 Task: TID9000002-15
Action: Mouse moved to (25, 105)
Screenshot: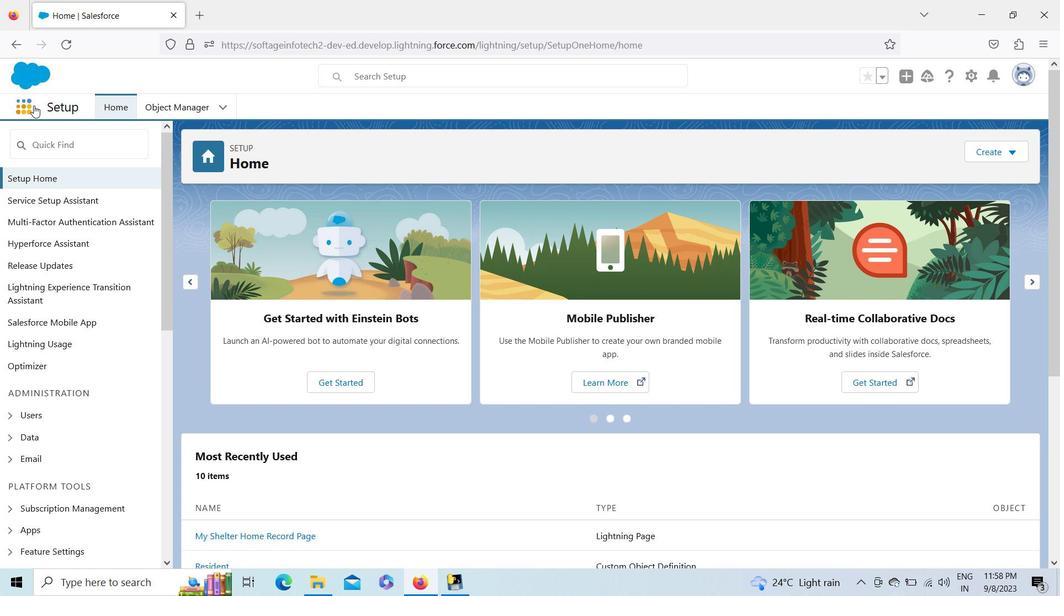 
Action: Mouse pressed left at (25, 105)
Screenshot: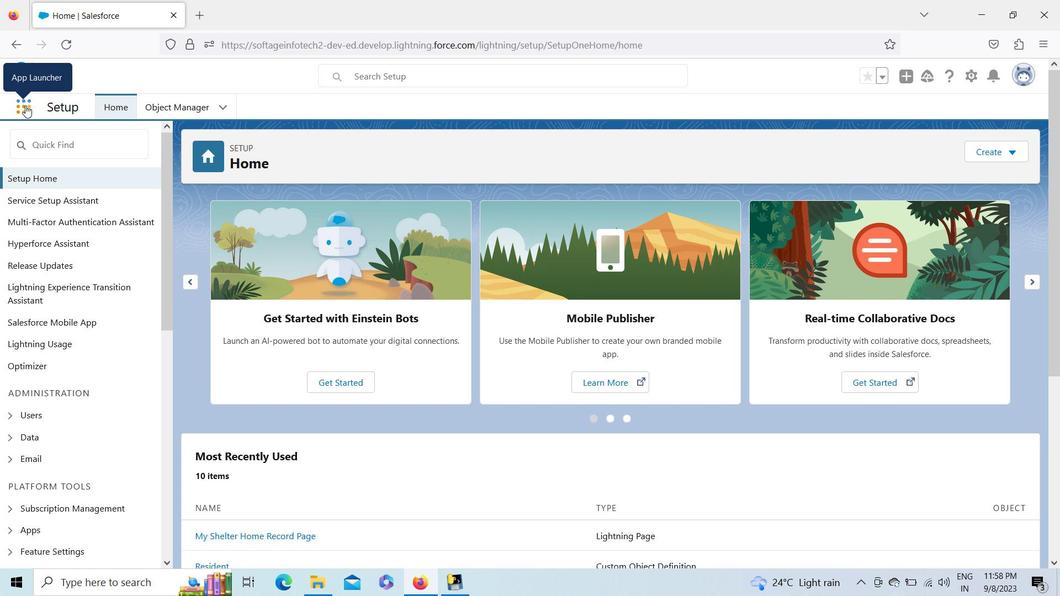 
Action: Mouse moved to (61, 191)
Screenshot: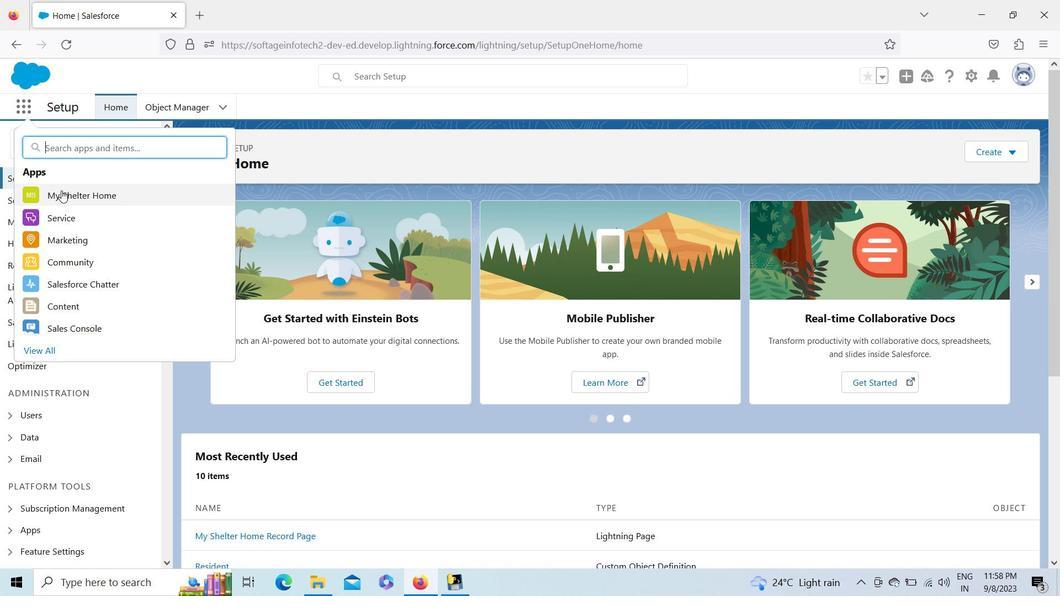 
Action: Mouse pressed left at (61, 191)
Screenshot: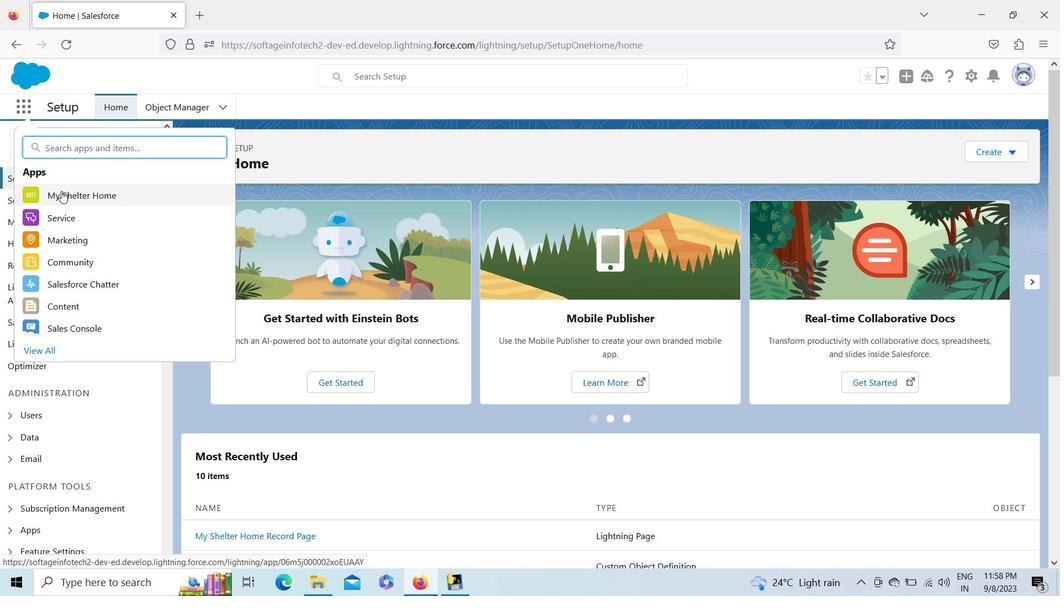 
Action: Mouse moved to (332, 104)
Screenshot: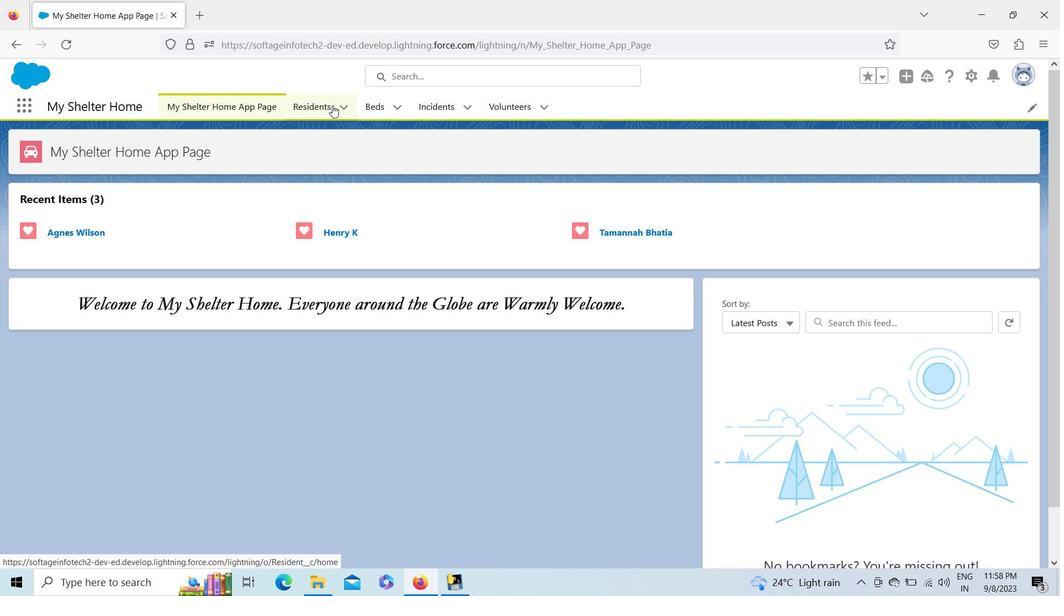 
Action: Mouse pressed left at (332, 104)
Screenshot: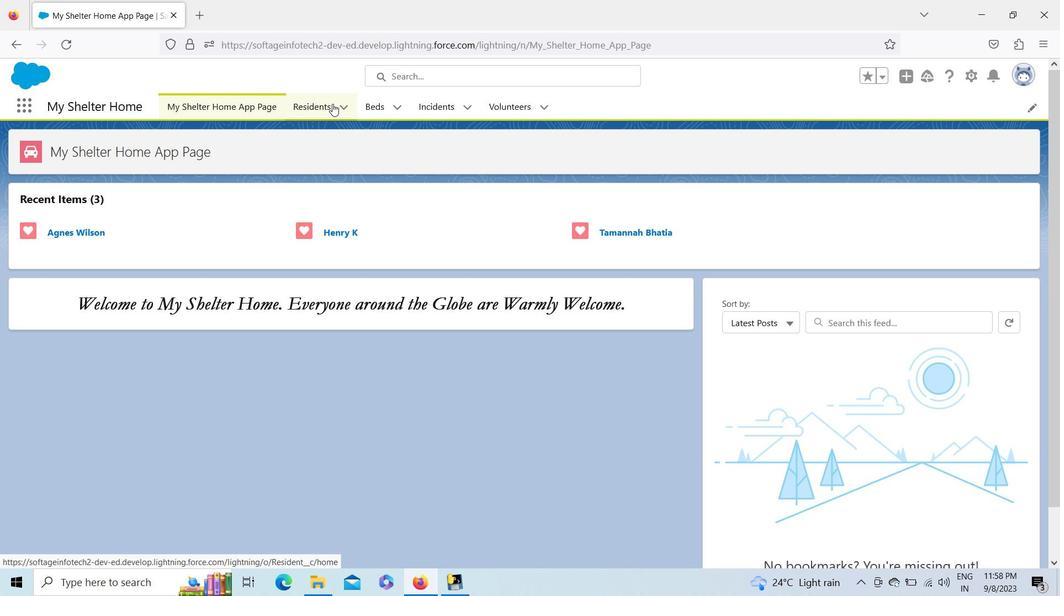 
Action: Mouse moved to (122, 232)
Screenshot: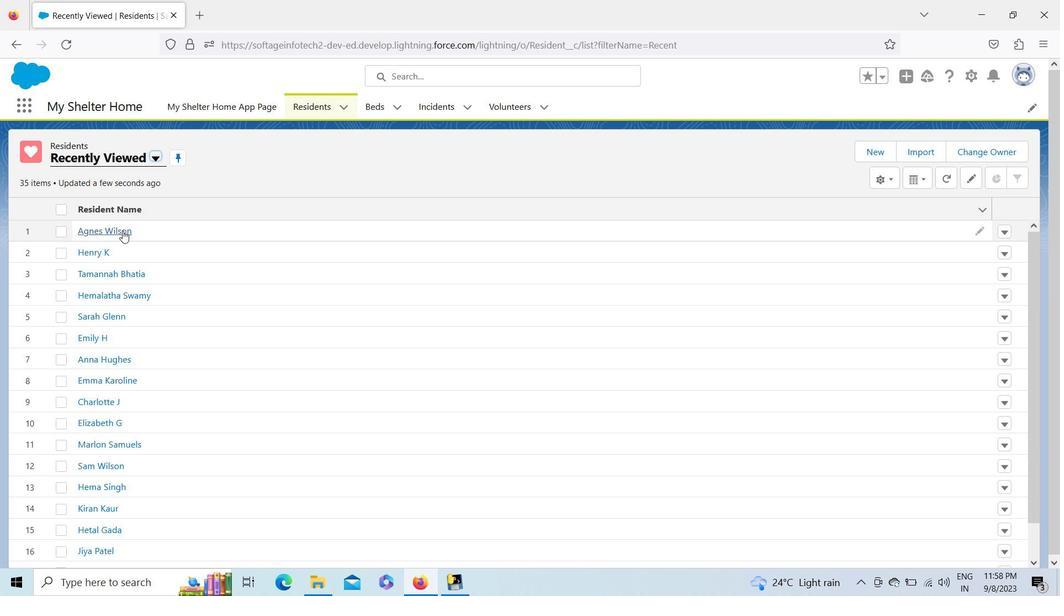 
Action: Mouse pressed left at (122, 232)
Screenshot: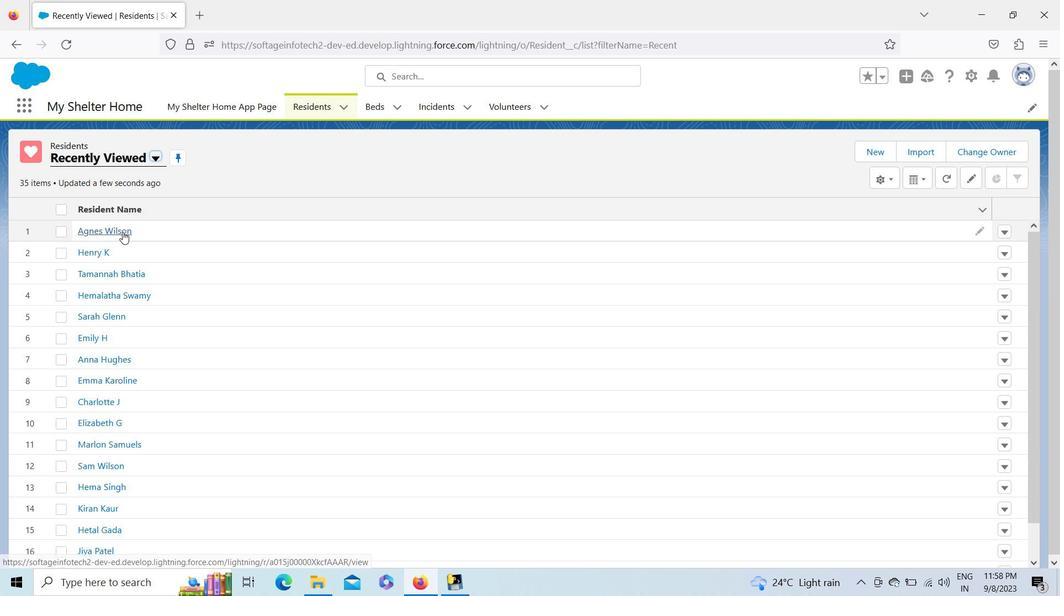 
Action: Mouse pressed left at (122, 232)
Screenshot: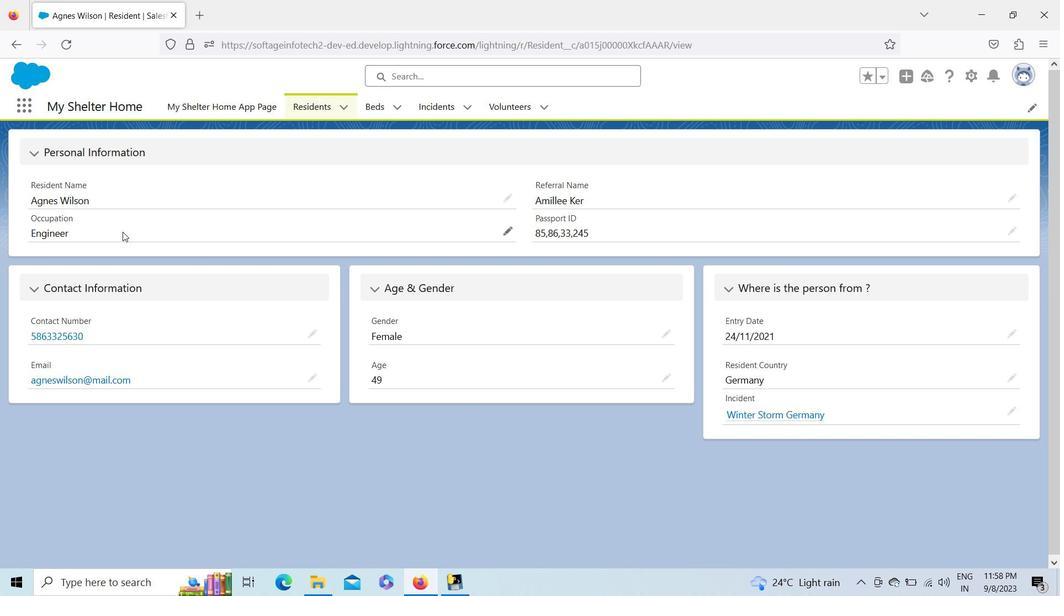 
Action: Mouse moved to (367, 107)
Screenshot: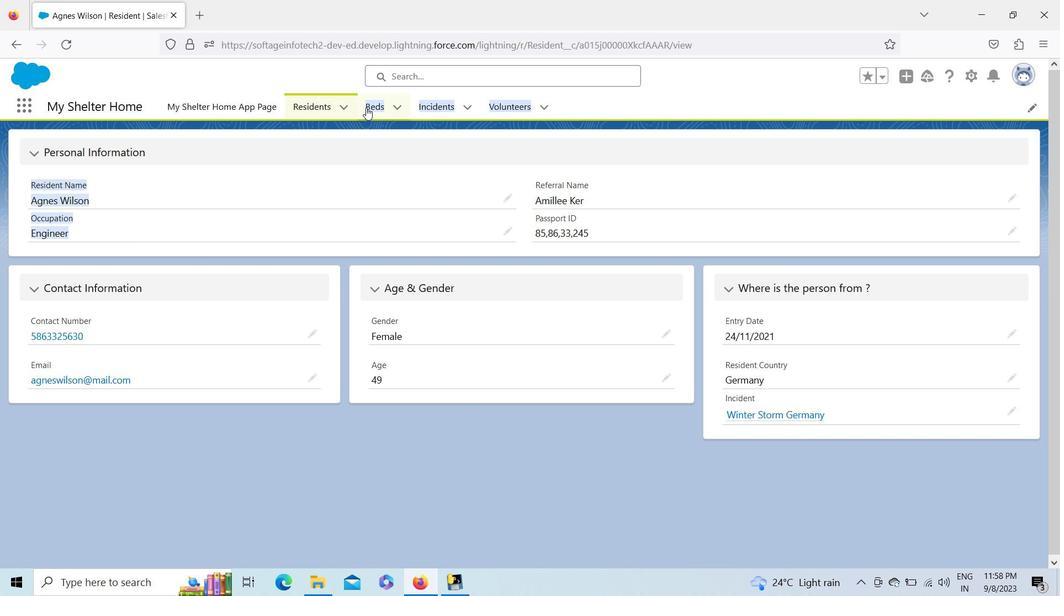 
Action: Mouse pressed left at (367, 107)
Screenshot: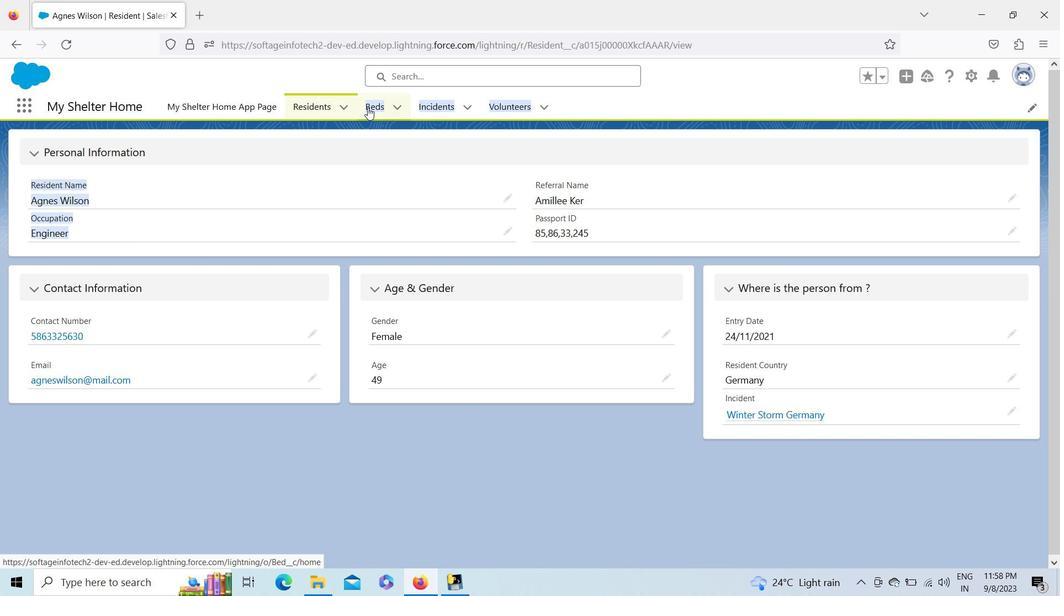 
Action: Mouse moved to (84, 232)
Screenshot: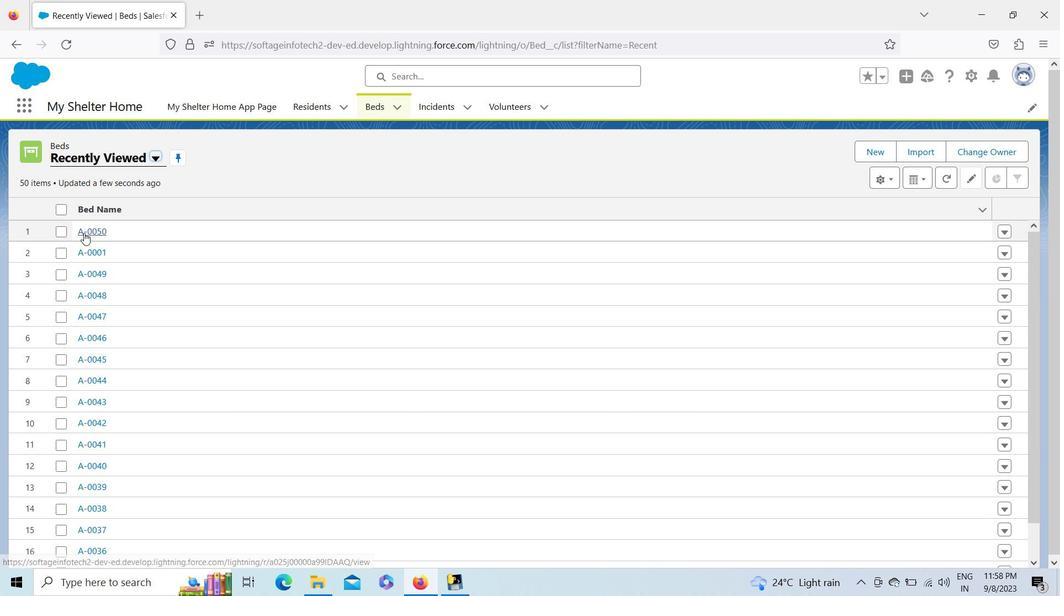 
Action: Mouse pressed left at (84, 232)
Screenshot: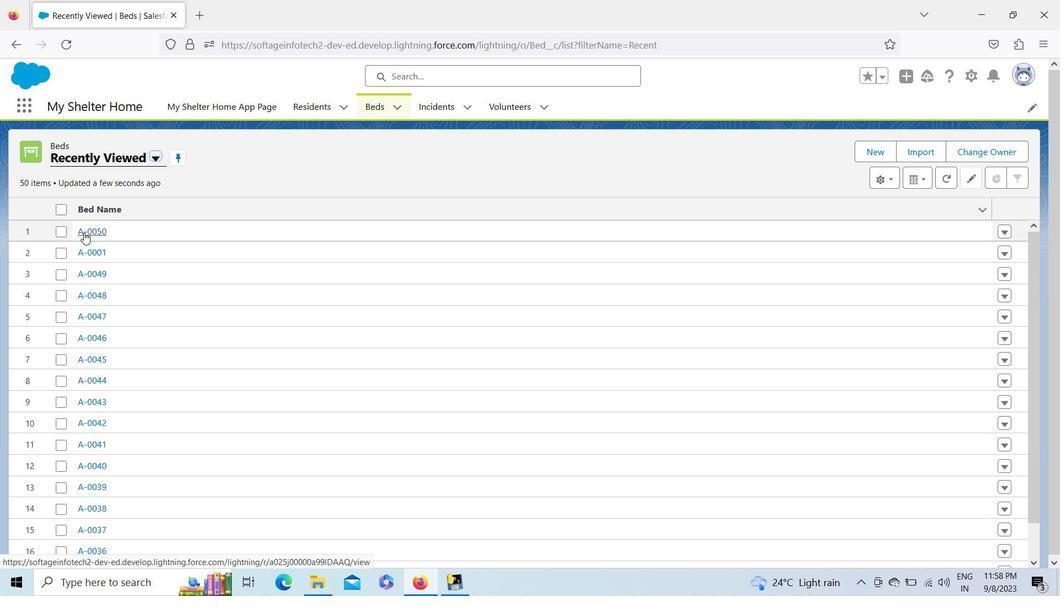 
Action: Mouse moved to (153, 380)
Screenshot: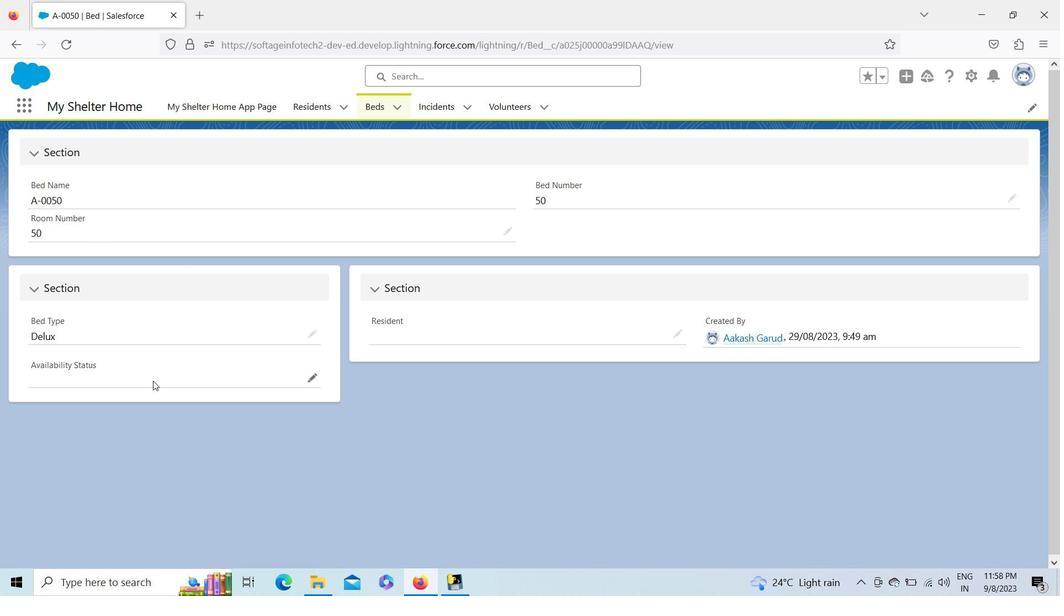 
Action: Mouse pressed left at (153, 380)
Screenshot: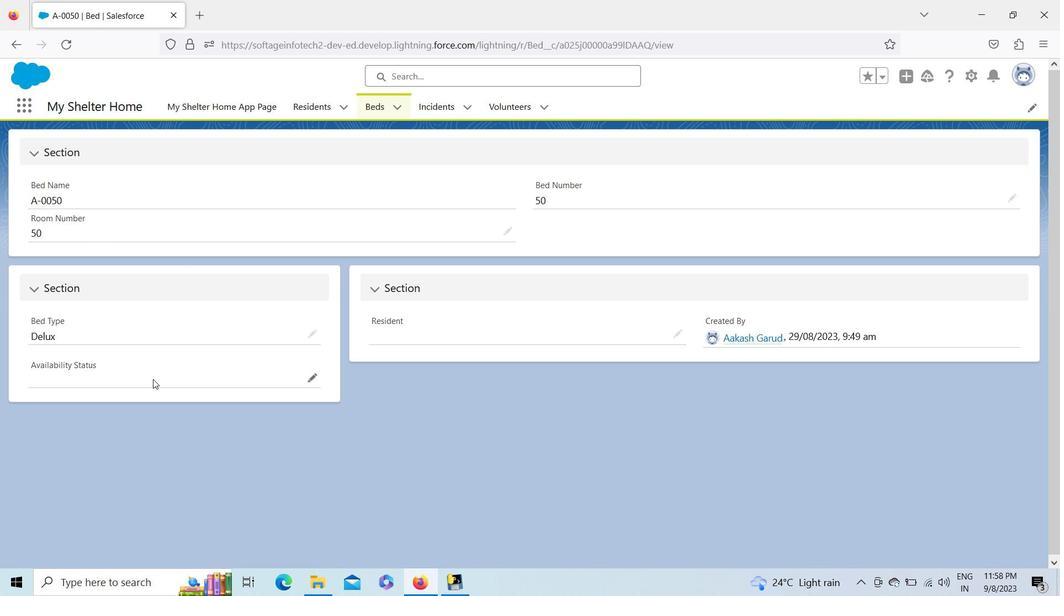 
Action: Mouse moved to (311, 375)
Screenshot: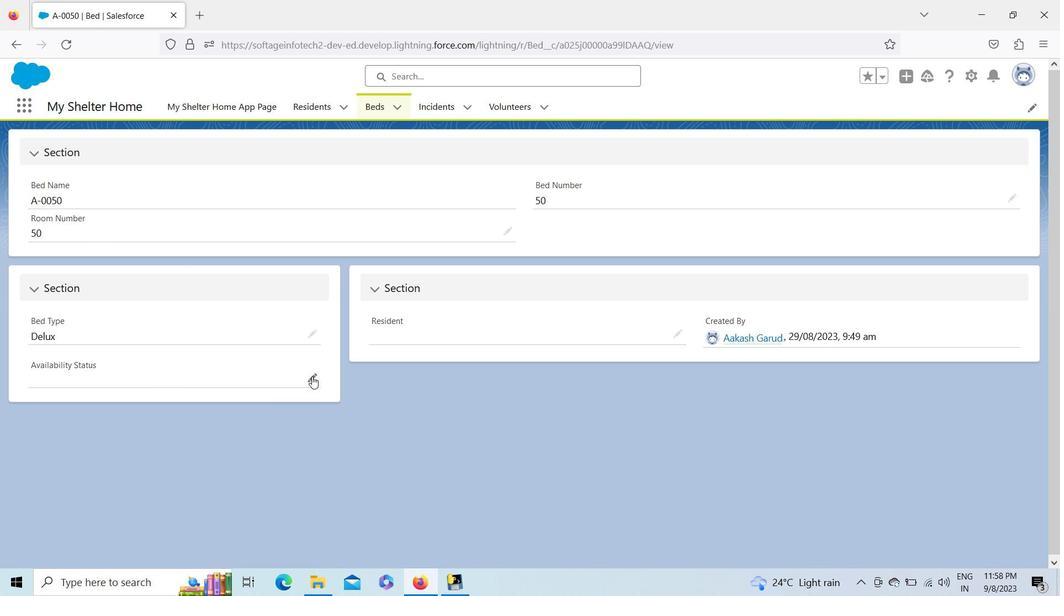 
Action: Mouse pressed left at (311, 375)
Screenshot: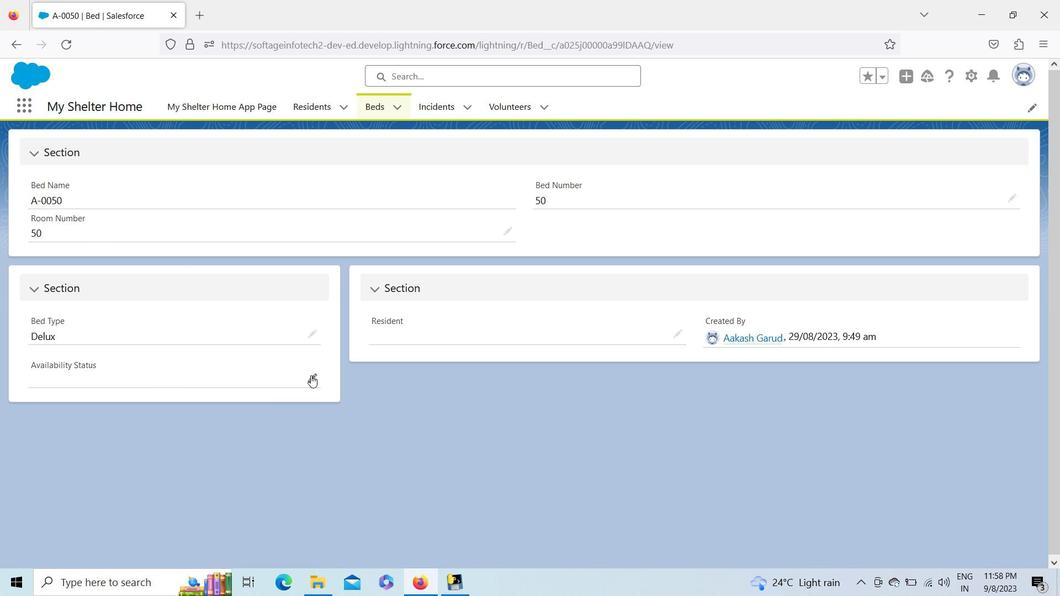 
Action: Mouse moved to (306, 420)
Screenshot: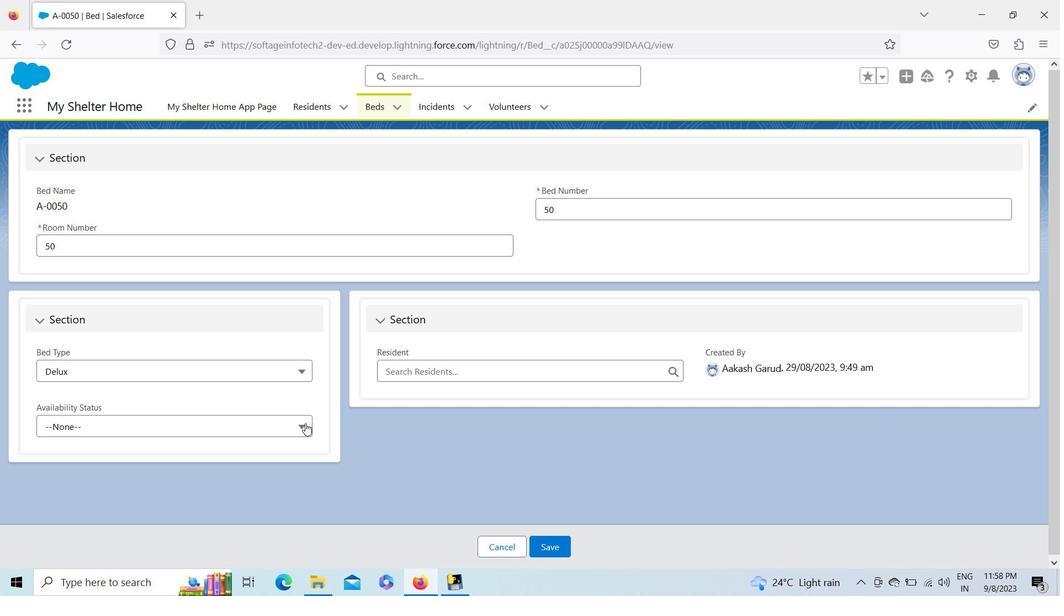 
Action: Mouse pressed left at (306, 420)
Screenshot: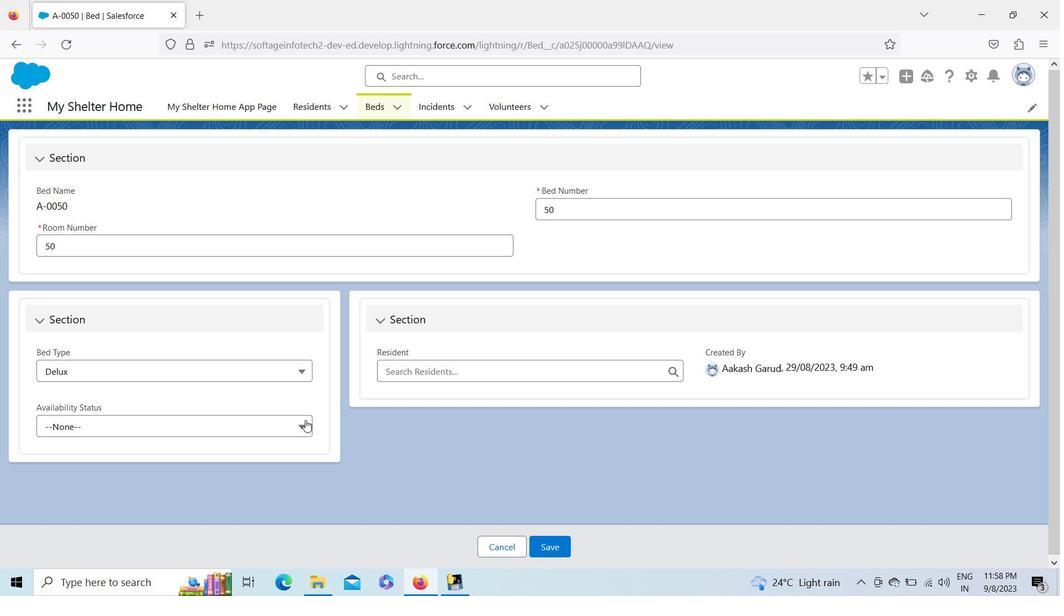 
Action: Mouse pressed left at (306, 420)
Screenshot: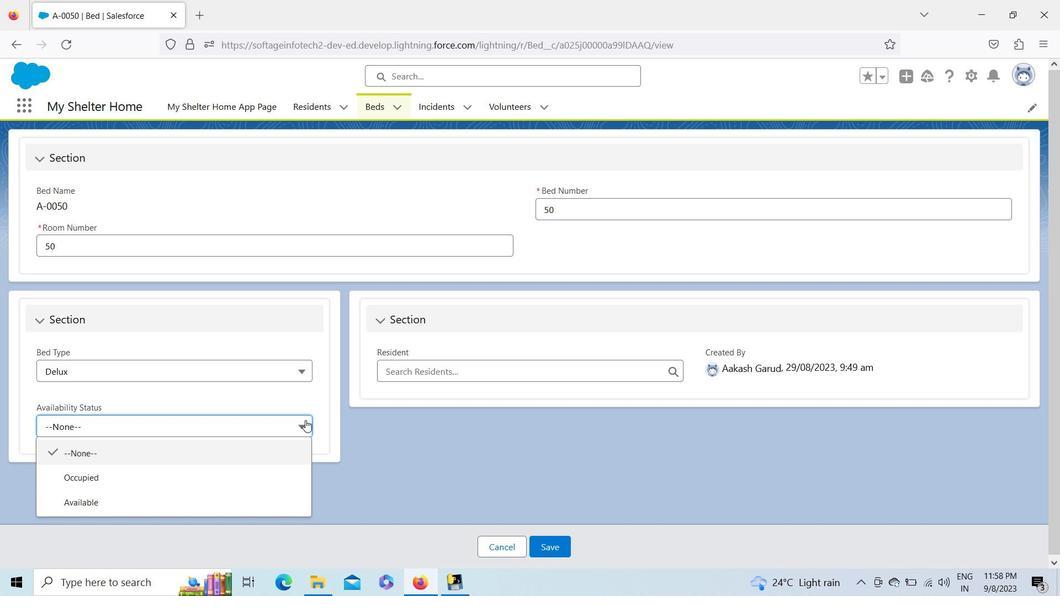 
Action: Mouse moved to (297, 108)
Screenshot: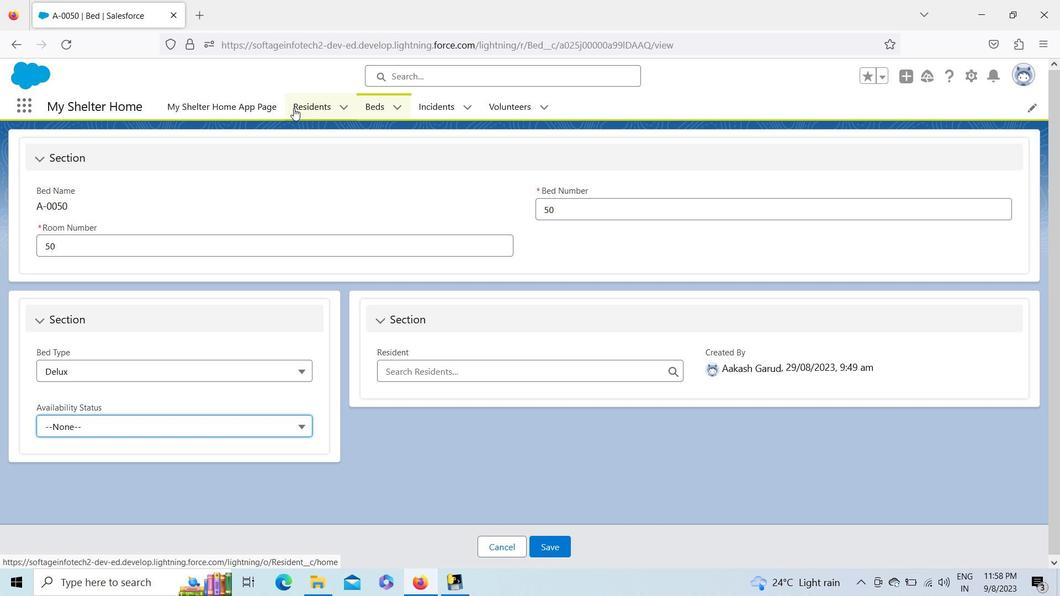 
Action: Mouse pressed left at (297, 108)
Screenshot: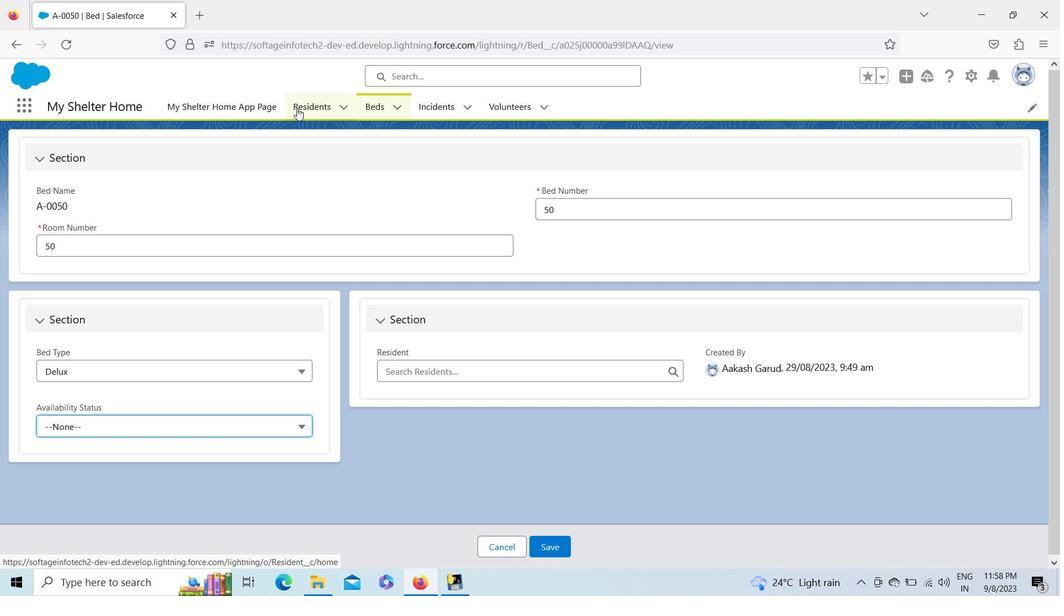 
Action: Mouse moved to (92, 241)
Screenshot: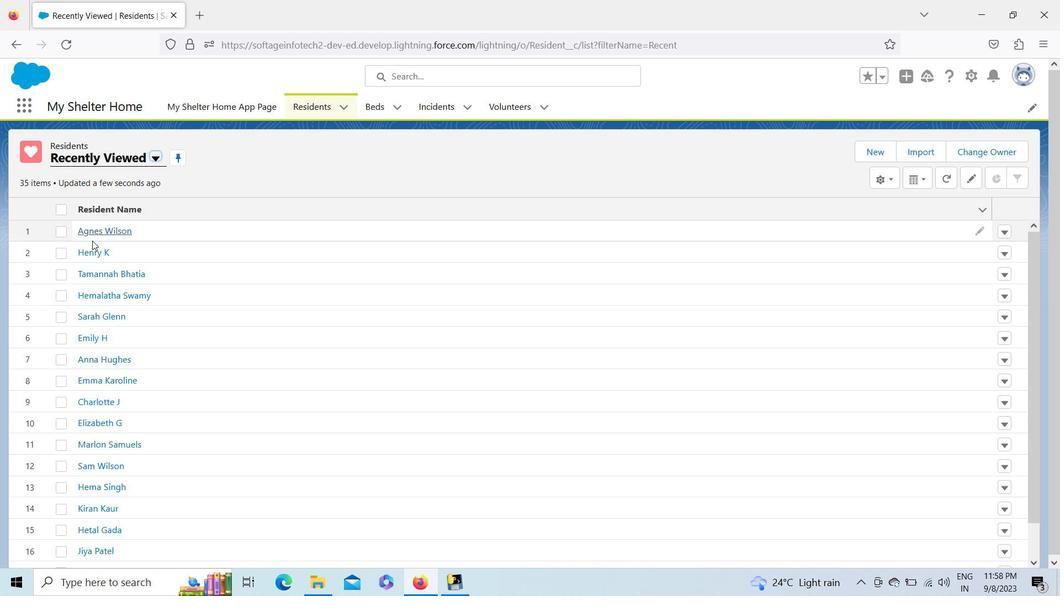 
Action: Mouse pressed left at (92, 241)
Screenshot: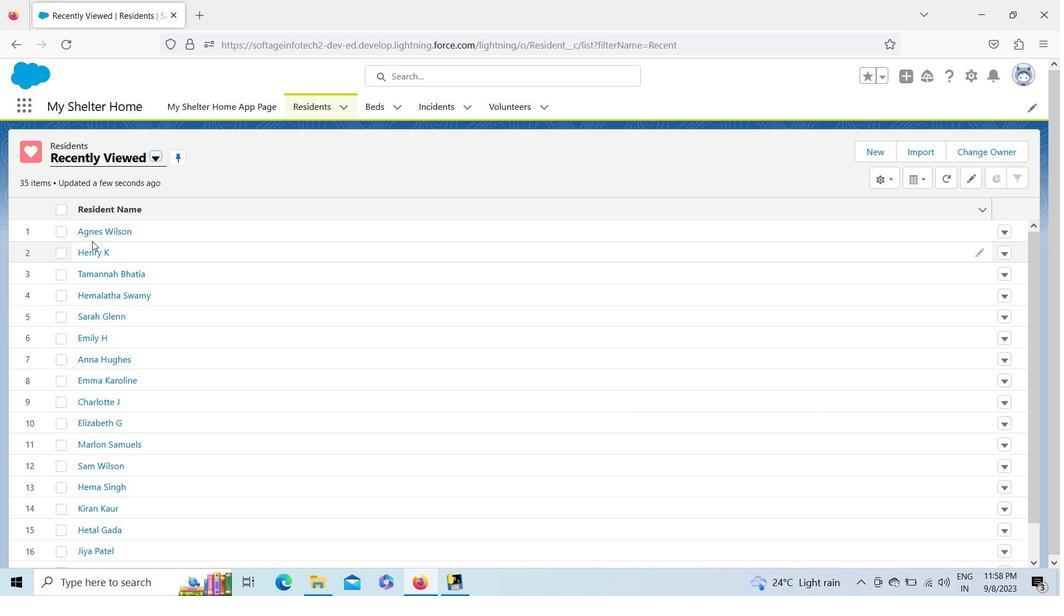 
Action: Mouse moved to (94, 252)
Screenshot: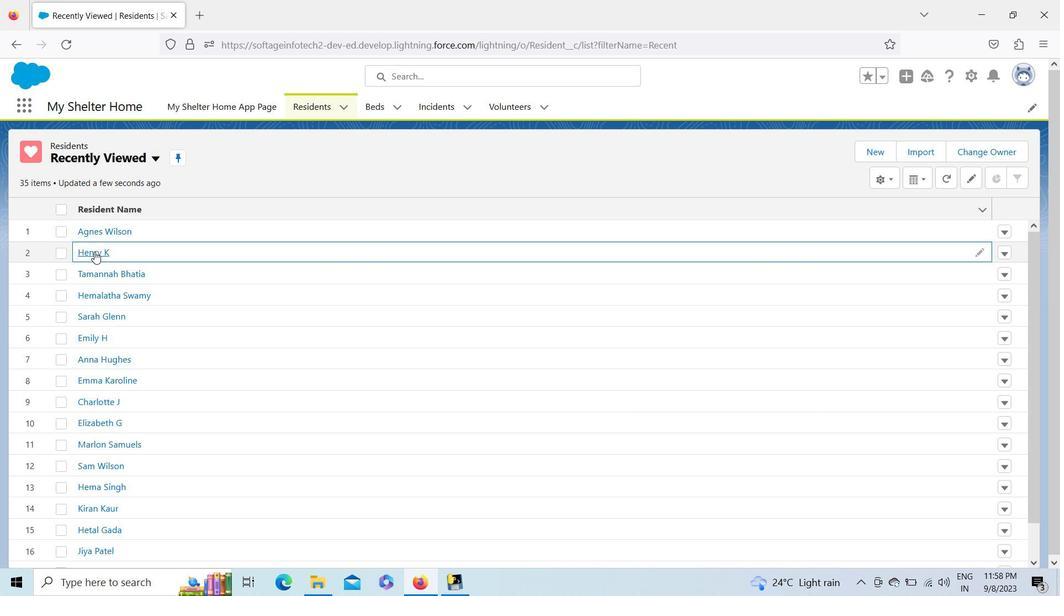 
Action: Mouse pressed left at (94, 252)
Screenshot: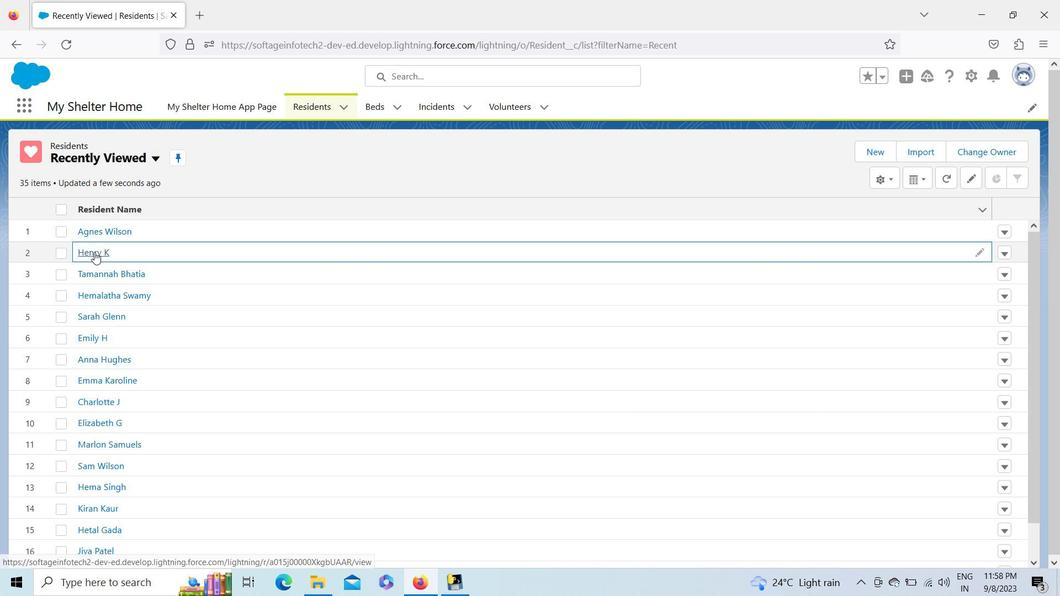 
Action: Mouse moved to (377, 108)
Screenshot: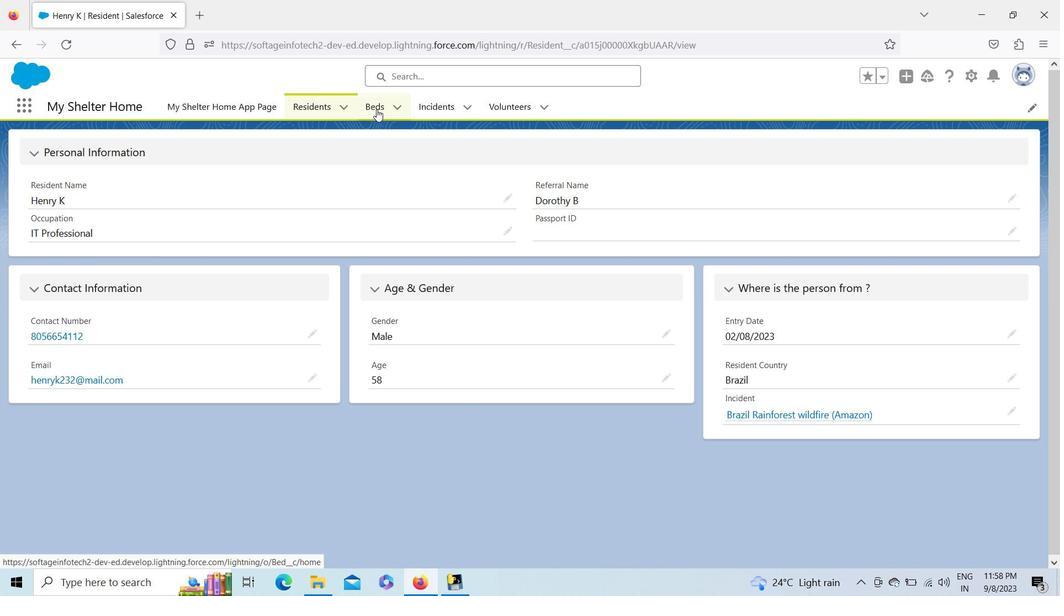 
Action: Mouse pressed left at (377, 108)
Screenshot: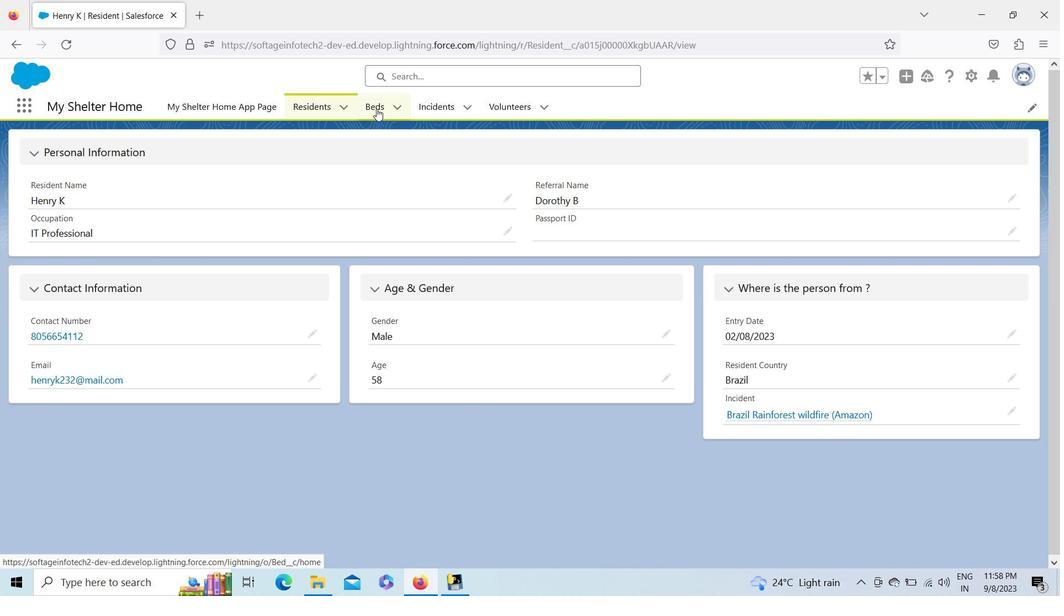 
Action: Mouse moved to (1036, 550)
Screenshot: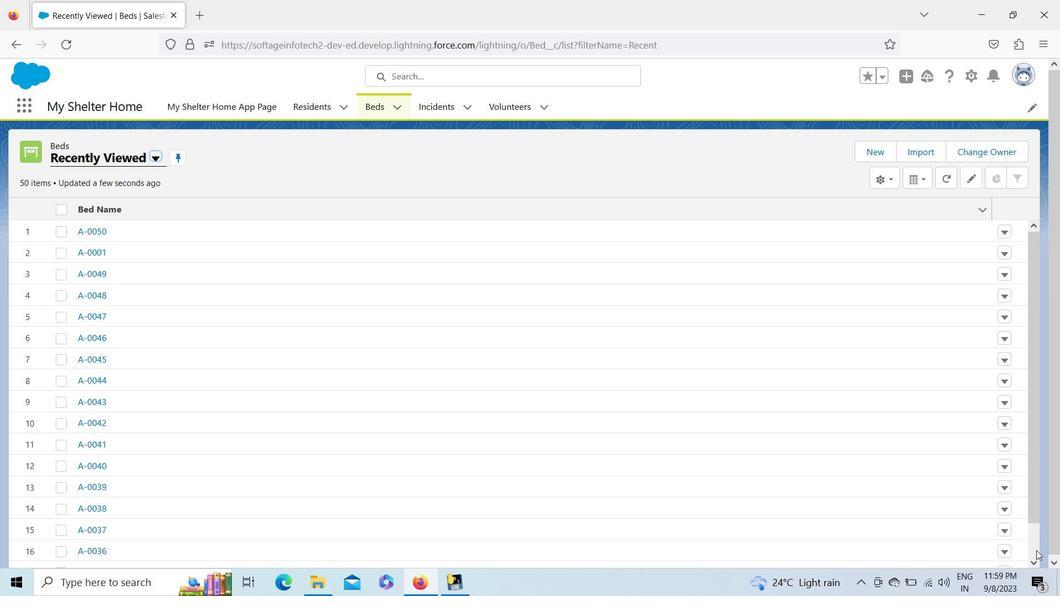 
Action: Mouse pressed left at (1036, 550)
Screenshot: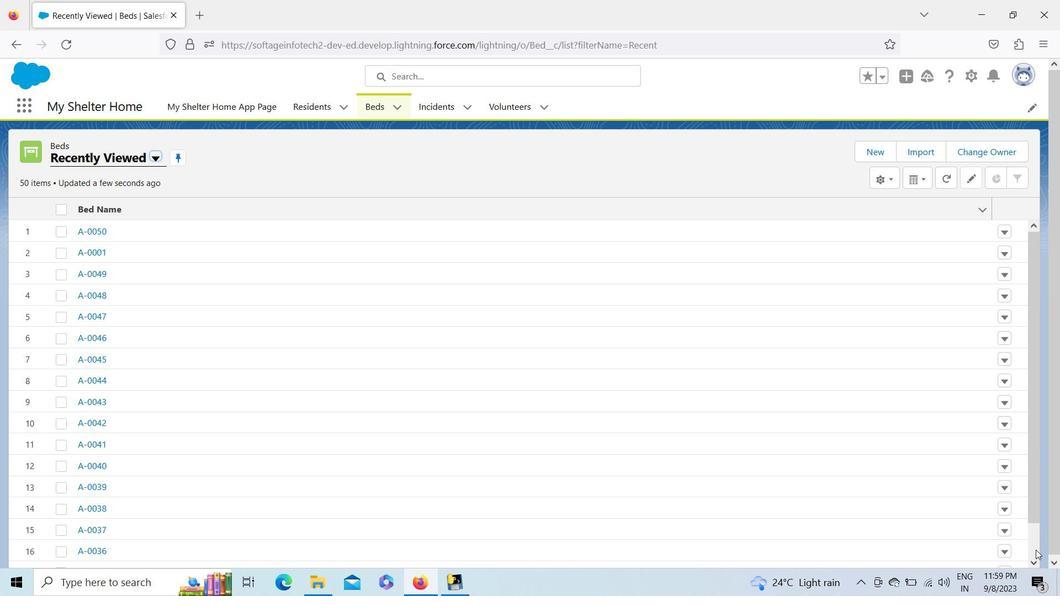 
Action: Mouse pressed left at (1036, 550)
Screenshot: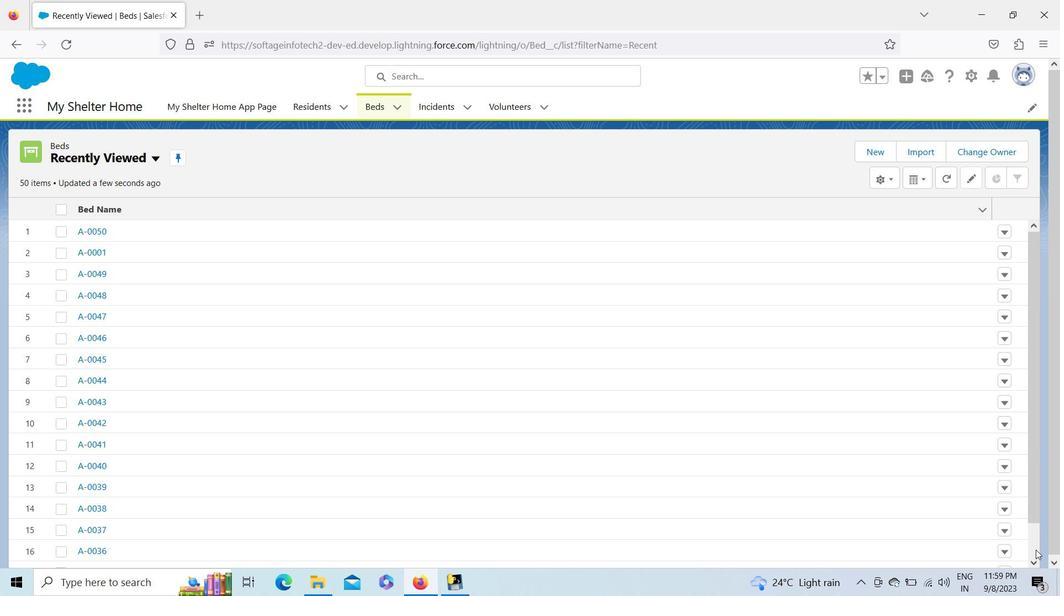 
Action: Mouse moved to (95, 491)
Screenshot: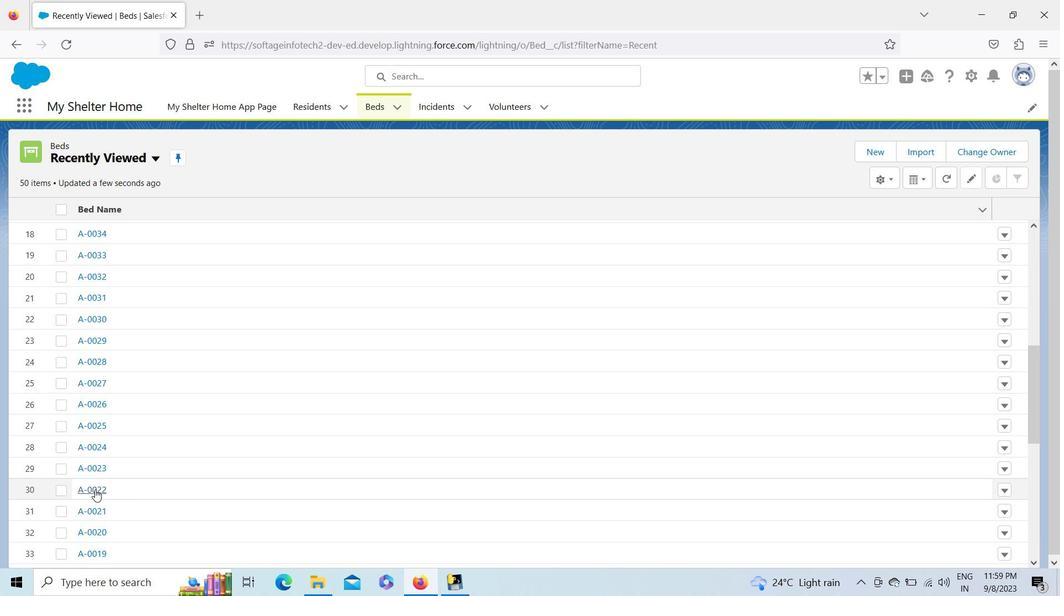 
Action: Mouse pressed left at (95, 491)
Screenshot: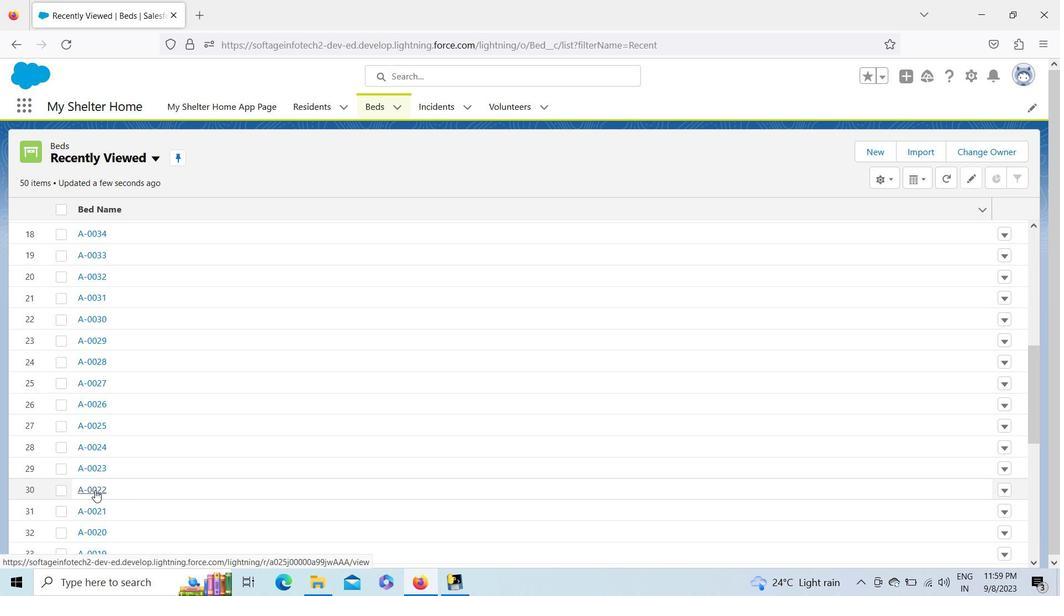 
Action: Mouse moved to (374, 108)
Screenshot: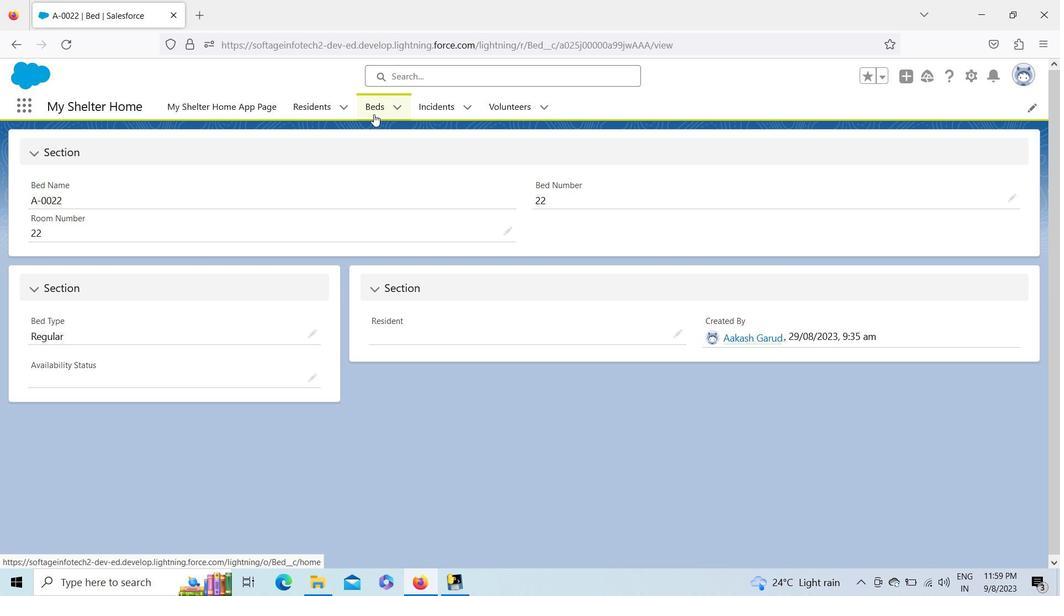 
Action: Mouse pressed left at (374, 108)
Screenshot: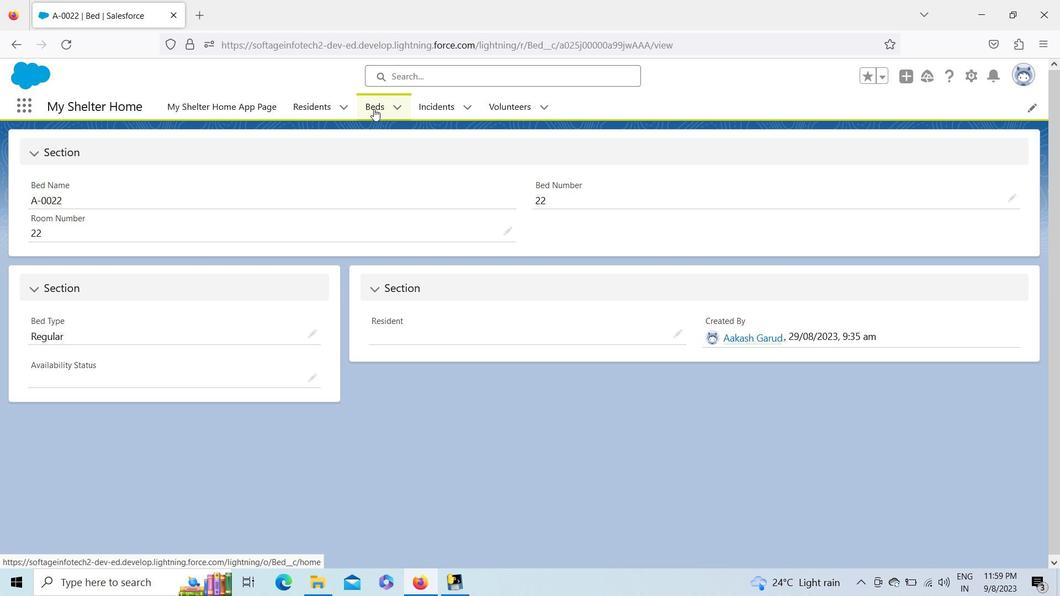 
Action: Mouse moved to (445, 110)
Screenshot: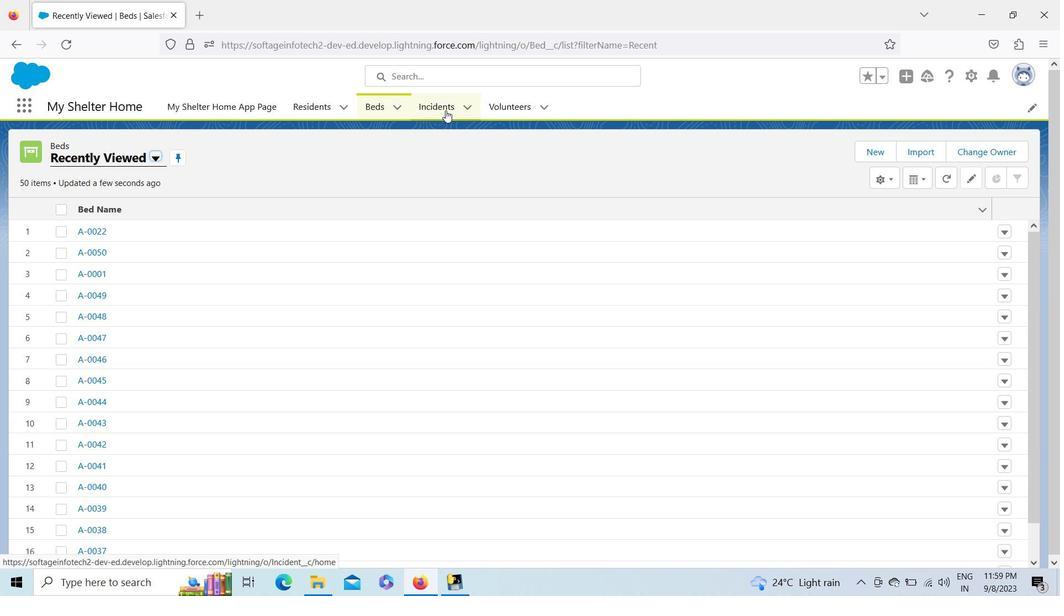 
Action: Mouse pressed left at (445, 110)
Screenshot: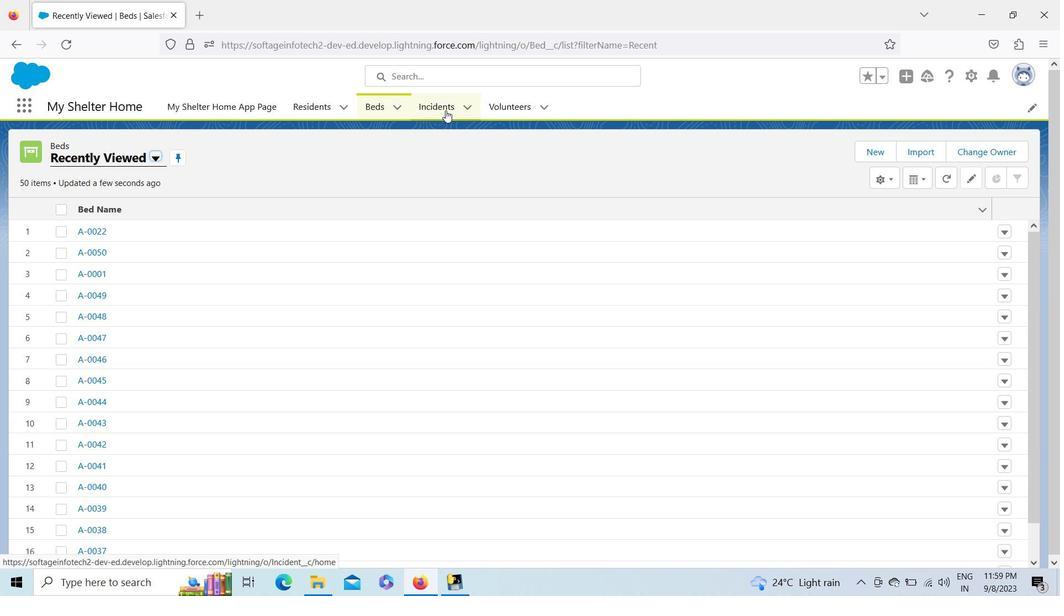 
Action: Mouse moved to (301, 112)
Screenshot: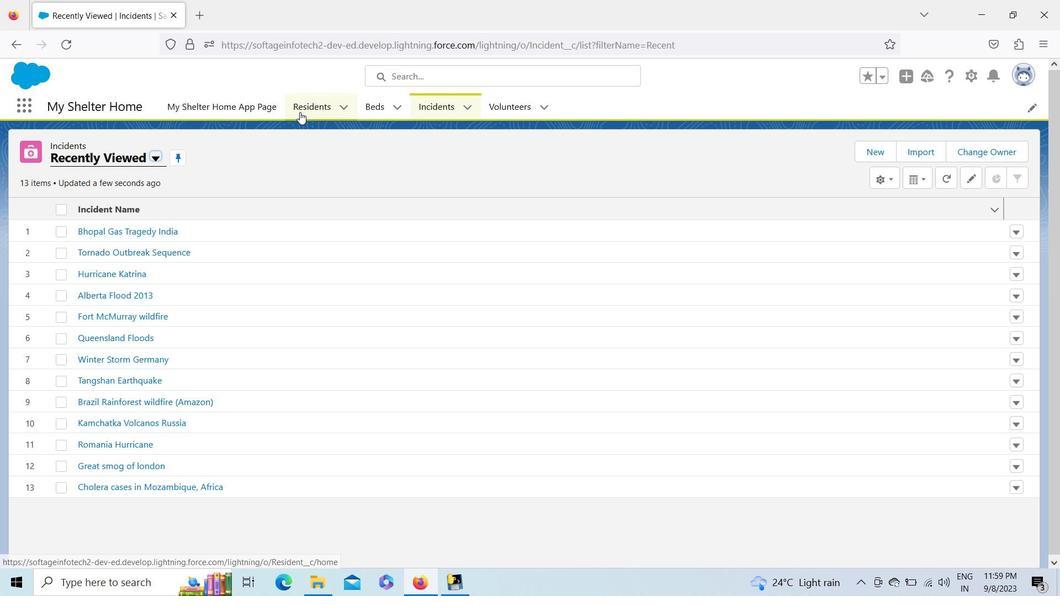 
Action: Mouse pressed left at (301, 112)
Screenshot: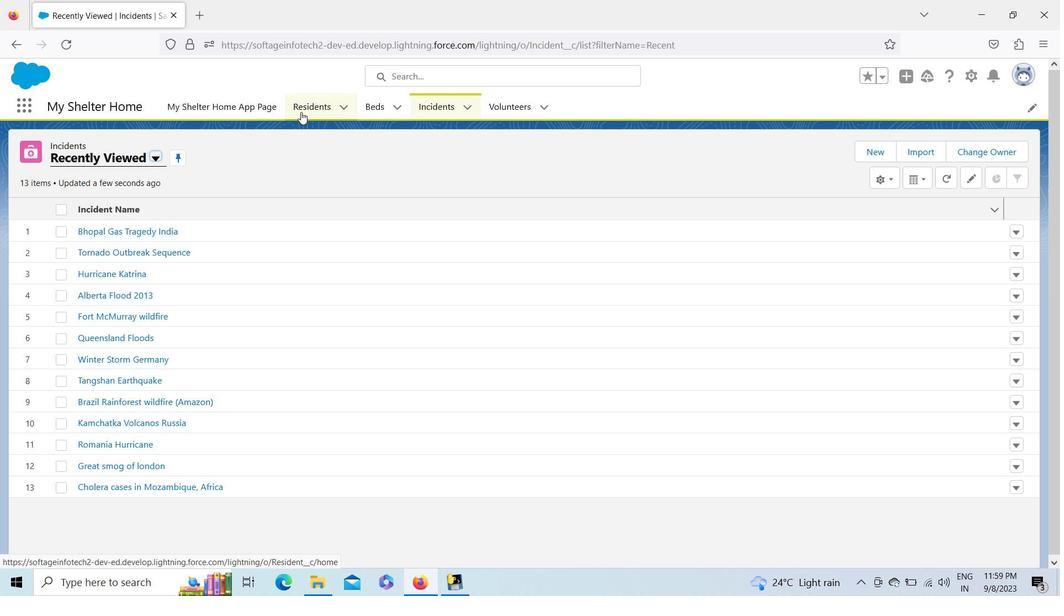 
Action: Mouse moved to (88, 229)
Screenshot: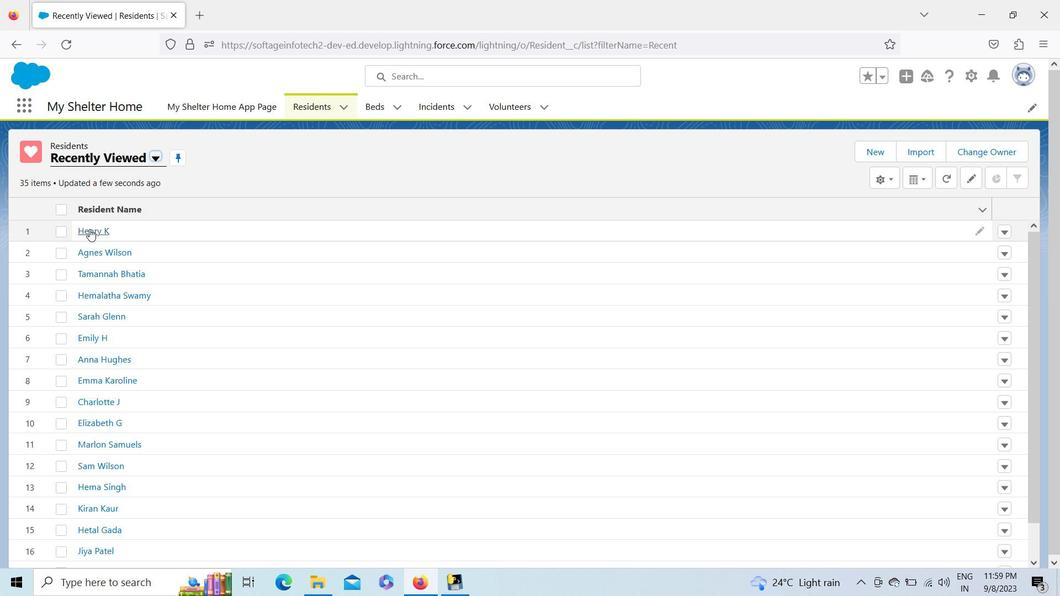 
Action: Mouse pressed left at (88, 229)
Screenshot: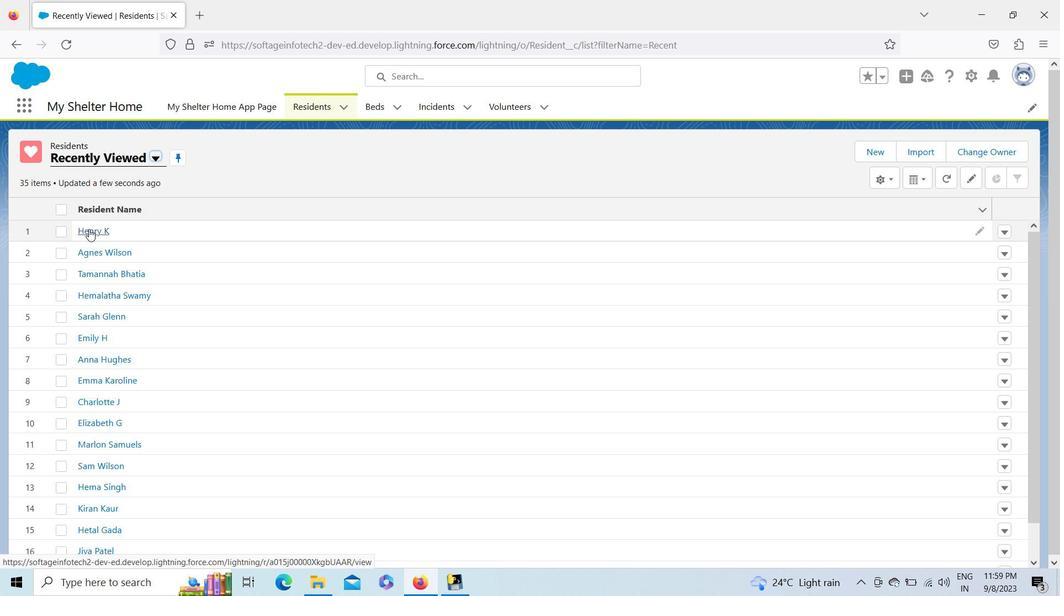 
Action: Mouse moved to (22, 104)
Screenshot: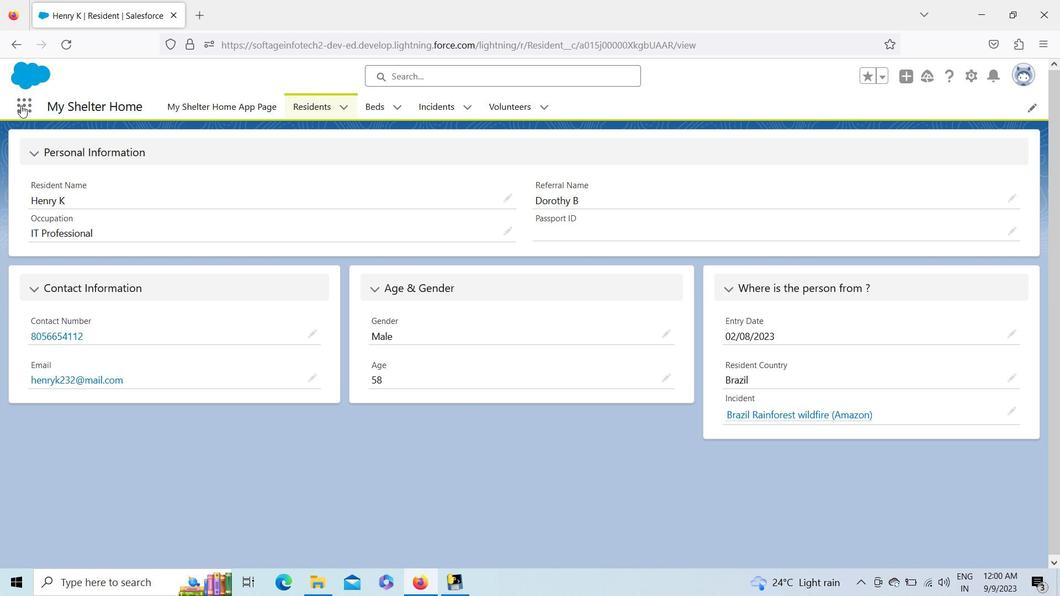 
Action: Mouse pressed left at (22, 104)
Screenshot: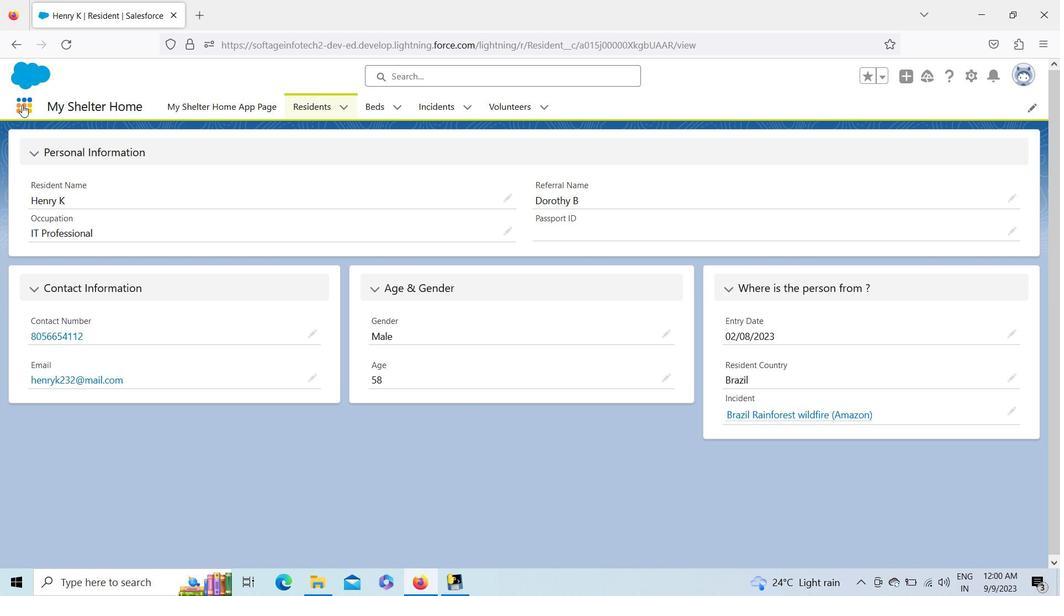 
Action: Mouse moved to (969, 83)
Screenshot: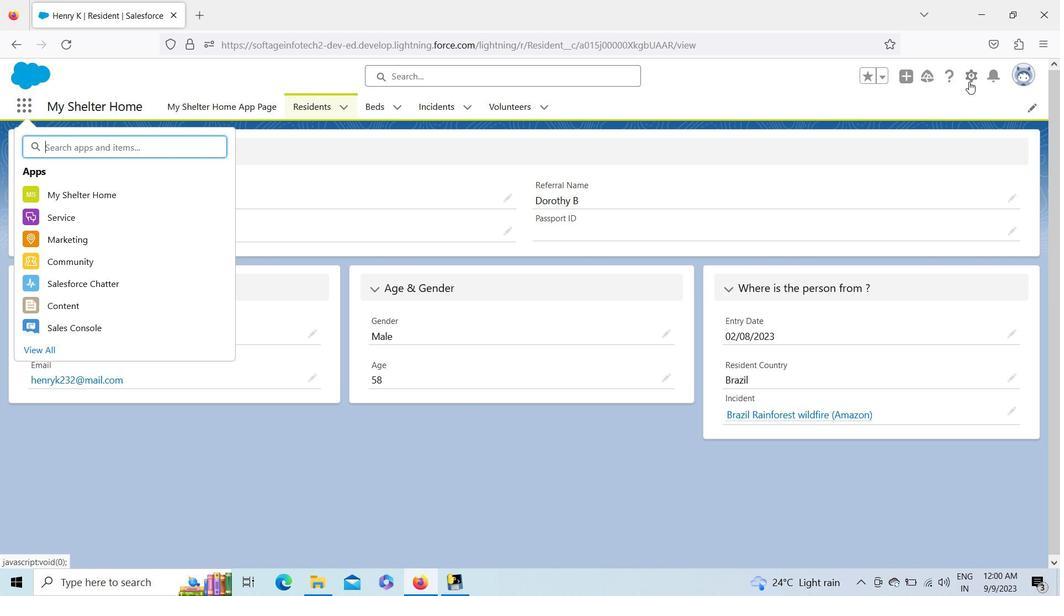 
Action: Mouse pressed left at (969, 83)
Screenshot: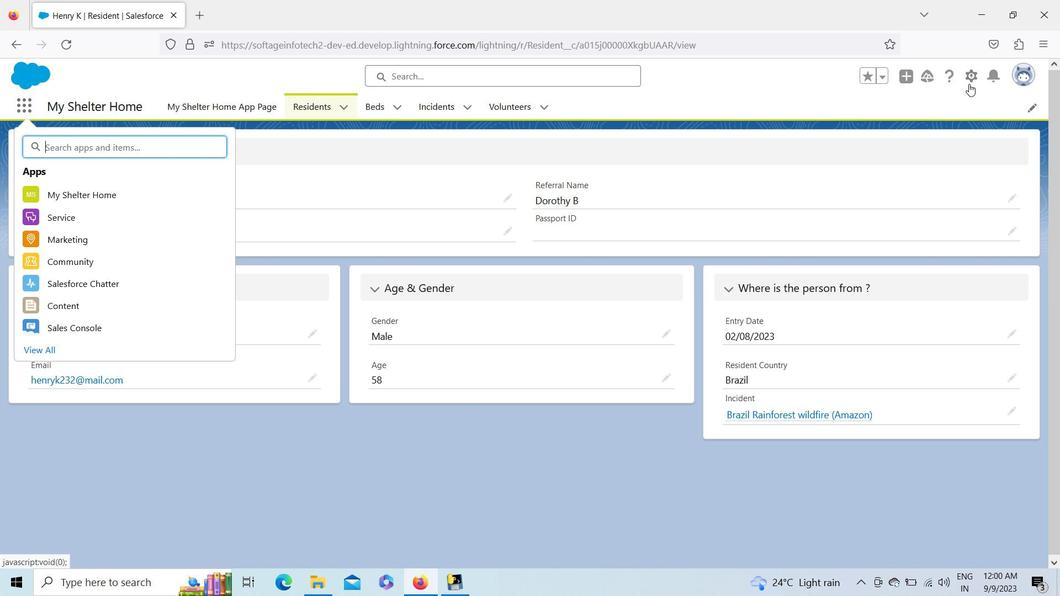 
Action: Mouse pressed left at (969, 83)
Screenshot: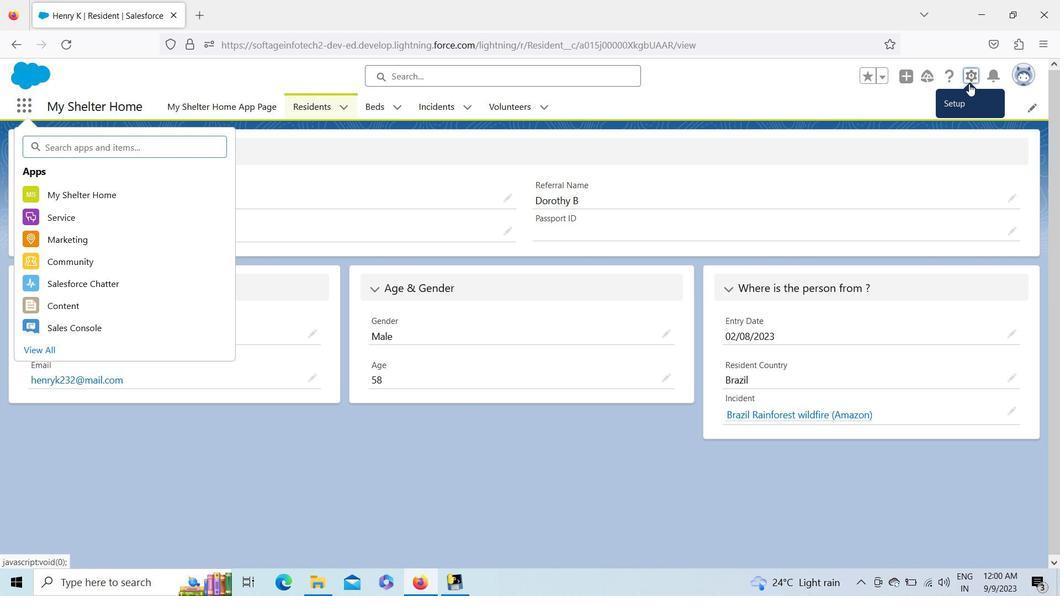 
Action: Mouse moved to (967, 81)
Screenshot: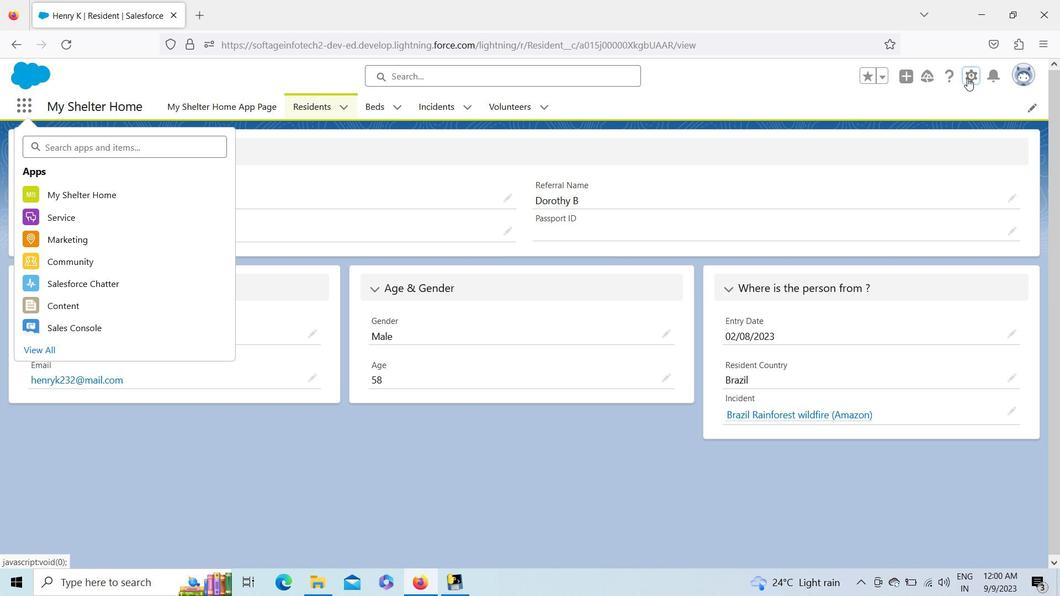
Action: Mouse pressed left at (967, 81)
Screenshot: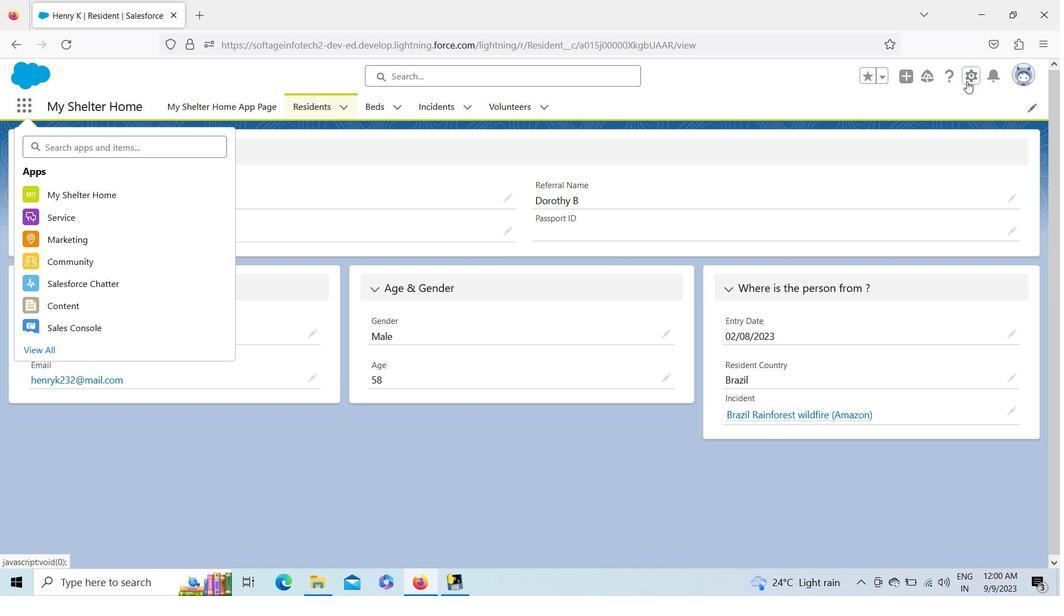 
Action: Mouse pressed left at (967, 81)
Screenshot: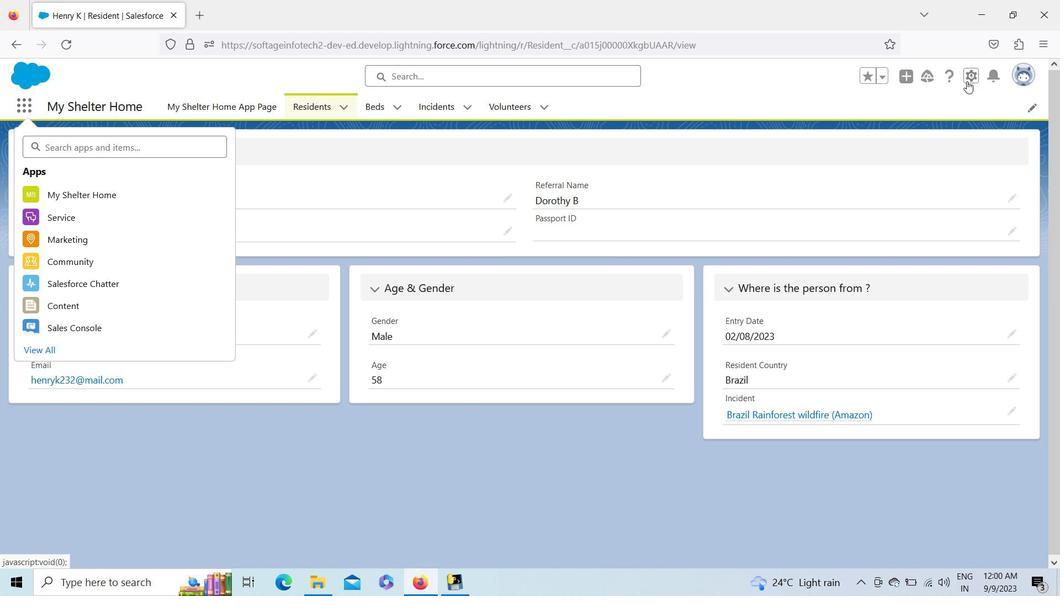 
Action: Mouse moved to (972, 78)
Screenshot: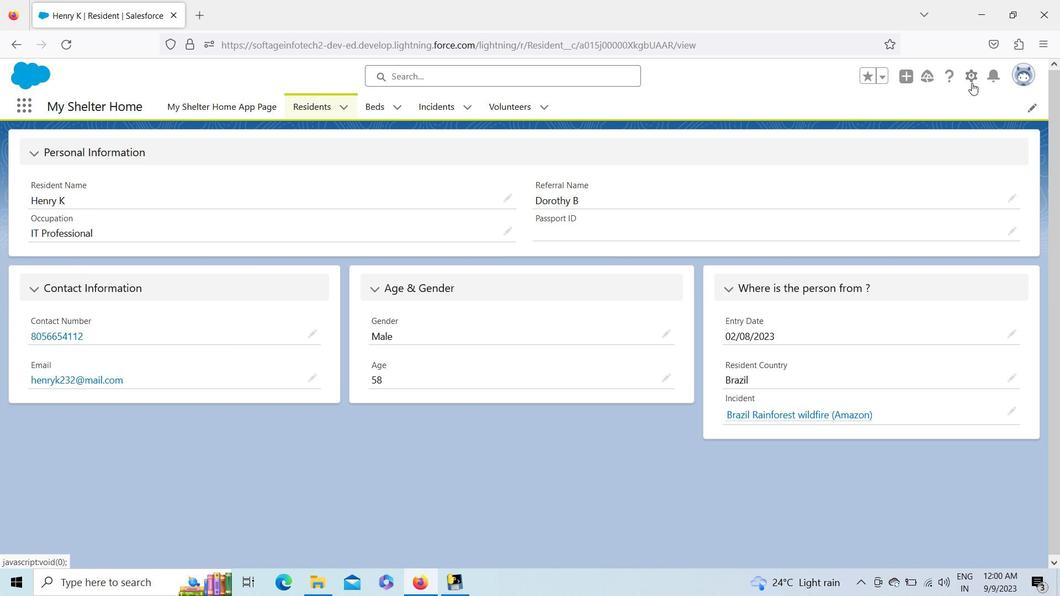 
Action: Mouse pressed left at (972, 78)
Screenshot: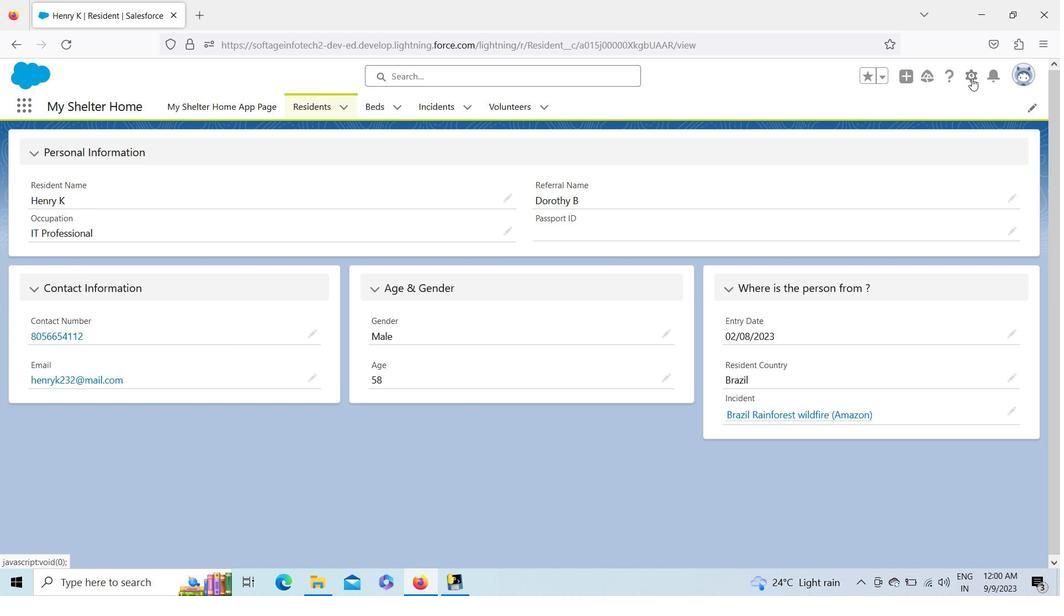 
Action: Mouse moved to (921, 108)
Screenshot: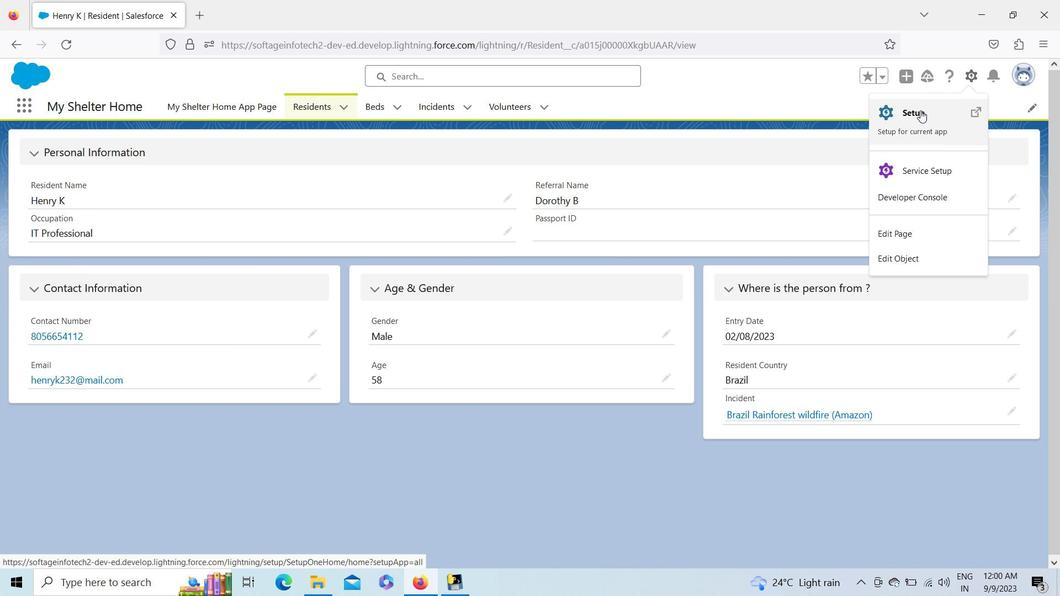 
Action: Mouse pressed left at (921, 108)
Screenshot: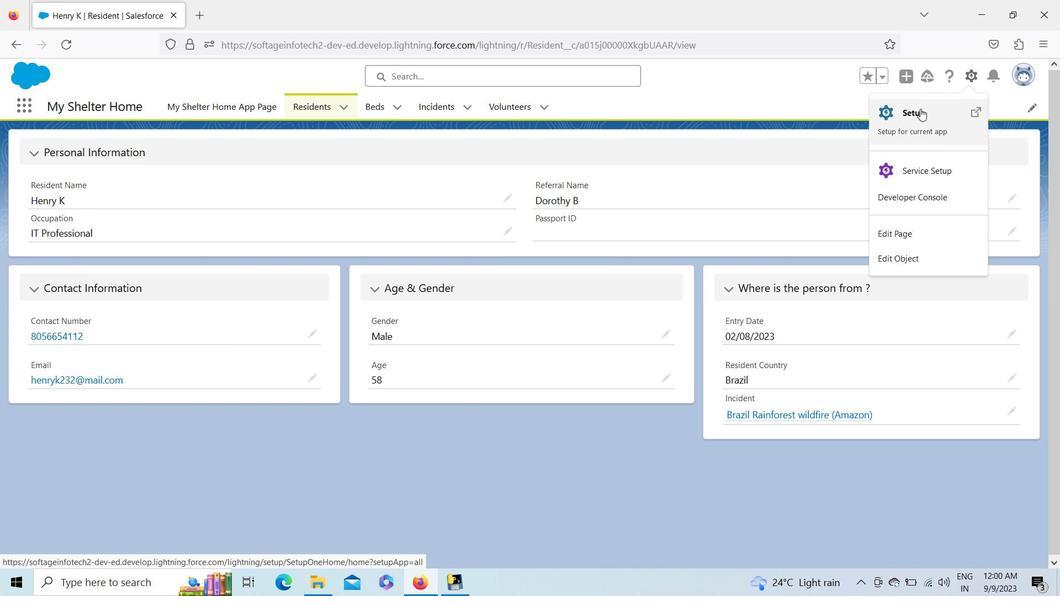 
Action: Mouse moved to (117, 149)
Screenshot: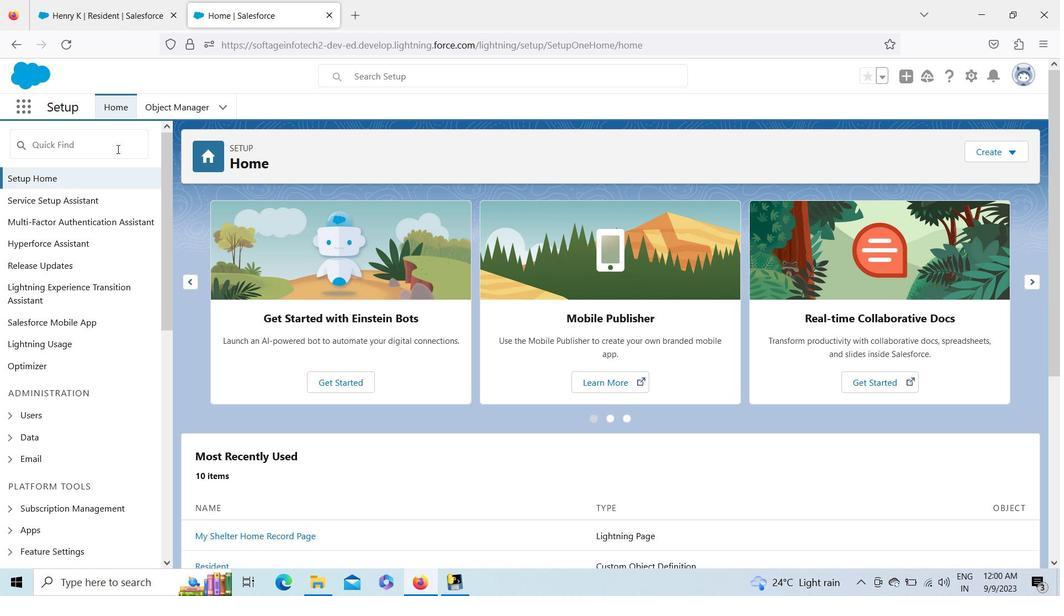 
Action: Mouse pressed left at (117, 149)
Screenshot: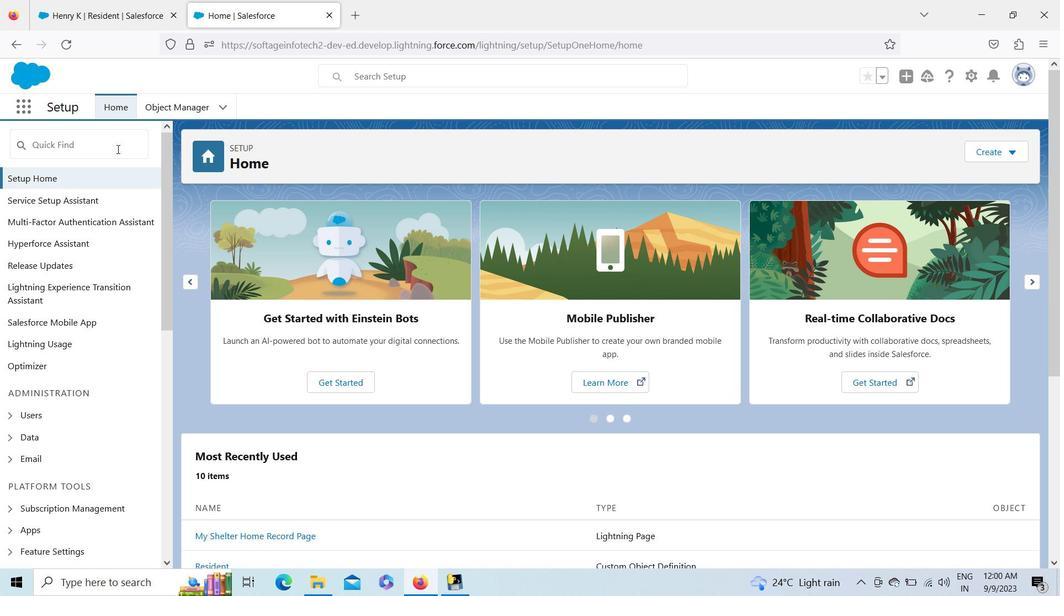 
Action: Key pressed <Key.shift>Process
Screenshot: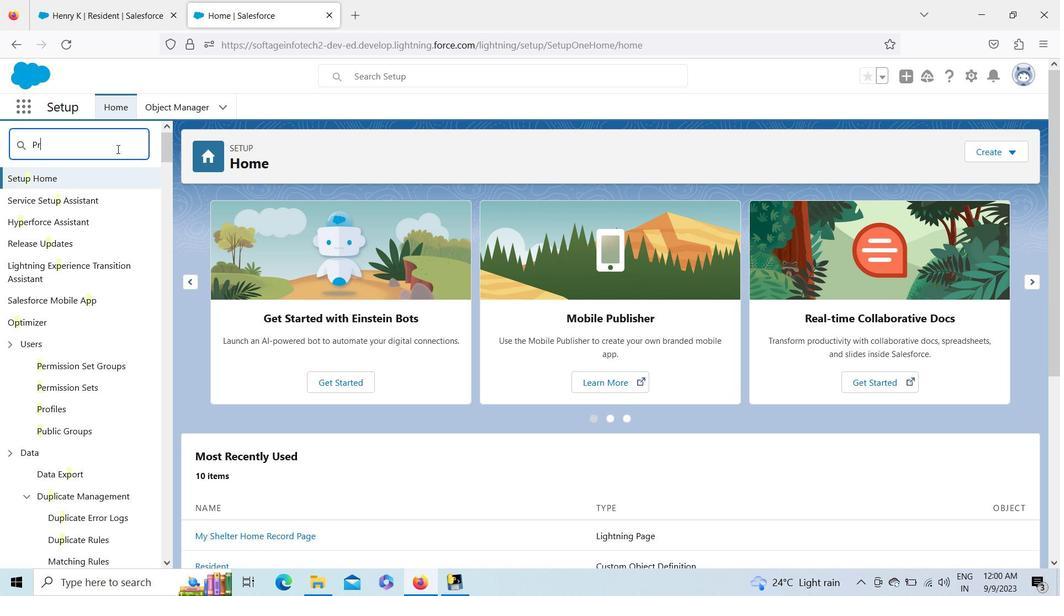 
Action: Mouse moved to (164, 367)
Screenshot: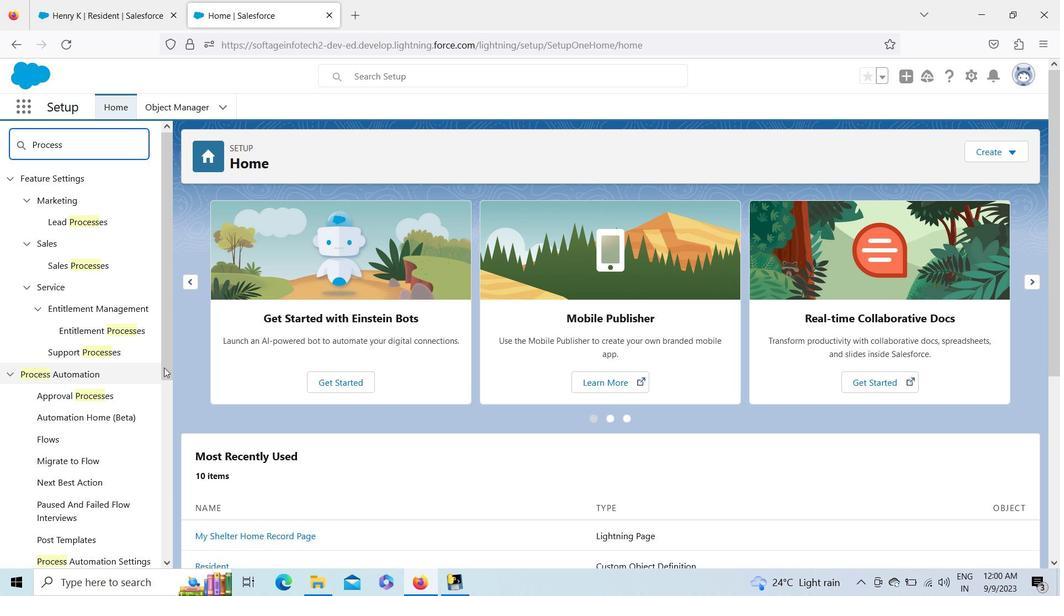 
Action: Mouse pressed left at (164, 367)
Screenshot: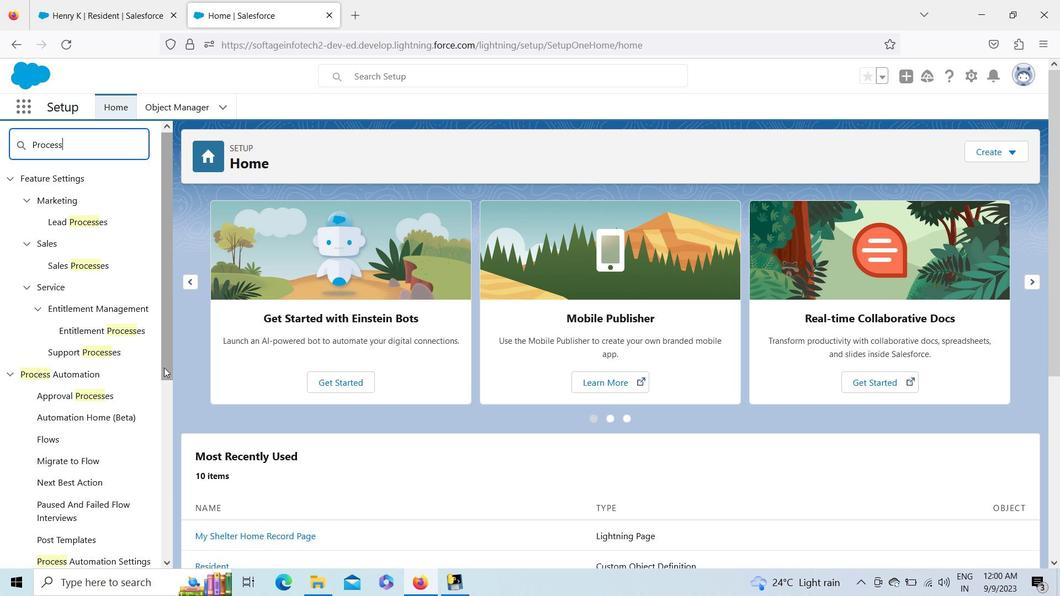 
Action: Mouse moved to (60, 516)
Screenshot: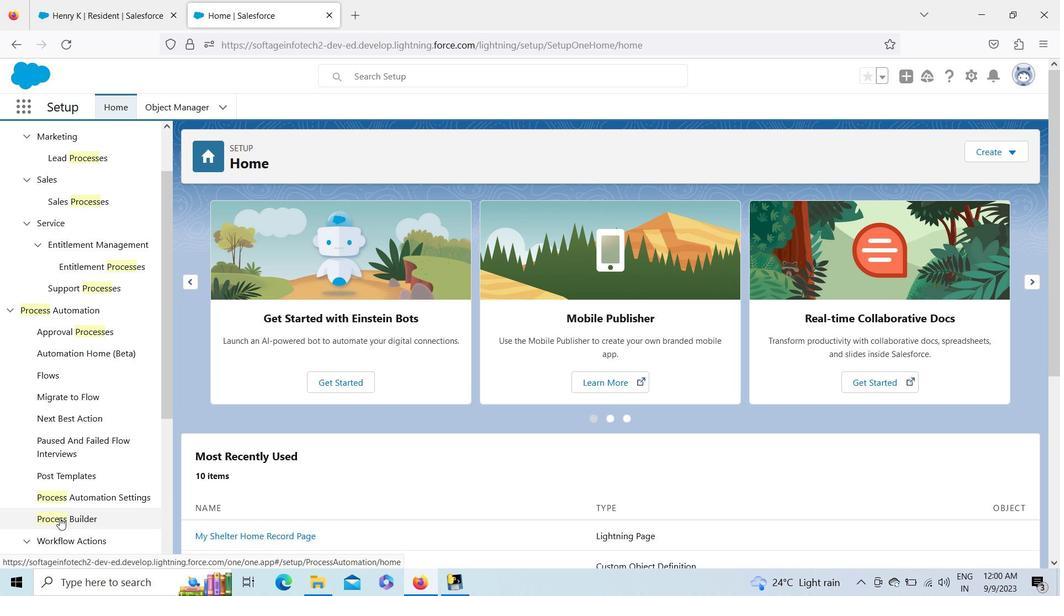 
Action: Mouse pressed left at (60, 516)
Screenshot: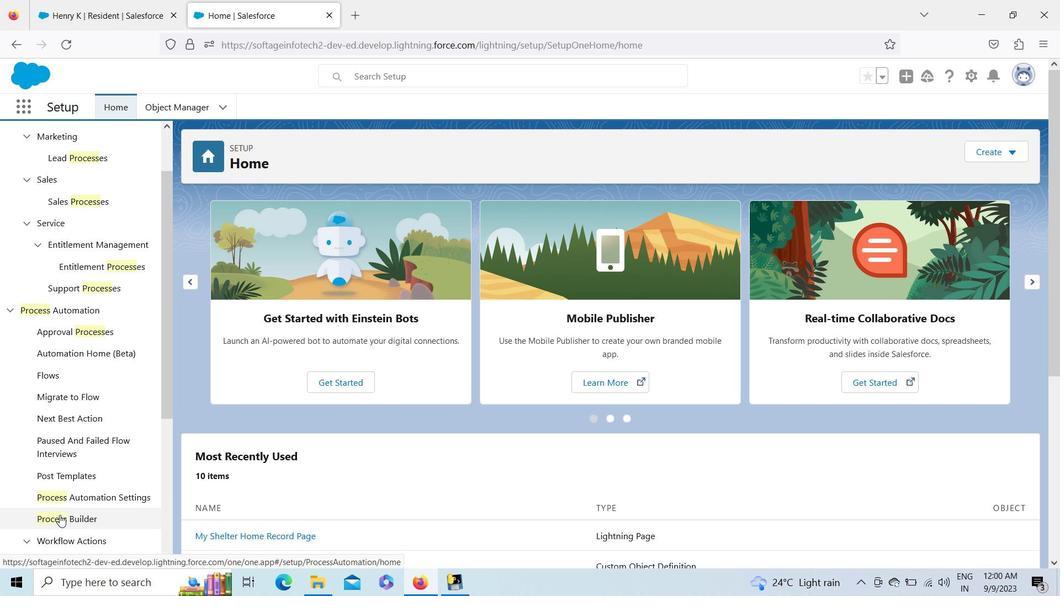 
Action: Mouse moved to (1007, 217)
Screenshot: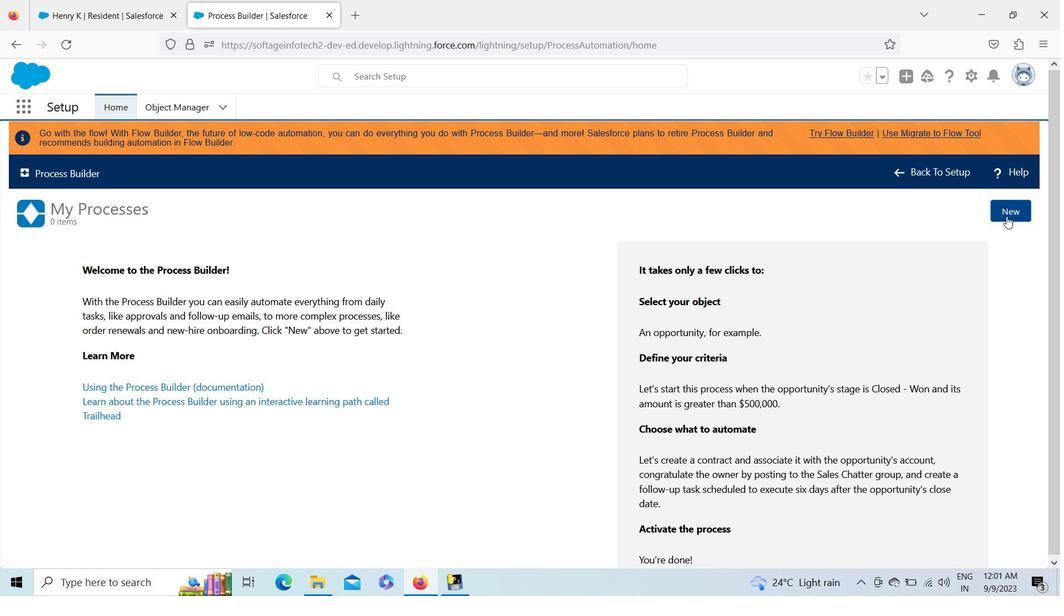 
Action: Mouse pressed left at (1007, 217)
Screenshot: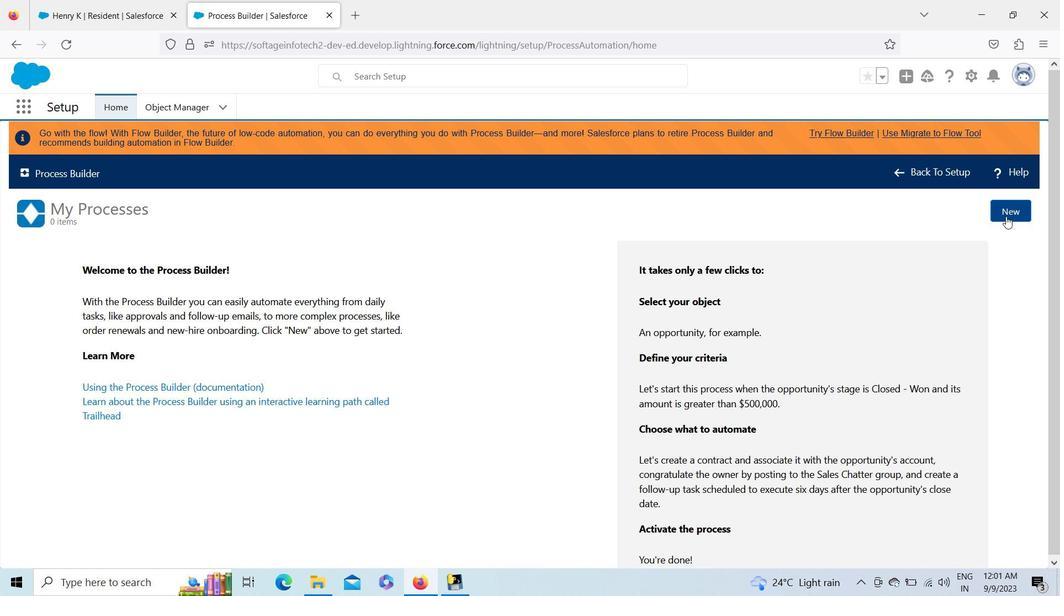 
Action: Mouse moved to (644, 416)
Screenshot: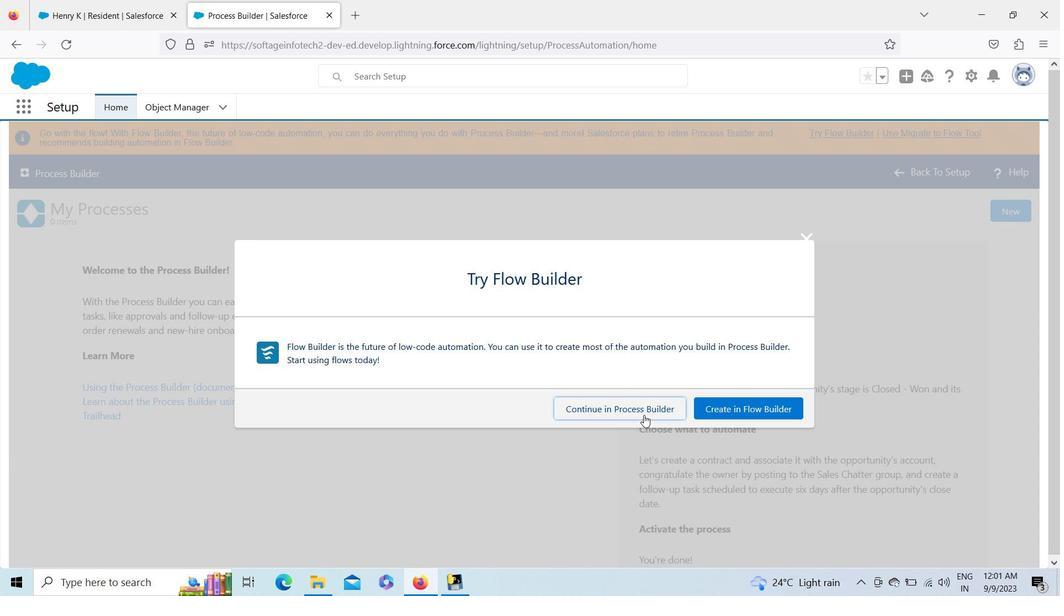 
Action: Mouse pressed left at (644, 416)
Screenshot: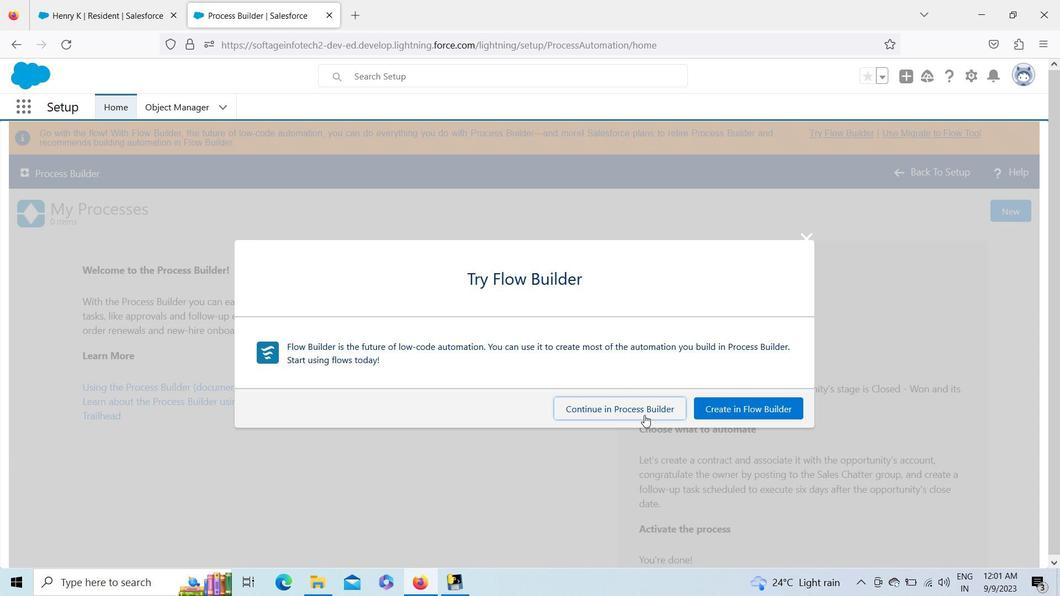 
Action: Mouse moved to (448, 317)
Screenshot: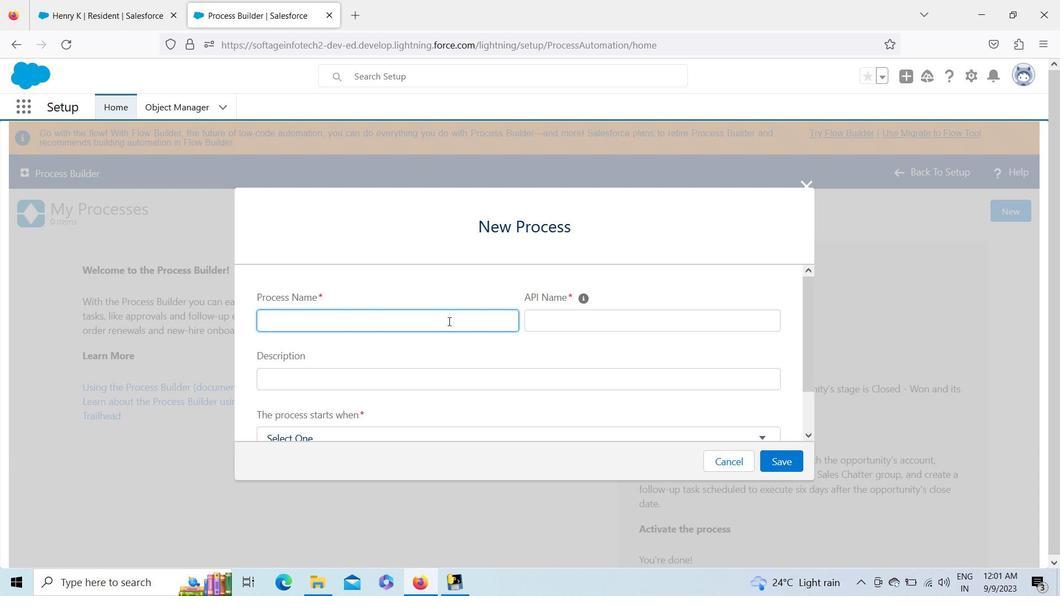 
Action: Key pressed <Key.shift>Bed<Key.space><Key.shift>Availability<Key.space><Key.shift>Process
Screenshot: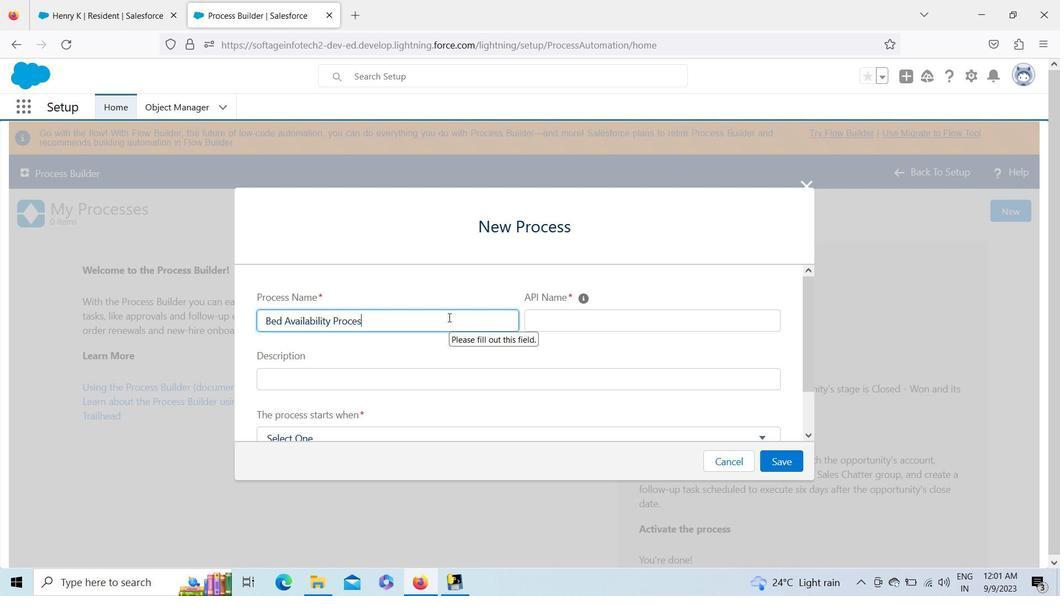 
Action: Mouse moved to (552, 314)
Screenshot: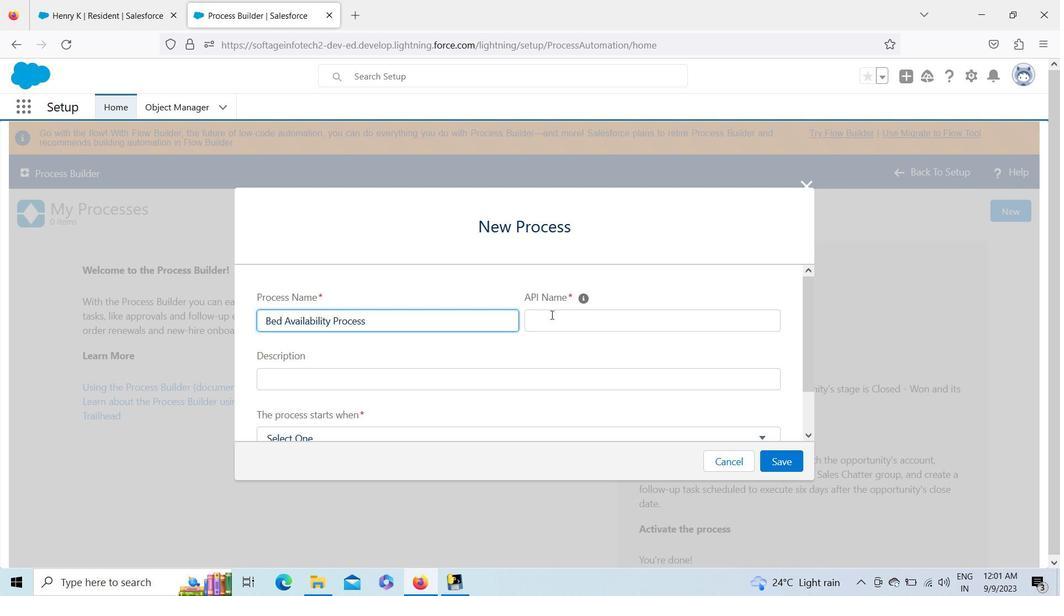 
Action: Mouse pressed left at (552, 314)
Screenshot: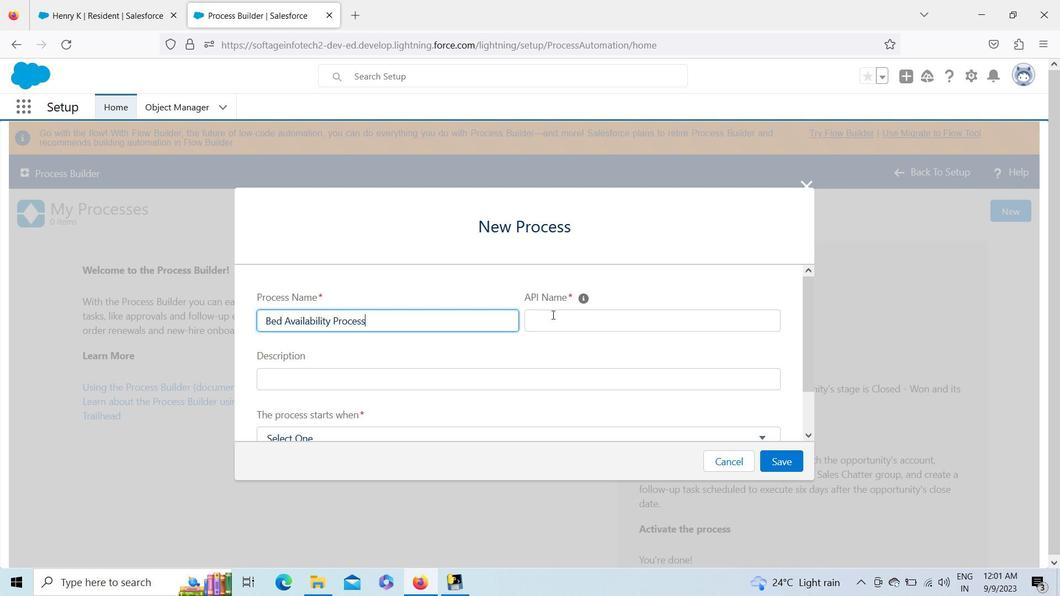 
Action: Mouse moved to (362, 374)
Screenshot: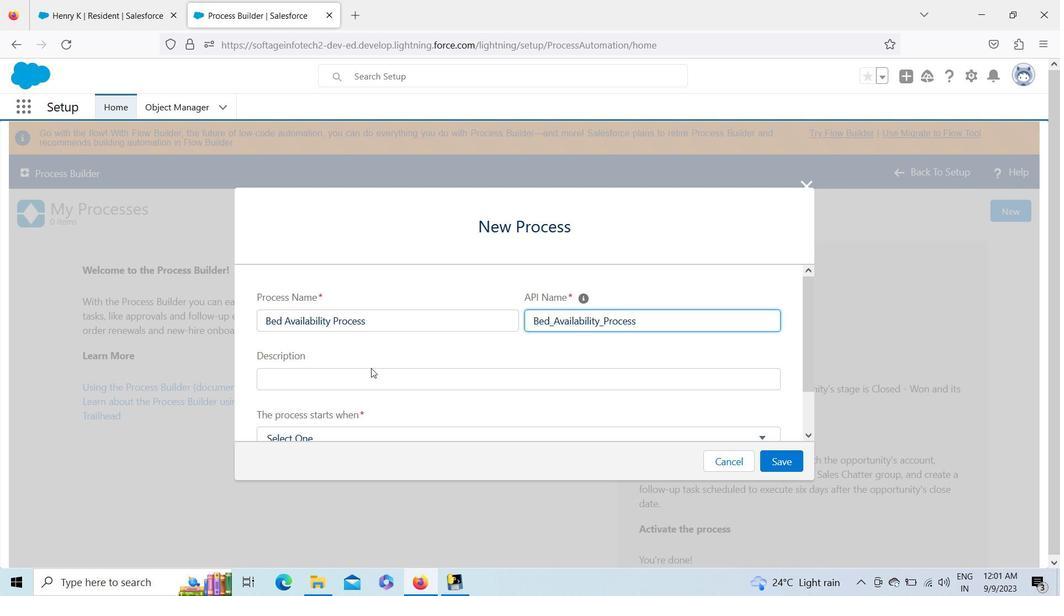 
Action: Mouse pressed left at (362, 374)
Screenshot: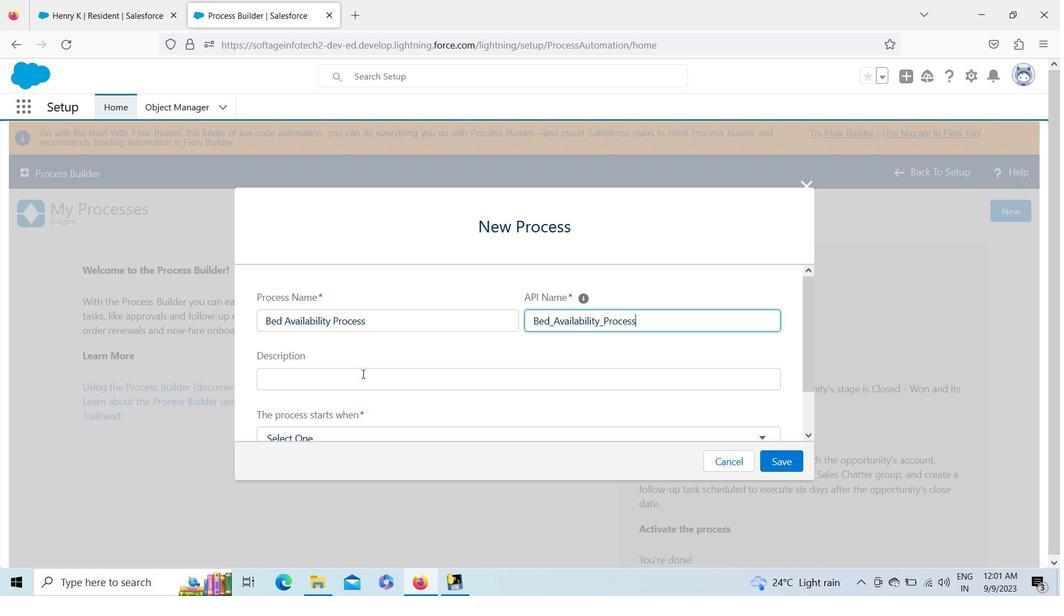 
Action: Mouse moved to (445, 377)
Screenshot: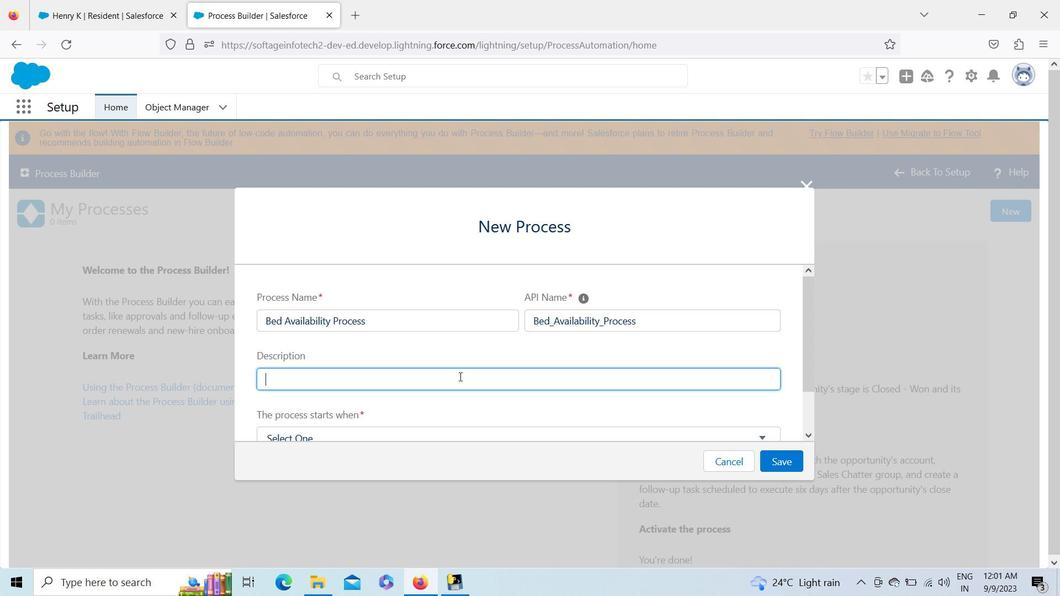 
Action: Key pressed <Key.shift><Key.shift><Key.shift><Key.shift><Key.shift><Key.shift><Key.shift><Key.shift><Key.shift>Ir<Key.backspace><Key.backspace><Key.shift>Process<Key.space>for<Key.space>updating<Key.space>bed<Key.space>availability<Key.space>record
Screenshot: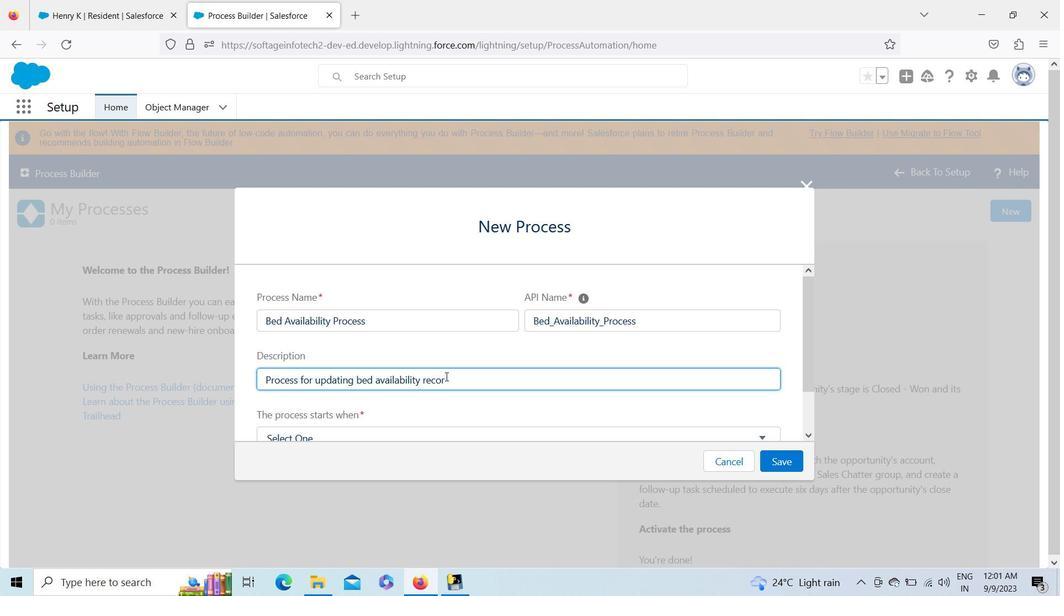 
Action: Mouse moved to (806, 351)
Screenshot: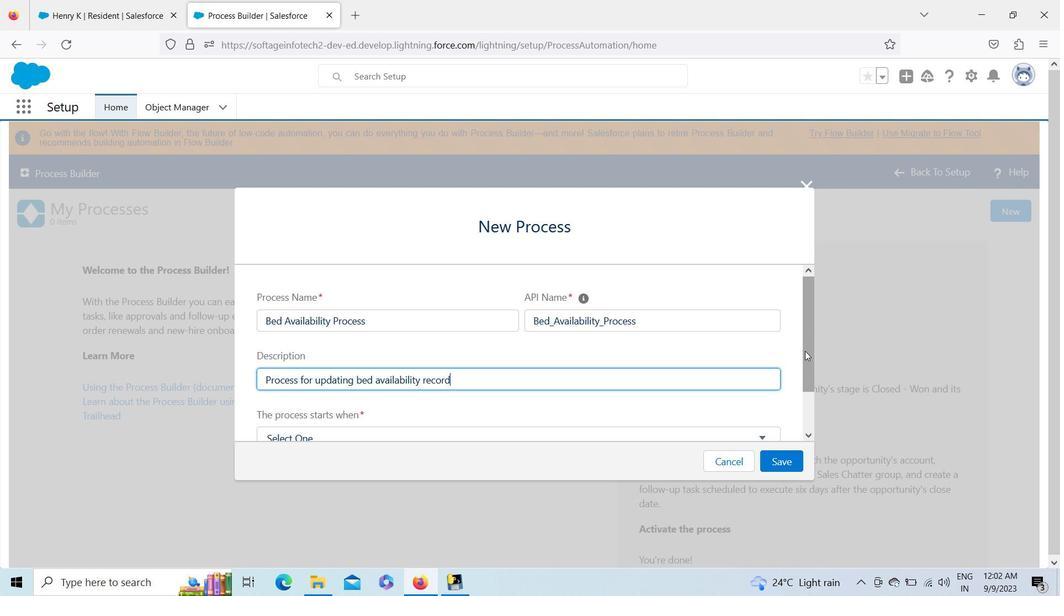 
Action: Mouse pressed left at (806, 351)
Screenshot: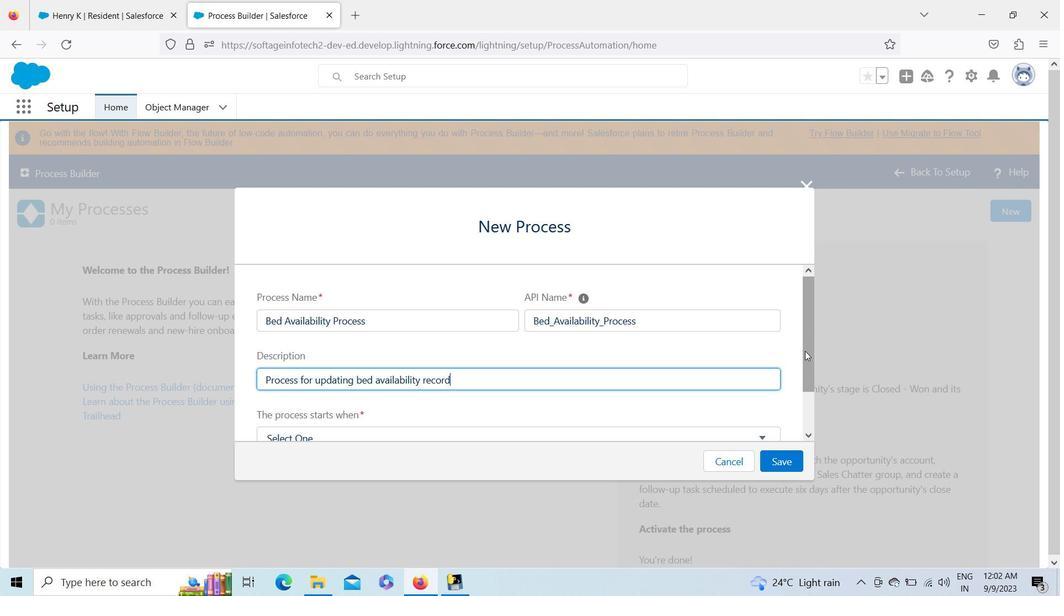 
Action: Mouse moved to (587, 391)
Screenshot: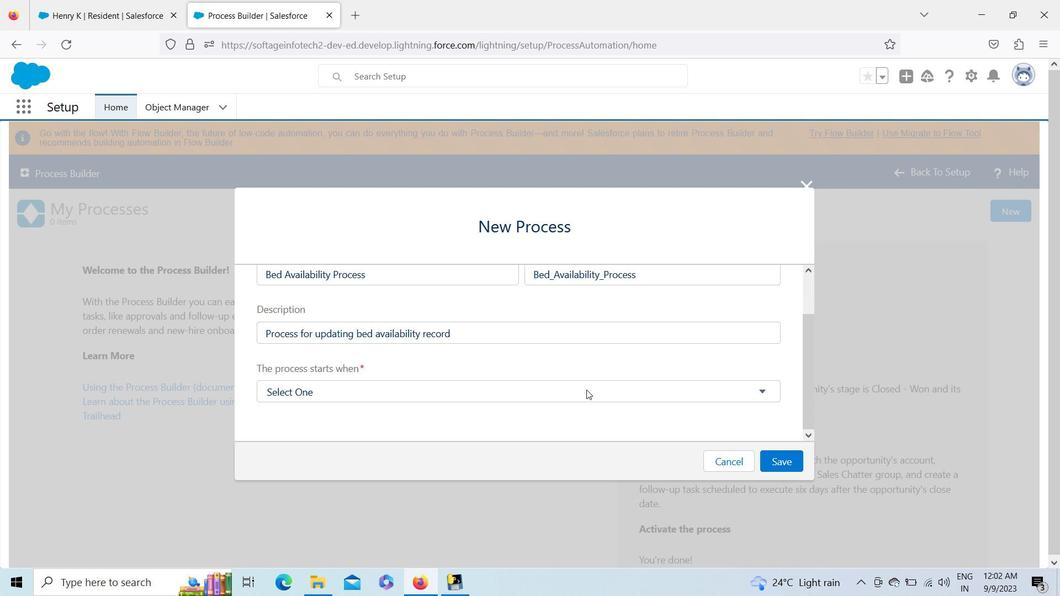 
Action: Mouse pressed left at (587, 391)
Screenshot: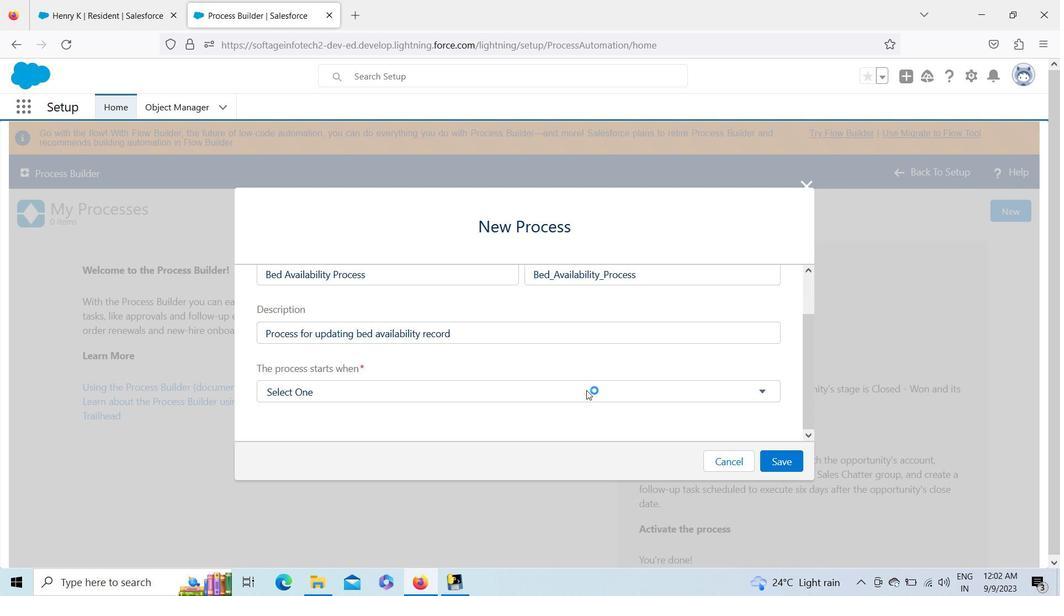 
Action: Mouse moved to (539, 432)
Screenshot: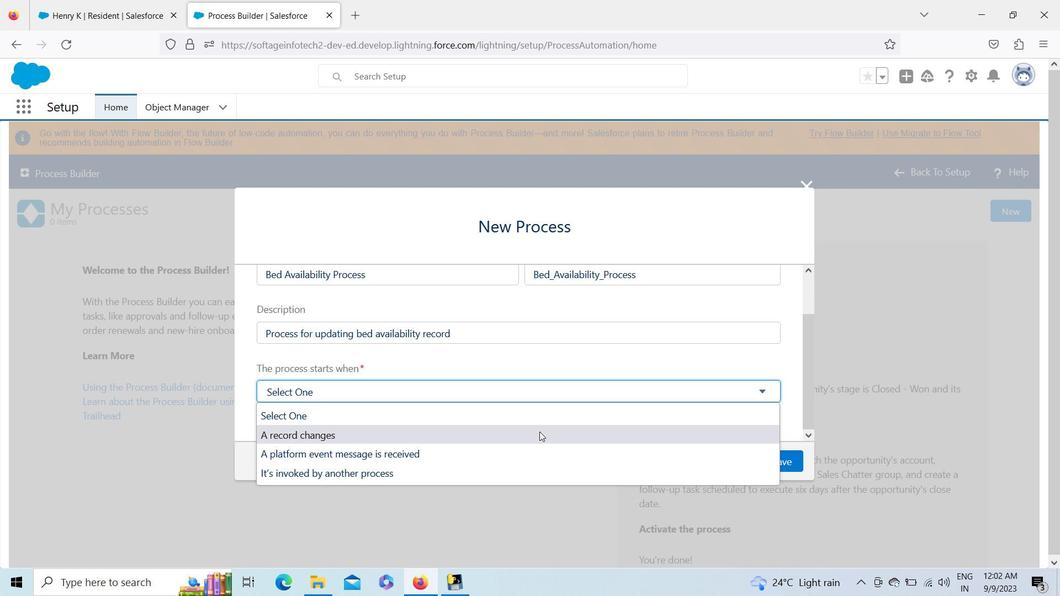
Action: Mouse pressed left at (539, 432)
Screenshot: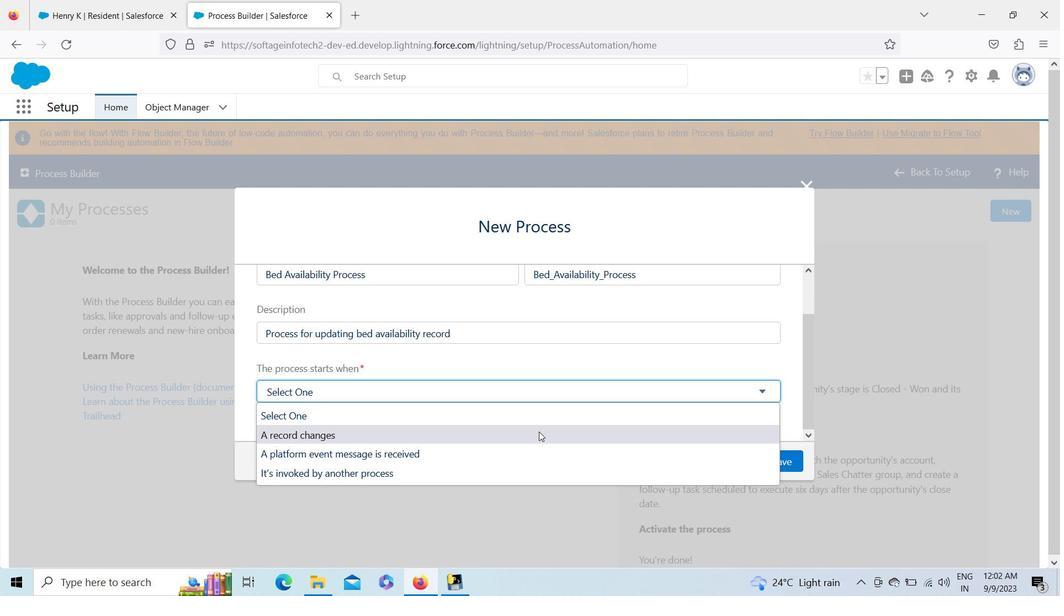 
Action: Mouse moved to (786, 453)
Screenshot: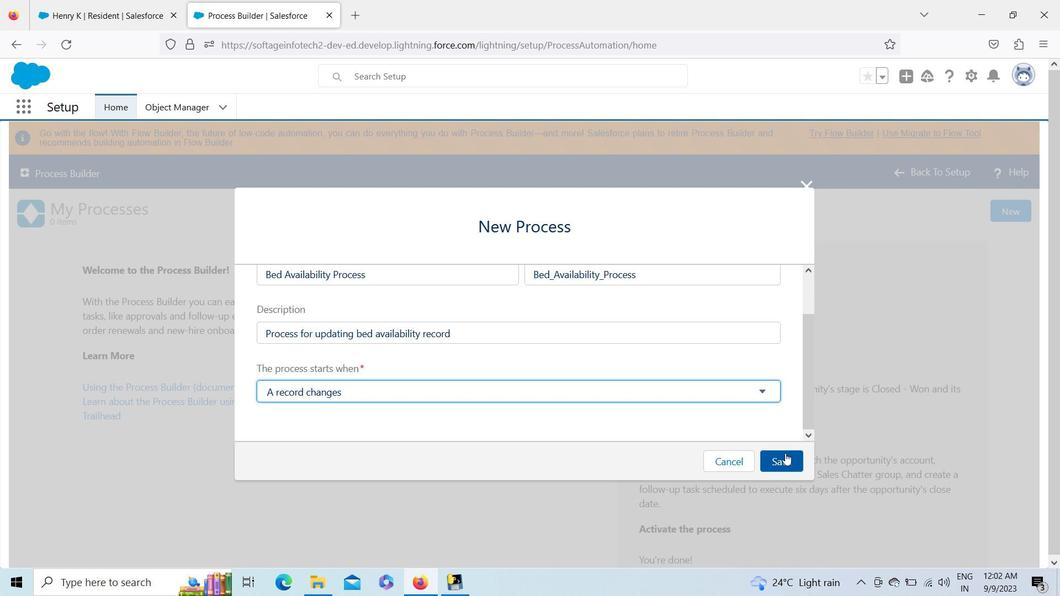 
Action: Mouse pressed left at (786, 453)
Screenshot: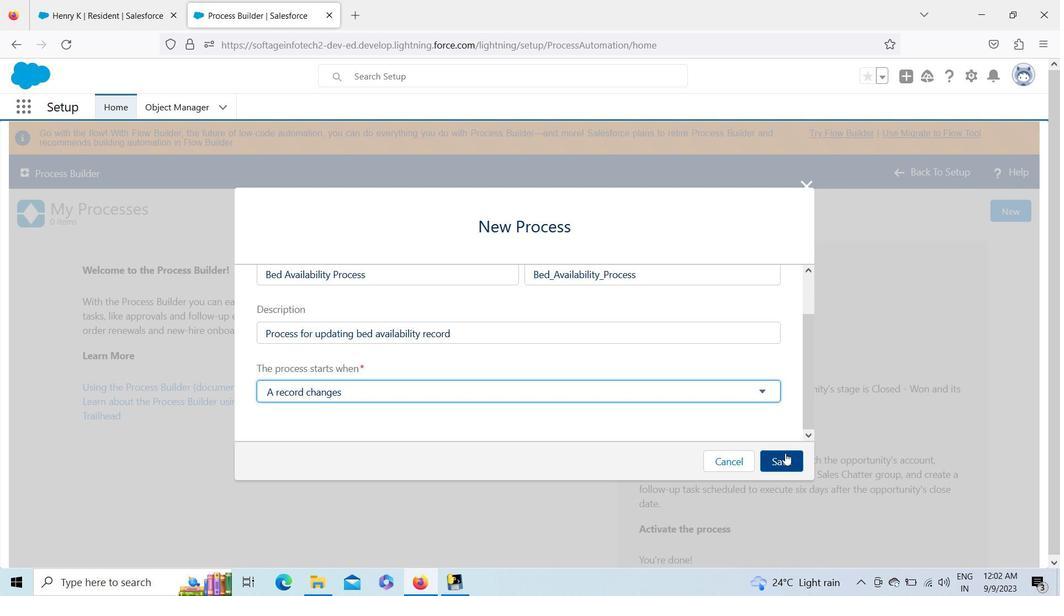 
Action: Mouse moved to (64, 292)
Screenshot: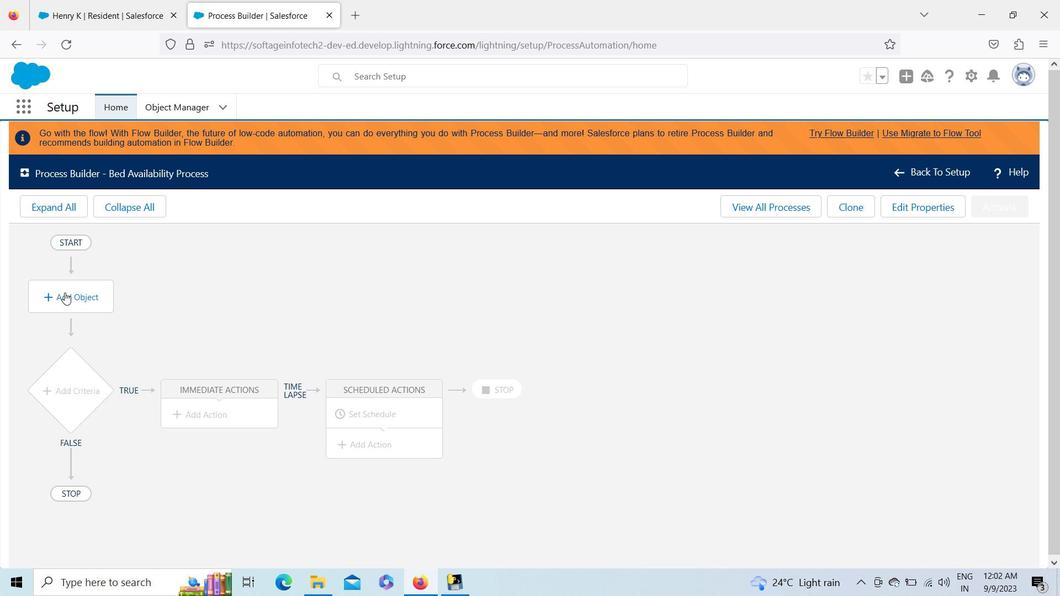 
Action: Mouse pressed left at (64, 292)
Screenshot: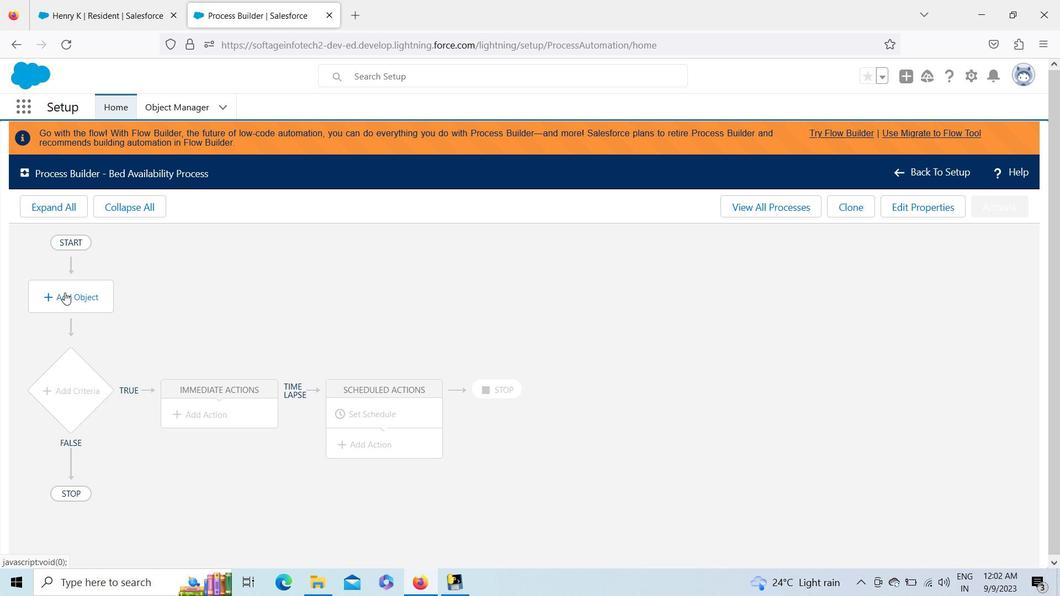 
Action: Mouse moved to (627, 303)
Screenshot: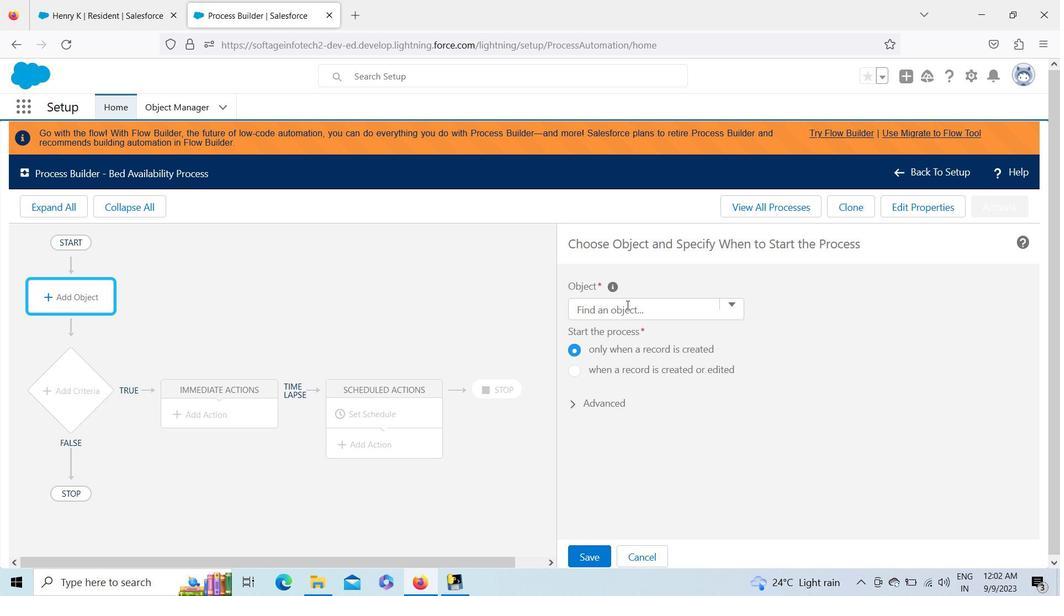 
Action: Mouse pressed left at (627, 303)
Screenshot: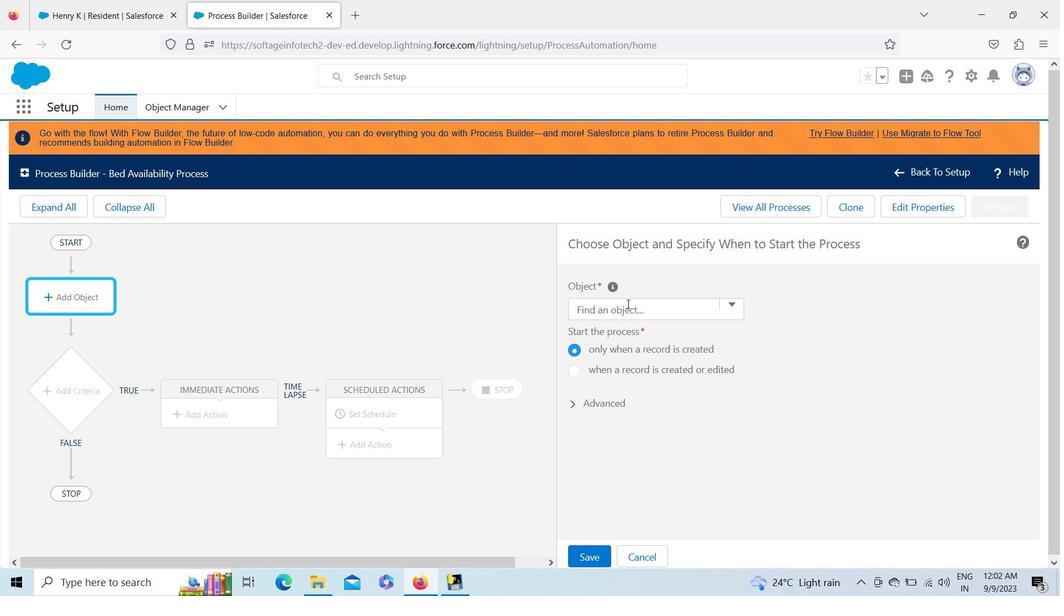 
Action: Key pressed bed
Screenshot: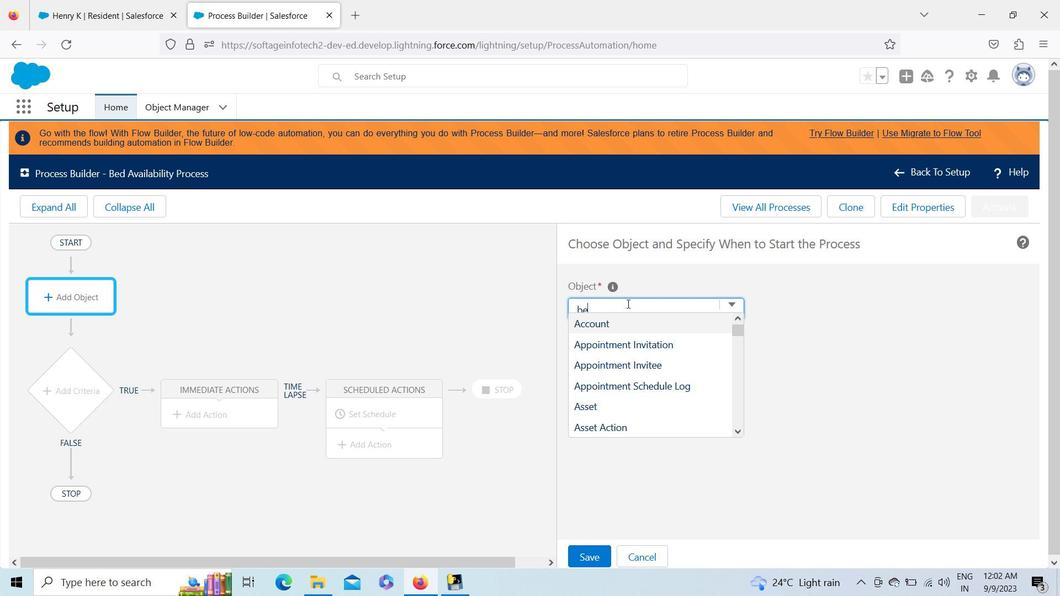 
Action: Mouse moved to (610, 322)
Screenshot: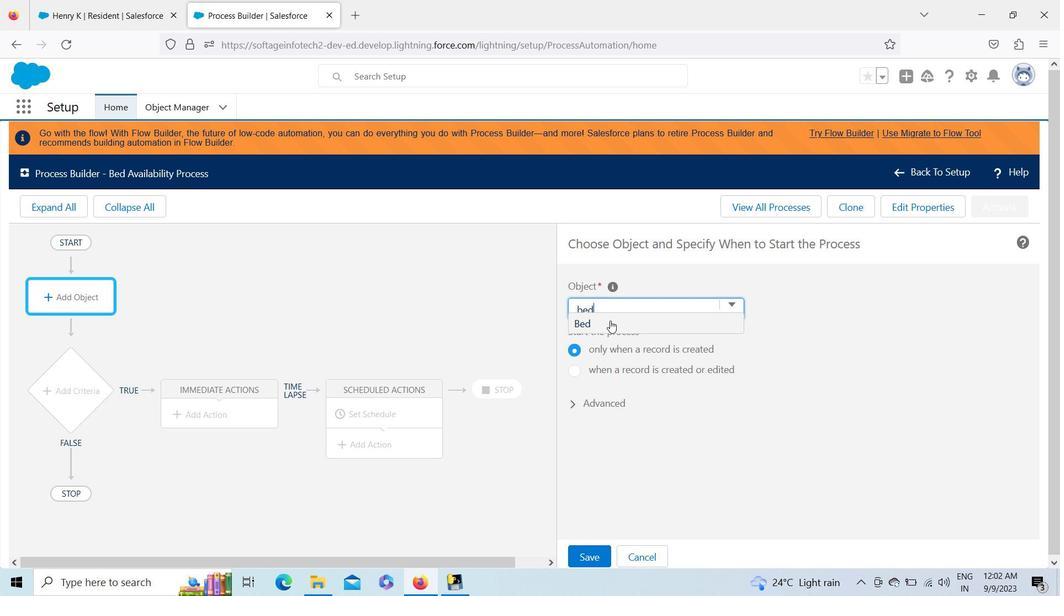 
Action: Mouse pressed left at (610, 322)
Screenshot: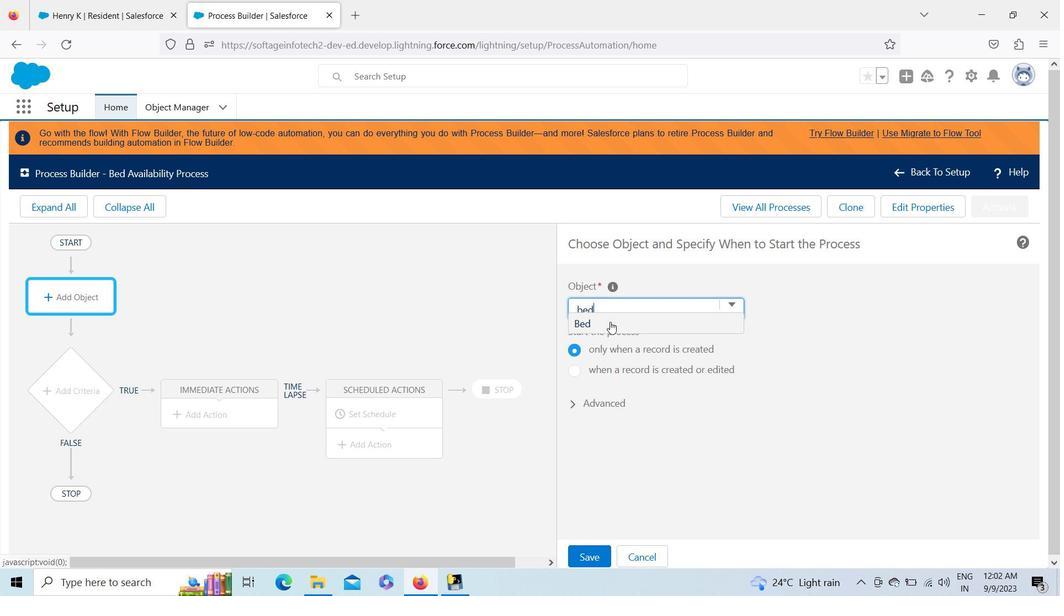 
Action: Mouse moved to (576, 374)
Screenshot: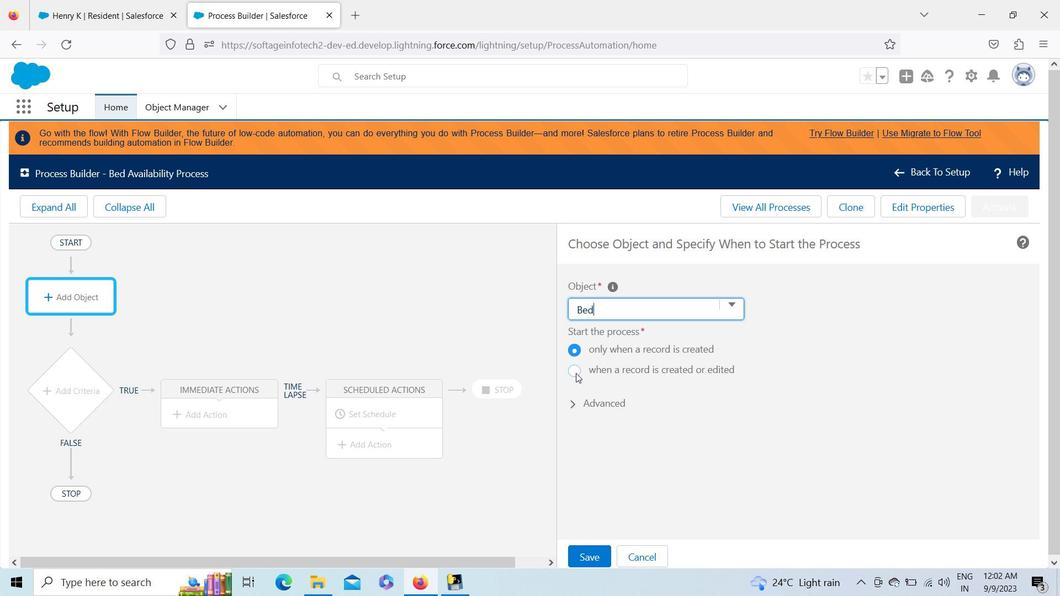 
Action: Mouse pressed left at (576, 374)
Screenshot: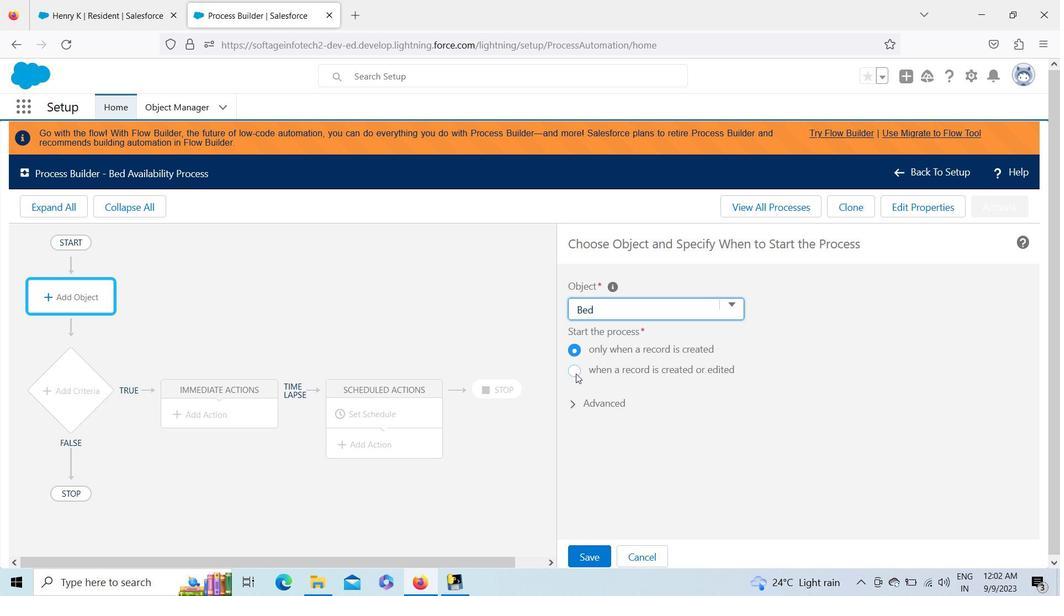
Action: Mouse moved to (583, 559)
Screenshot: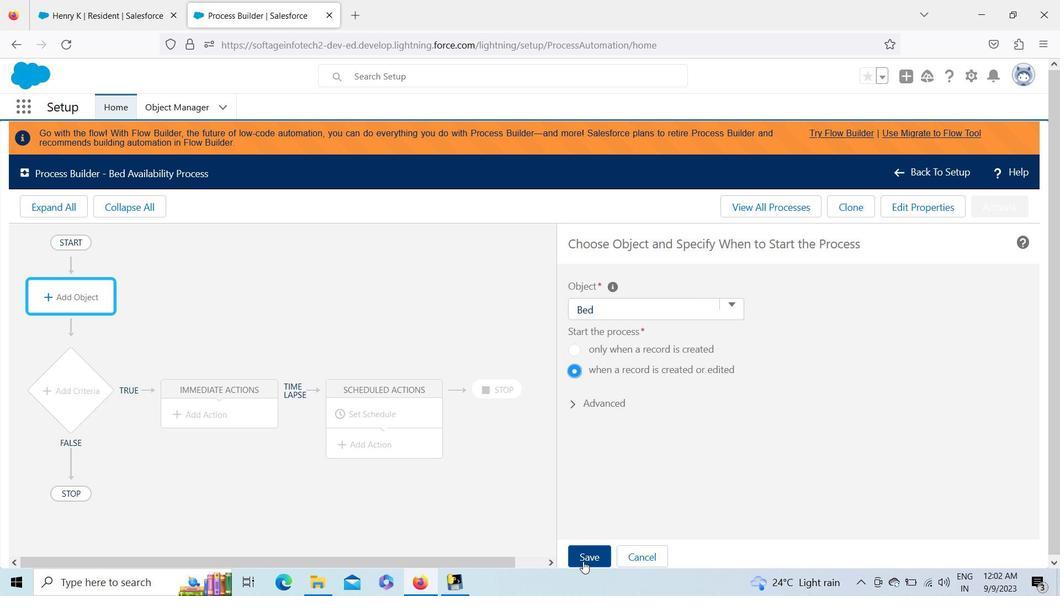 
Action: Mouse pressed left at (583, 559)
Screenshot: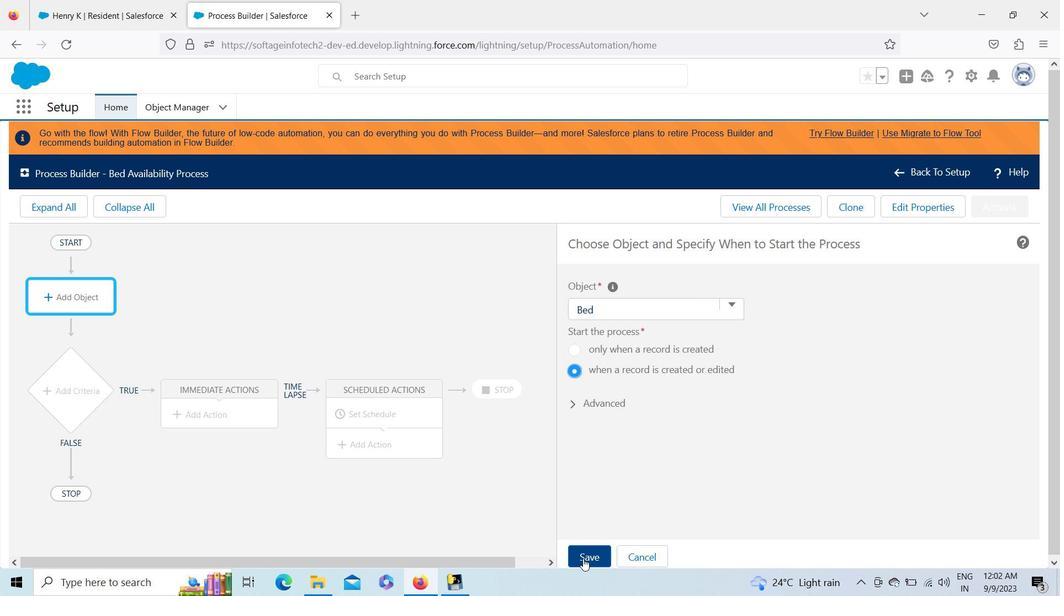 
Action: Mouse moved to (76, 382)
Screenshot: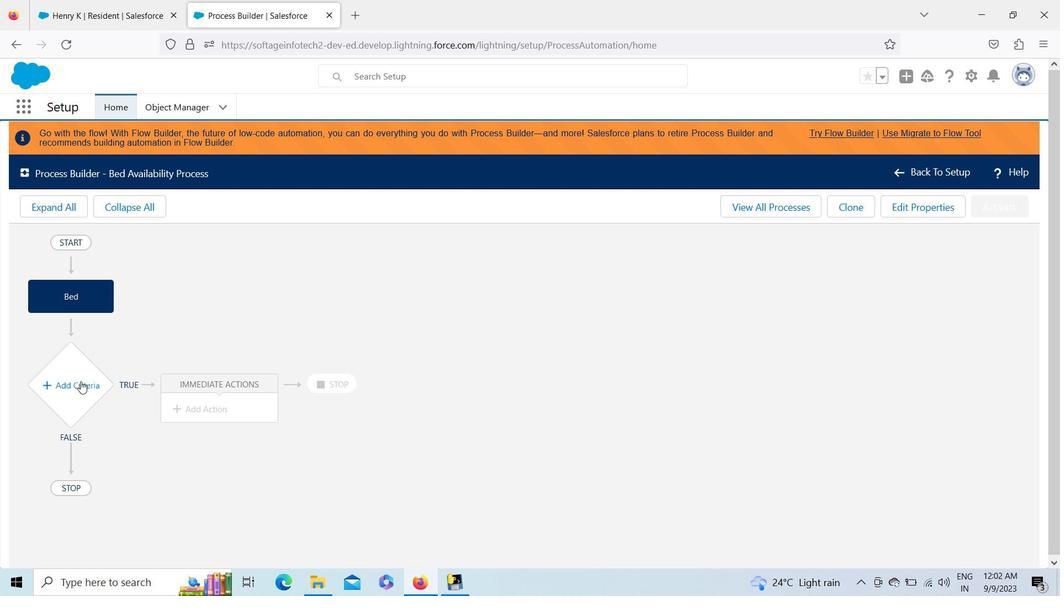 
Action: Mouse pressed left at (76, 382)
Screenshot: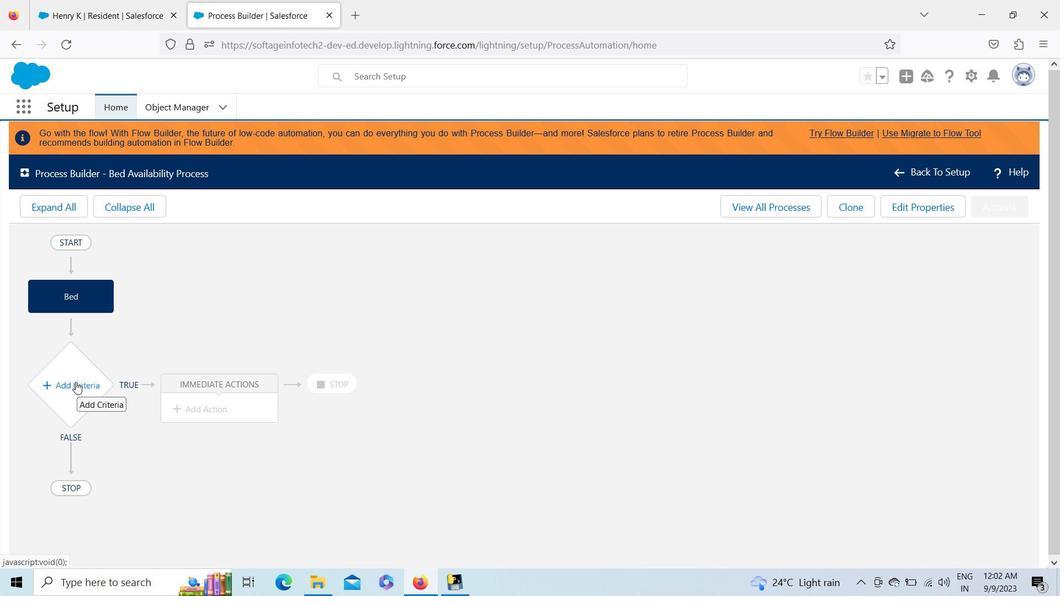 
Action: Mouse moved to (204, 409)
Screenshot: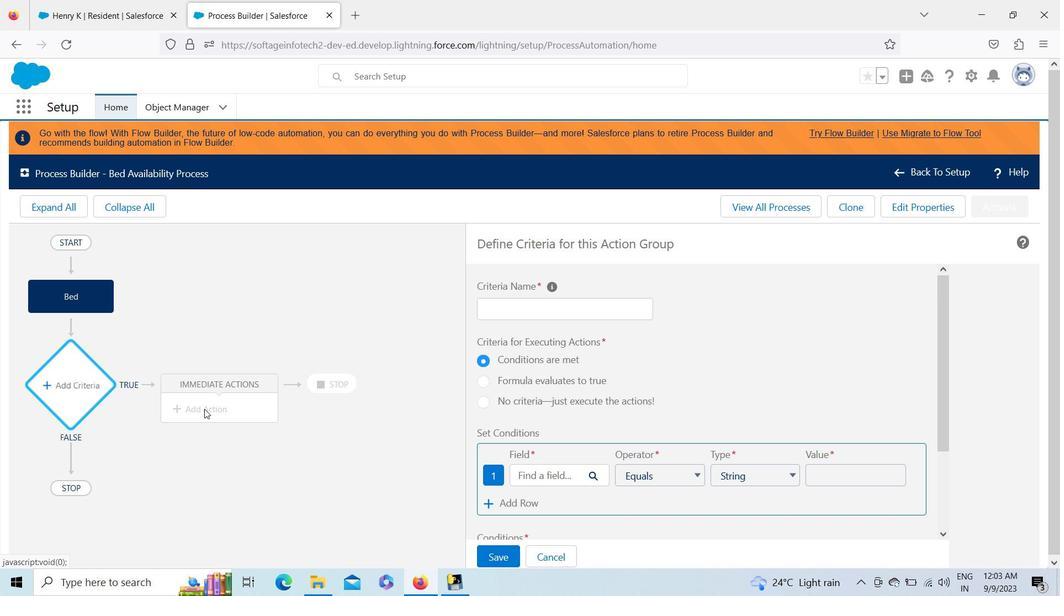 
Action: Mouse pressed left at (204, 409)
Screenshot: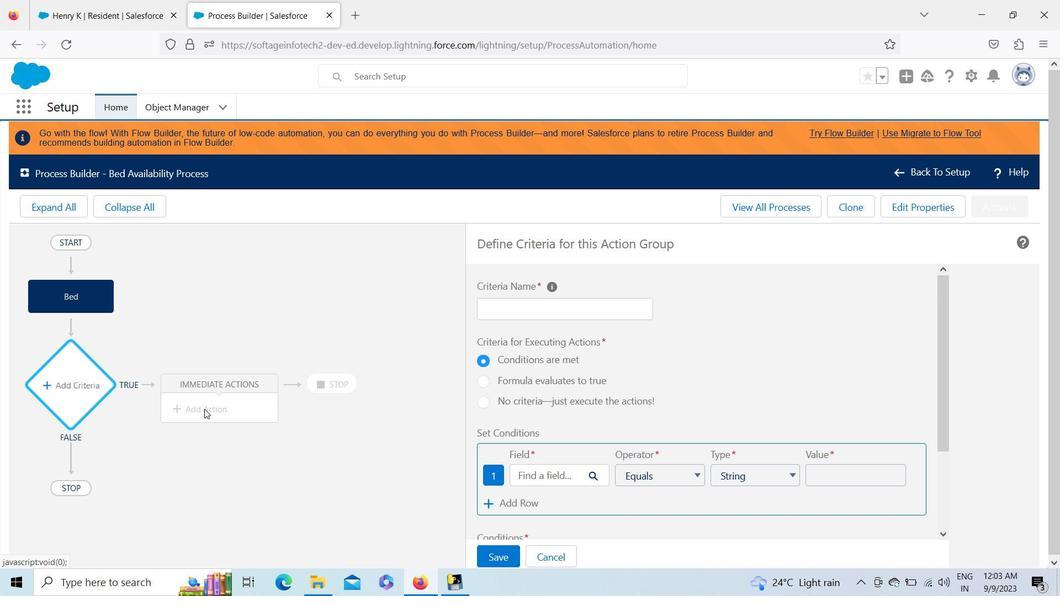 
Action: Mouse moved to (86, 386)
Screenshot: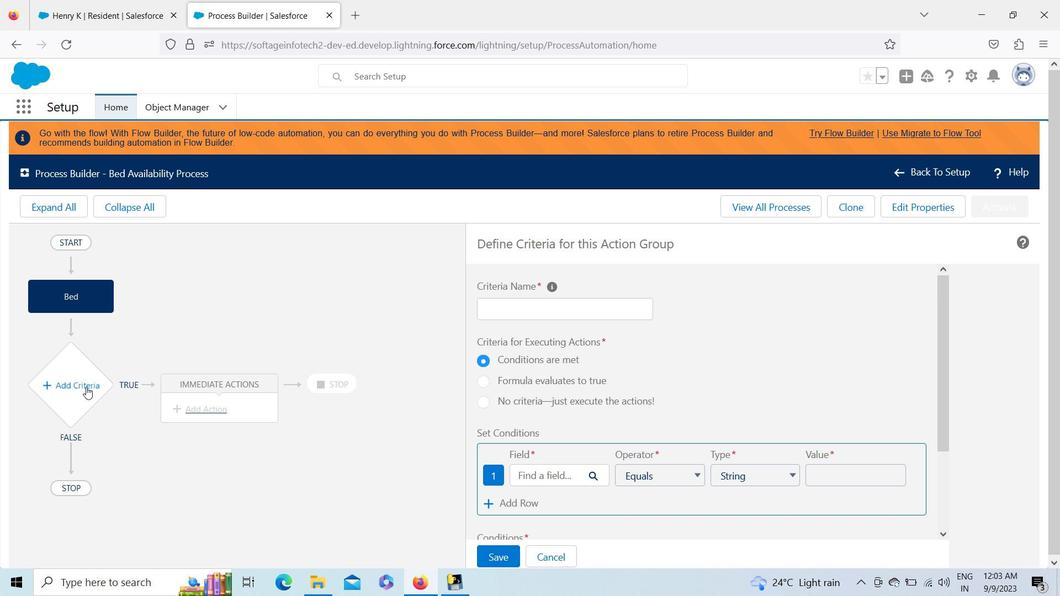 
Action: Mouse pressed left at (86, 386)
Screenshot: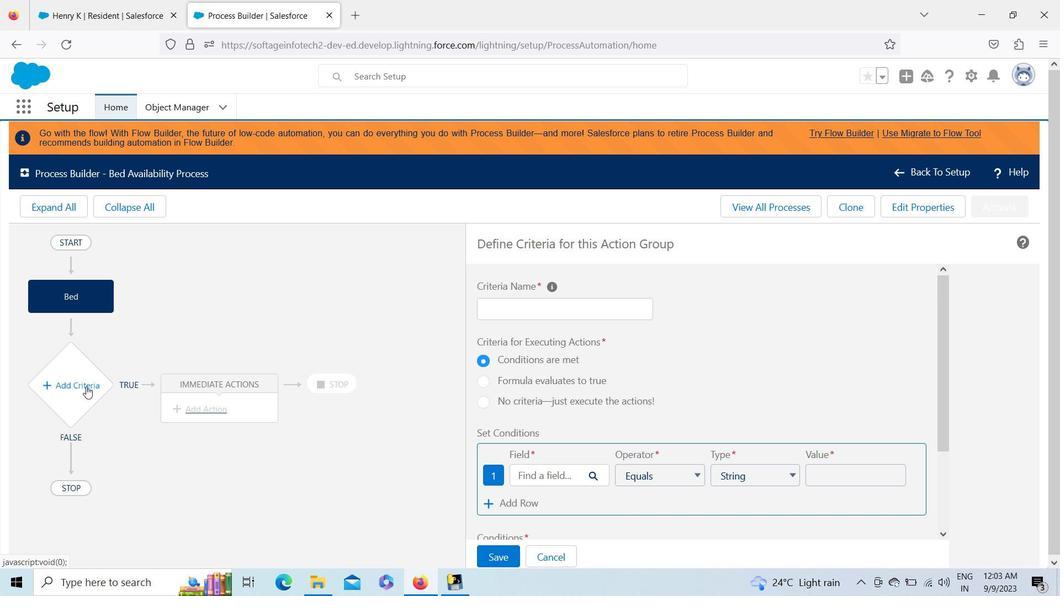 
Action: Mouse moved to (533, 475)
Screenshot: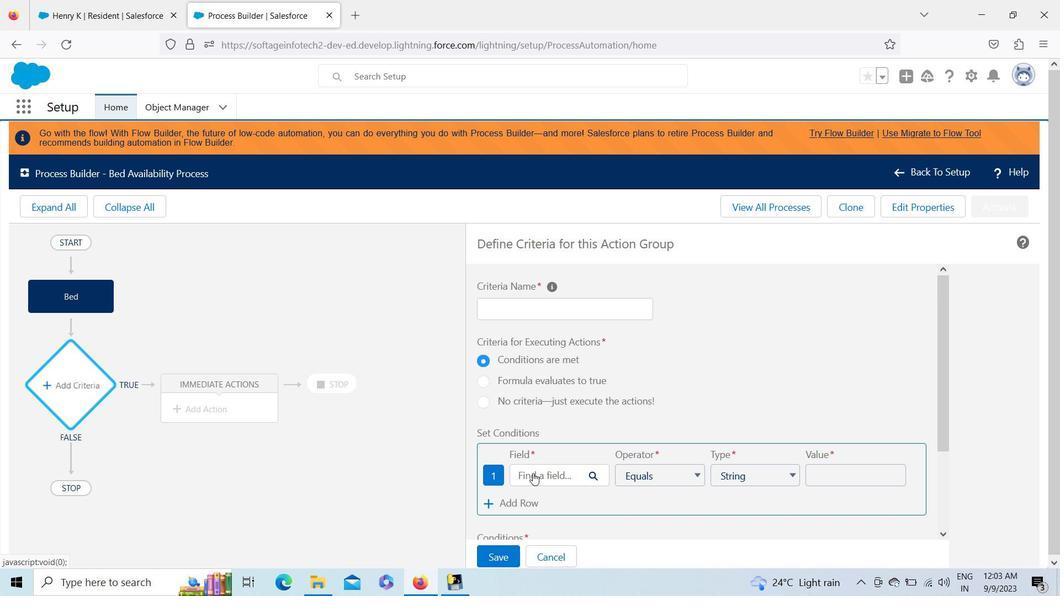 
Action: Mouse pressed left at (533, 475)
Screenshot: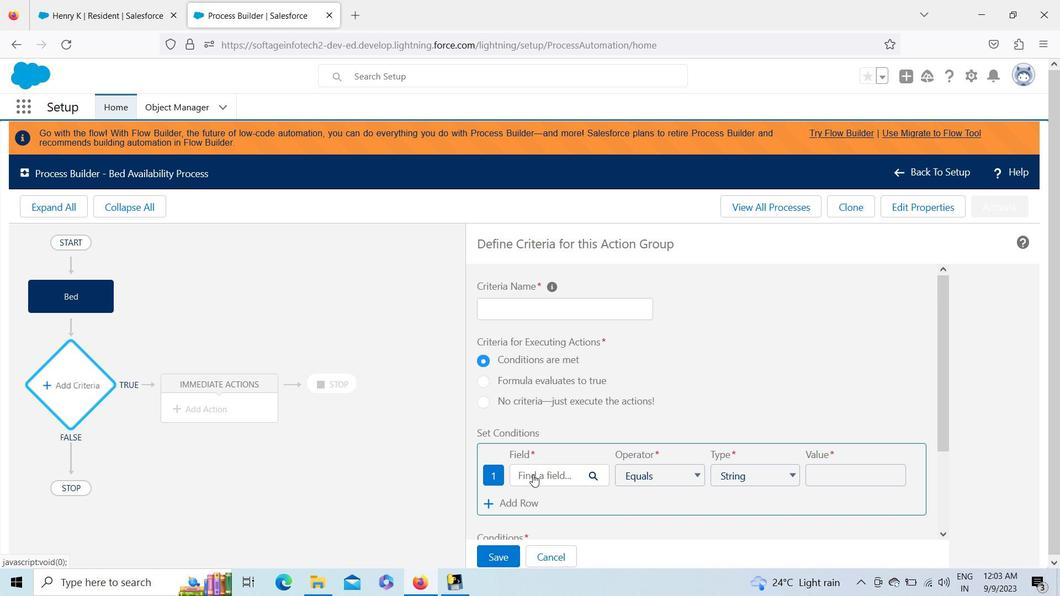
Action: Mouse moved to (507, 302)
Screenshot: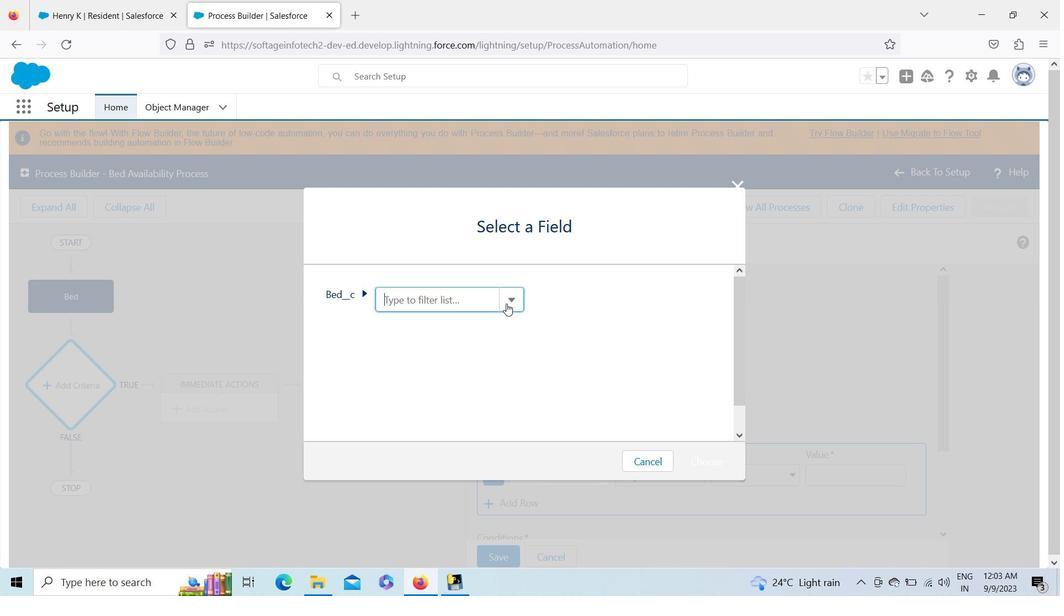 
Action: Mouse pressed left at (507, 302)
Screenshot: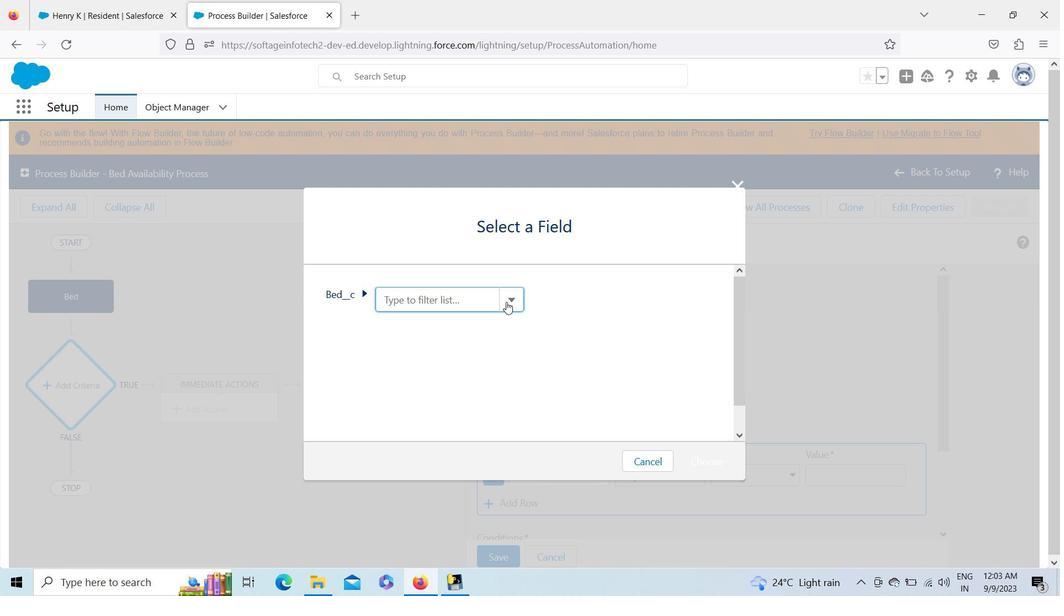 
Action: Mouse moved to (486, 302)
Screenshot: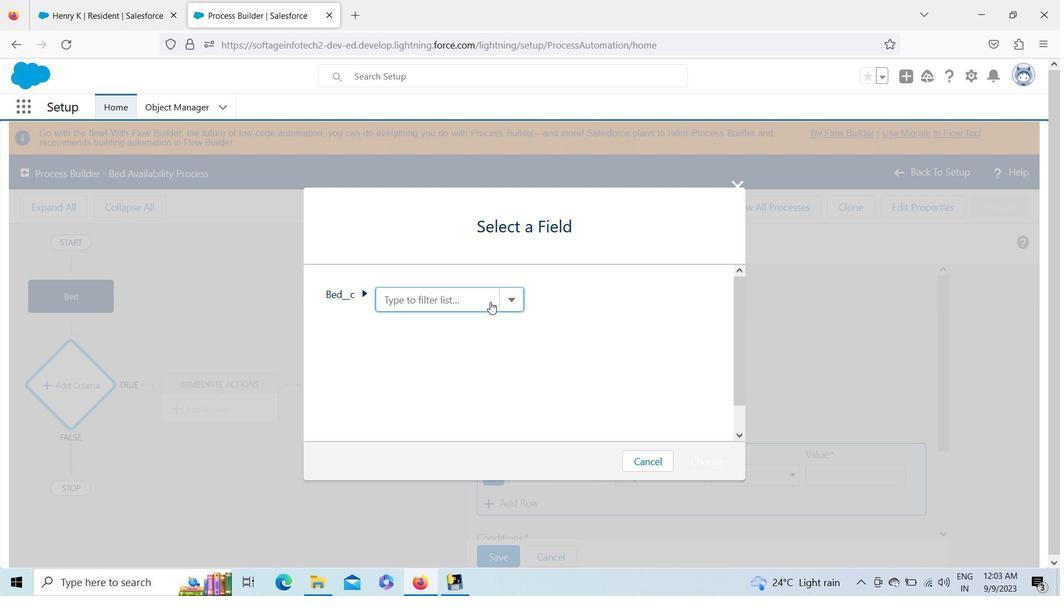 
Action: Mouse pressed left at (486, 302)
Screenshot: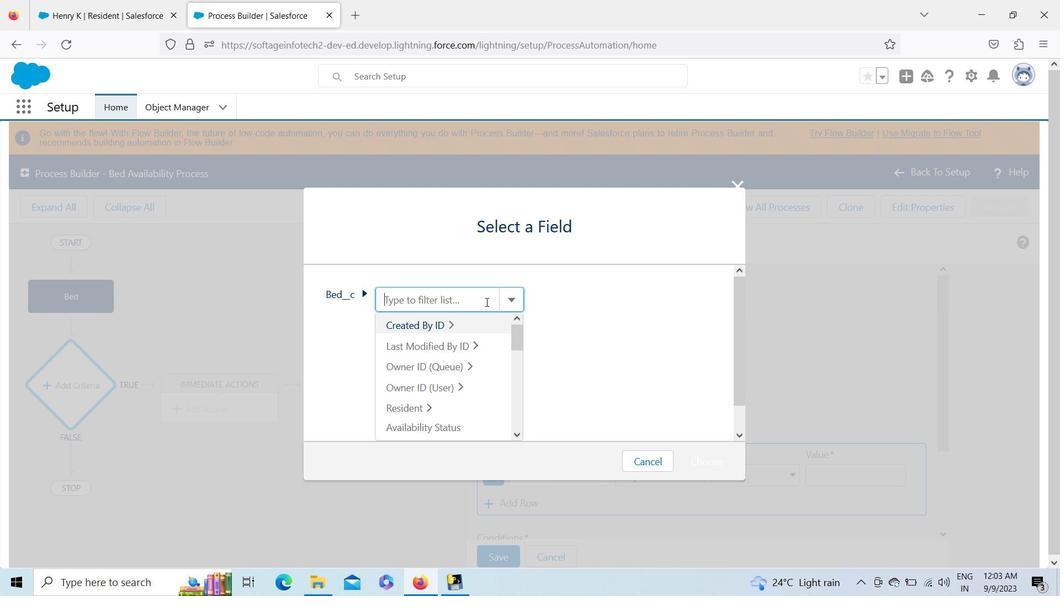 
Action: Mouse pressed left at (486, 302)
Screenshot: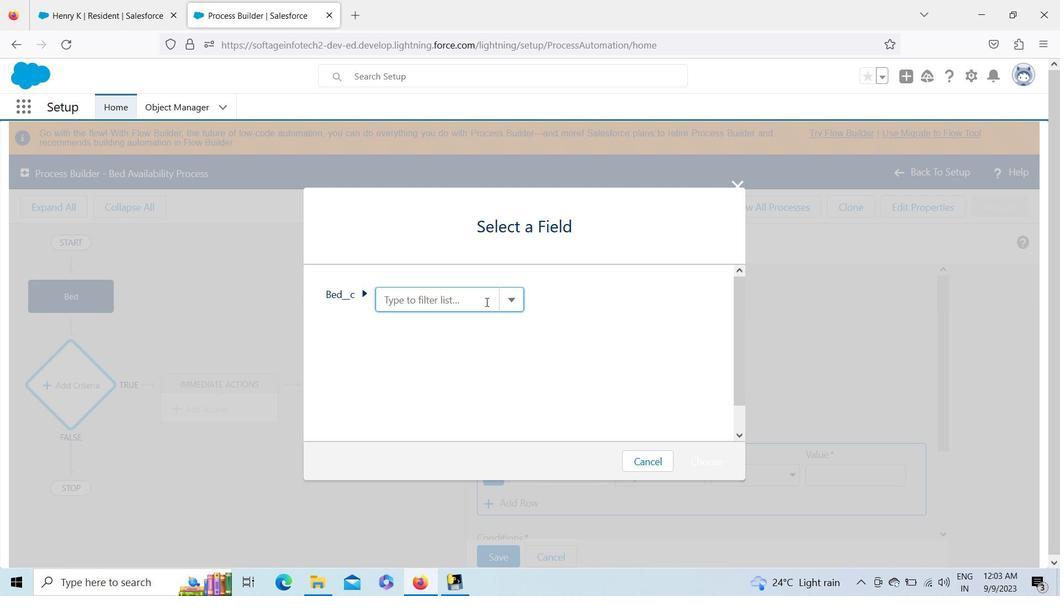 
Action: Mouse moved to (514, 337)
Screenshot: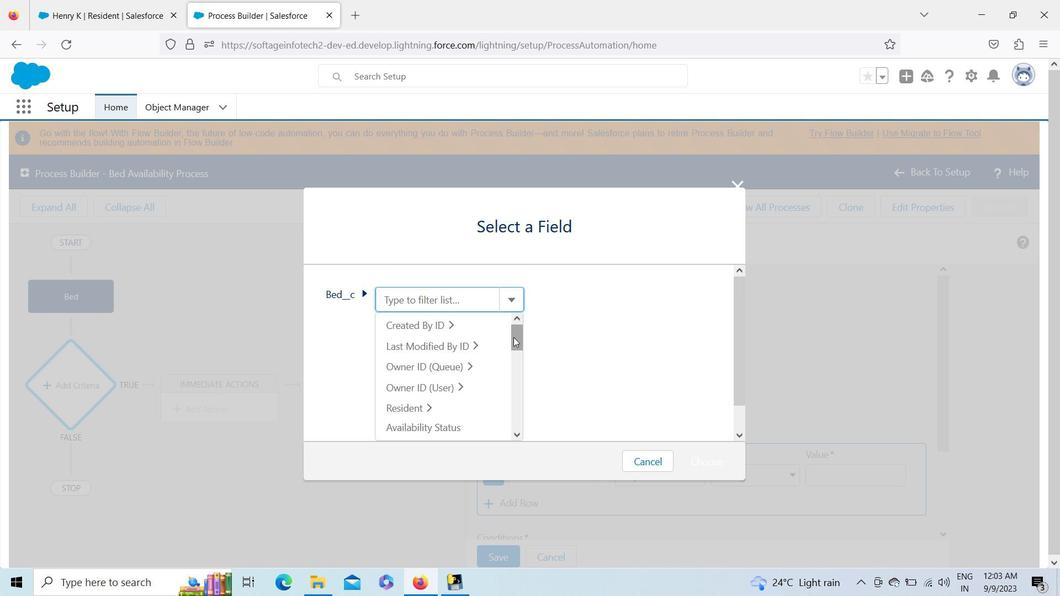 
Action: Mouse pressed left at (514, 337)
Screenshot: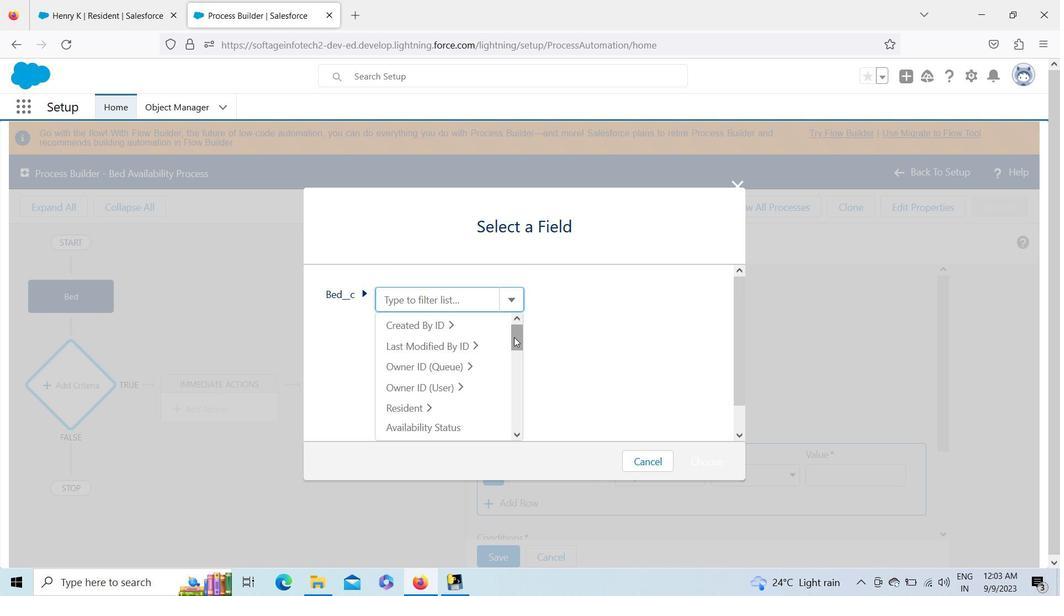 
Action: Mouse moved to (417, 336)
Screenshot: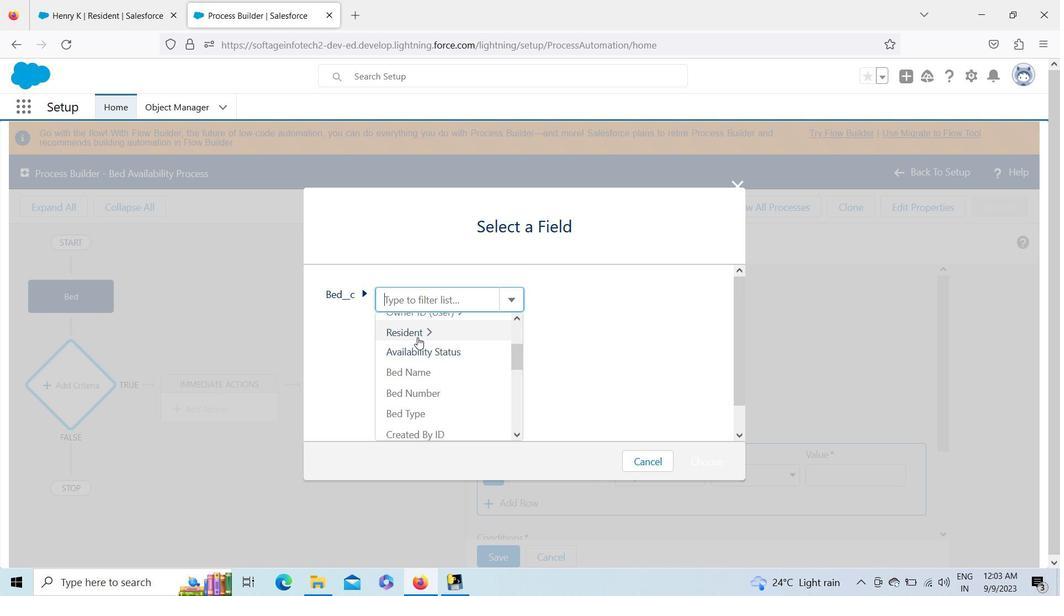 
Action: Mouse pressed left at (417, 336)
Screenshot: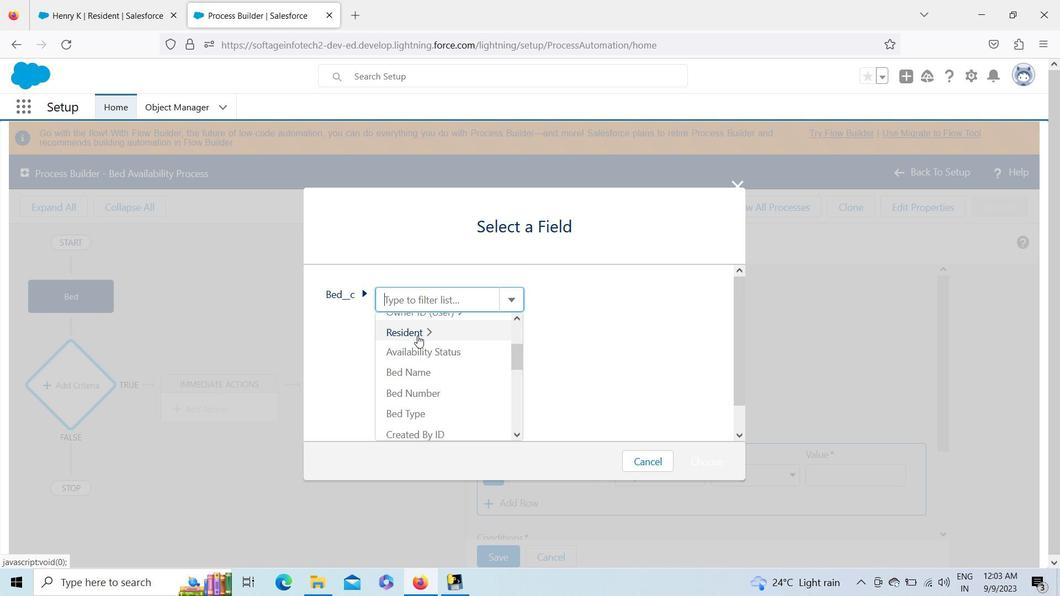 
Action: Mouse moved to (525, 296)
Screenshot: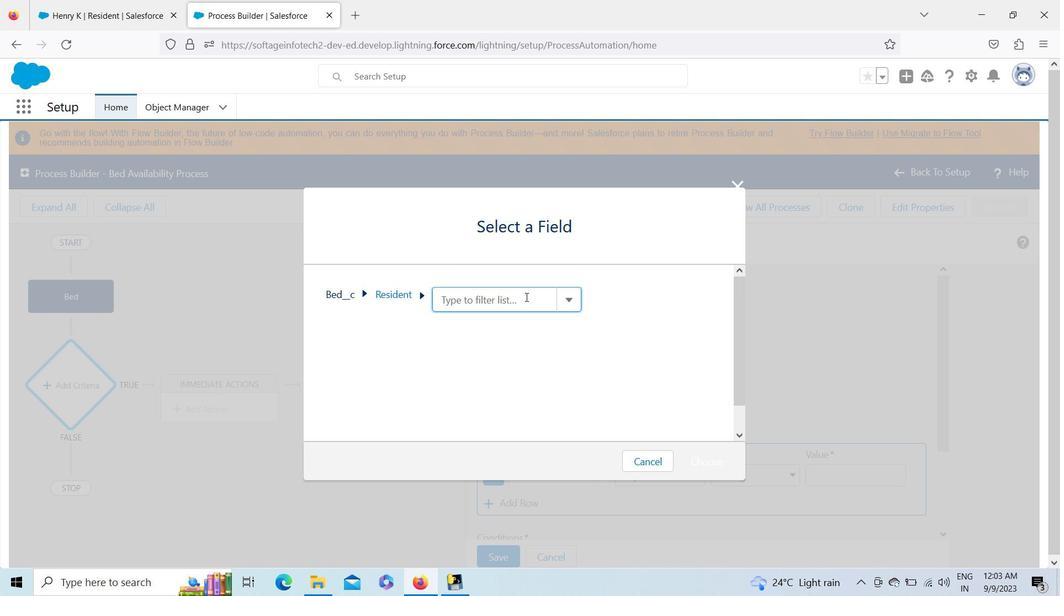 
Action: Mouse pressed left at (525, 296)
Screenshot: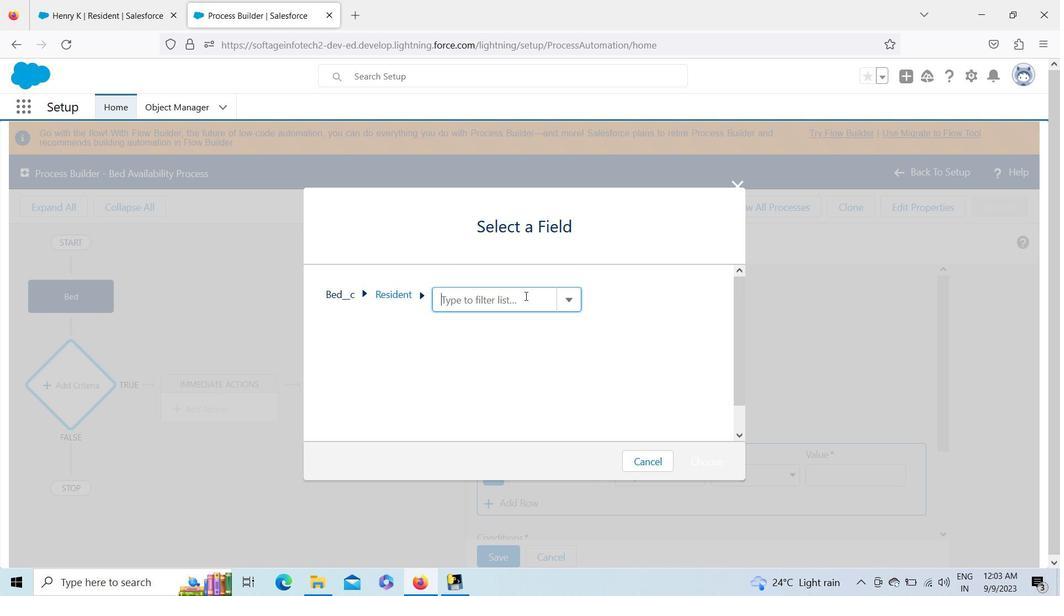 
Action: Mouse moved to (572, 293)
Screenshot: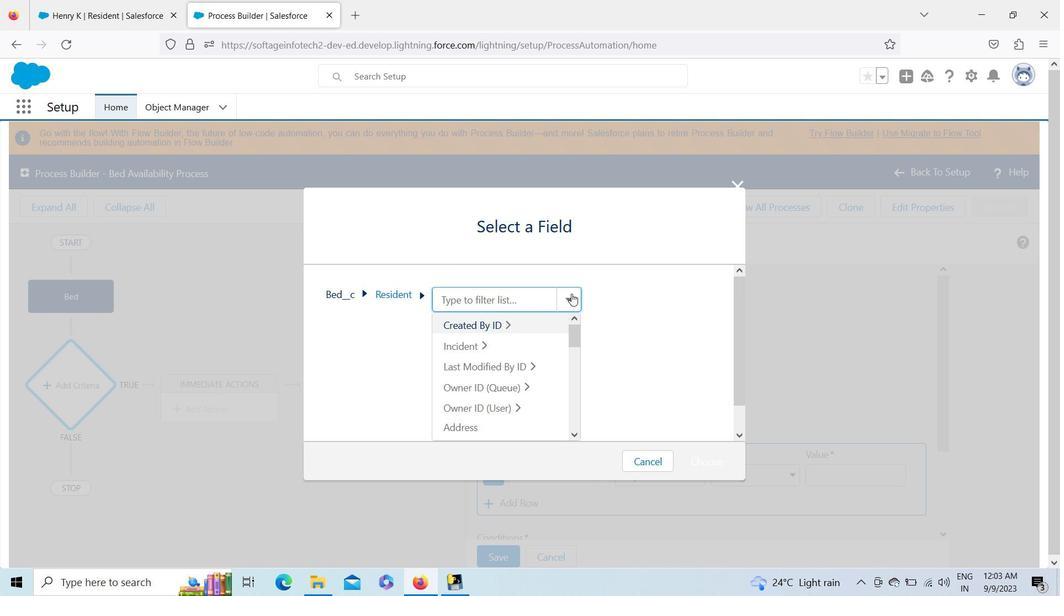 
Action: Mouse pressed left at (572, 293)
Screenshot: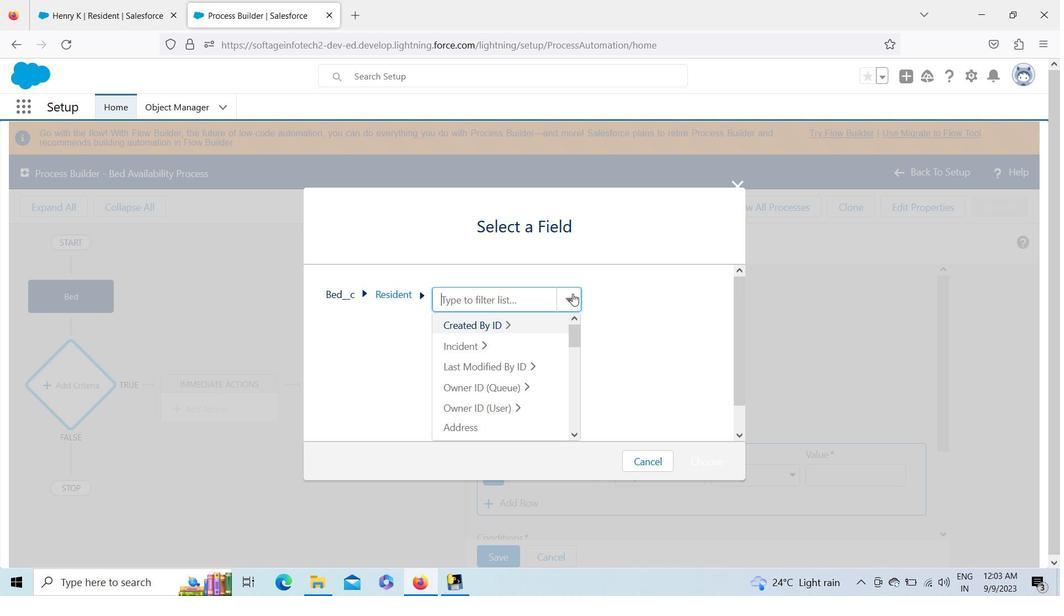 
Action: Mouse pressed left at (572, 293)
Screenshot: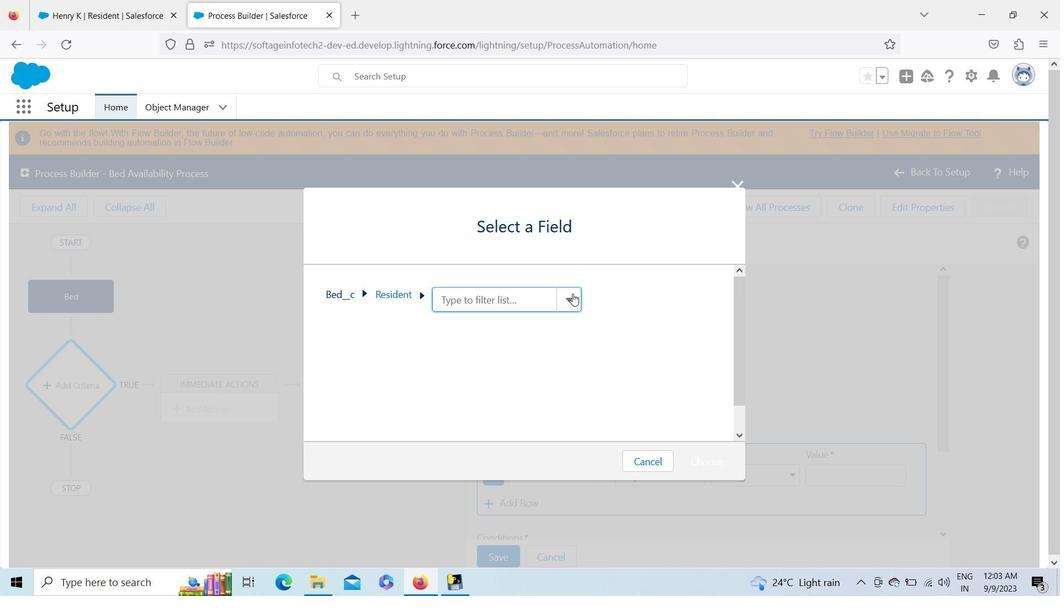 
Action: Mouse moved to (575, 345)
Screenshot: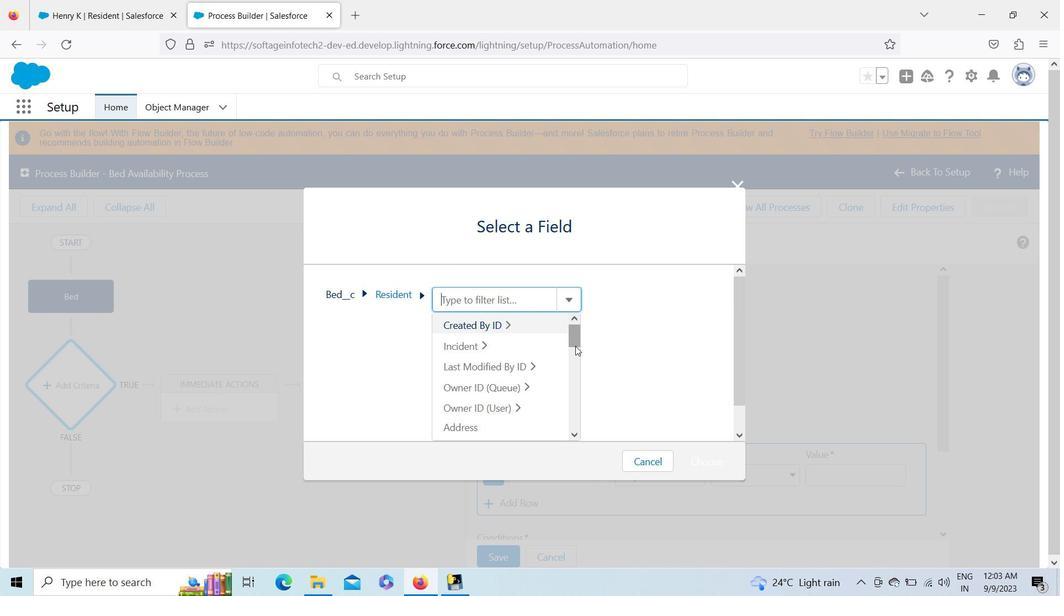 
Action: Mouse pressed left at (575, 345)
Screenshot: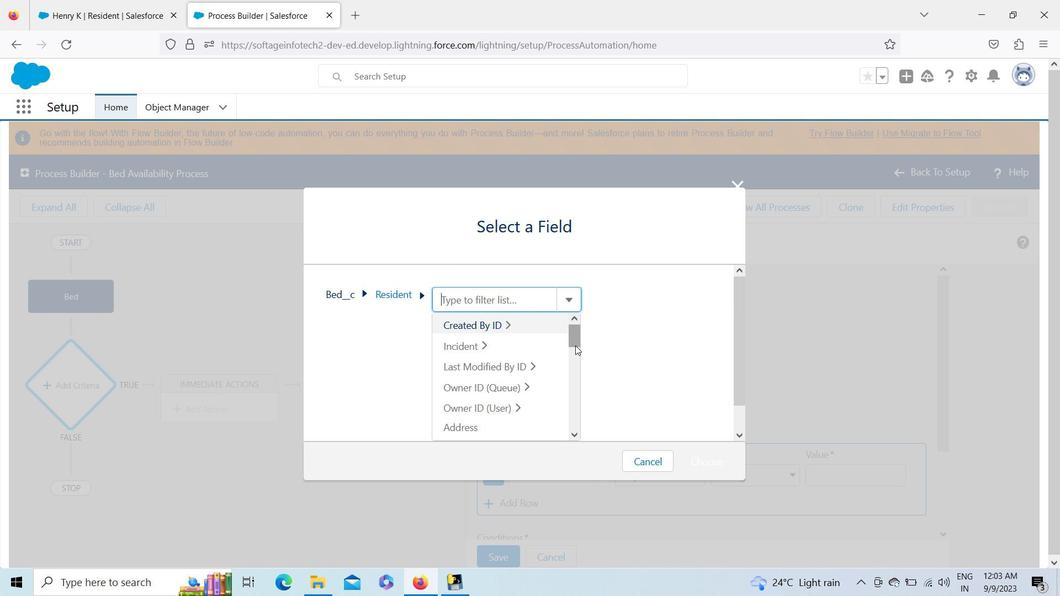
Action: Mouse moved to (573, 362)
Screenshot: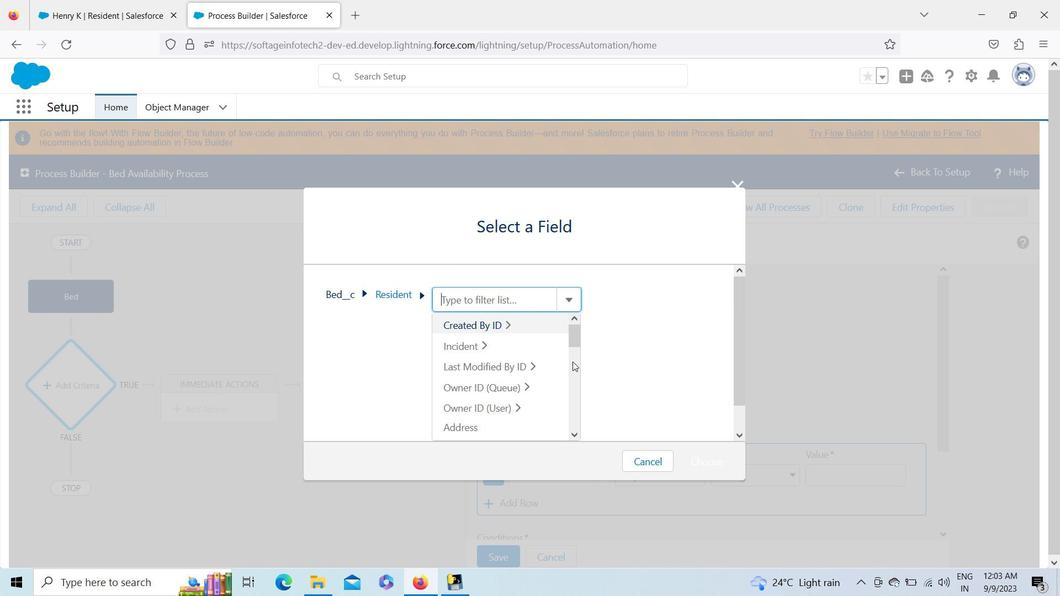 
Action: Mouse pressed left at (573, 362)
Screenshot: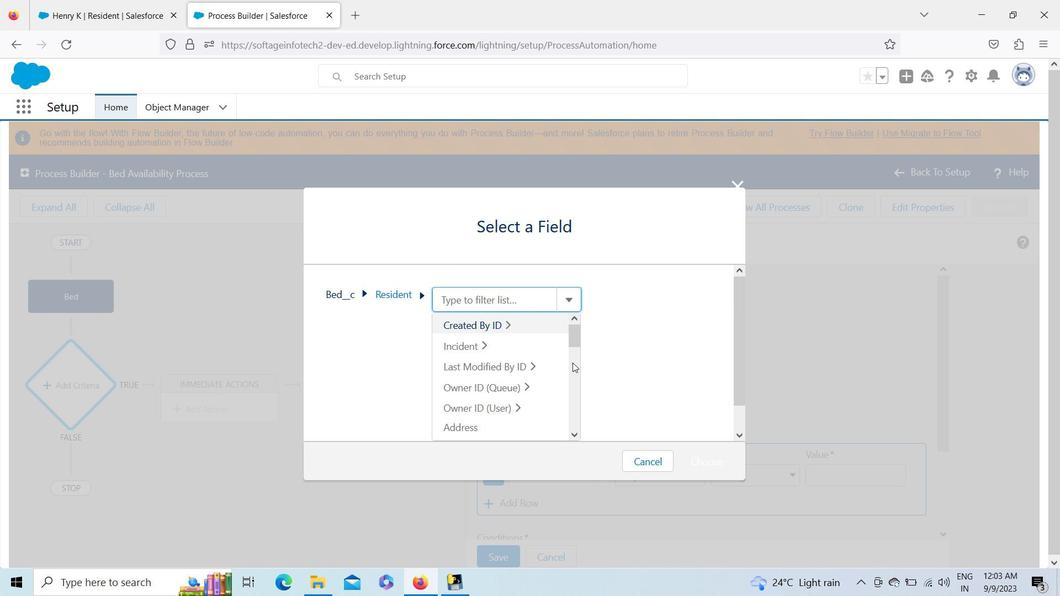 
Action: Mouse moved to (576, 411)
Screenshot: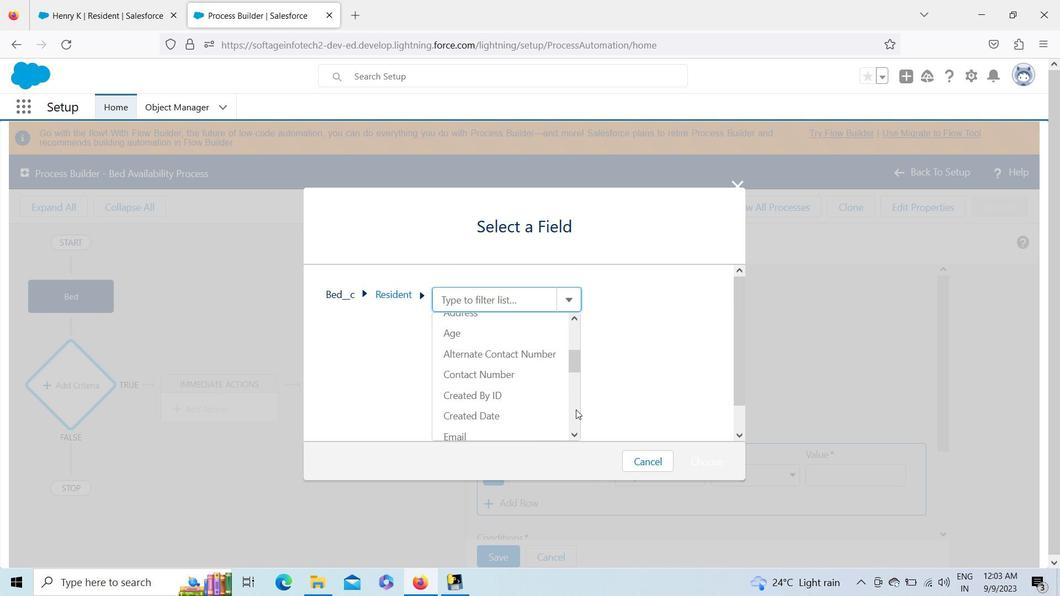 
Action: Mouse pressed left at (576, 411)
Screenshot: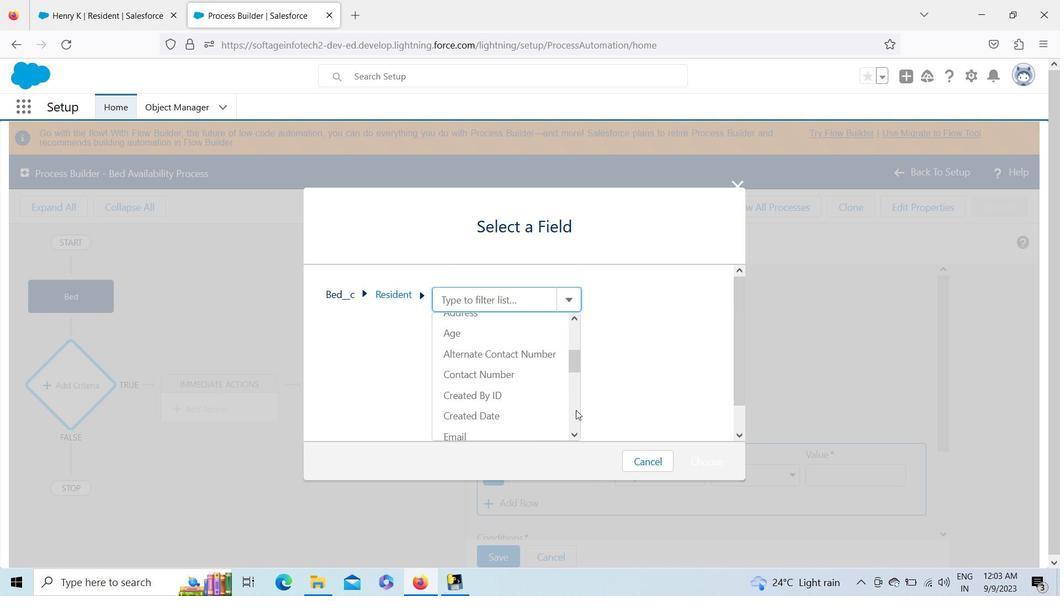 
Action: Mouse moved to (578, 429)
Screenshot: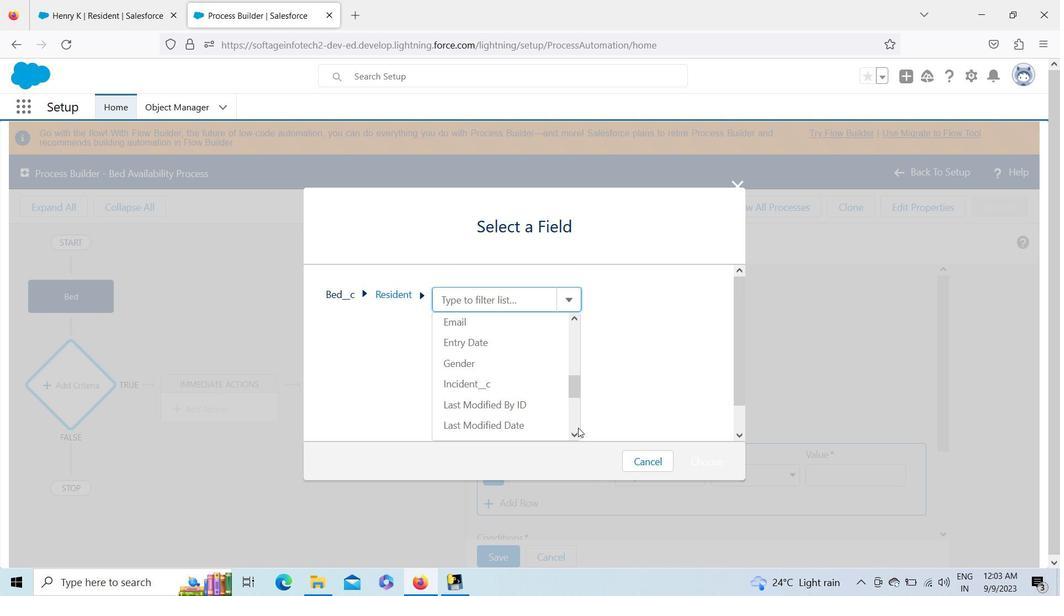 
Action: Mouse pressed left at (578, 429)
Screenshot: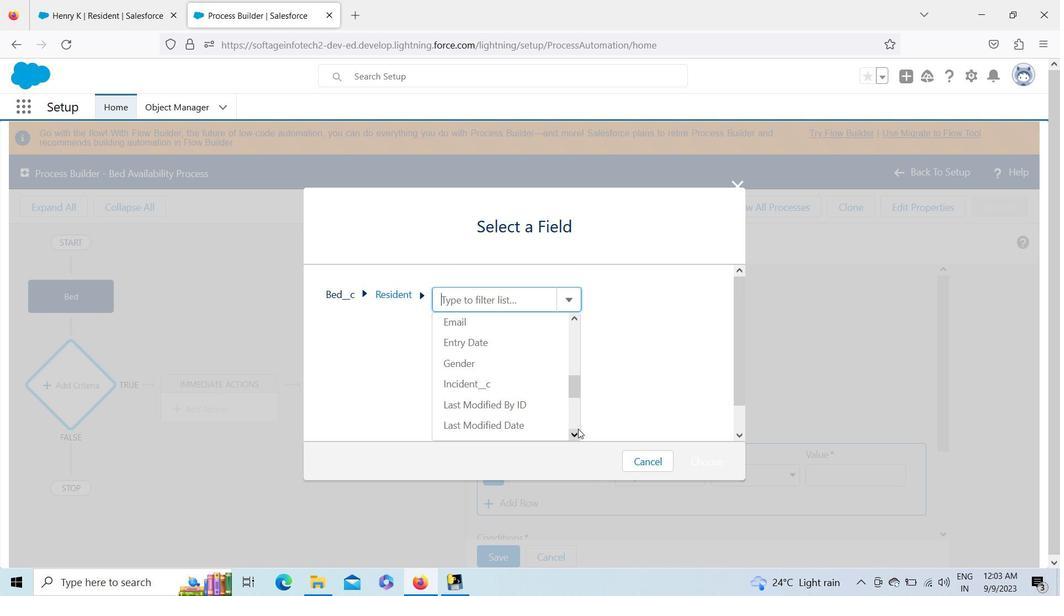 
Action: Mouse moved to (639, 454)
Screenshot: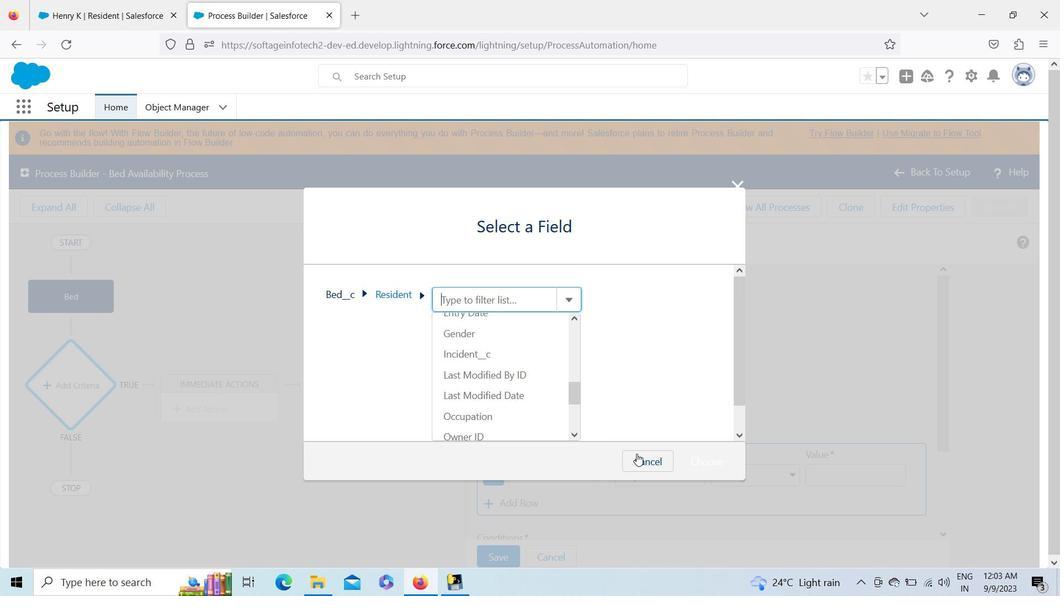 
Action: Mouse pressed left at (639, 454)
Screenshot: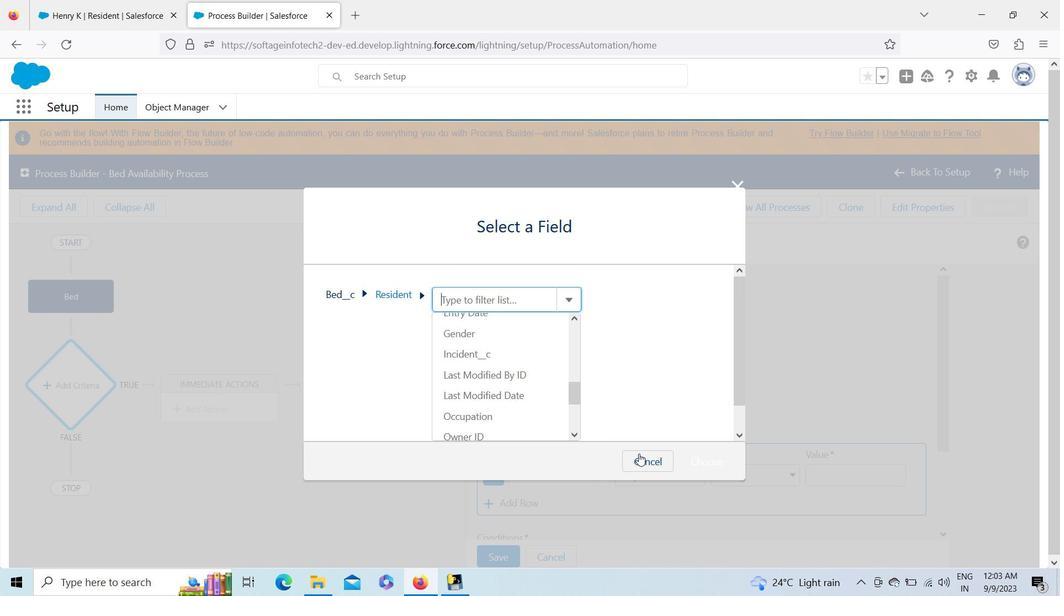 
Action: Mouse moved to (596, 474)
Screenshot: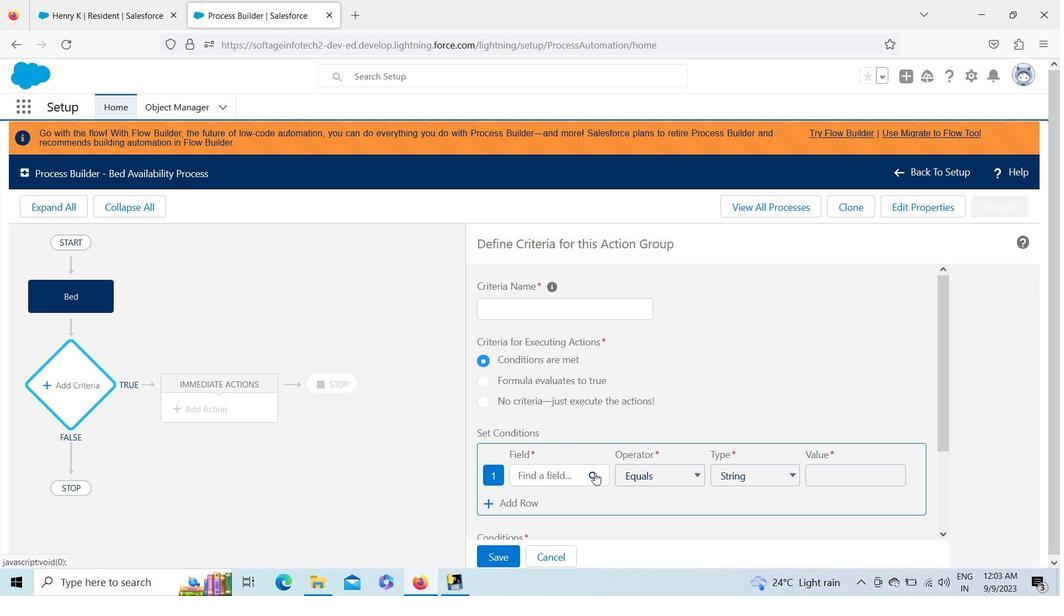 
Action: Mouse pressed left at (596, 474)
Screenshot: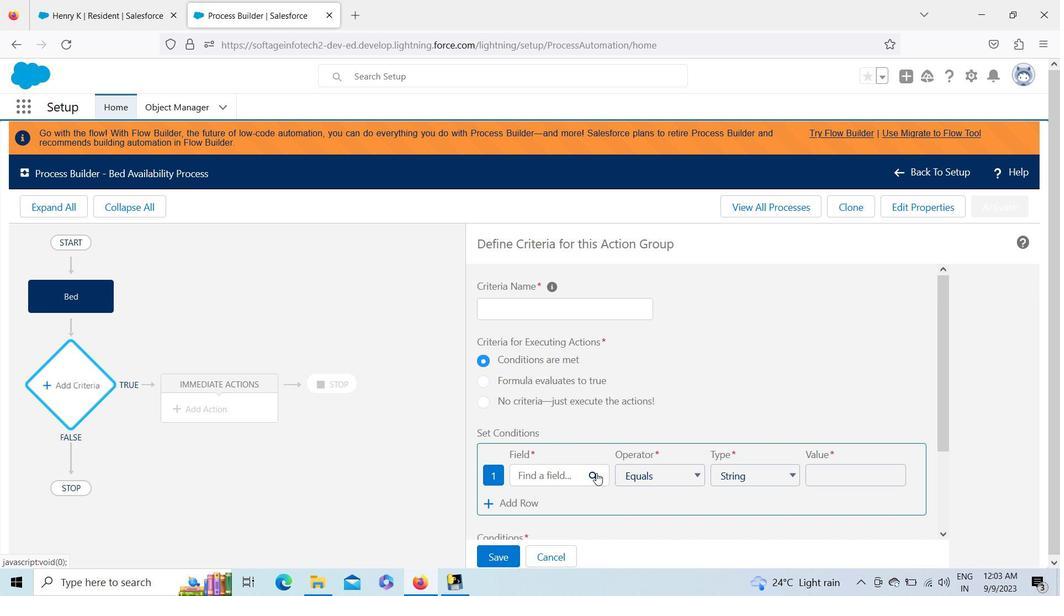 
Action: Mouse moved to (447, 293)
Screenshot: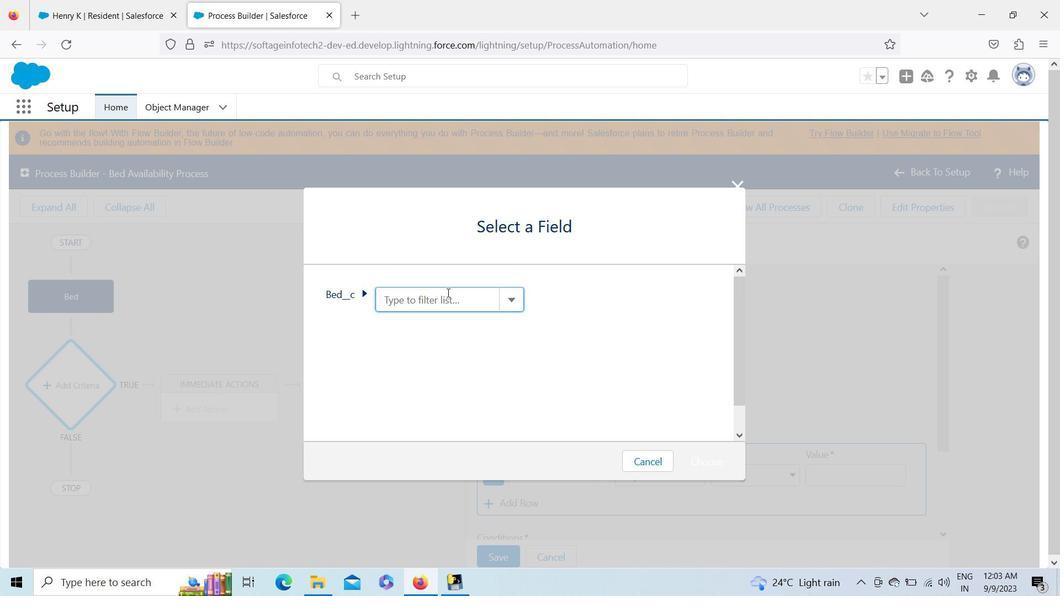 
Action: Key pressed b<Key.backspace>res
Screenshot: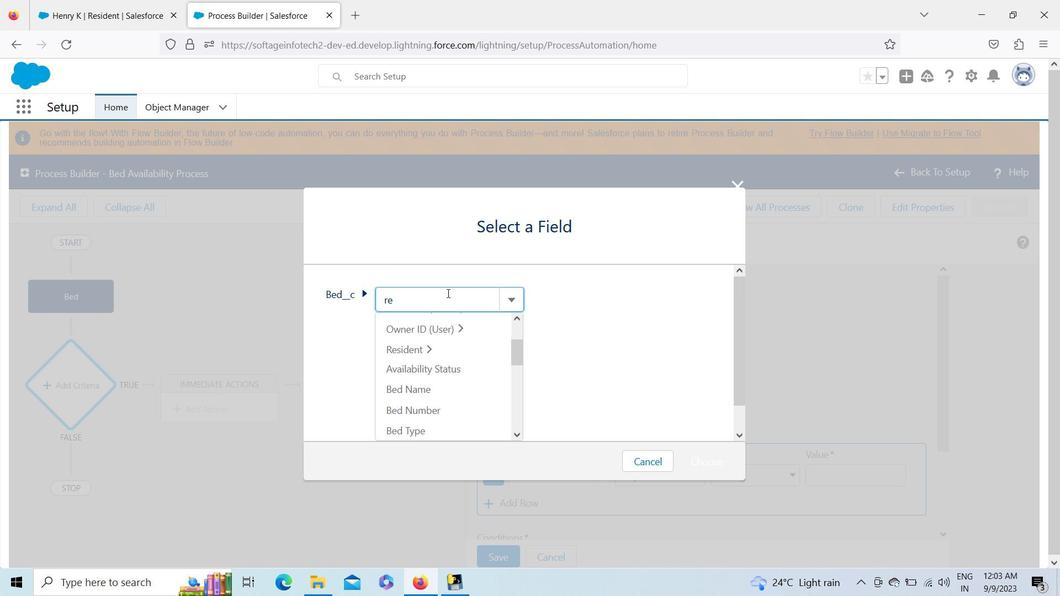 
Action: Mouse moved to (445, 341)
Screenshot: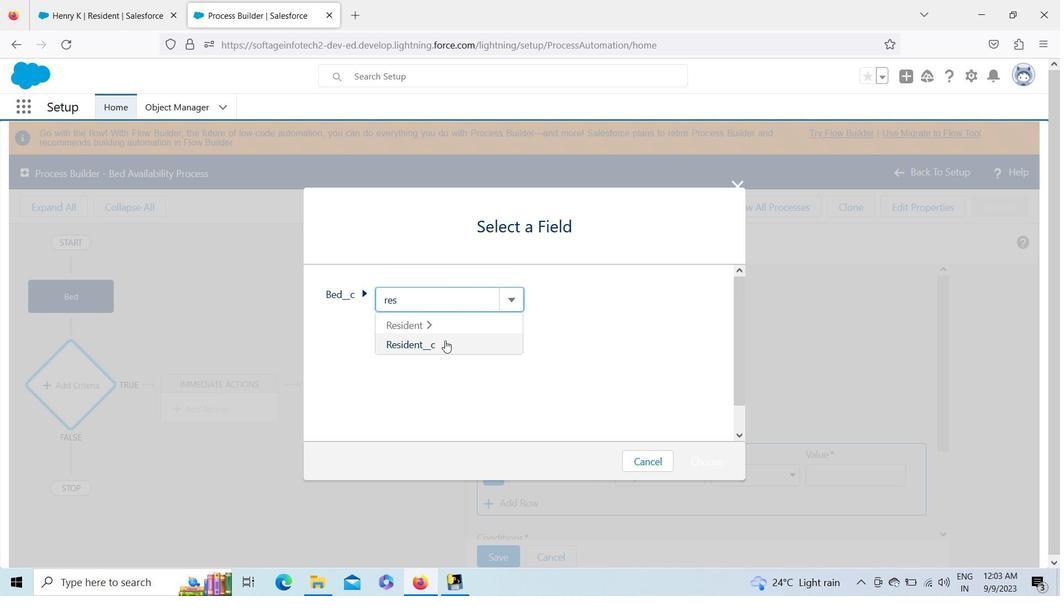 
Action: Mouse pressed left at (445, 341)
Screenshot: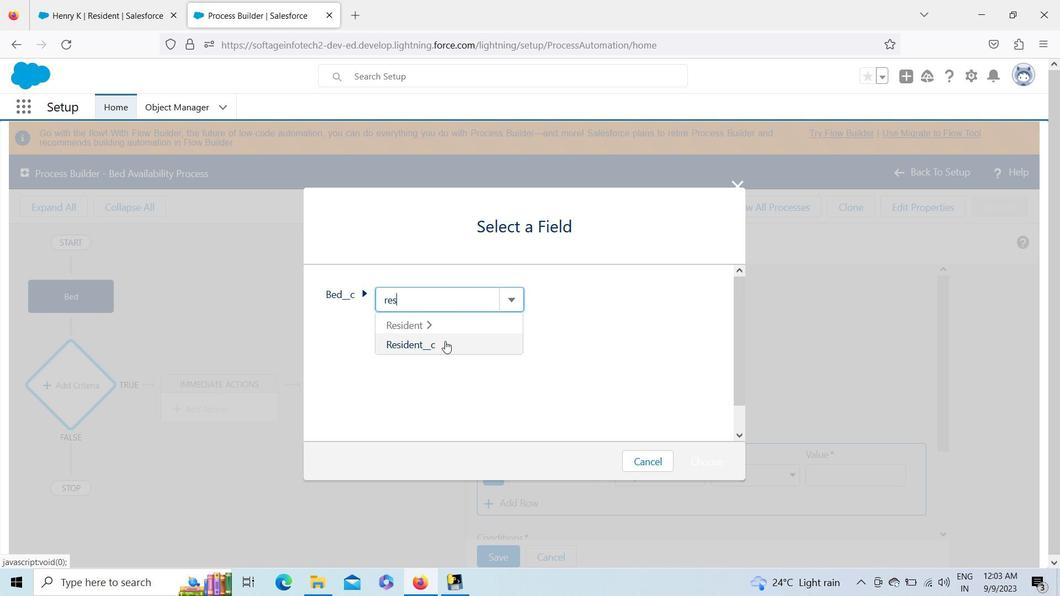 
Action: Mouse moved to (700, 461)
Screenshot: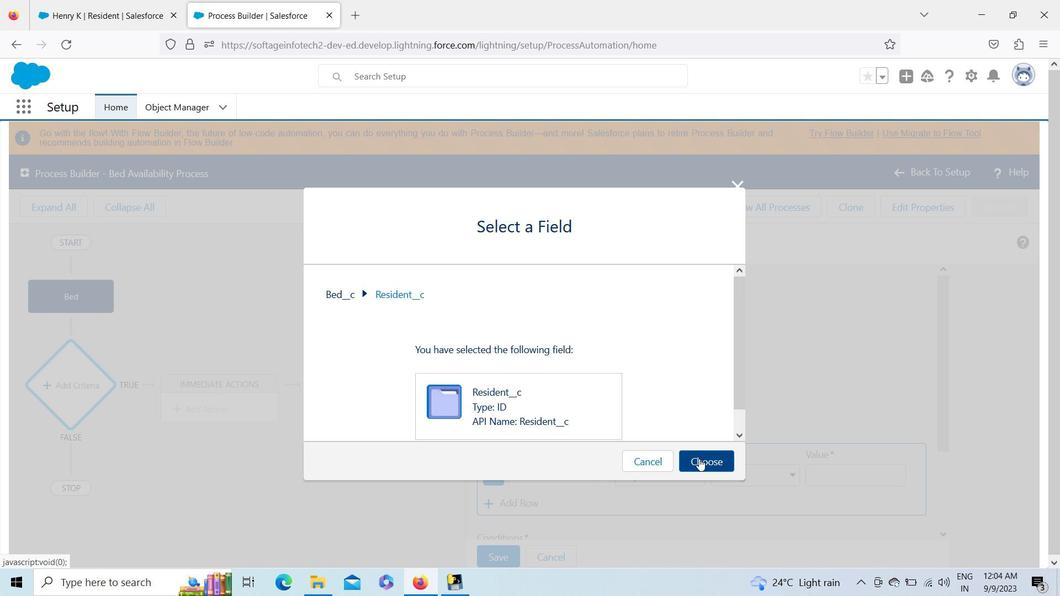 
Action: Mouse pressed left at (700, 461)
Screenshot: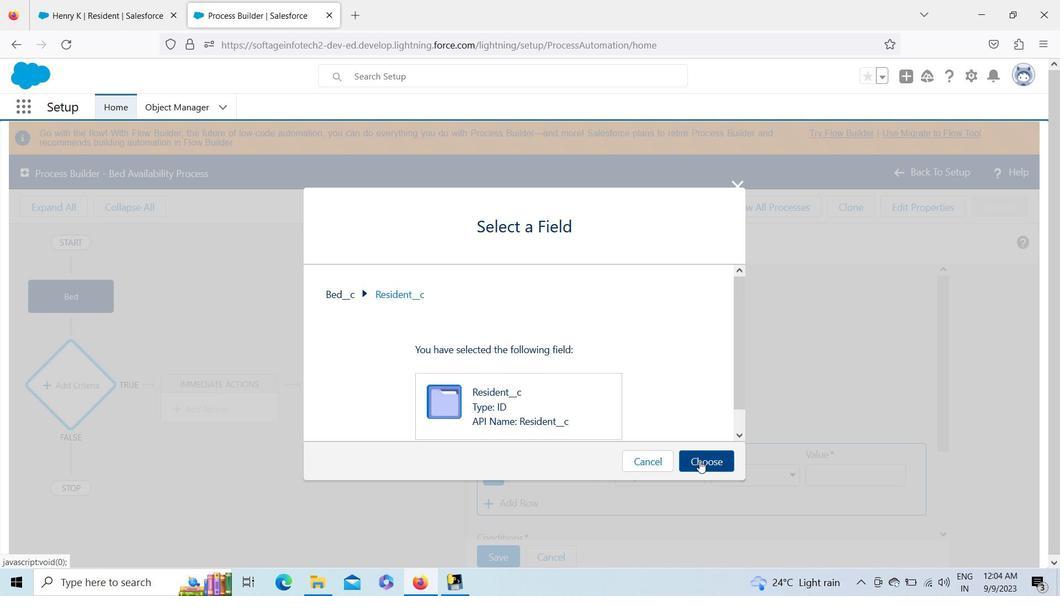 
Action: Mouse moved to (727, 475)
Screenshot: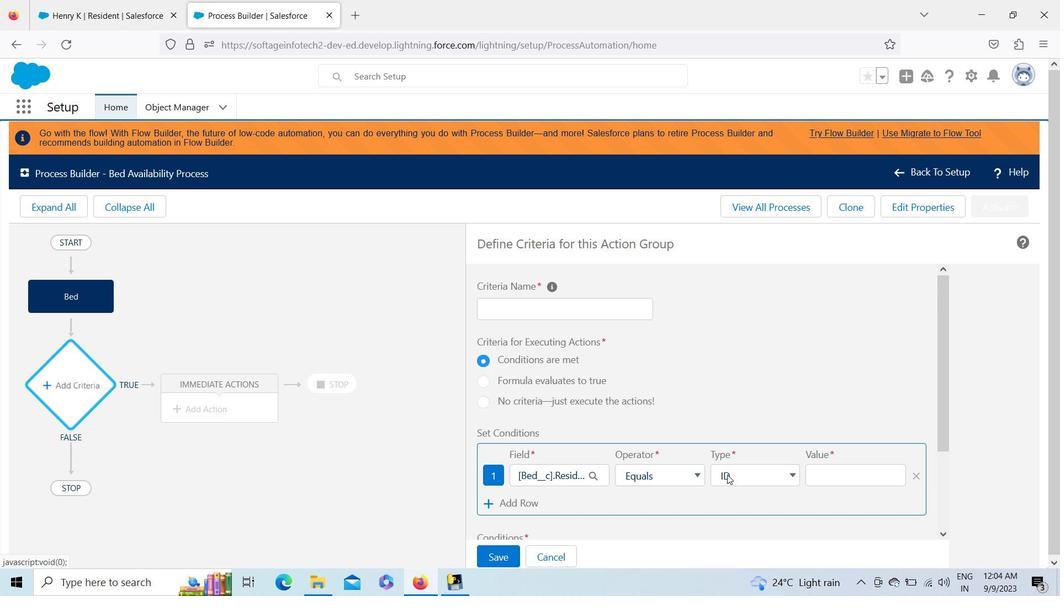 
Action: Mouse pressed left at (727, 475)
Screenshot: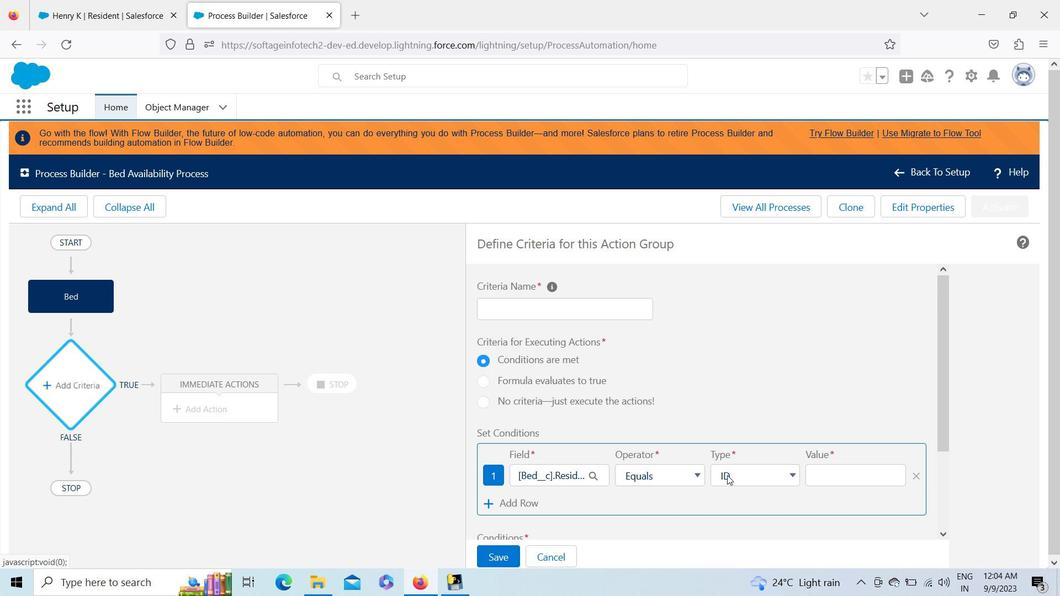 
Action: Mouse moved to (753, 446)
Screenshot: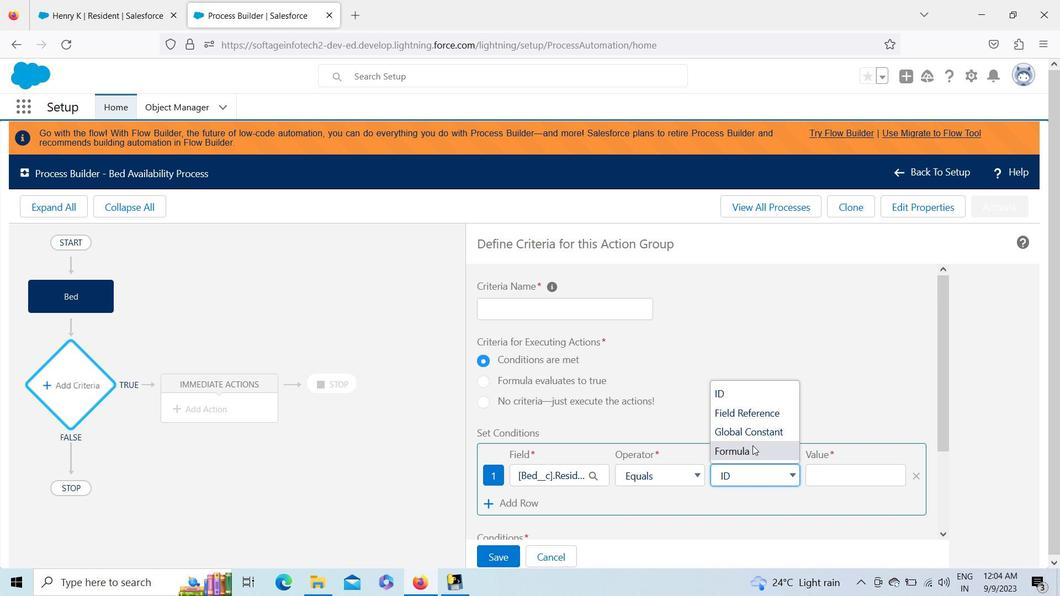 
Action: Mouse pressed left at (753, 446)
Screenshot: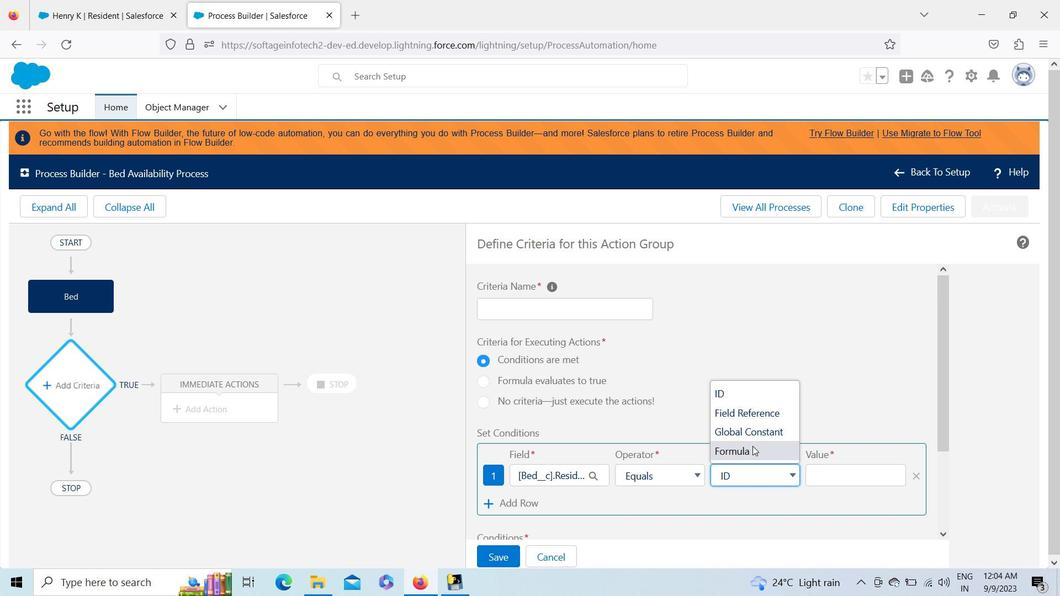 
Action: Mouse moved to (763, 478)
Screenshot: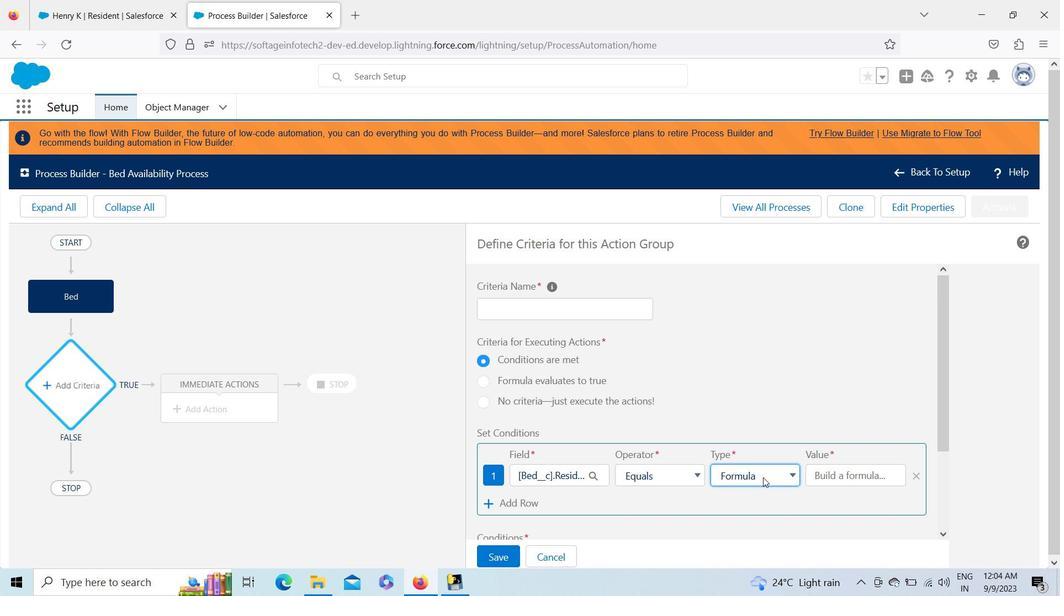 
Action: Mouse pressed left at (763, 478)
Screenshot: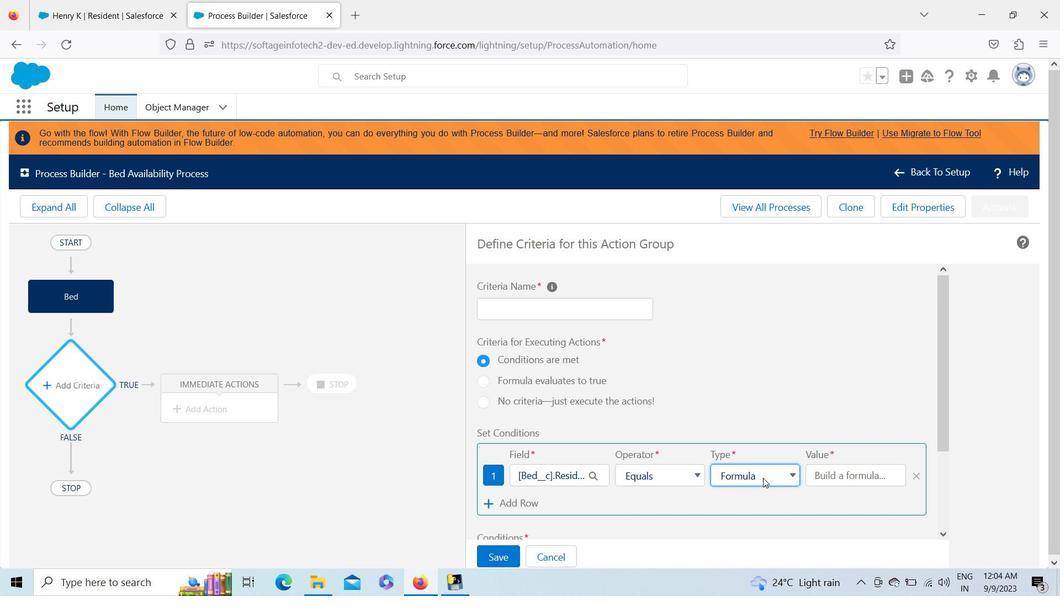 
Action: Mouse moved to (761, 388)
Screenshot: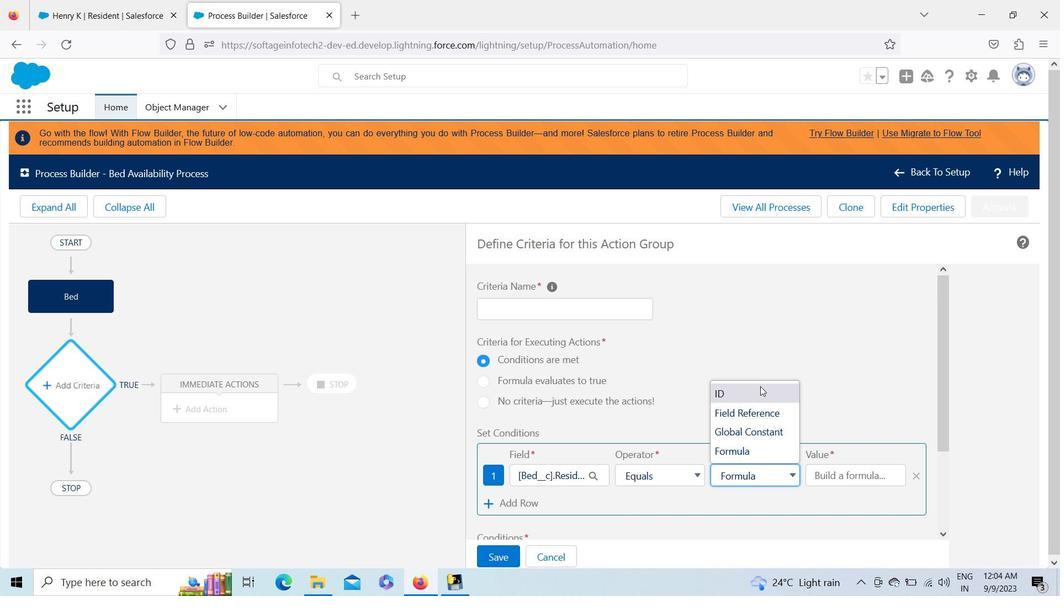 
Action: Mouse pressed left at (761, 388)
Screenshot: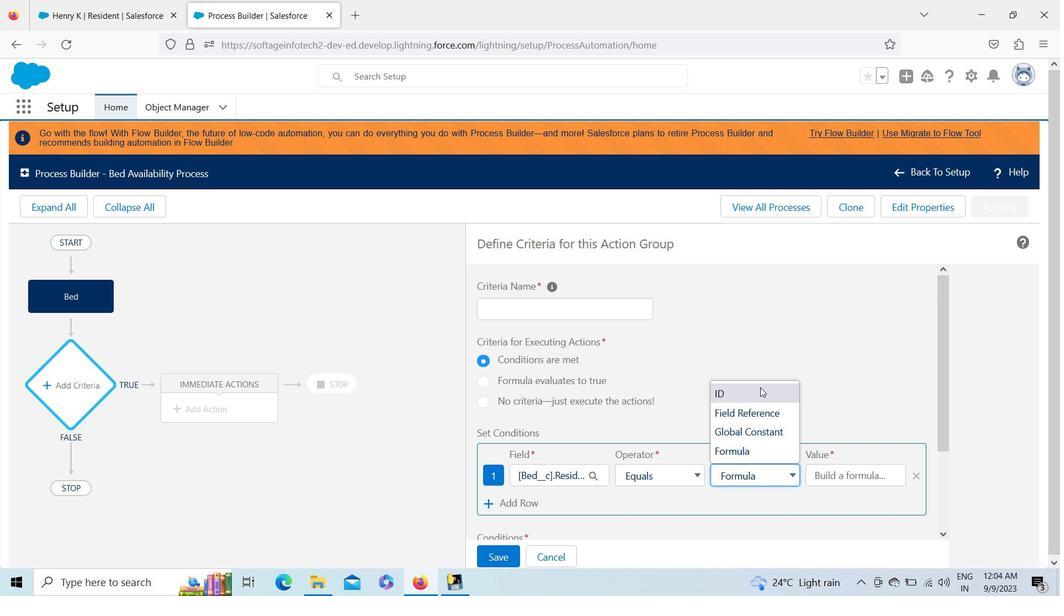 
Action: Mouse moved to (849, 480)
Screenshot: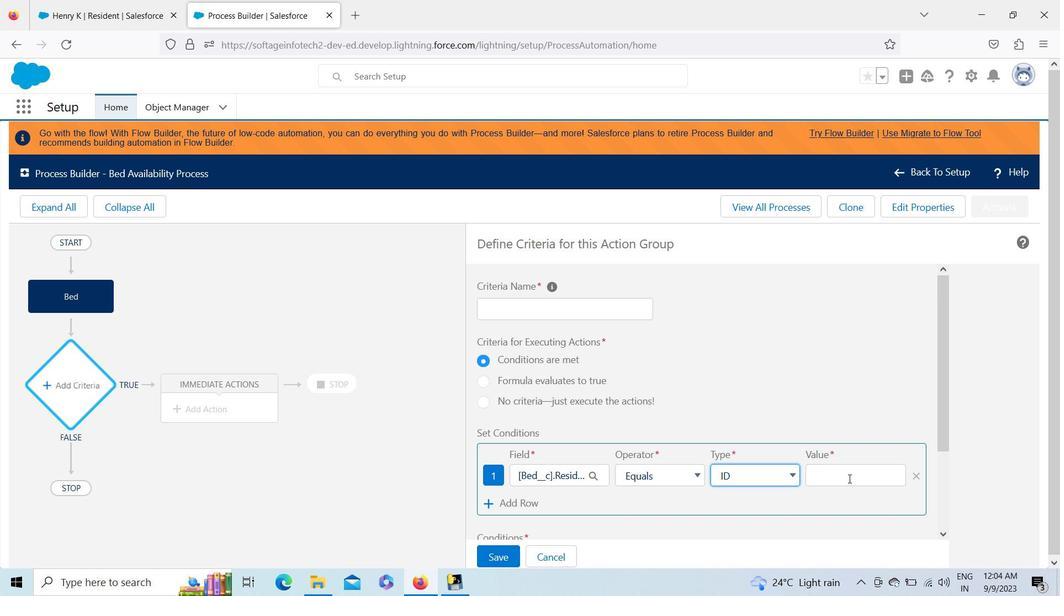 
Action: Mouse pressed left at (849, 480)
Screenshot: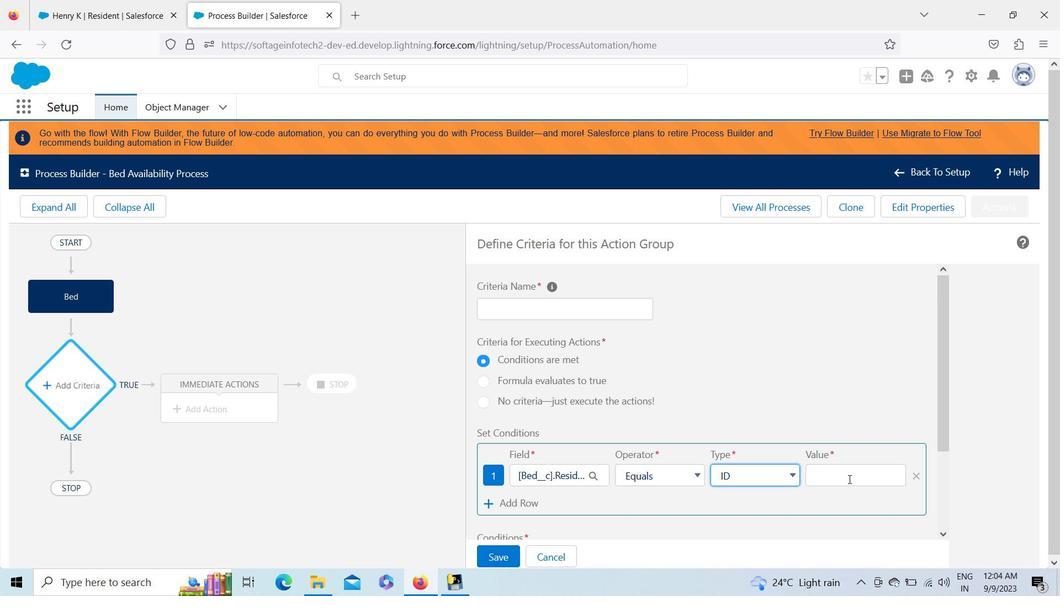 
Action: Mouse moved to (790, 477)
Screenshot: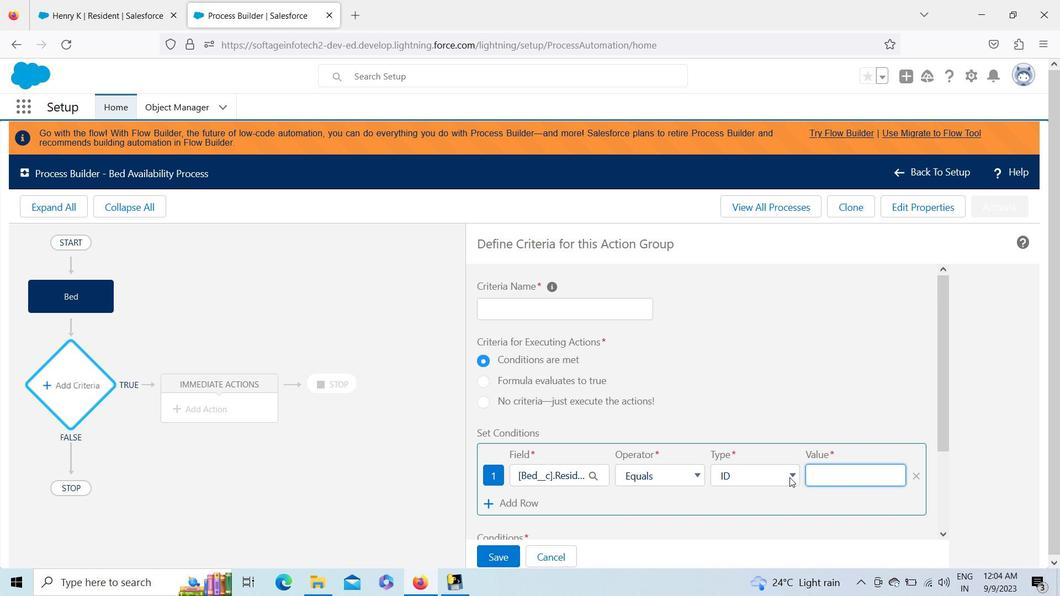 
Action: Mouse pressed left at (790, 477)
Screenshot: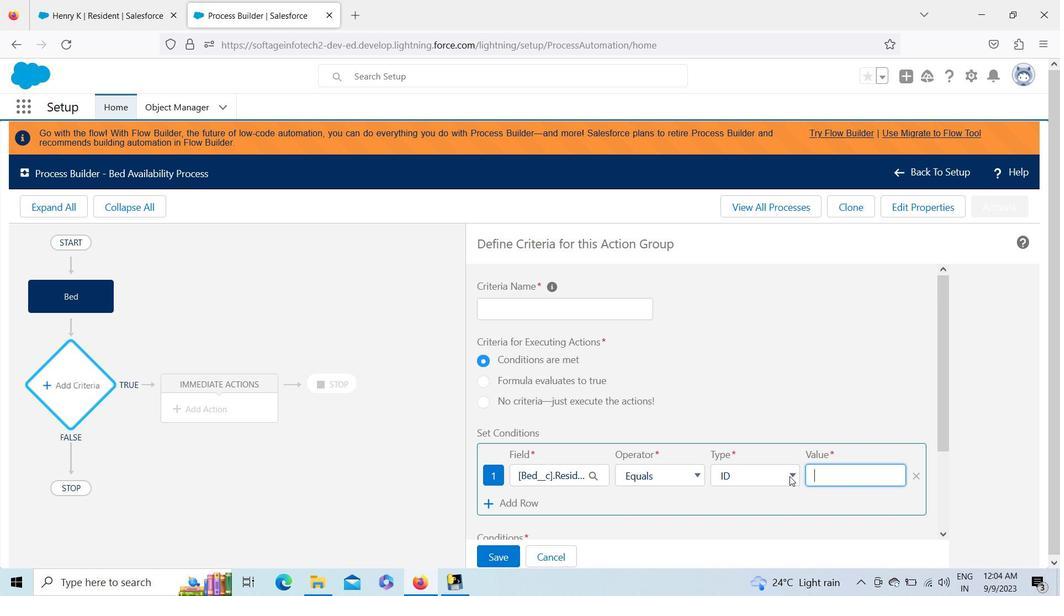 
Action: Mouse moved to (778, 424)
Screenshot: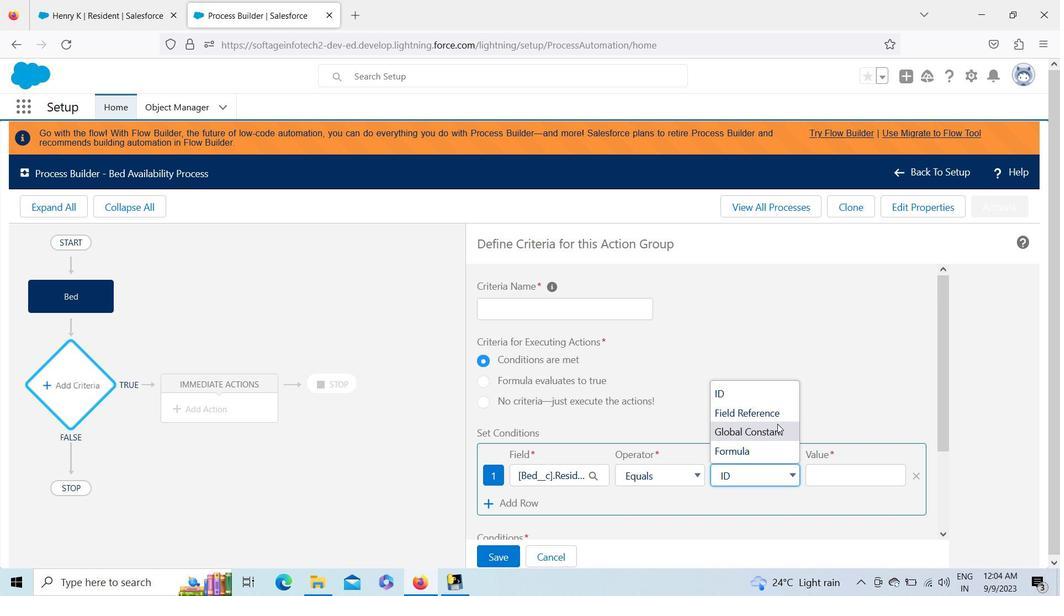 
Action: Mouse pressed left at (778, 424)
Screenshot: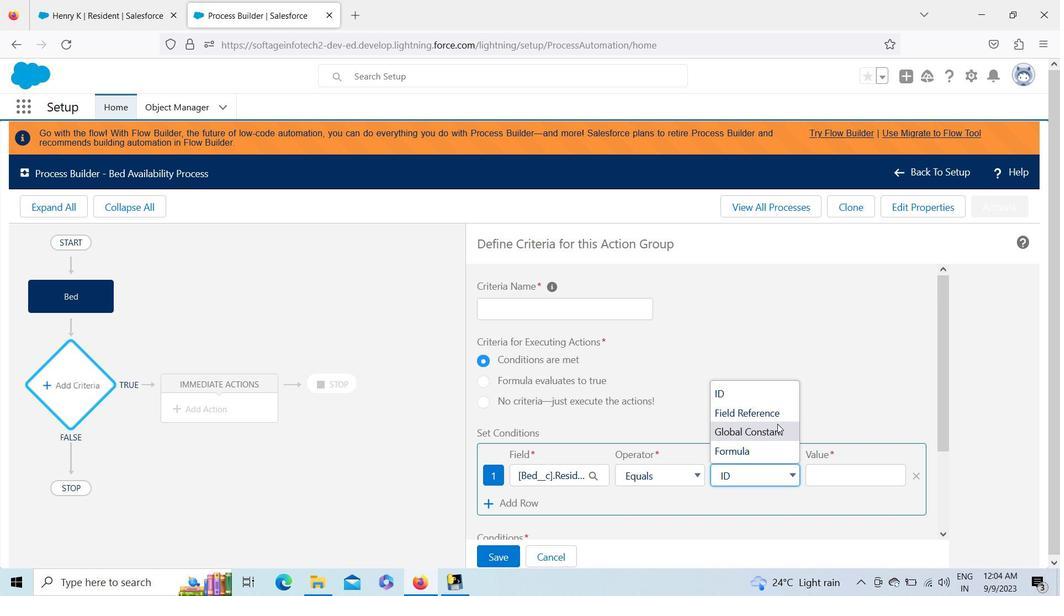 
Action: Mouse moved to (835, 469)
Screenshot: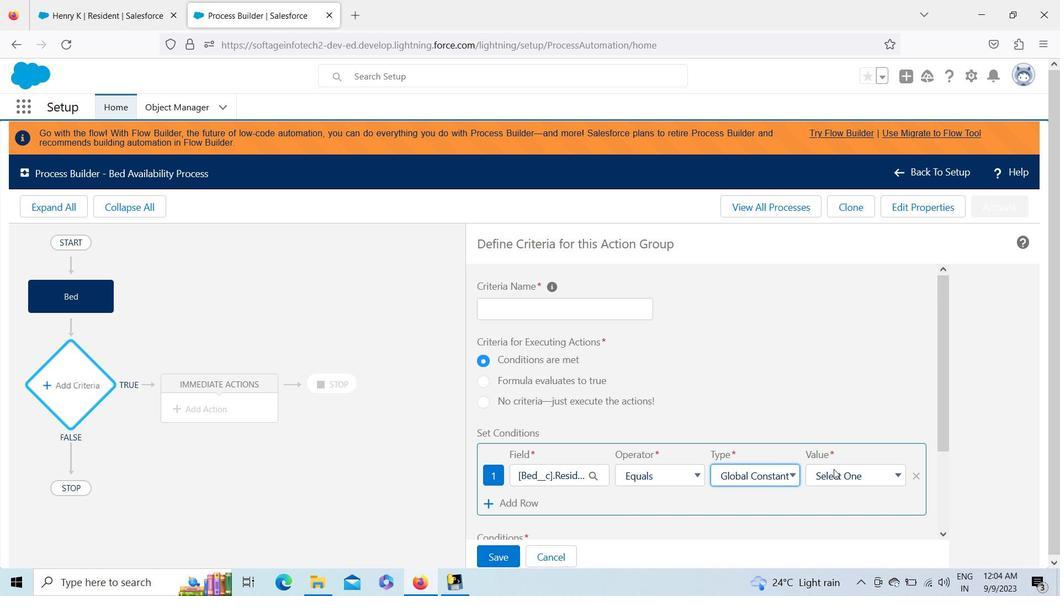 
Action: Mouse pressed left at (835, 469)
Screenshot: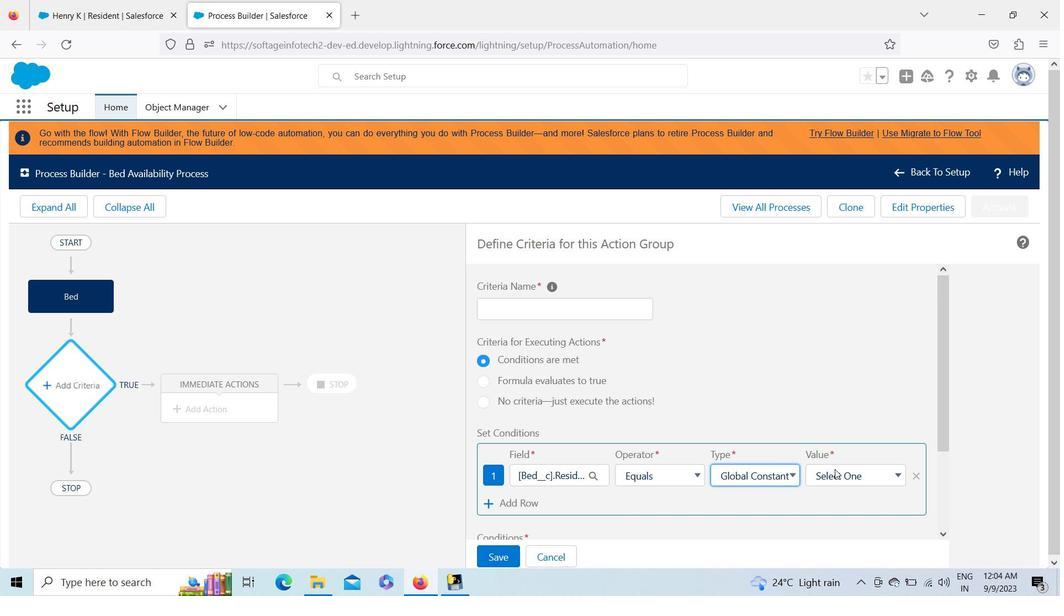 
Action: Mouse pressed left at (835, 469)
Screenshot: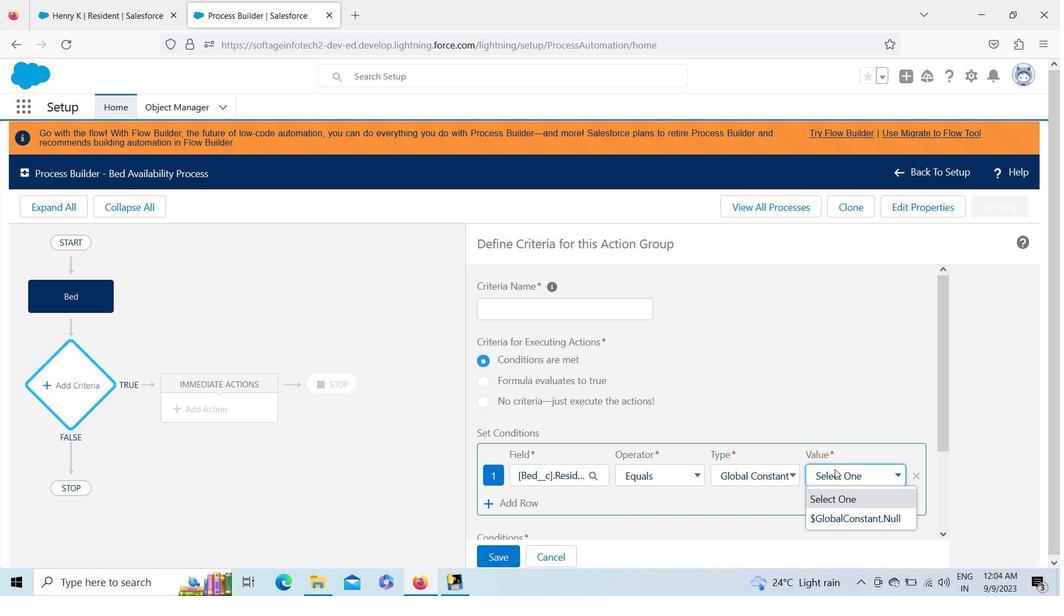 
Action: Mouse moved to (785, 469)
Screenshot: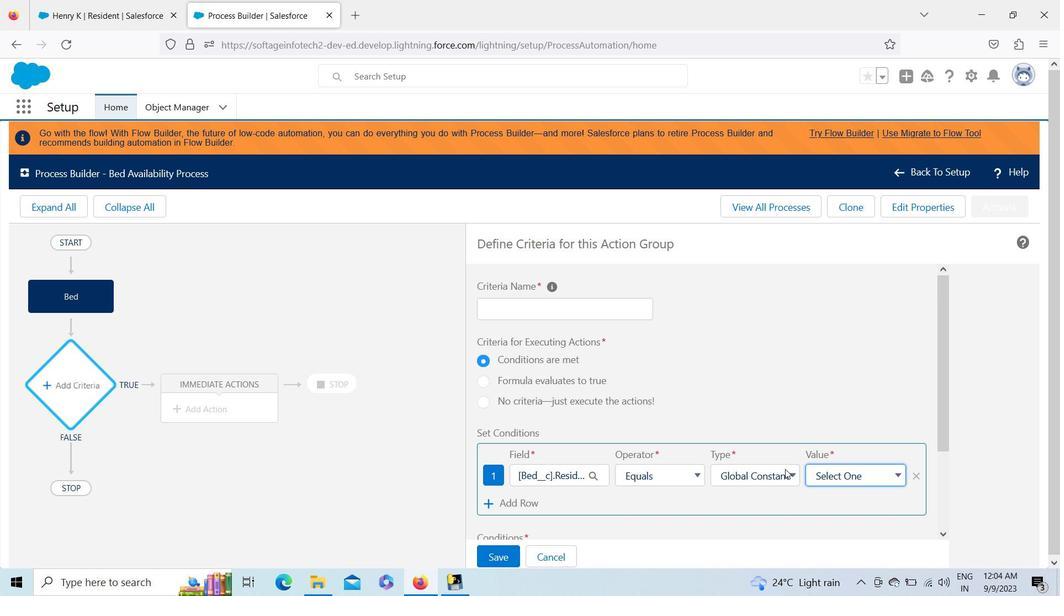 
Action: Mouse pressed left at (785, 469)
Screenshot: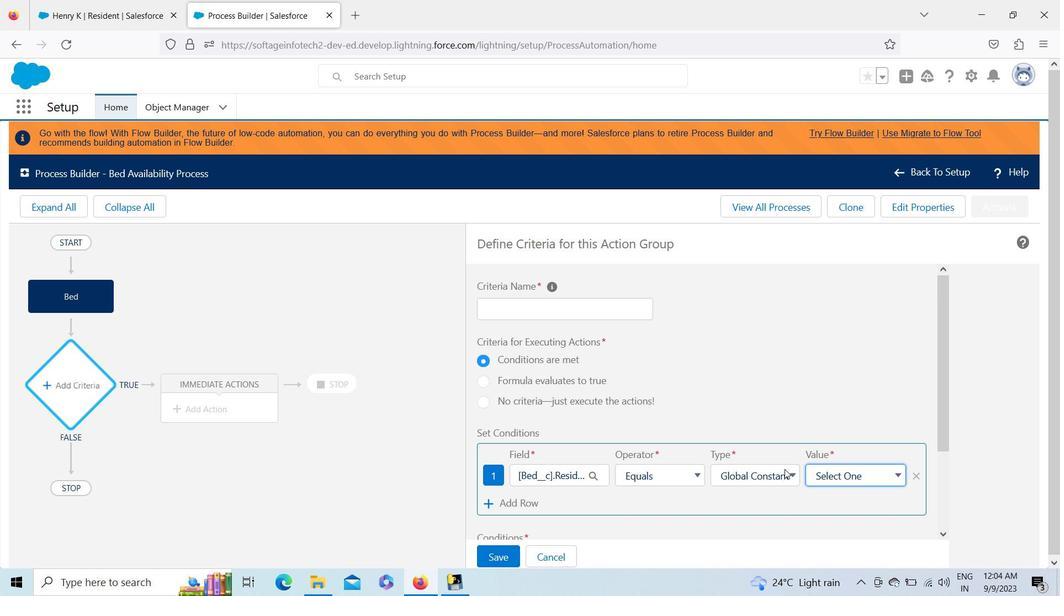 
Action: Mouse moved to (779, 416)
Screenshot: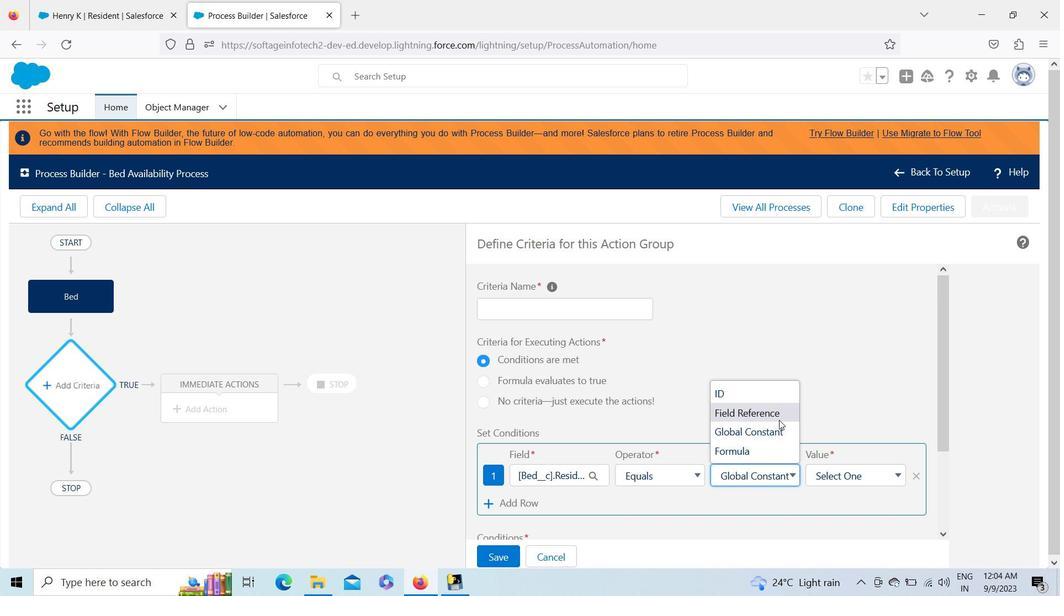 
Action: Mouse pressed left at (779, 416)
Screenshot: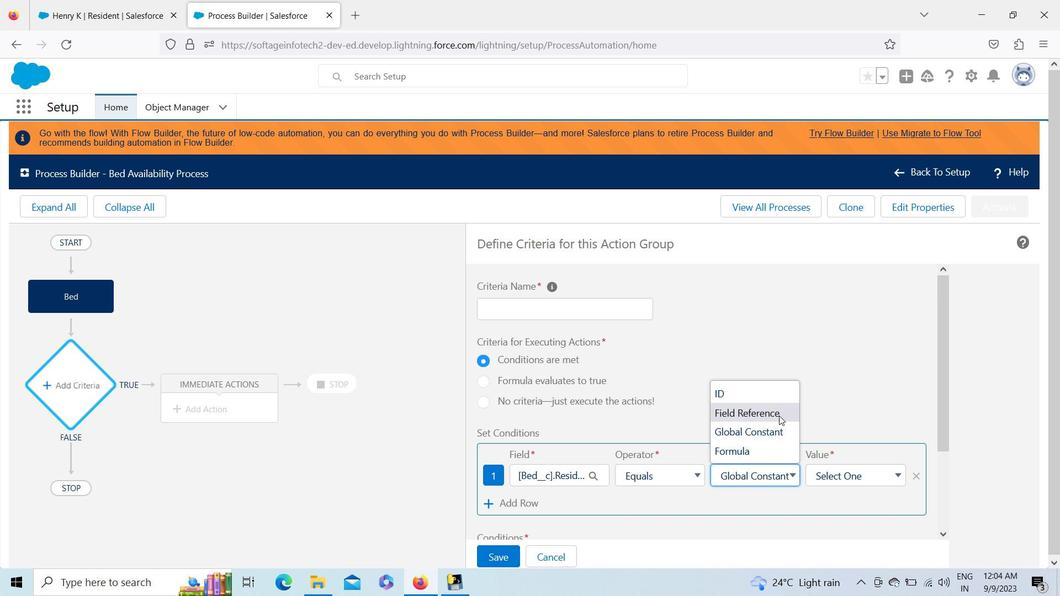
Action: Mouse moved to (833, 472)
Screenshot: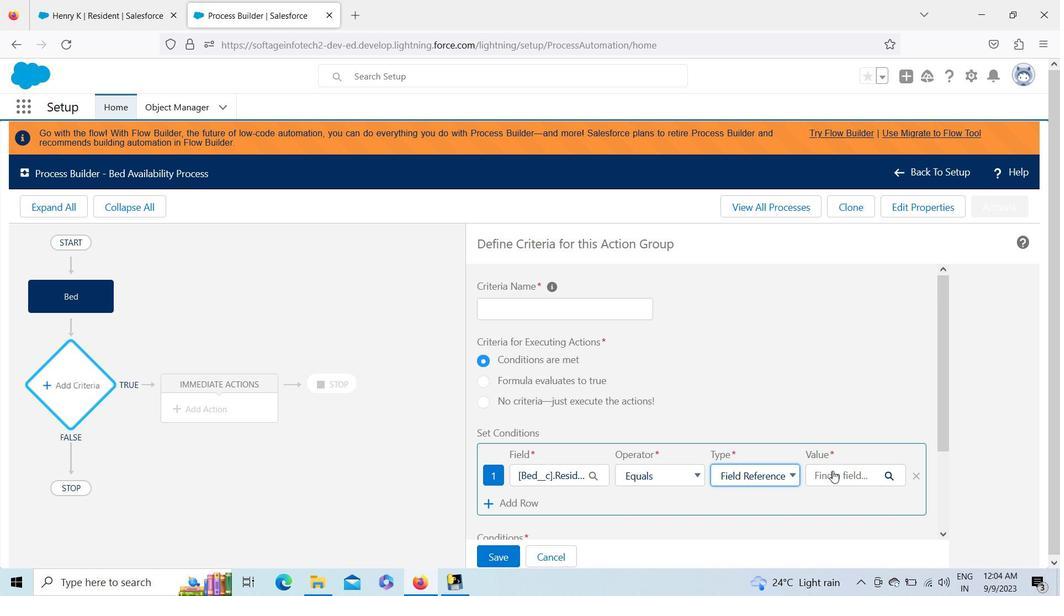 
Action: Mouse pressed left at (833, 472)
Screenshot: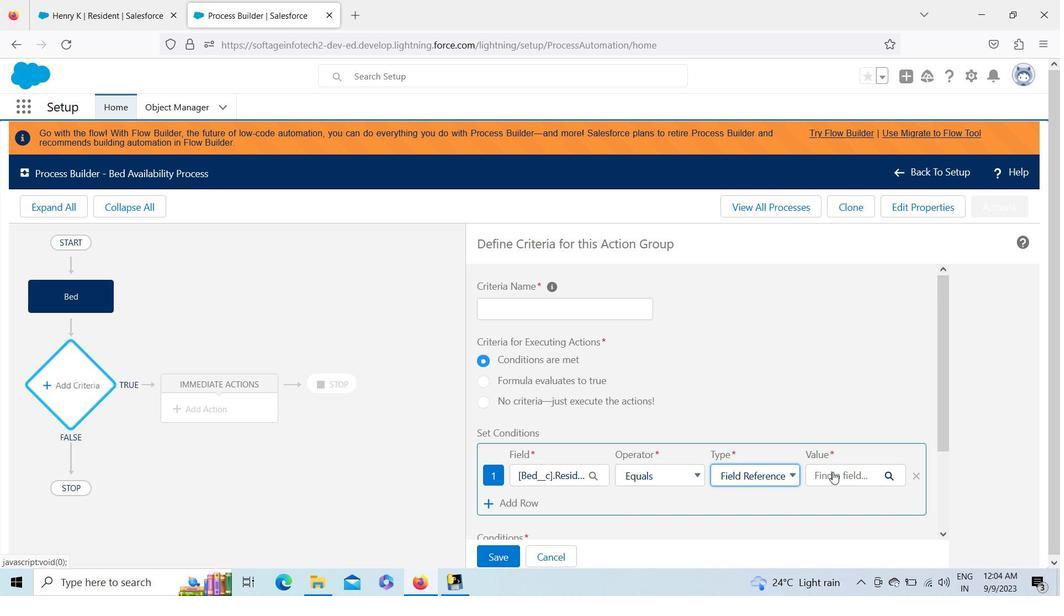 
Action: Mouse moved to (659, 465)
Screenshot: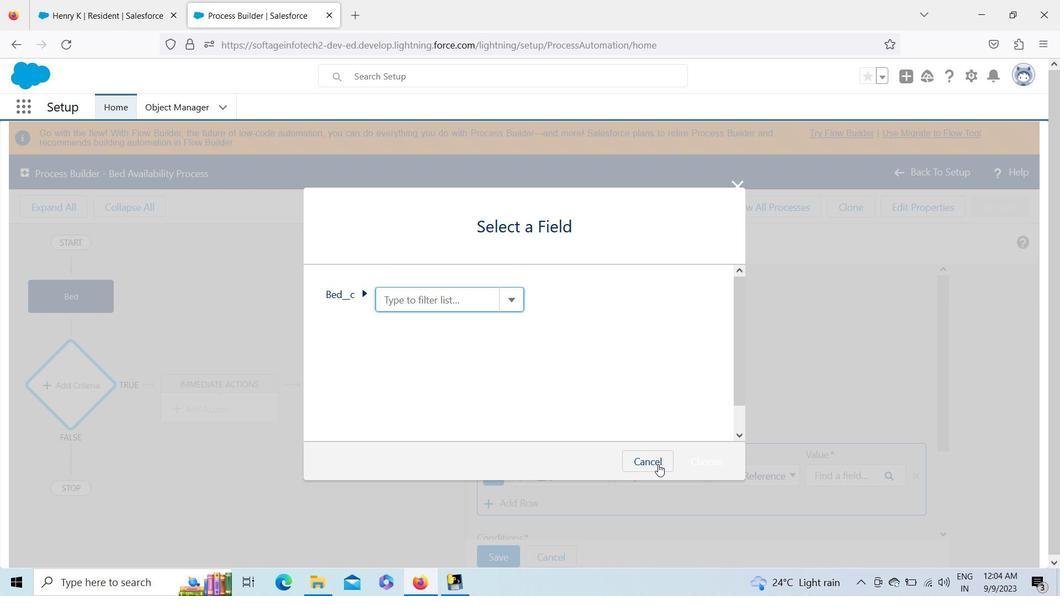 
Action: Mouse pressed left at (659, 465)
Screenshot: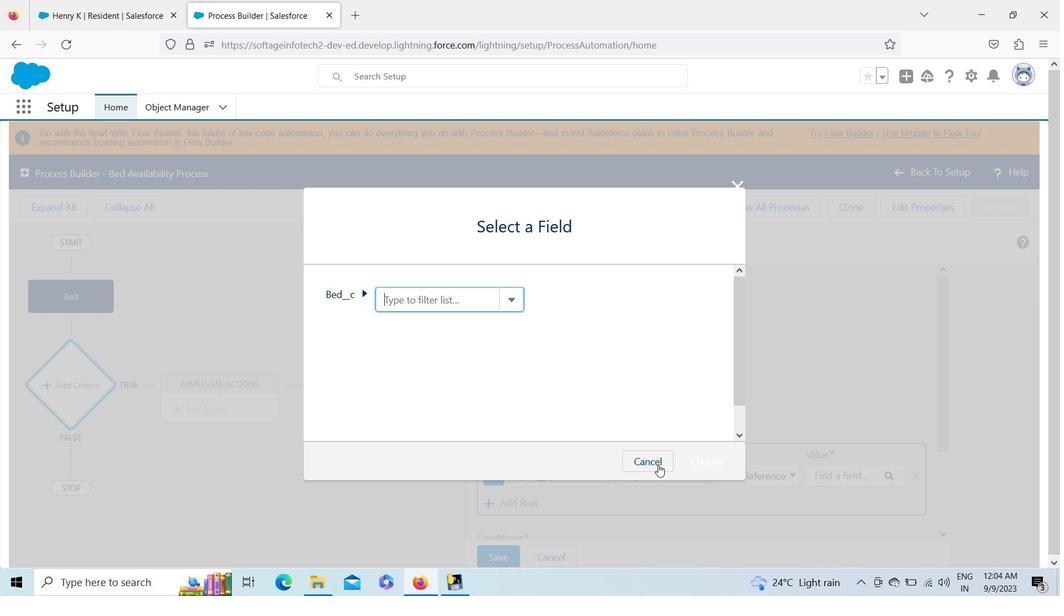 
Action: Mouse moved to (1057, 397)
Screenshot: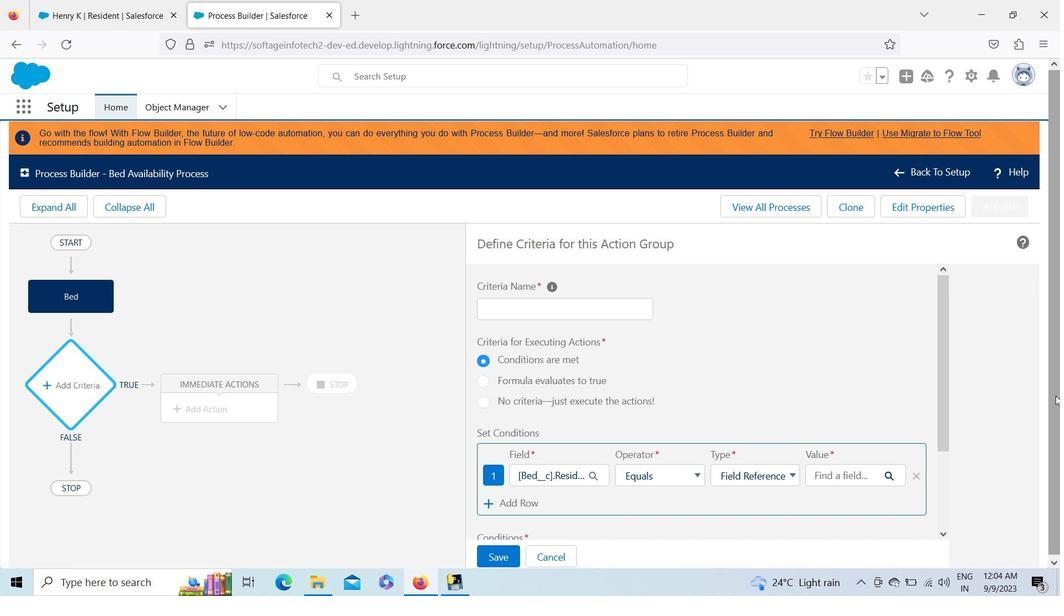 
Action: Mouse pressed left at (1057, 397)
Screenshot: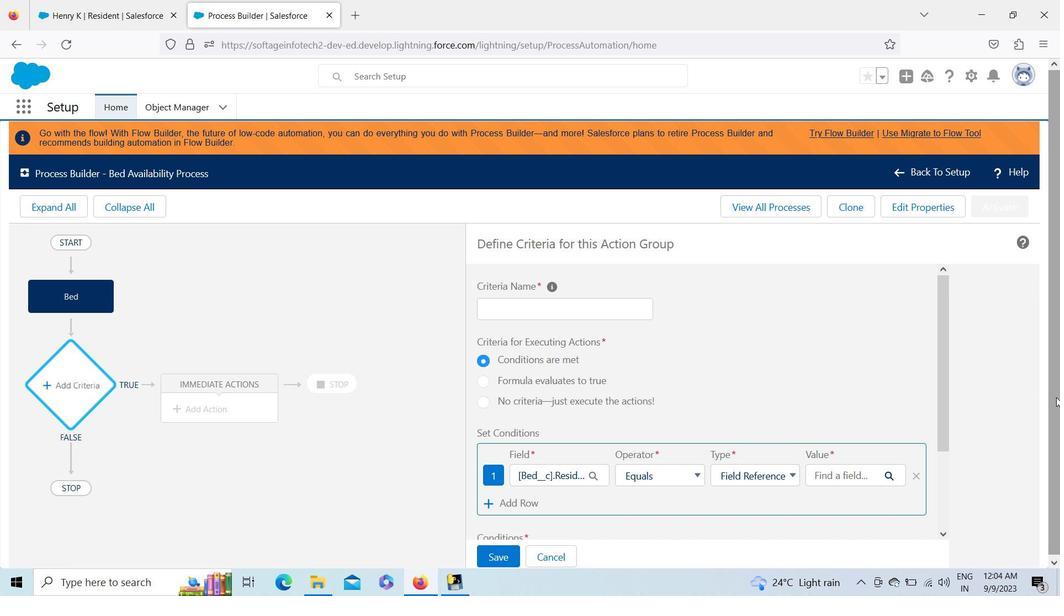 
Action: Mouse moved to (917, 474)
Screenshot: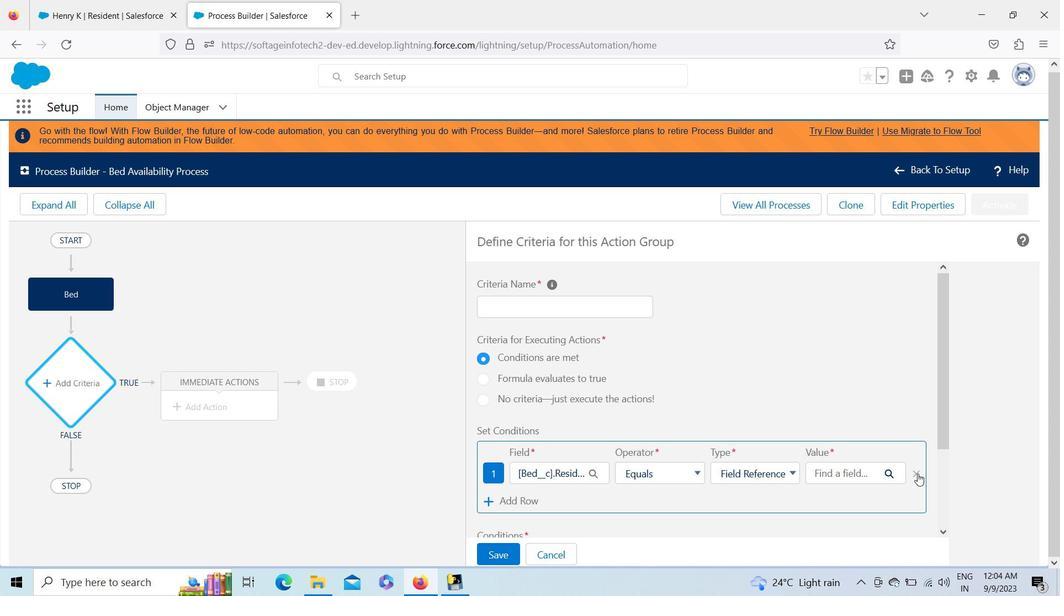 
Action: Mouse pressed left at (917, 474)
Screenshot: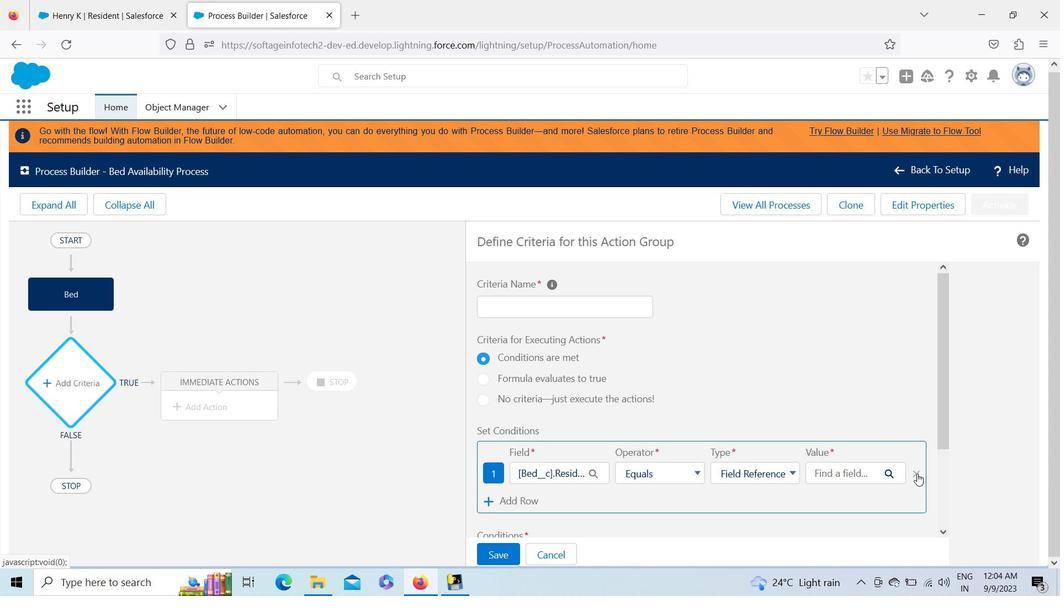 
Action: Mouse moved to (564, 472)
Screenshot: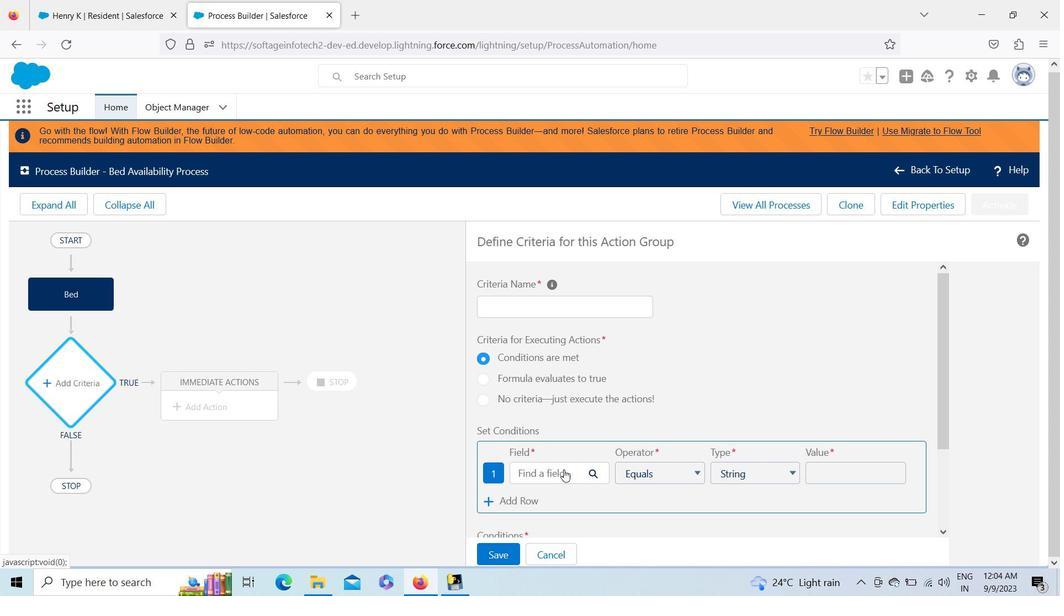
Action: Mouse pressed left at (564, 472)
Screenshot: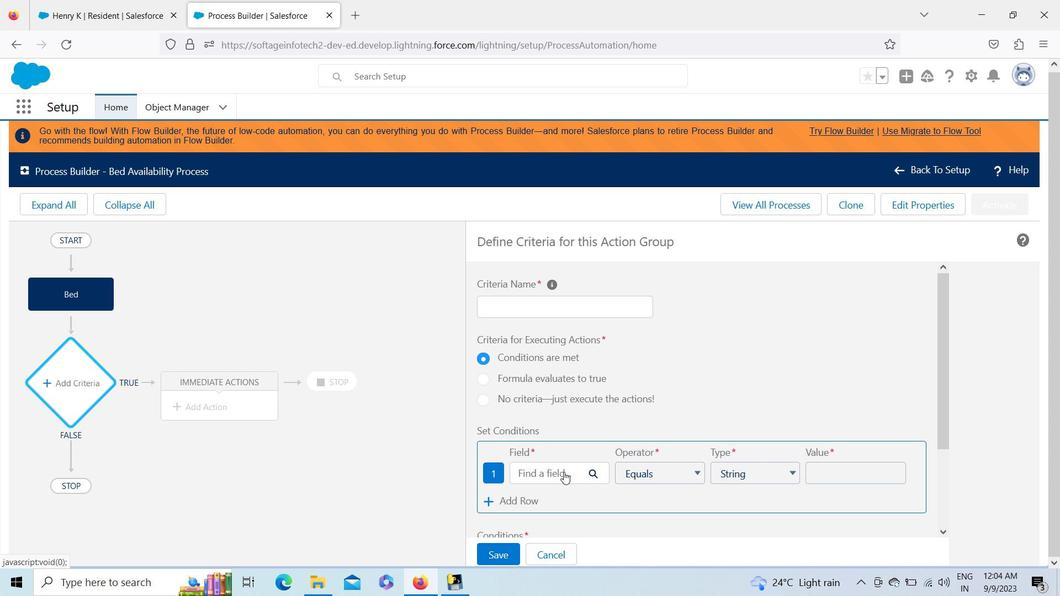 
Action: Key pressed bed<Key.backspace><Key.backspace><Key.backspace>res
Screenshot: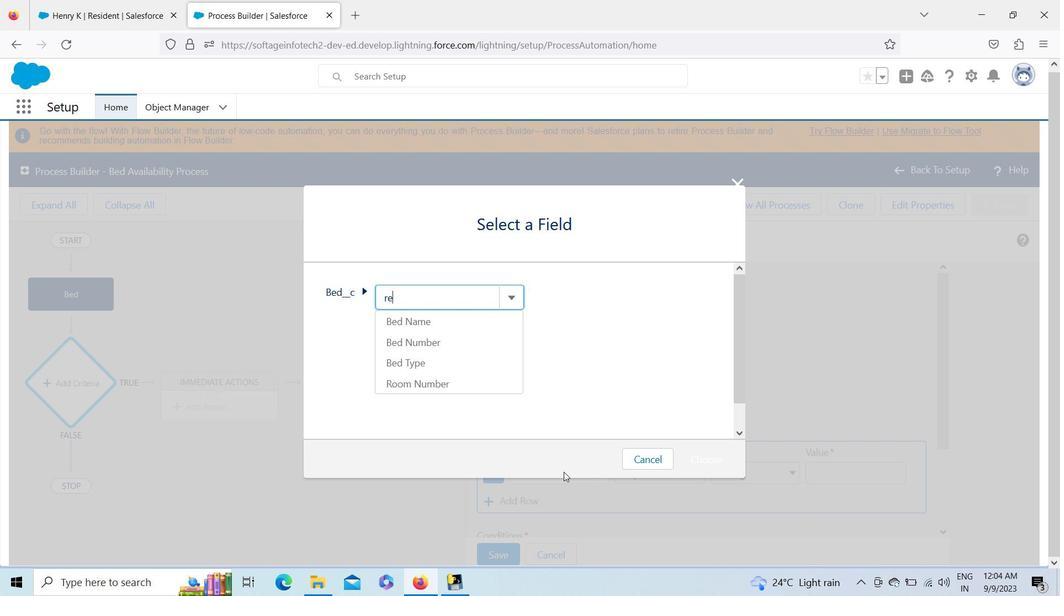 
Action: Mouse moved to (391, 345)
Screenshot: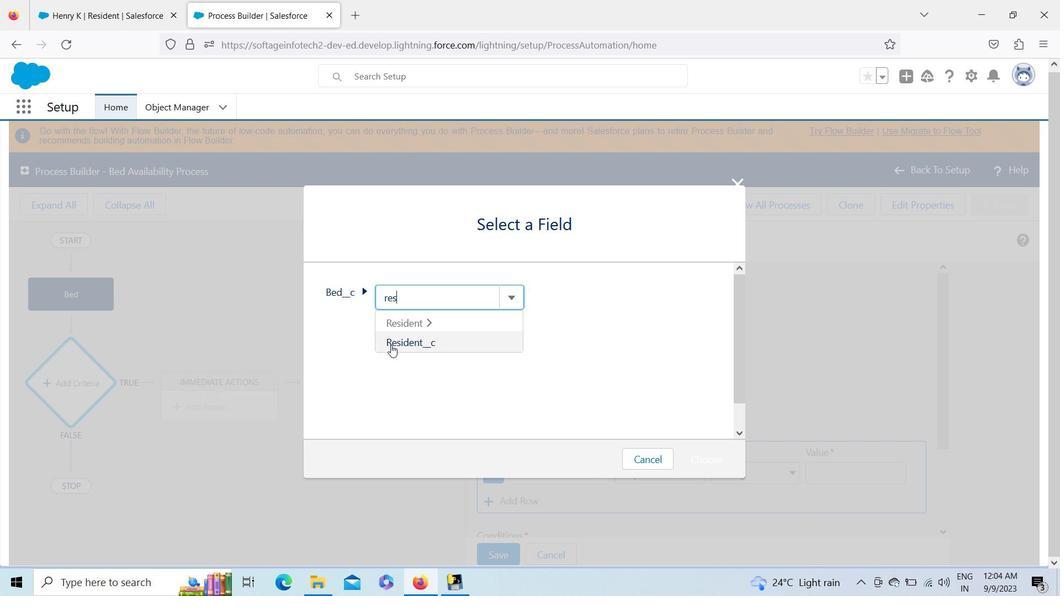 
Action: Mouse pressed left at (391, 345)
Screenshot: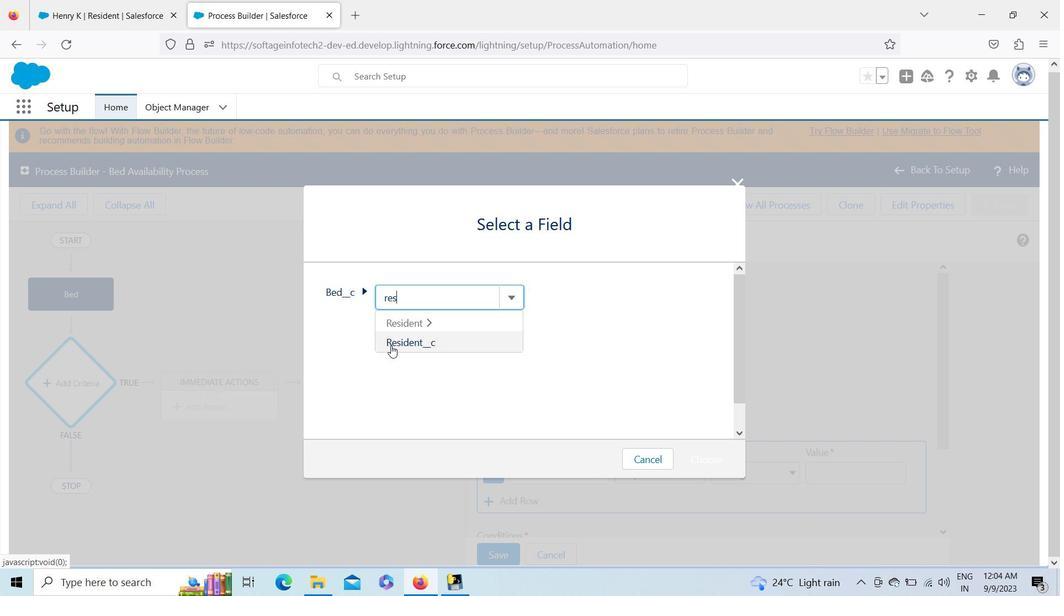 
Action: Mouse moved to (714, 453)
Screenshot: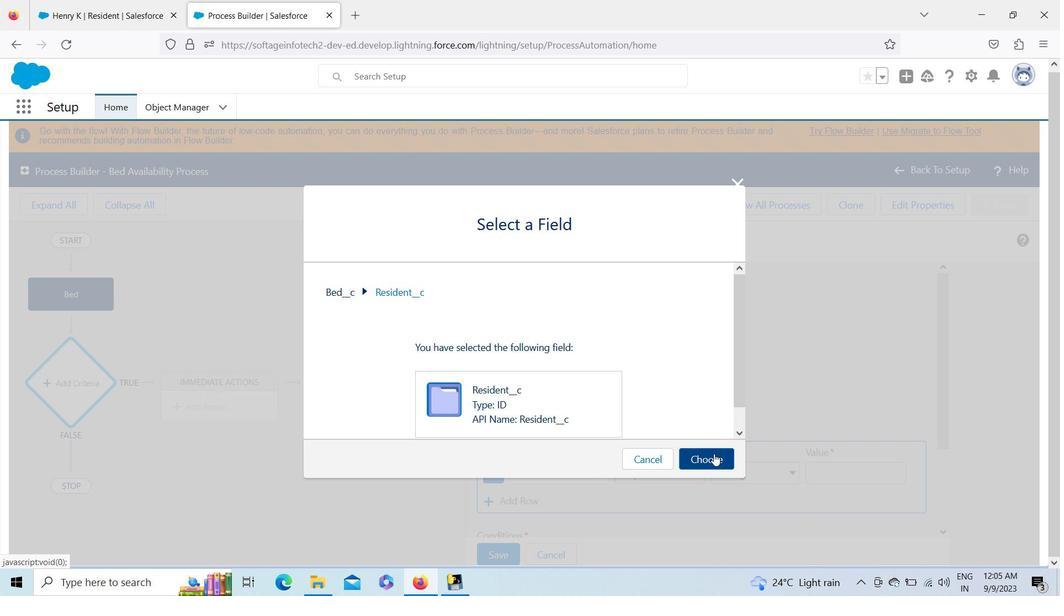 
Action: Mouse pressed left at (714, 453)
Screenshot: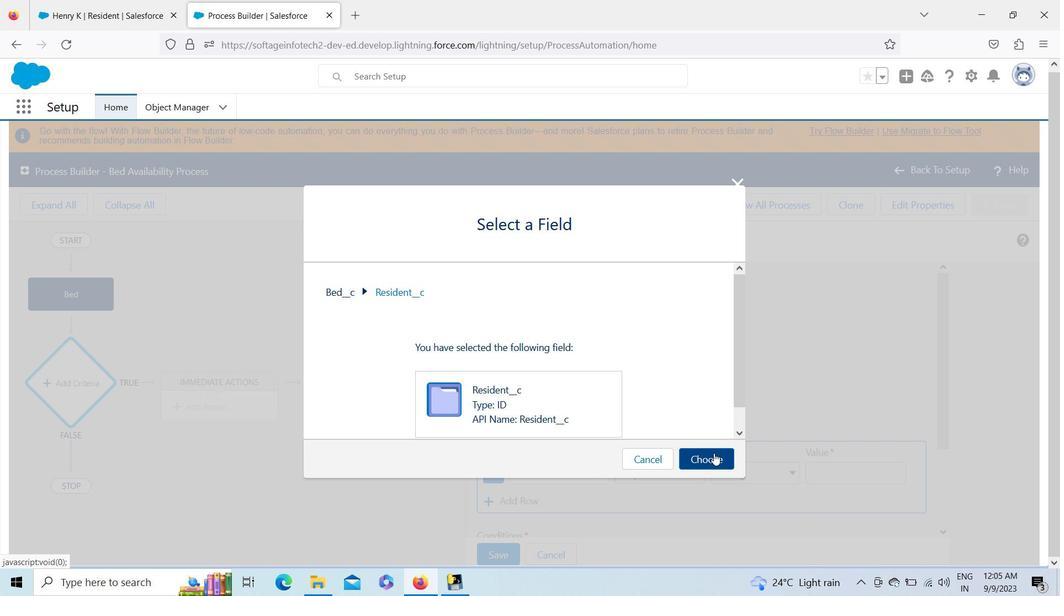 
Action: Mouse moved to (682, 472)
Screenshot: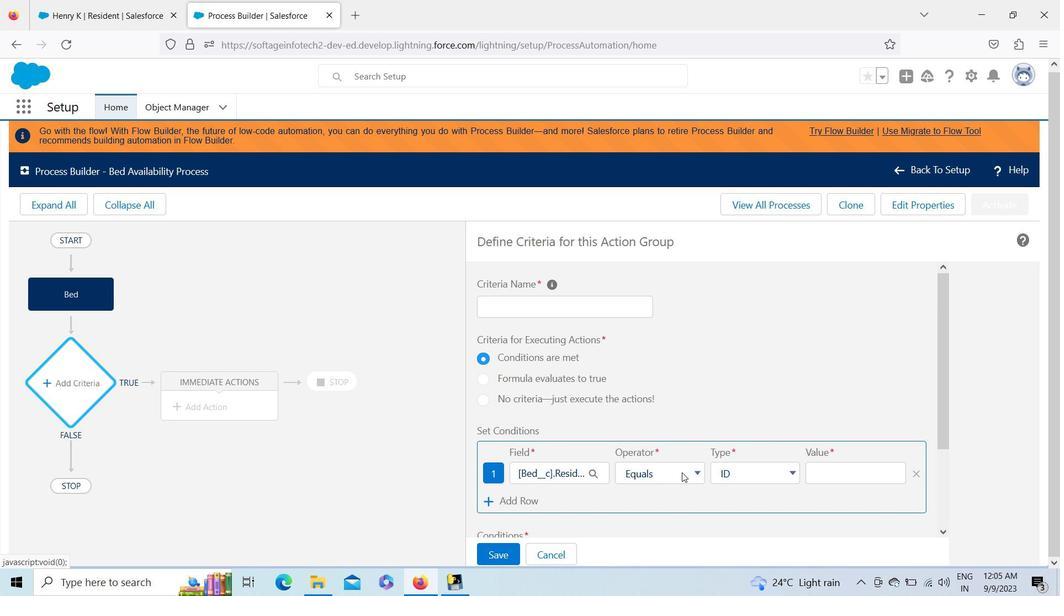 
Action: Mouse pressed left at (682, 472)
Screenshot: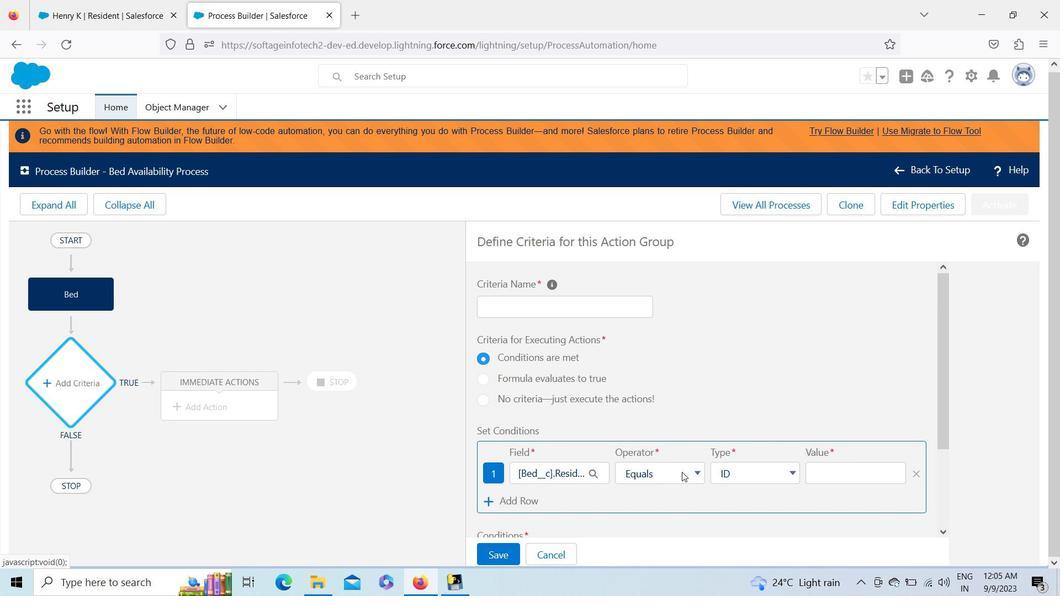 
Action: Mouse moved to (687, 380)
Screenshot: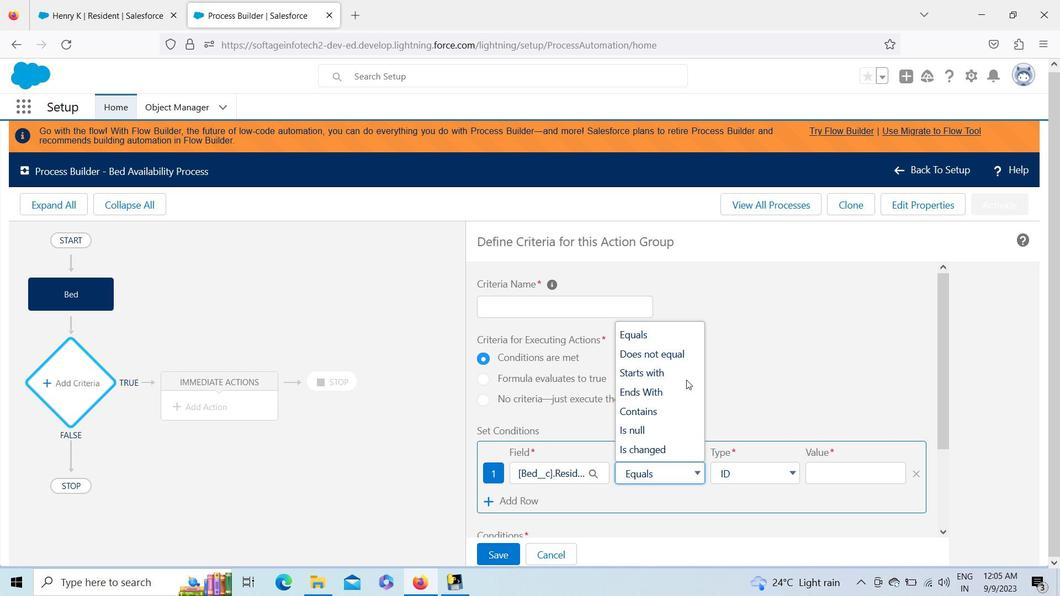 
Action: Mouse pressed left at (687, 380)
Screenshot: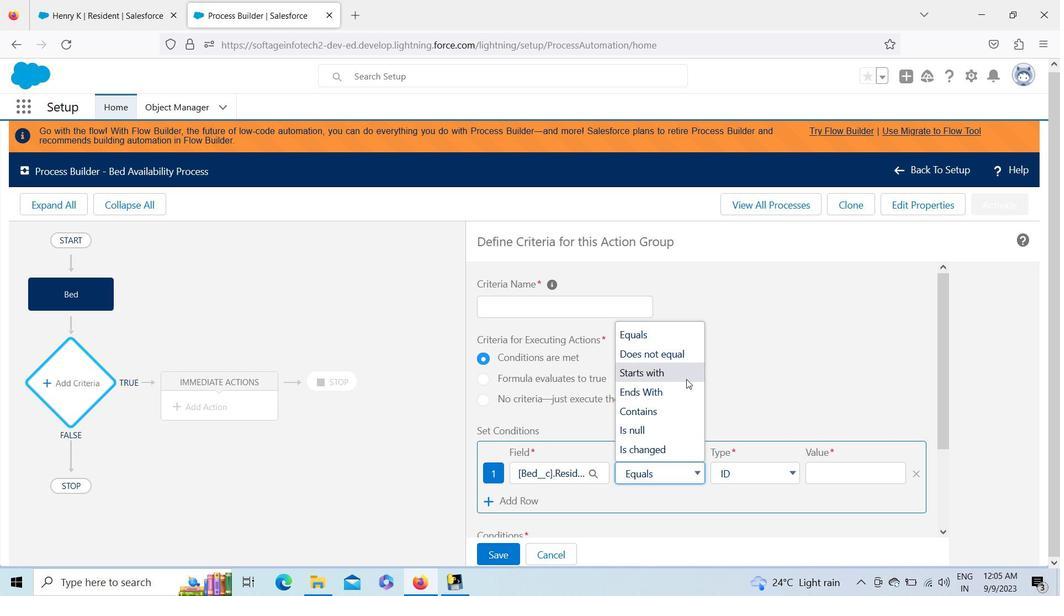 
Action: Mouse moved to (698, 474)
Screenshot: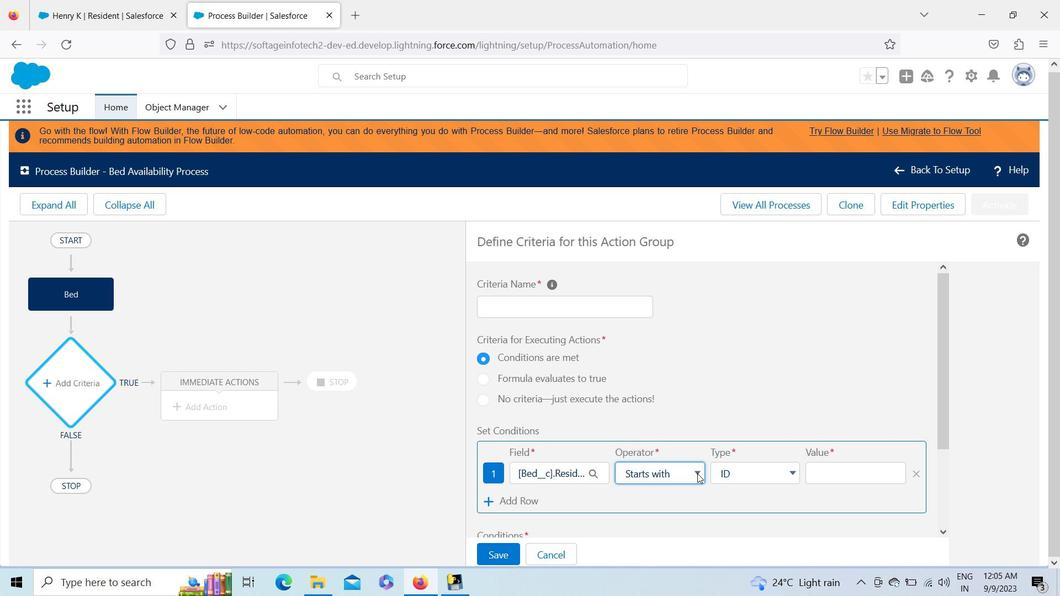
Action: Mouse pressed left at (698, 474)
Screenshot: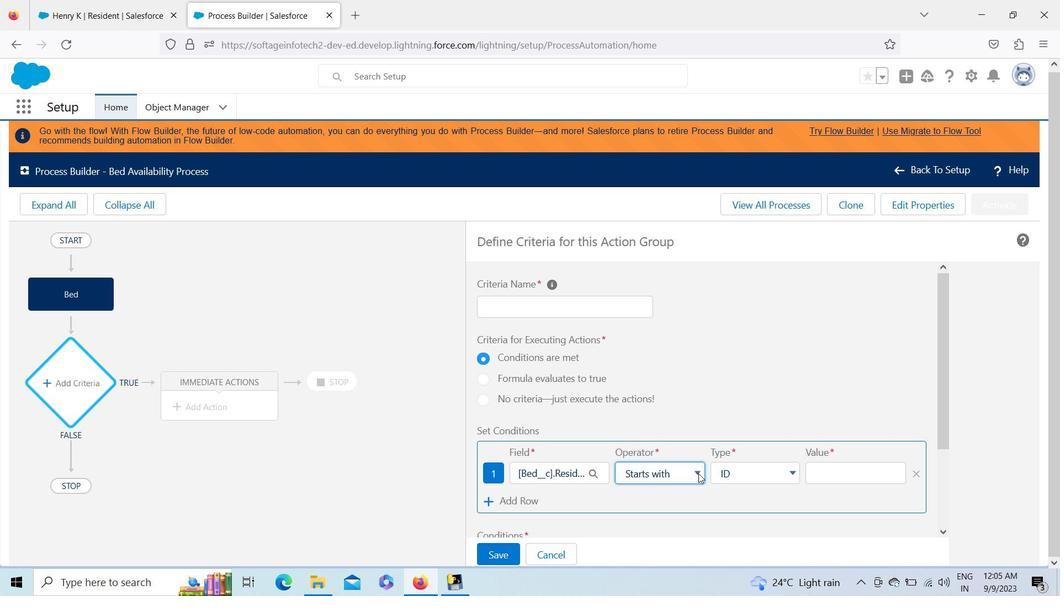 
Action: Mouse moved to (669, 453)
Screenshot: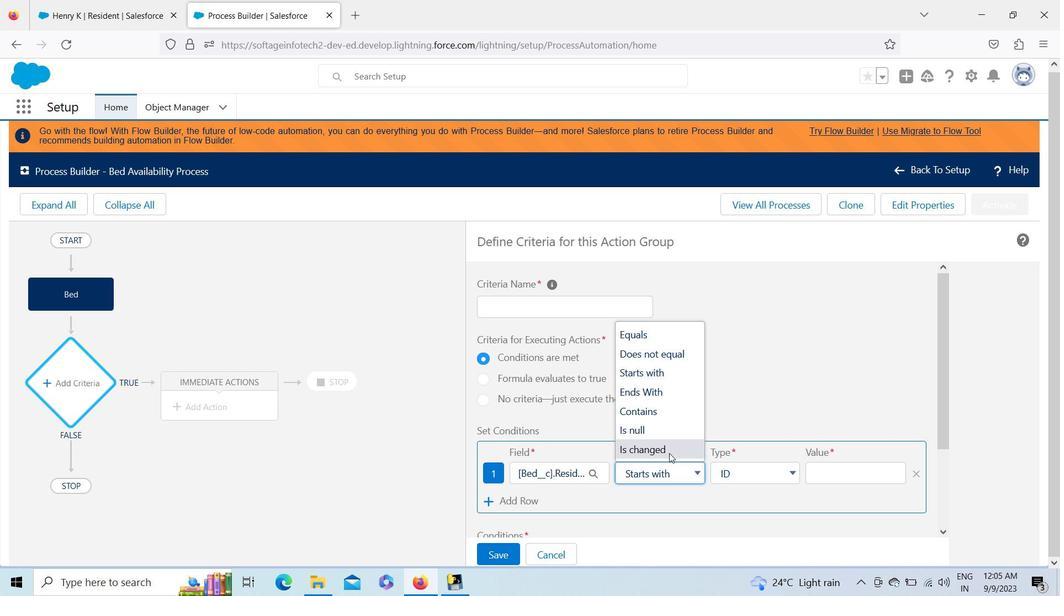 
Action: Mouse pressed left at (669, 453)
Screenshot: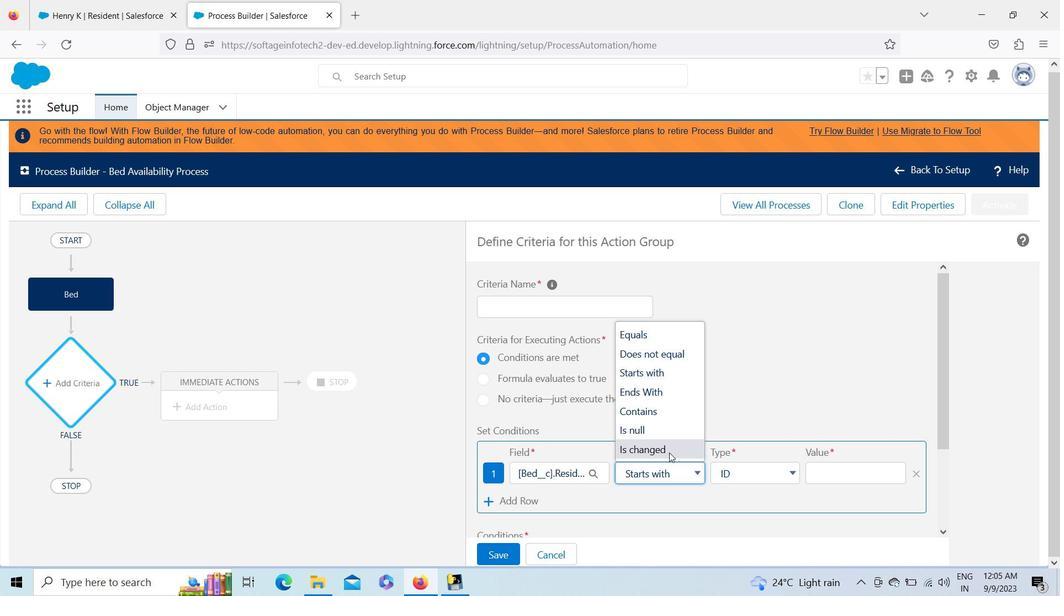 
Action: Mouse moved to (942, 434)
Screenshot: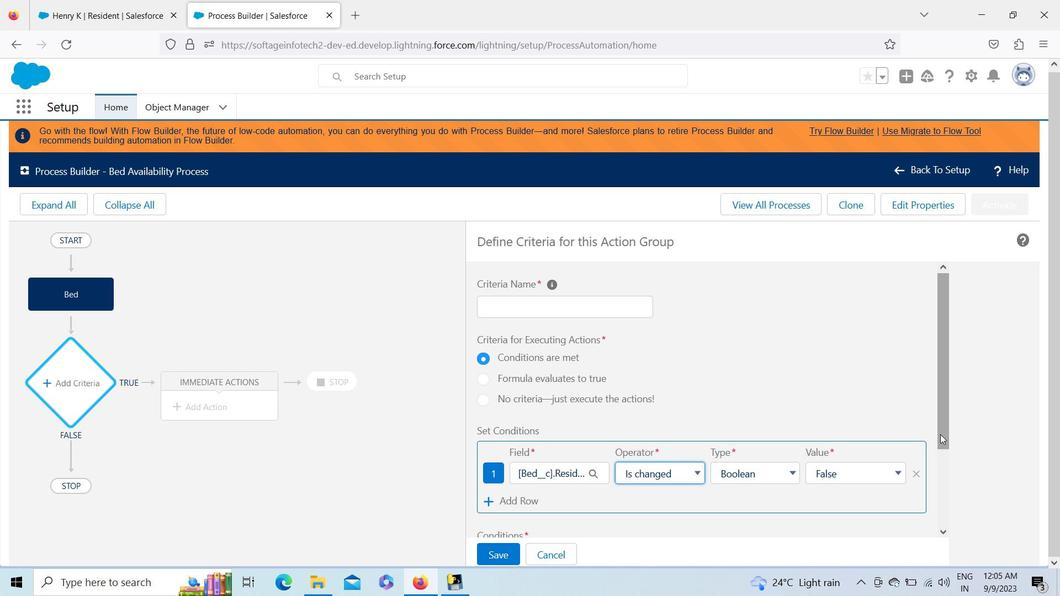 
Action: Mouse pressed left at (942, 434)
Screenshot: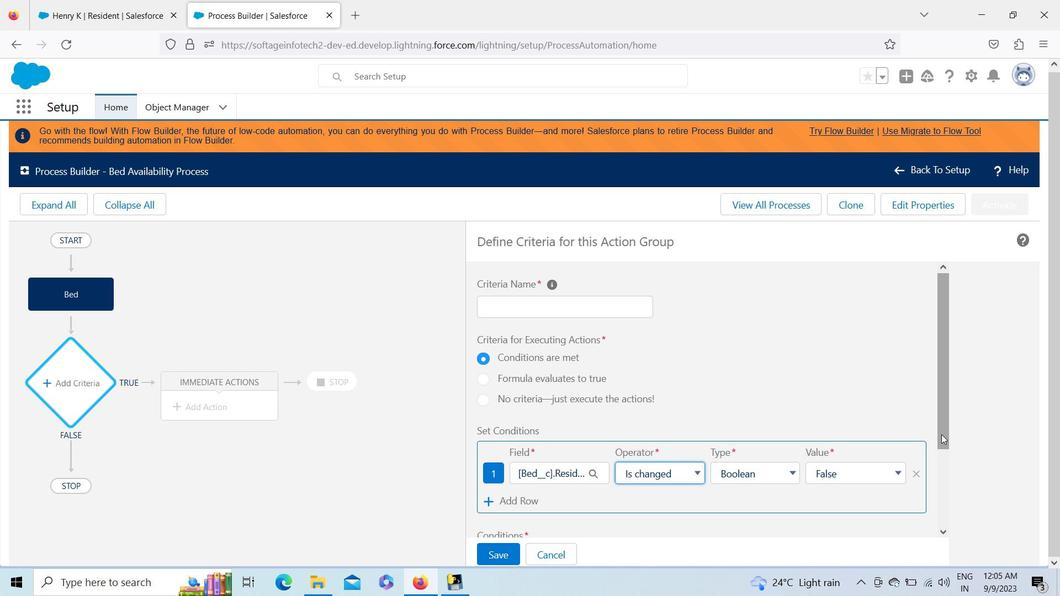 
Action: Mouse moved to (514, 468)
Screenshot: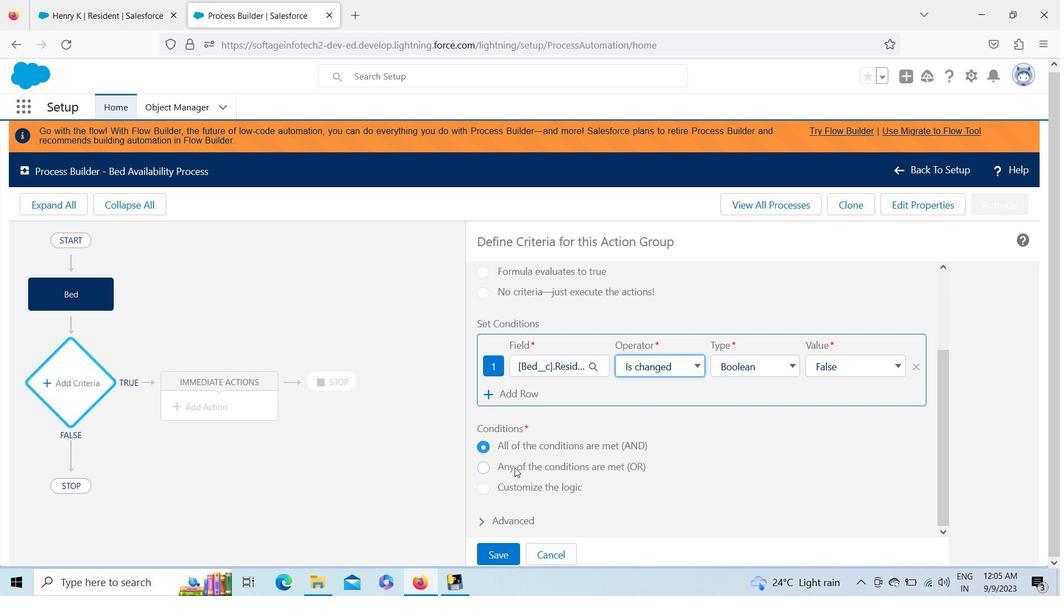 
Action: Mouse pressed left at (514, 468)
Screenshot: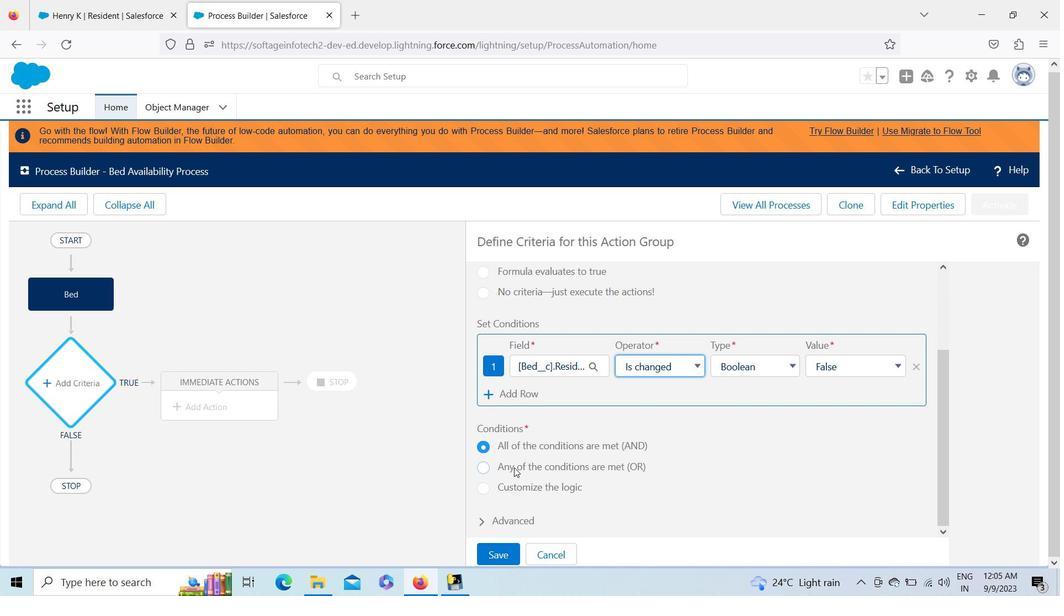 
Action: Mouse moved to (938, 316)
Screenshot: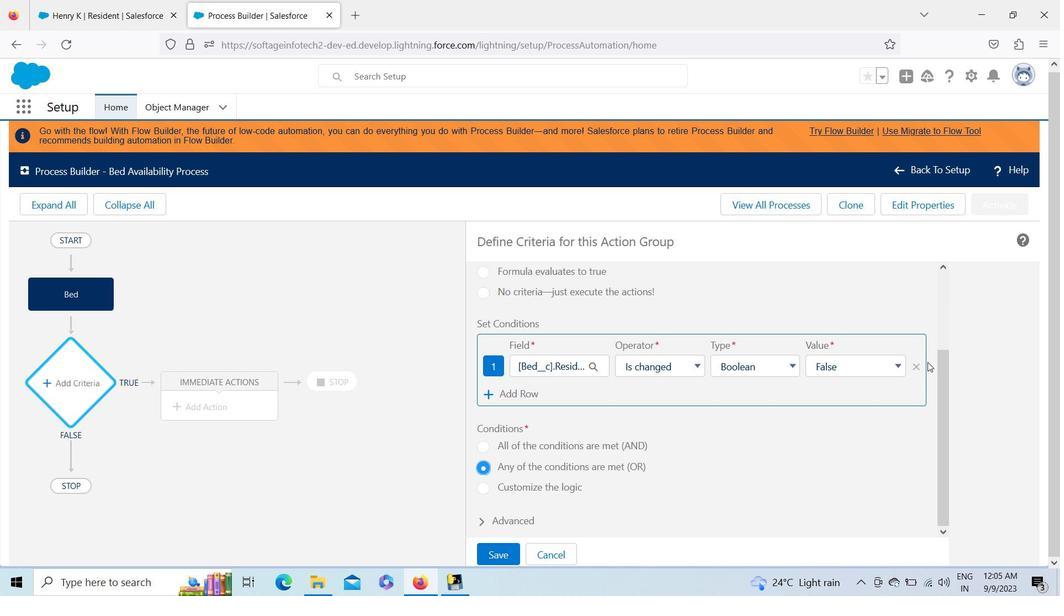 
Action: Mouse pressed left at (938, 316)
Screenshot: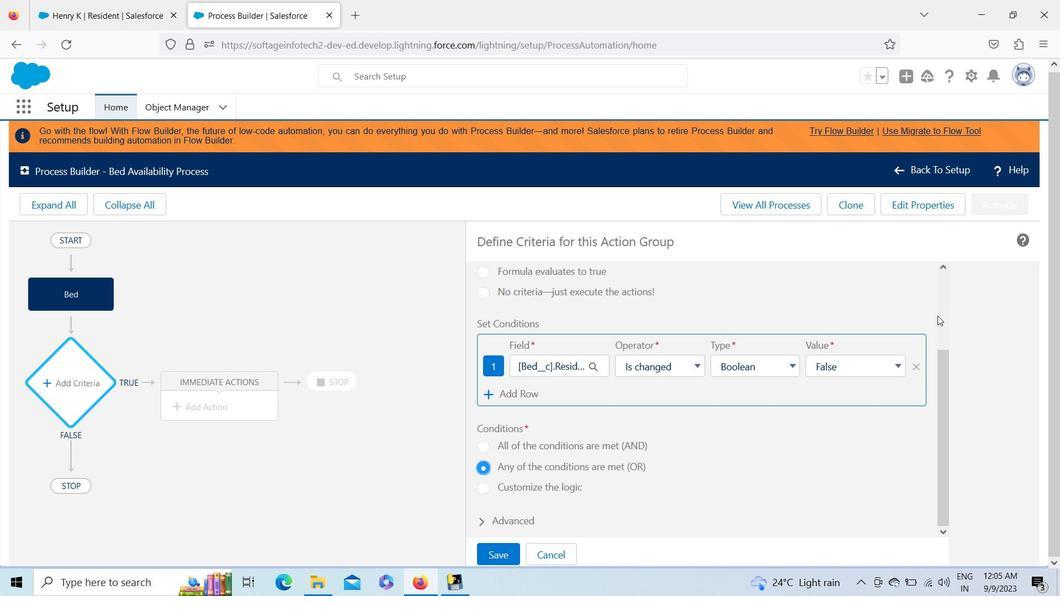 
Action: Mouse moved to (941, 319)
Screenshot: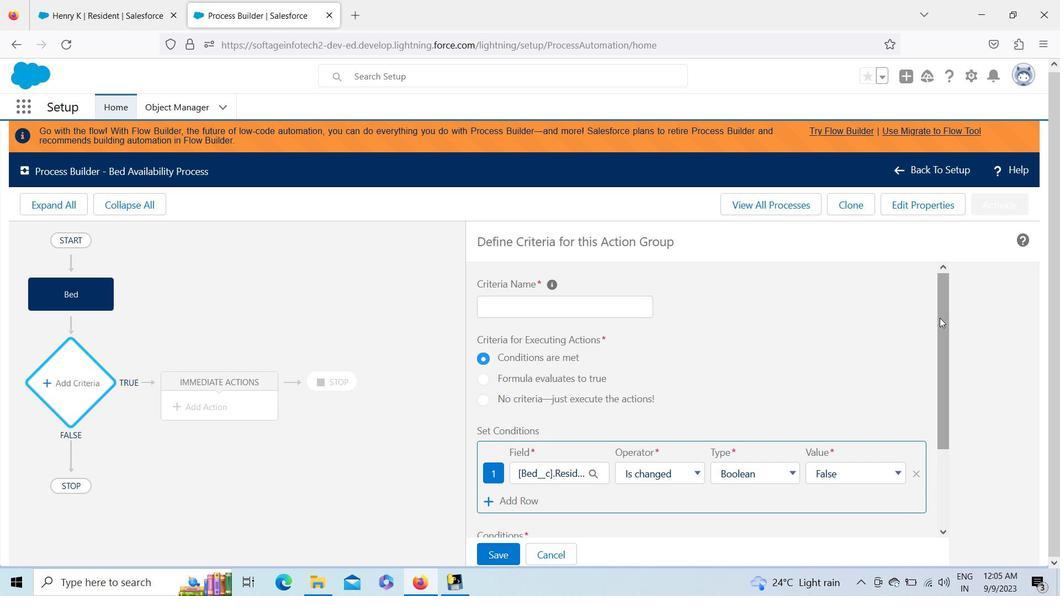 
Action: Mouse pressed left at (941, 319)
Screenshot: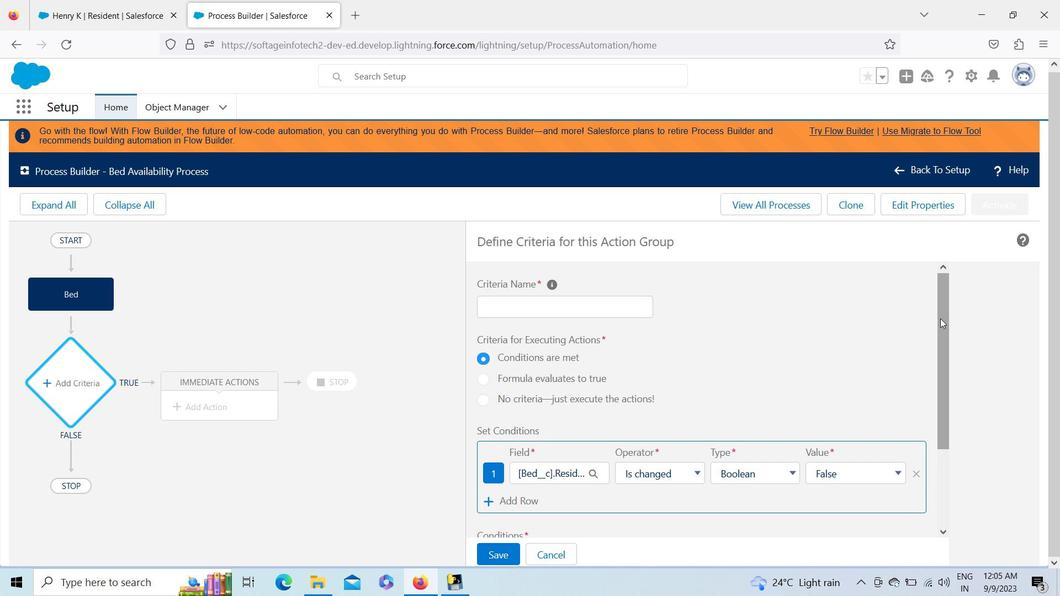 
Action: Mouse moved to (483, 398)
Screenshot: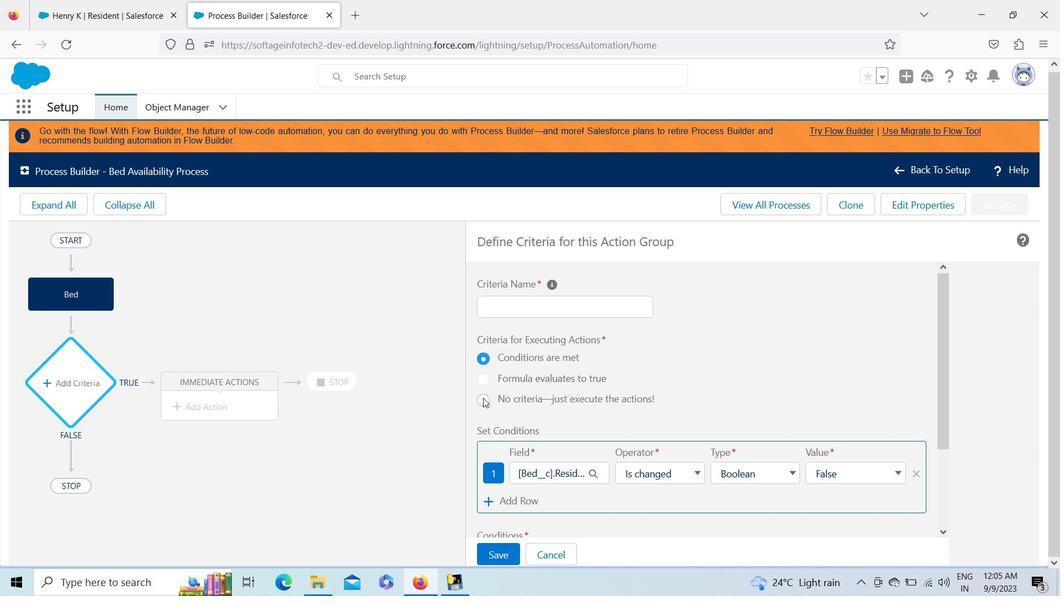 
Action: Mouse pressed left at (483, 398)
Screenshot: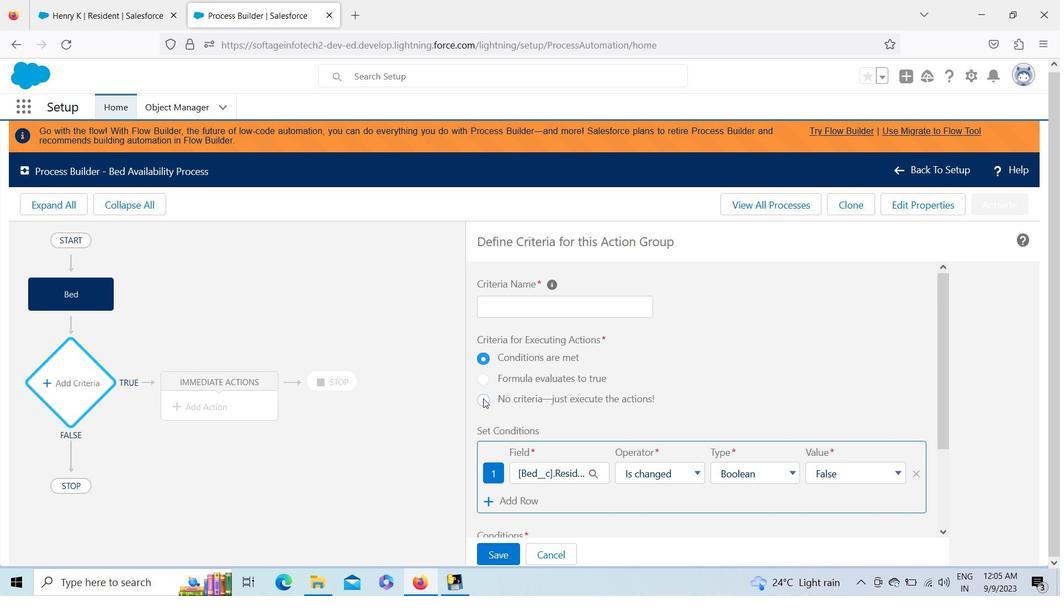 
Action: Mouse moved to (500, 555)
Screenshot: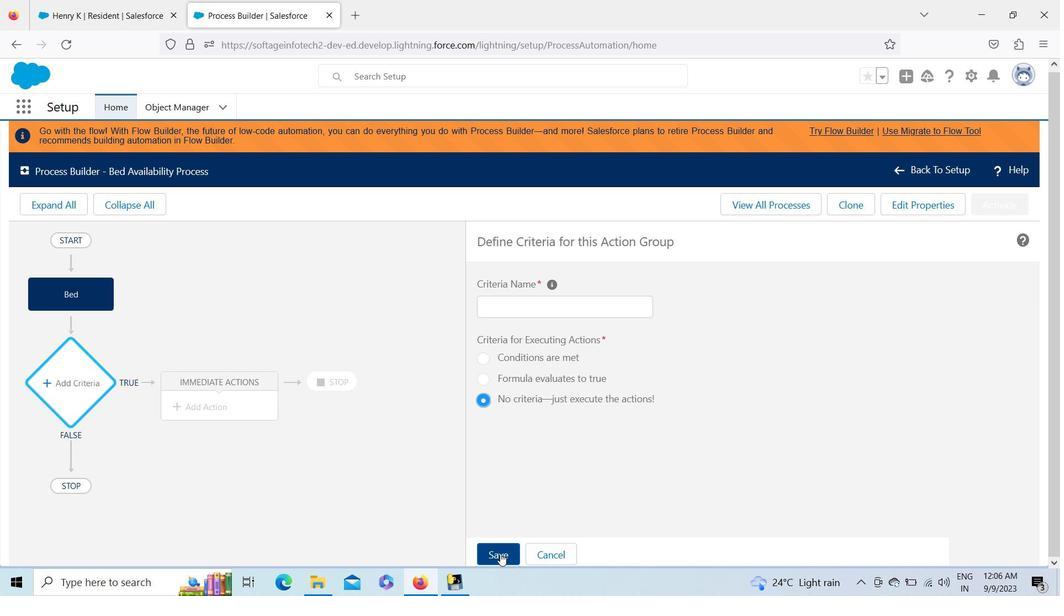 
Action: Mouse pressed left at (500, 555)
Screenshot: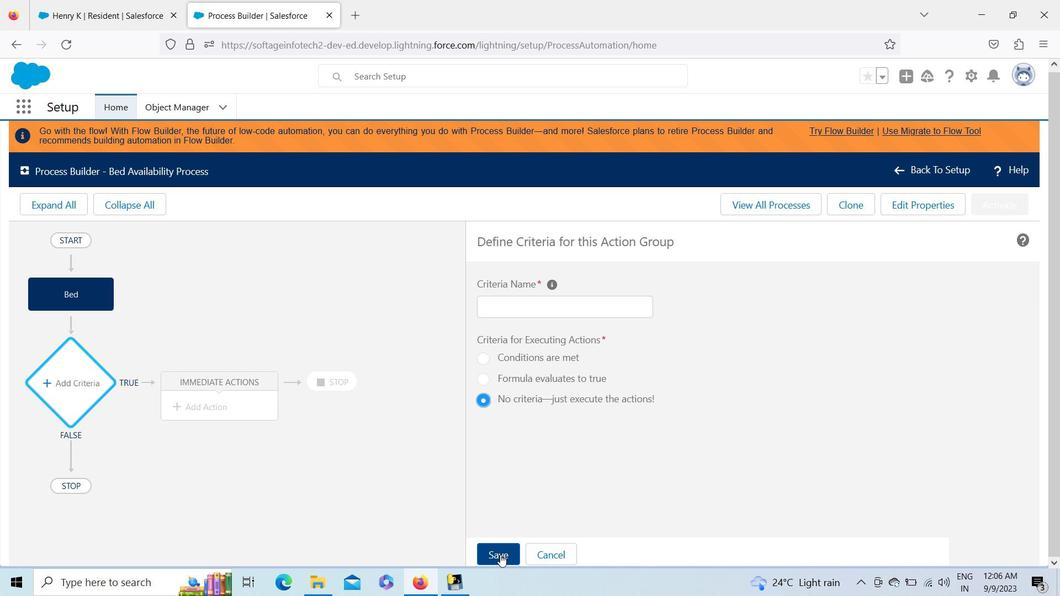 
Action: Mouse moved to (493, 369)
Screenshot: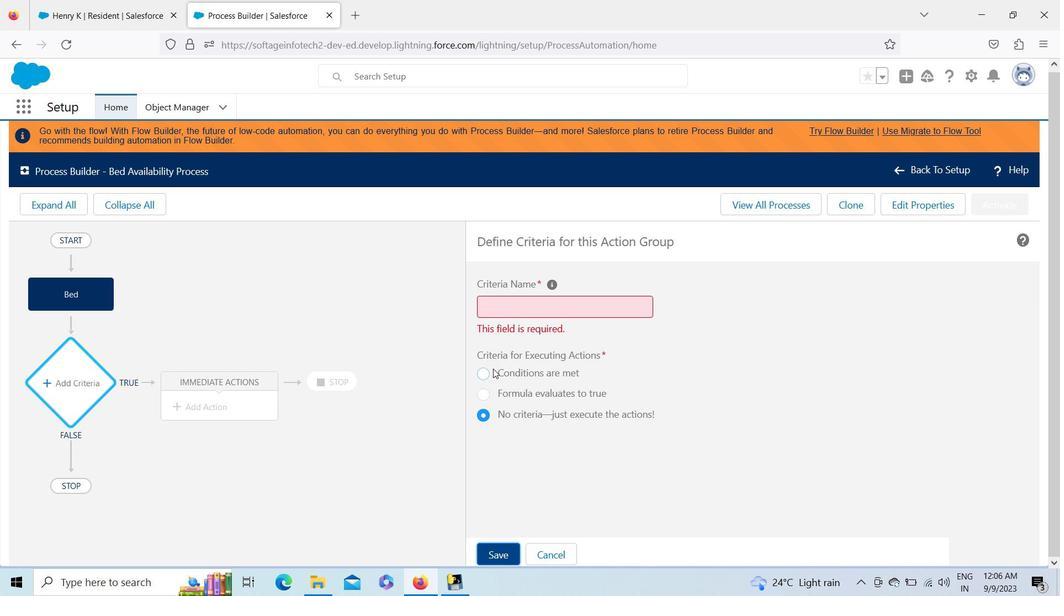 
Action: Mouse pressed left at (493, 369)
Screenshot: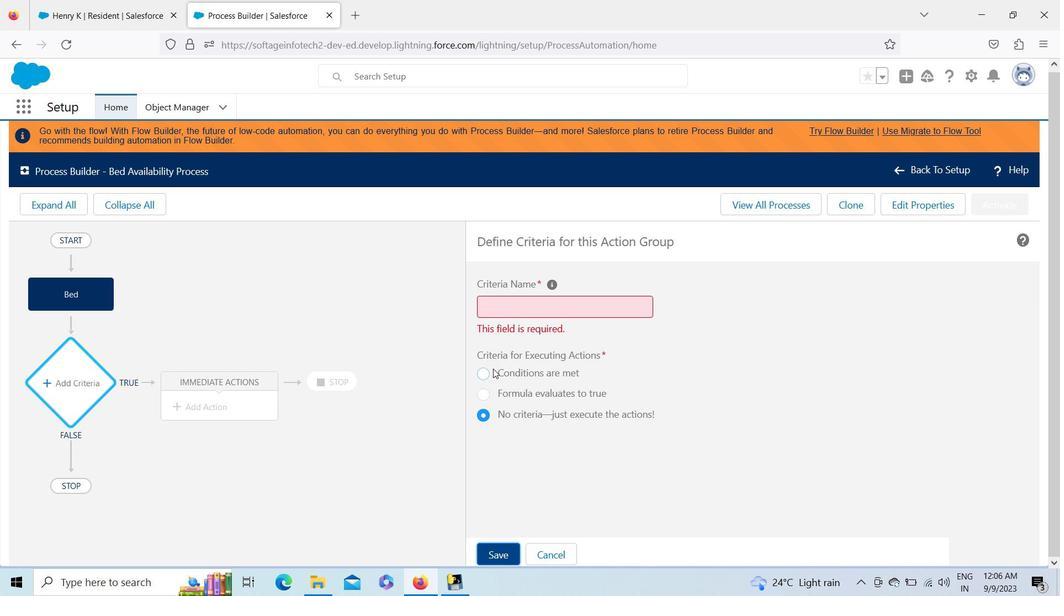 
Action: Mouse moved to (940, 399)
Screenshot: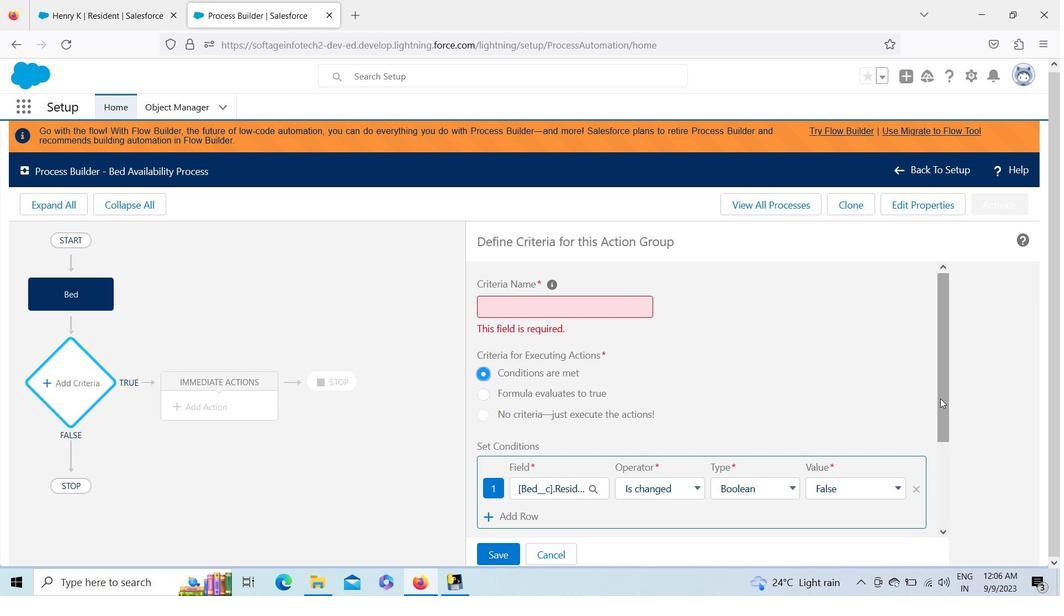 
Action: Mouse pressed left at (940, 399)
Screenshot: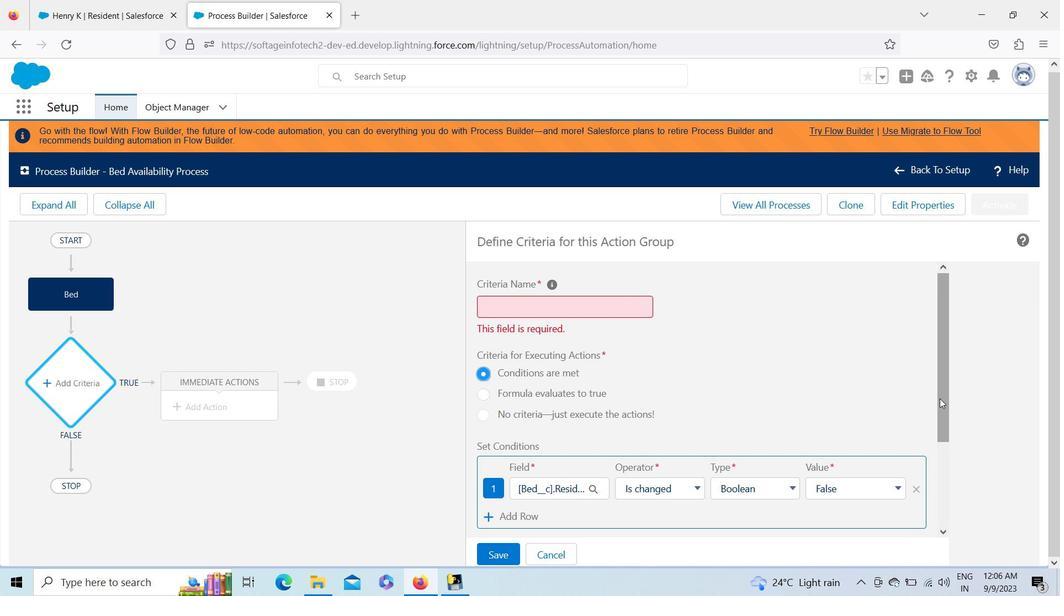 
Action: Mouse moved to (943, 264)
Screenshot: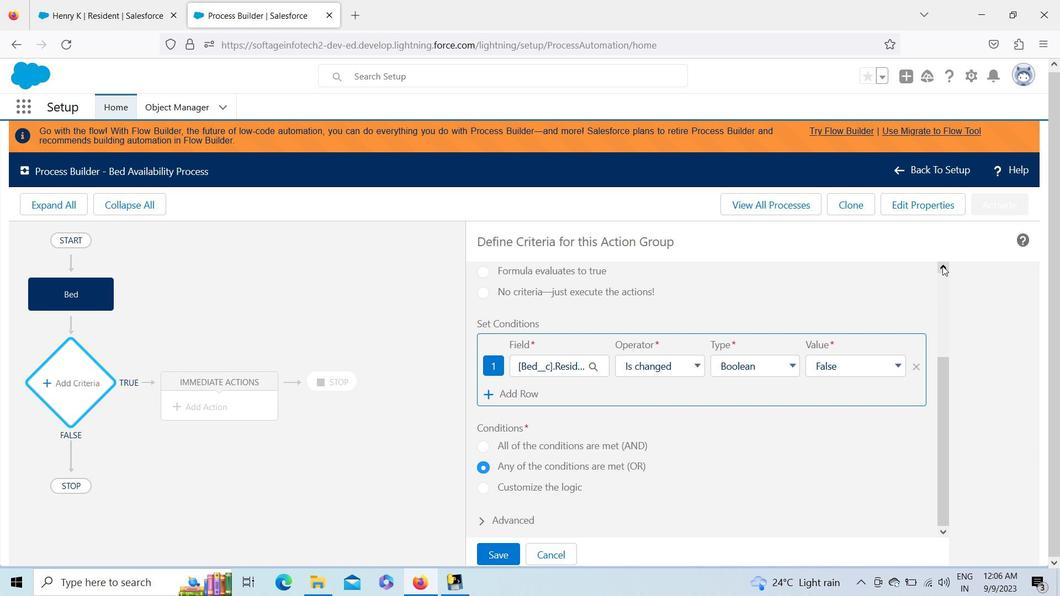 
Action: Mouse pressed left at (943, 264)
Screenshot: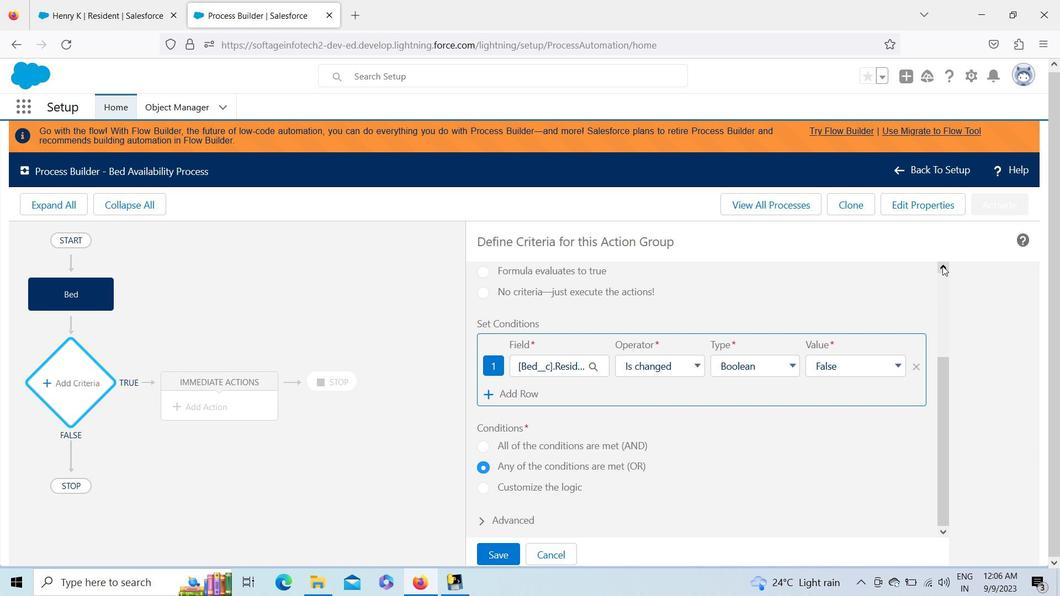 
Action: Mouse pressed left at (943, 264)
Screenshot: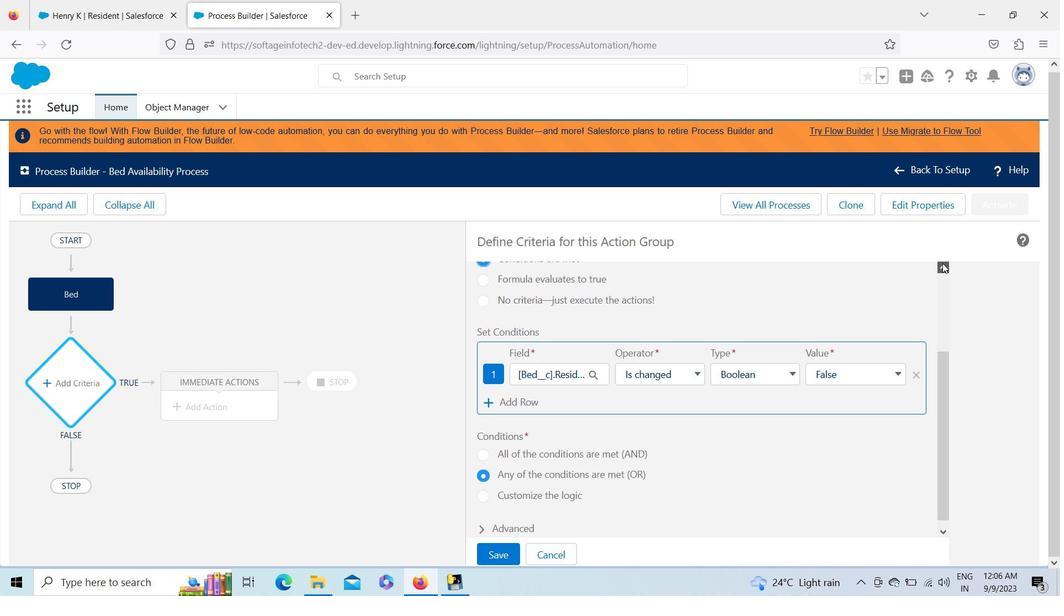 
Action: Mouse pressed left at (943, 264)
Screenshot: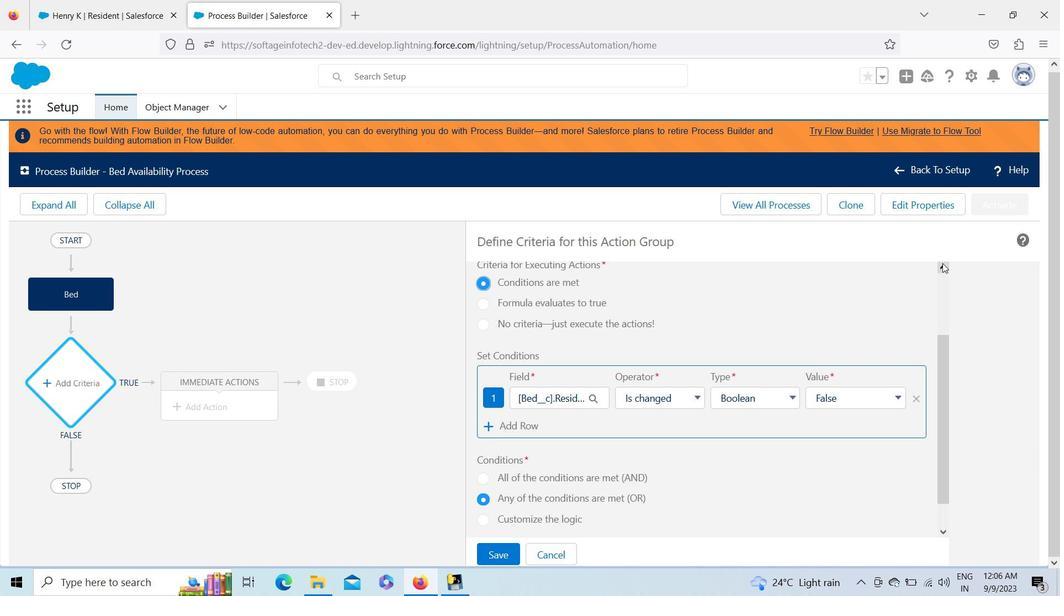 
Action: Mouse pressed left at (943, 264)
Screenshot: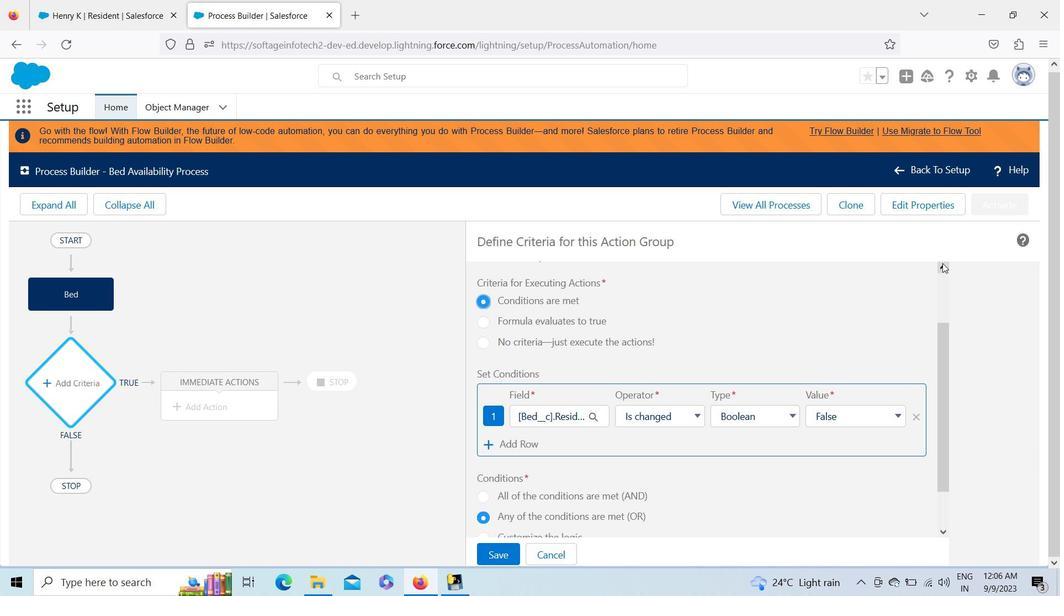 
Action: Mouse moved to (945, 476)
Screenshot: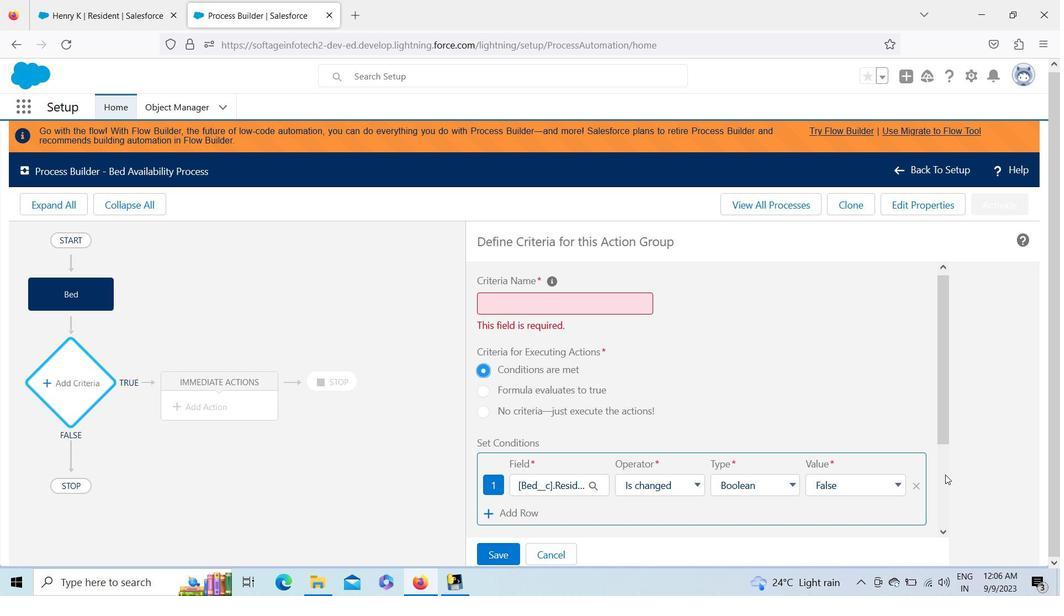 
Action: Mouse pressed left at (945, 476)
Screenshot: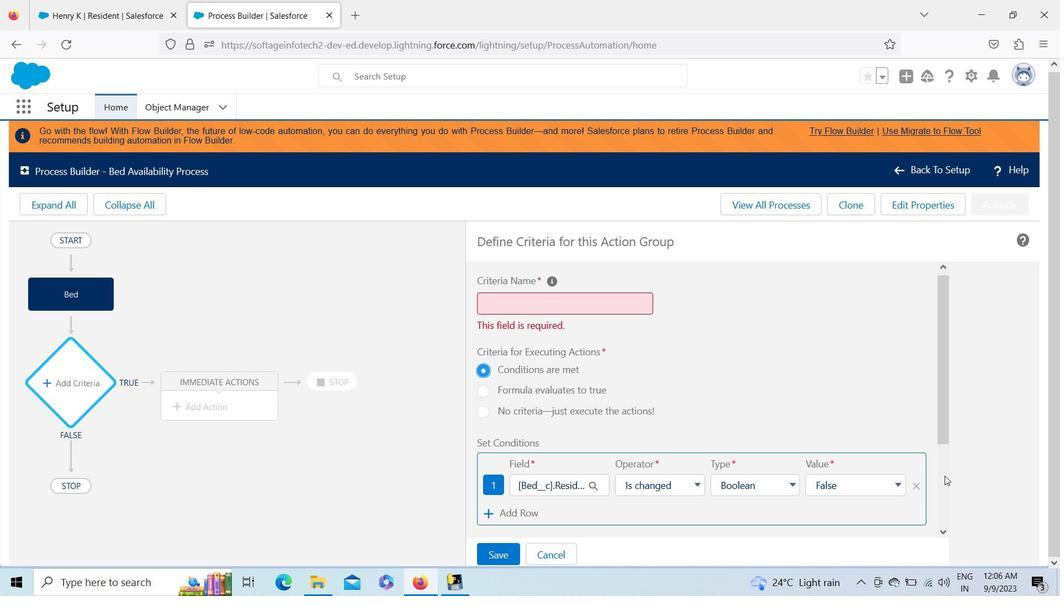 
Action: Mouse moved to (509, 546)
Screenshot: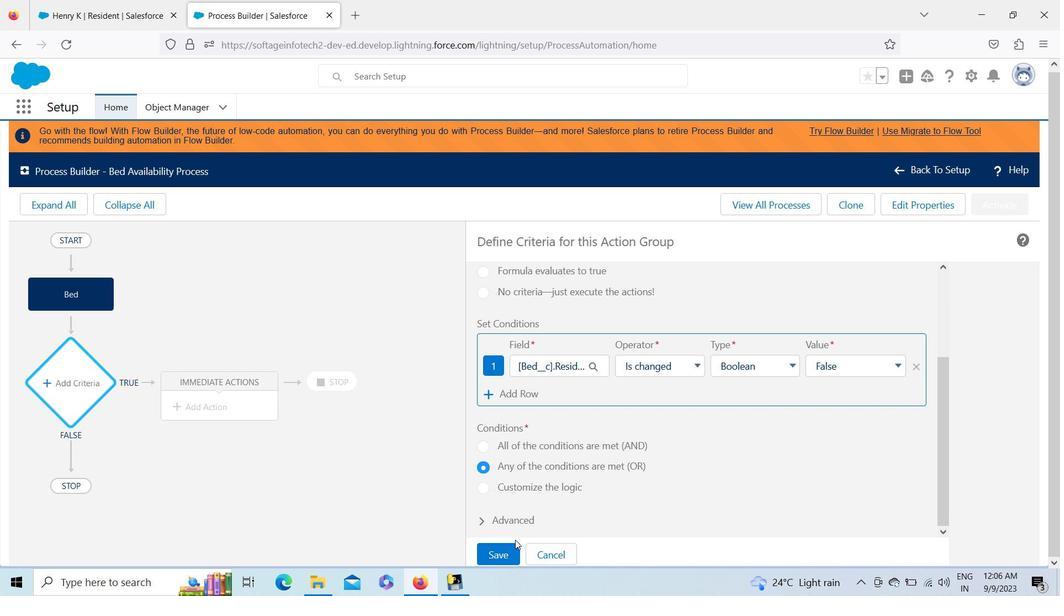 
Action: Mouse pressed left at (509, 546)
Screenshot: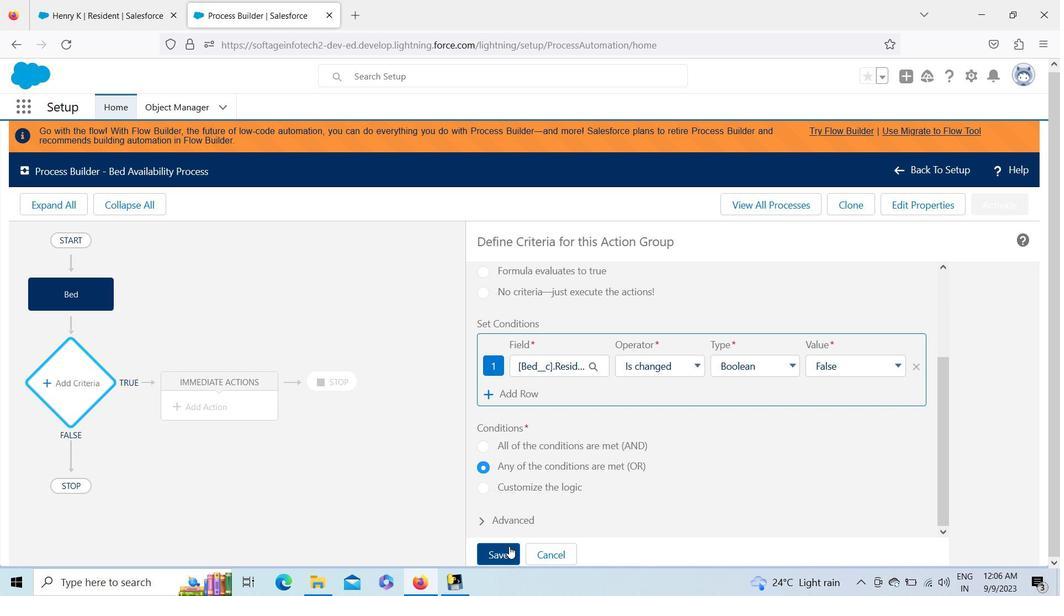 
Action: Mouse pressed left at (509, 546)
Screenshot: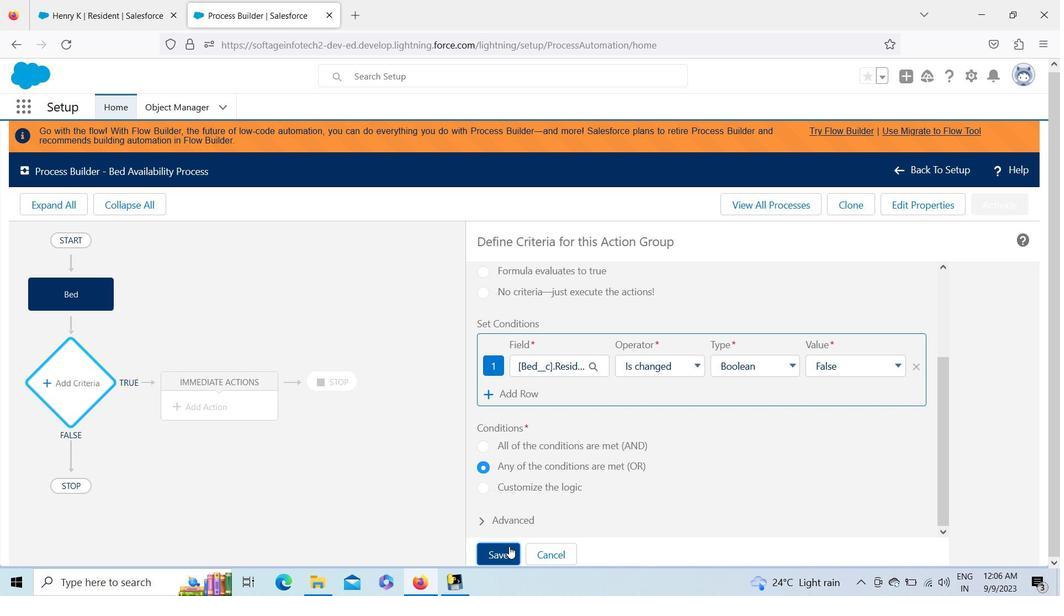 
Action: Mouse moved to (940, 417)
Screenshot: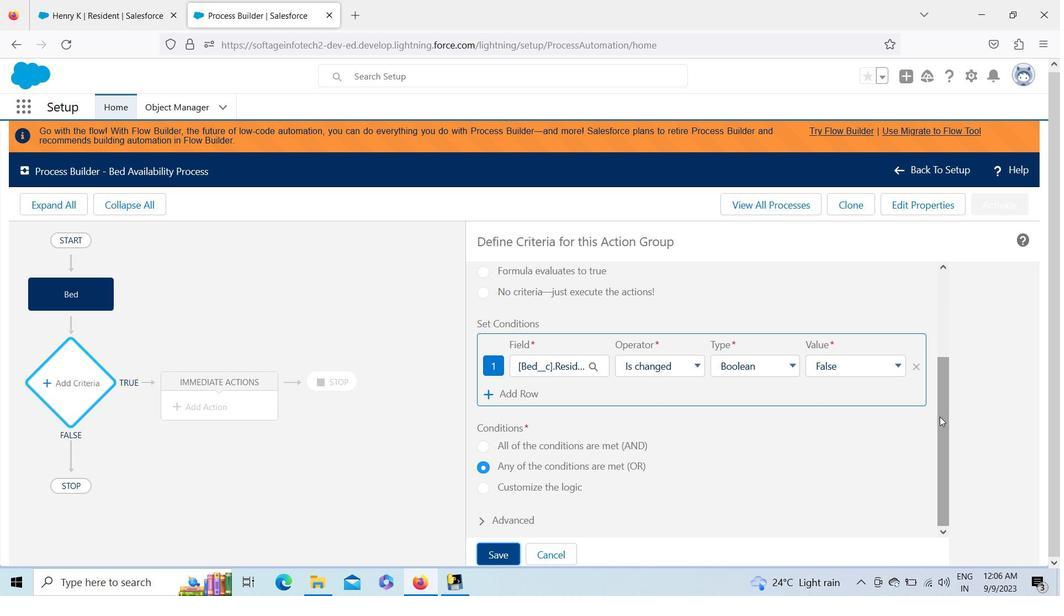 
Action: Mouse pressed left at (940, 417)
Screenshot: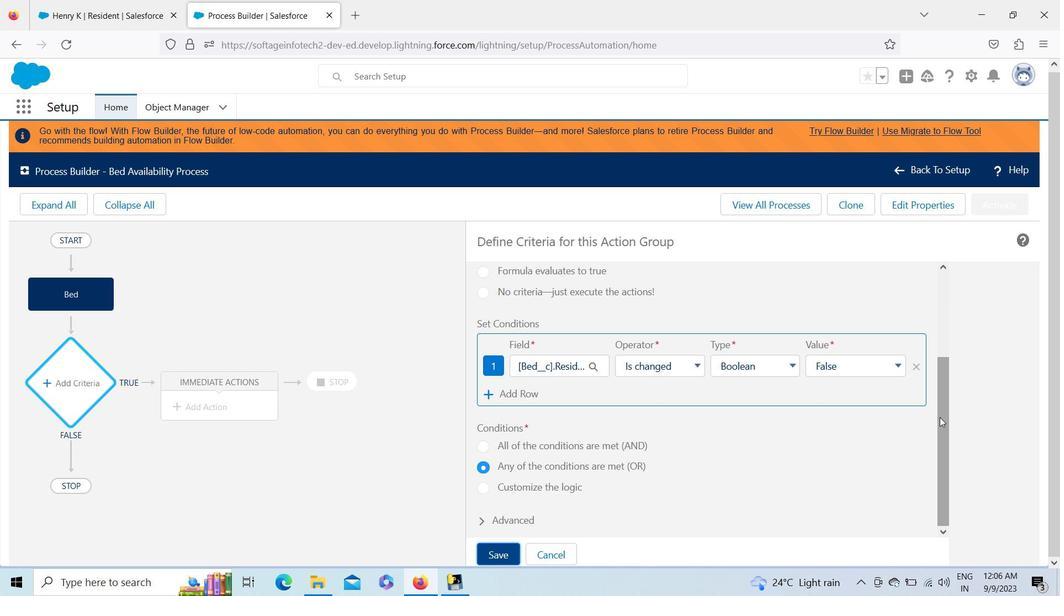 
Action: Mouse moved to (588, 300)
Screenshot: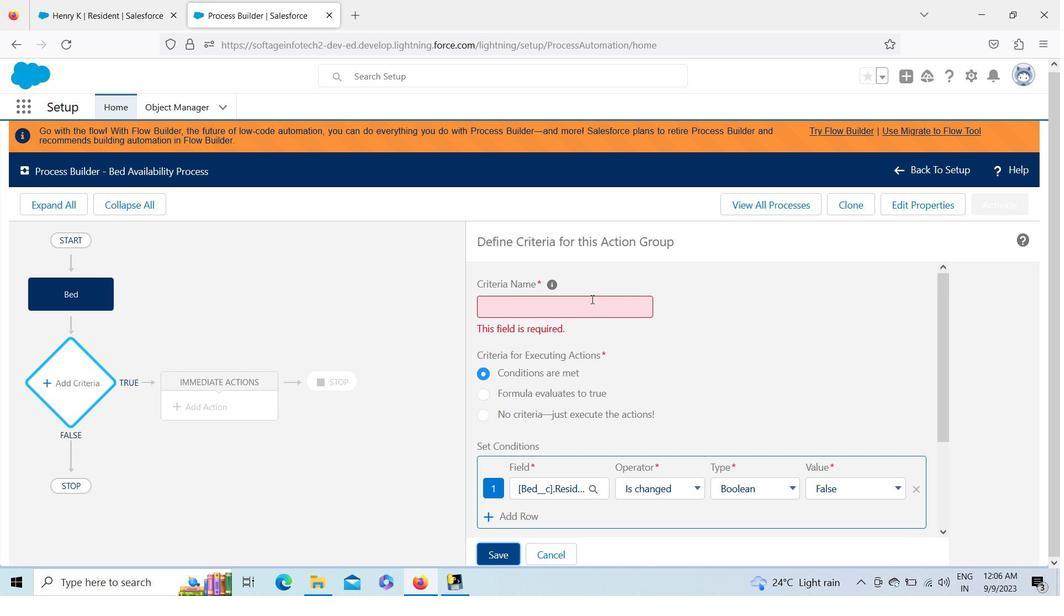 
Action: Mouse pressed left at (588, 300)
Screenshot: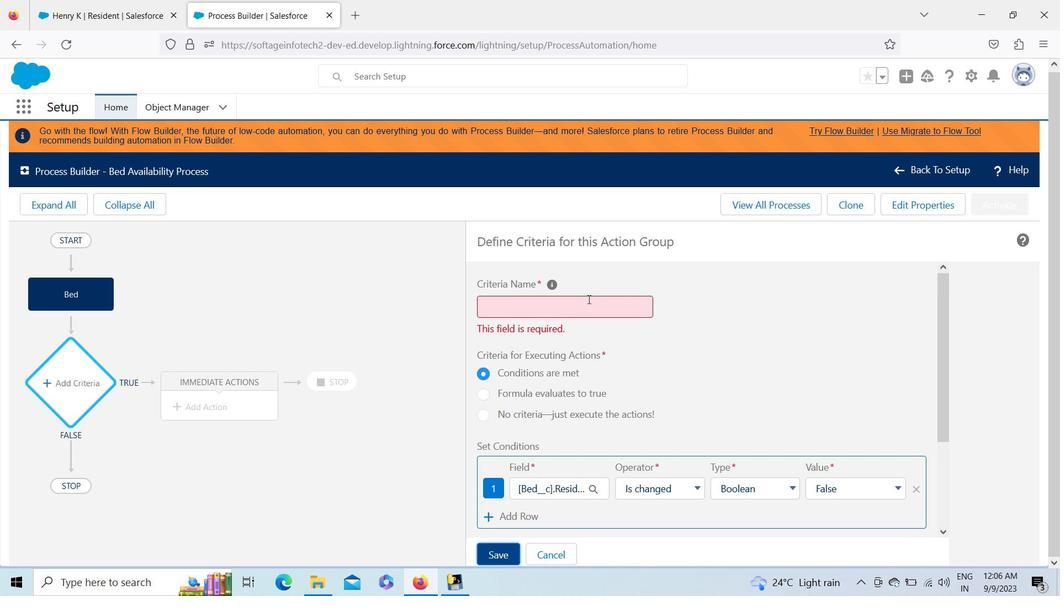 
Action: Key pressed <Key.shift>Bed<Key.space><Key.shift>Availability<Key.space><Key.shift>Criteria
Screenshot: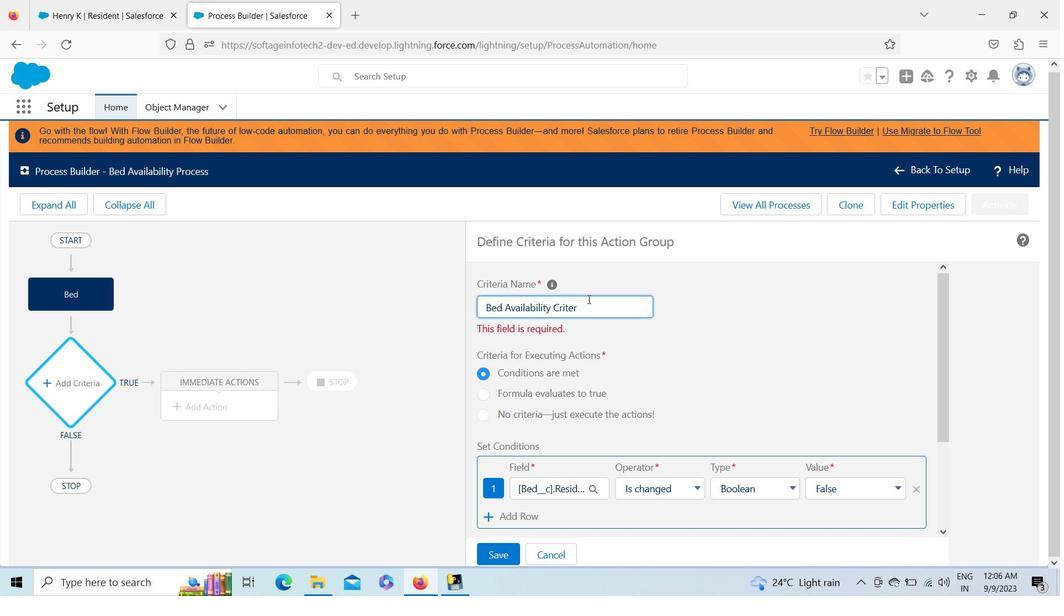 
Action: Mouse moved to (496, 549)
Screenshot: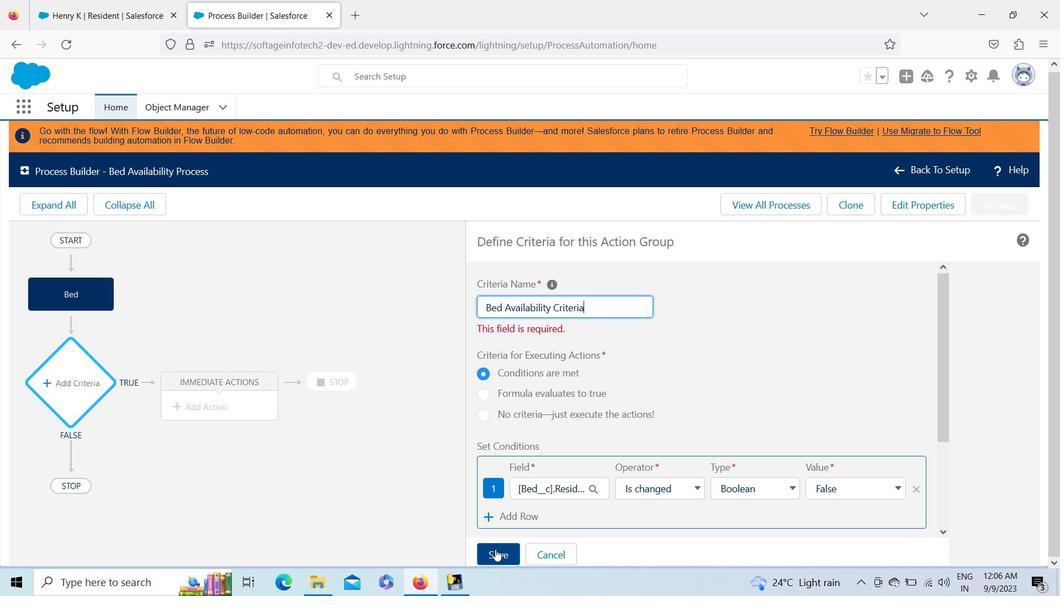 
Action: Mouse pressed left at (496, 549)
Screenshot: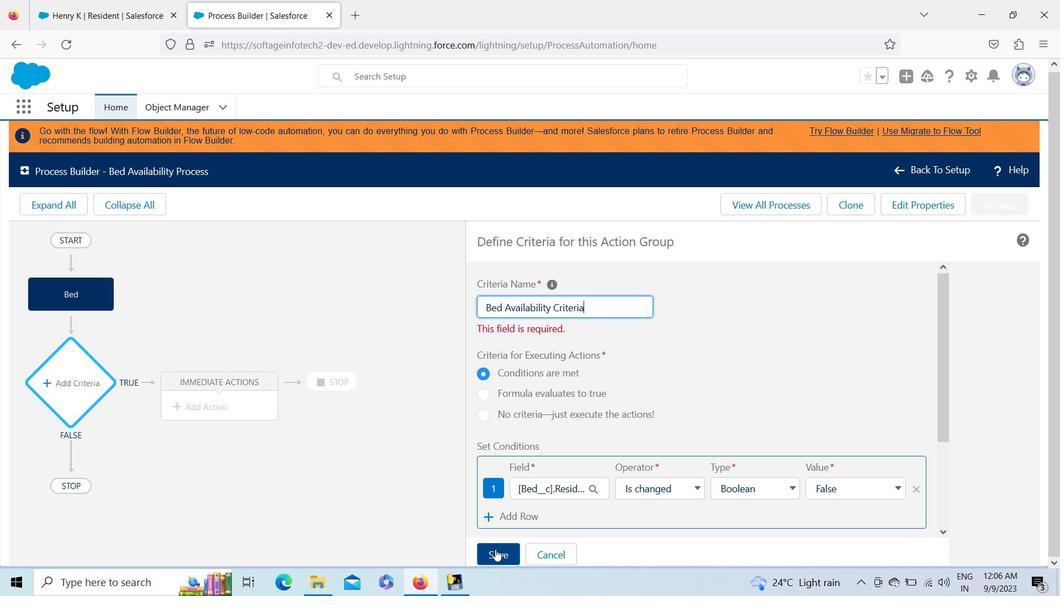 
Action: Mouse moved to (200, 409)
Screenshot: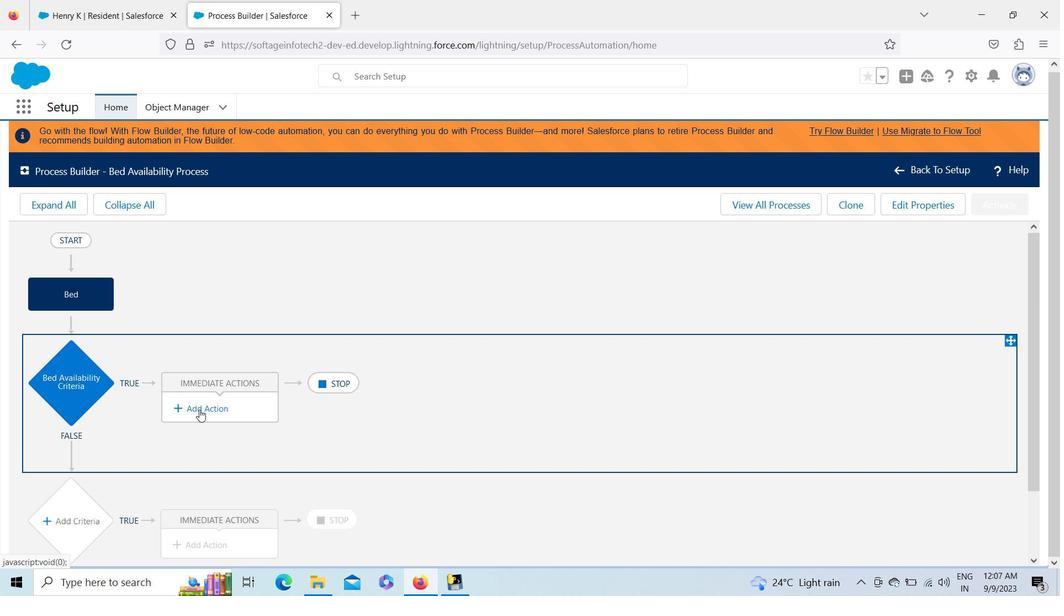 
Action: Mouse pressed left at (200, 409)
Screenshot: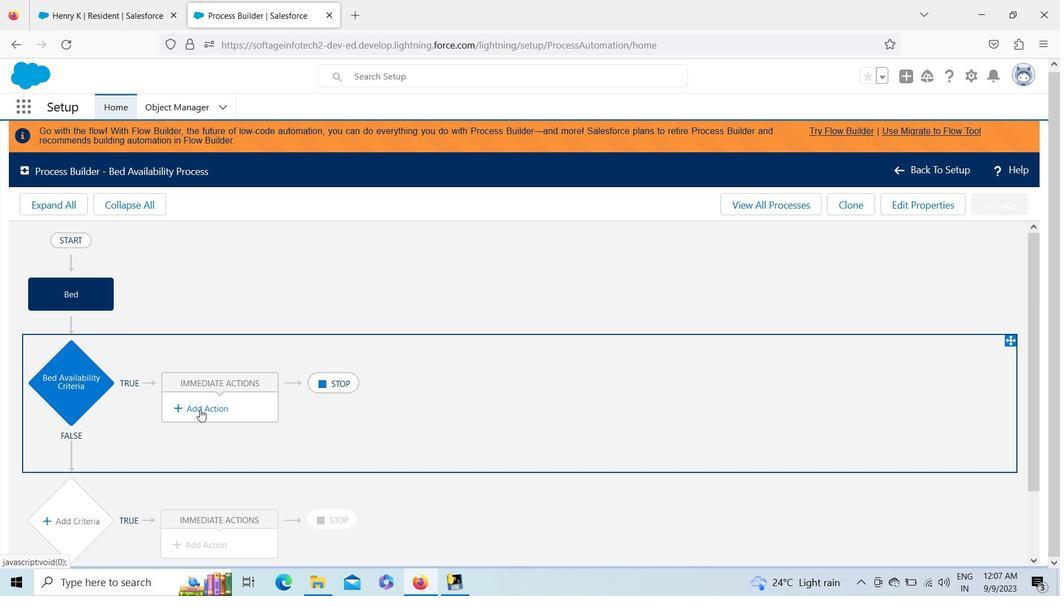 
Action: Mouse moved to (609, 309)
Screenshot: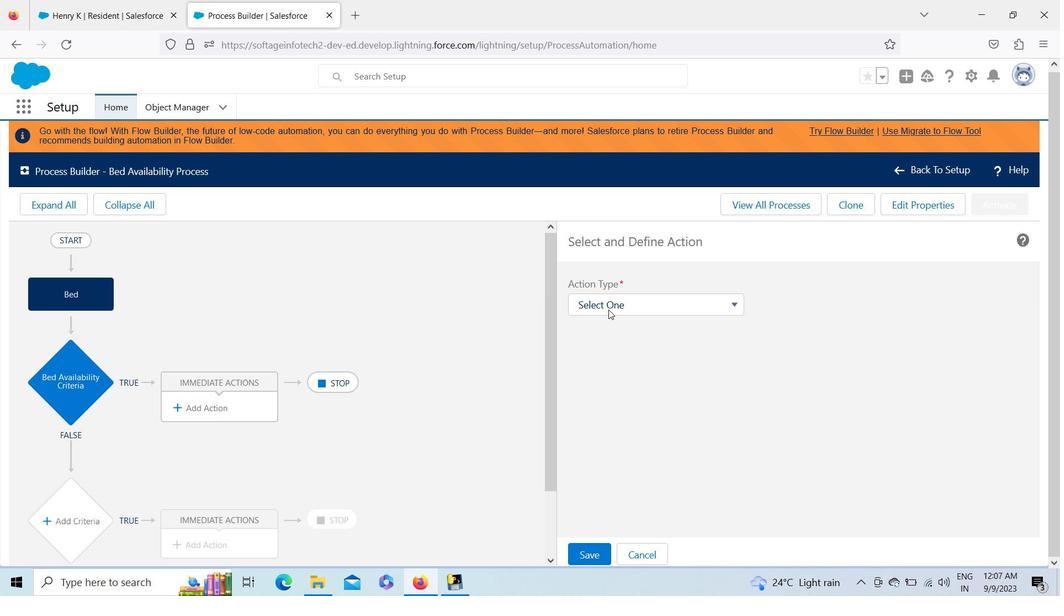 
Action: Mouse pressed left at (609, 309)
Screenshot: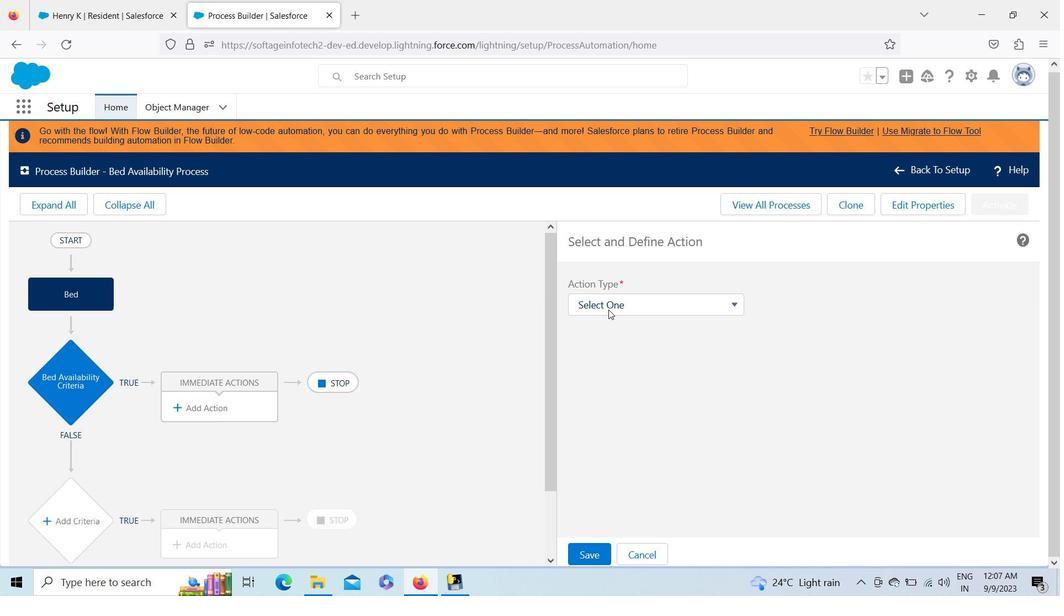 
Action: Mouse moved to (608, 538)
Screenshot: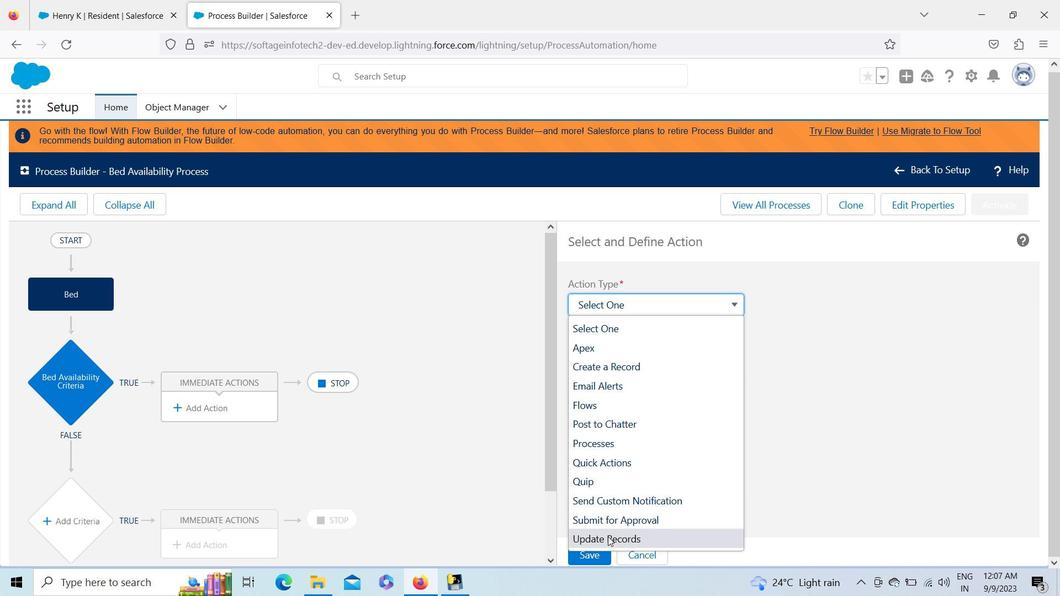 
Action: Mouse pressed left at (608, 538)
Screenshot: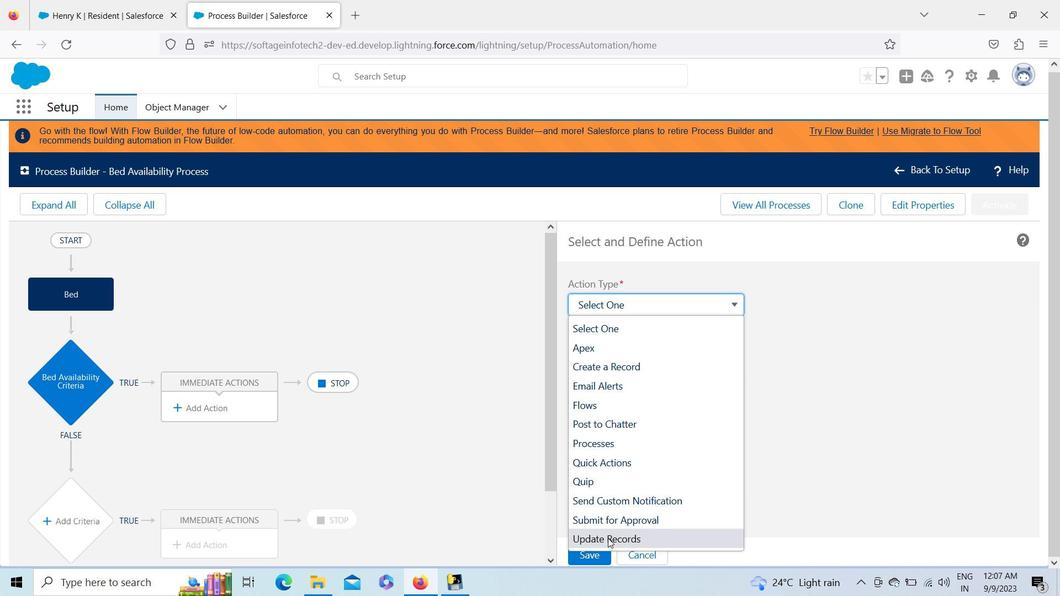 
Action: Mouse moved to (604, 413)
Screenshot: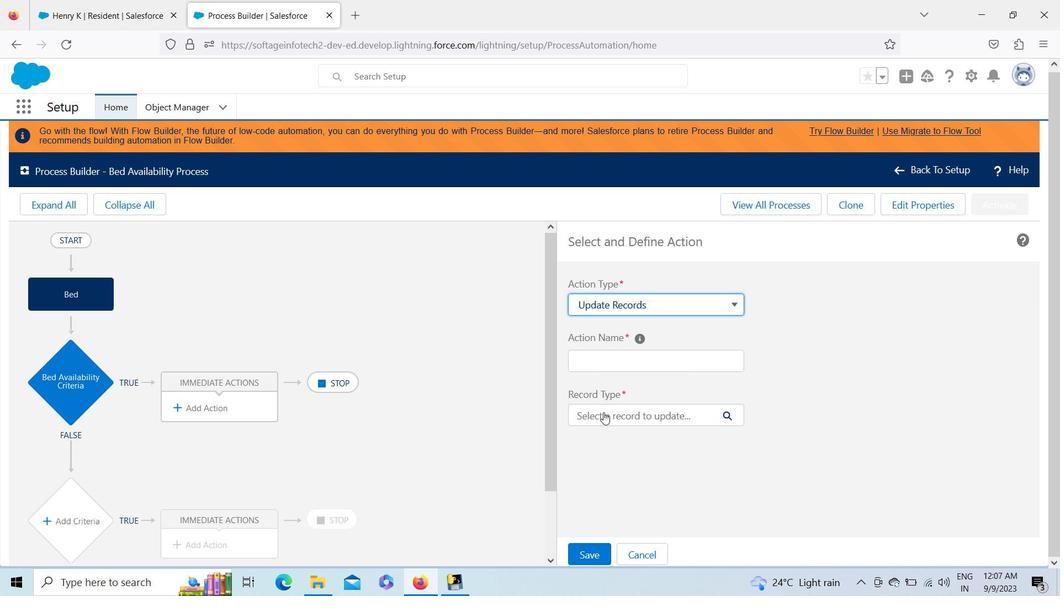 
Action: Mouse pressed left at (604, 413)
Screenshot: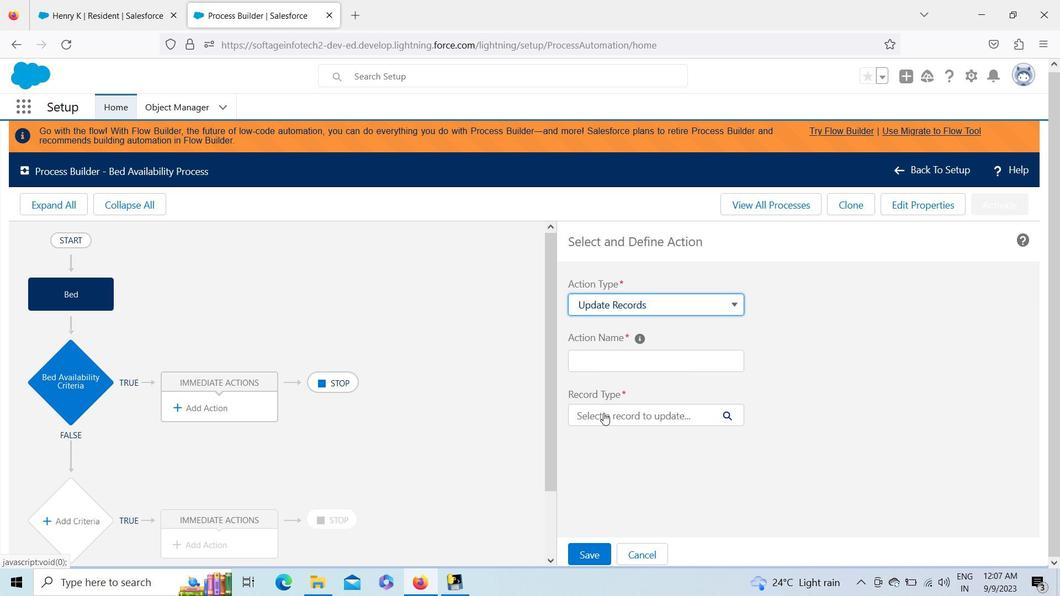 
Action: Mouse moved to (432, 315)
Screenshot: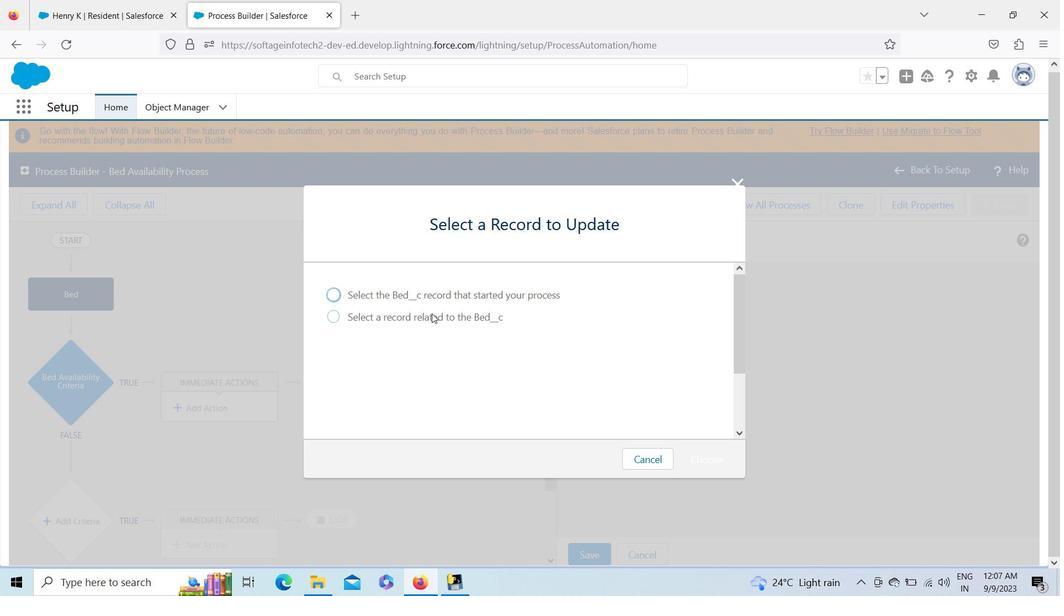
Action: Mouse pressed left at (432, 315)
Screenshot: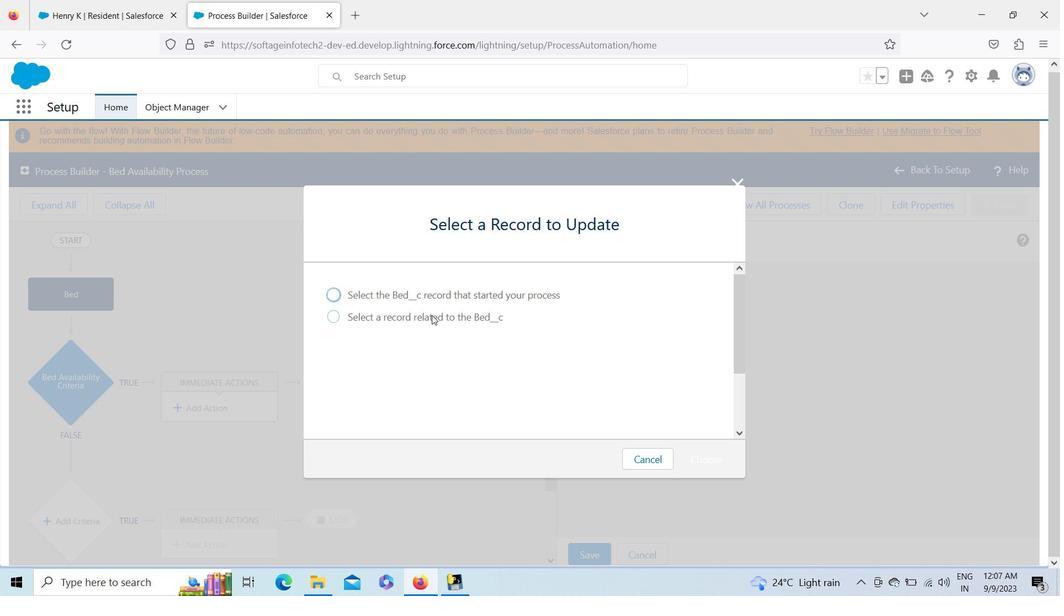 
Action: Mouse moved to (419, 349)
Screenshot: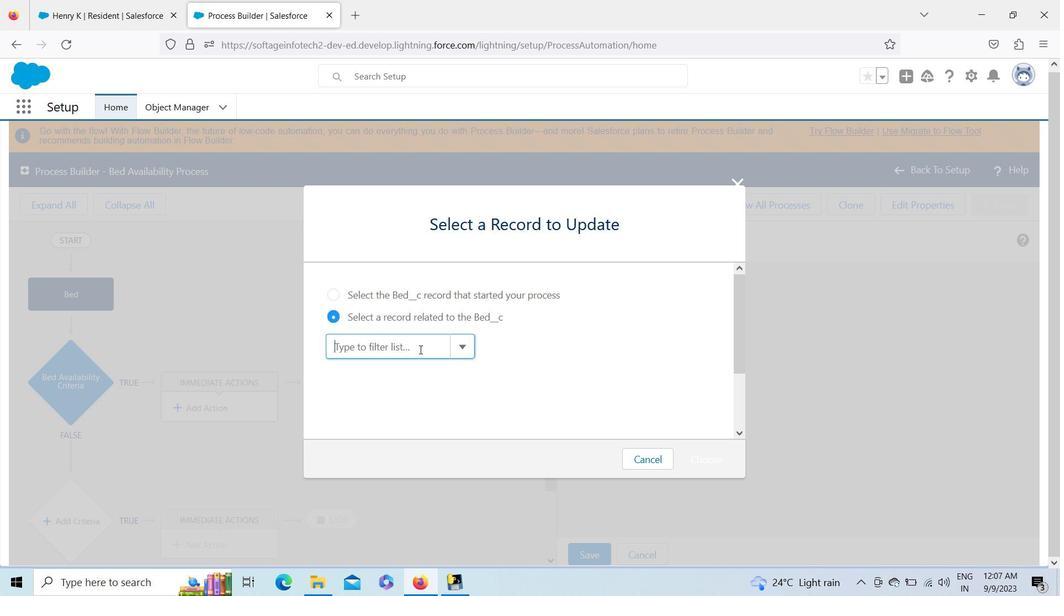 
Action: Mouse pressed left at (419, 349)
Screenshot: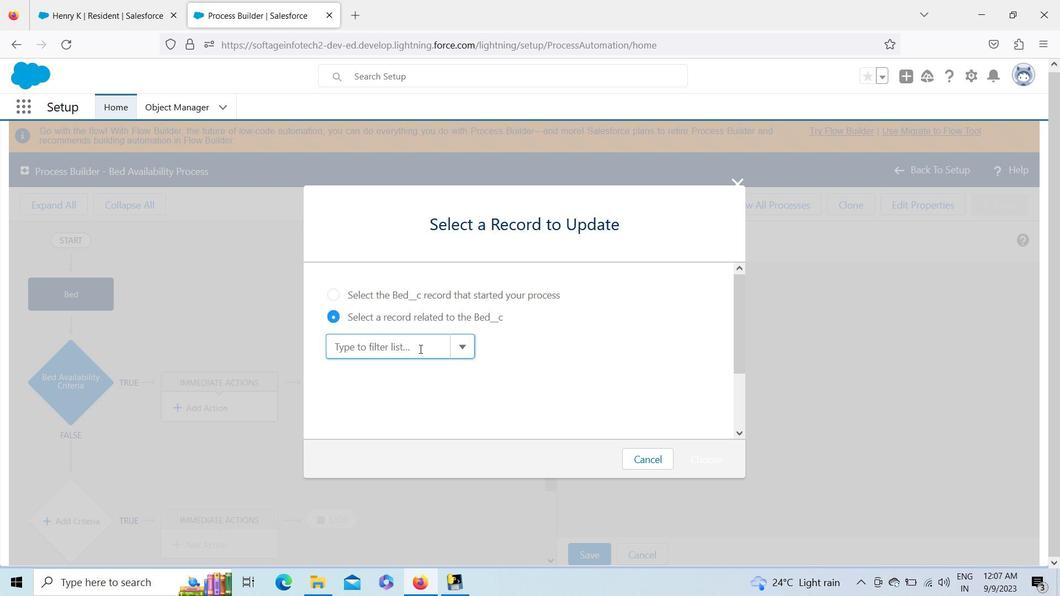 
Action: Mouse moved to (465, 377)
Screenshot: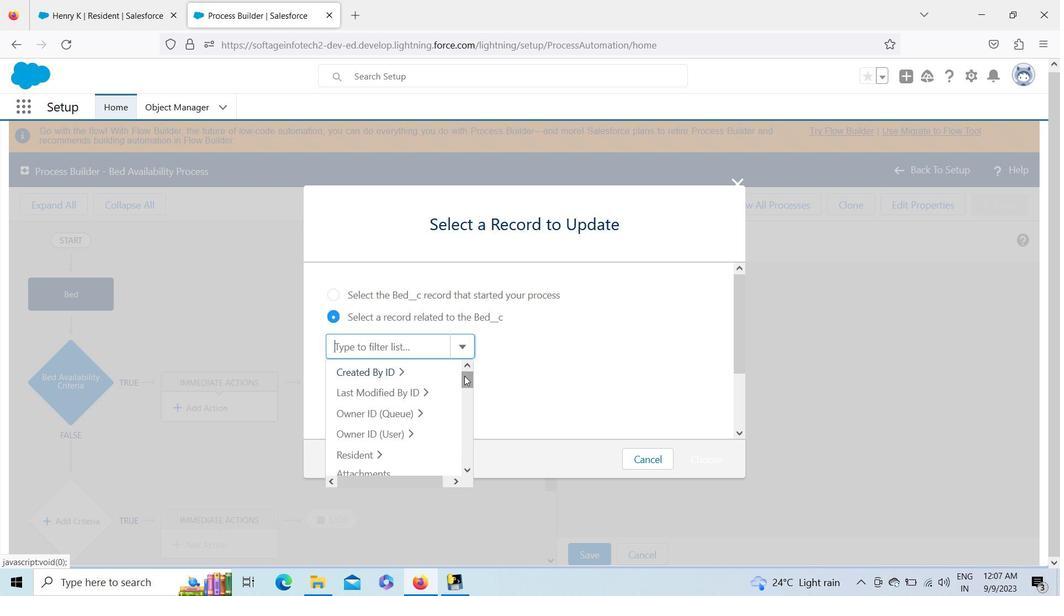
Action: Mouse pressed left at (465, 377)
Screenshot: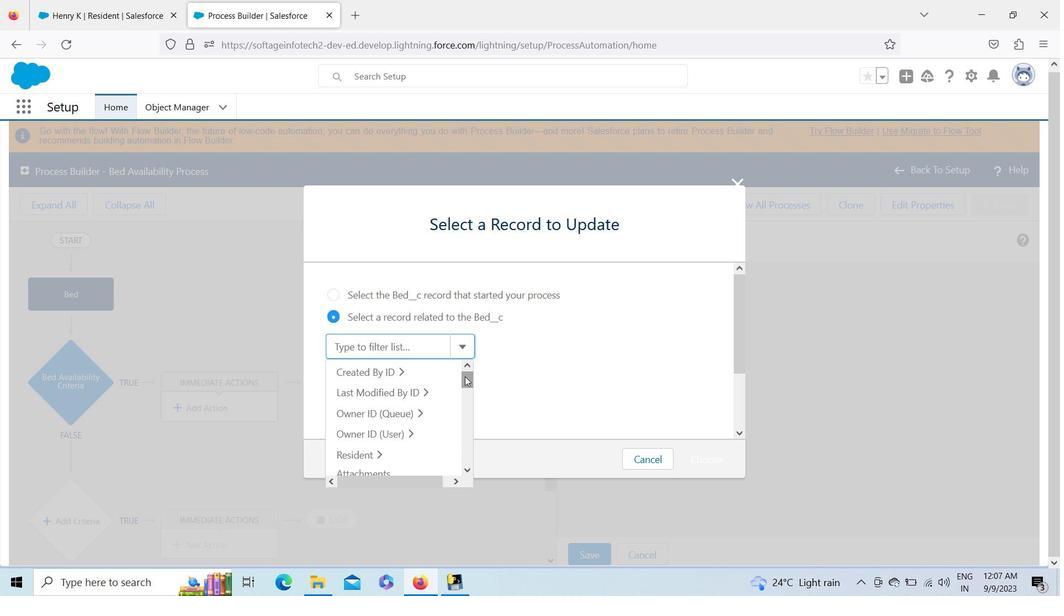 
Action: Mouse moved to (543, 376)
Screenshot: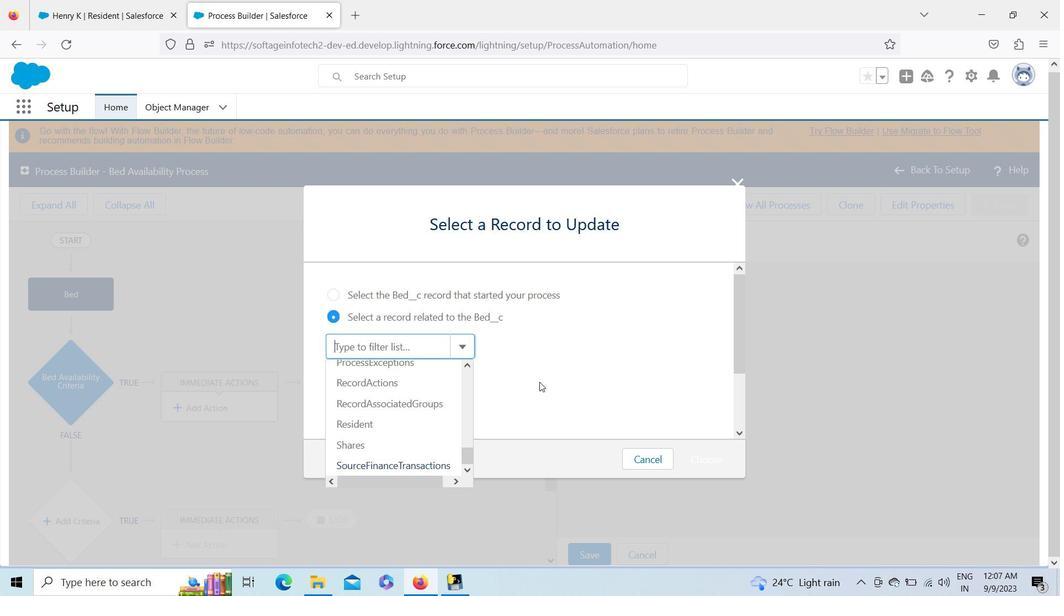 
Action: Mouse pressed left at (543, 376)
Screenshot: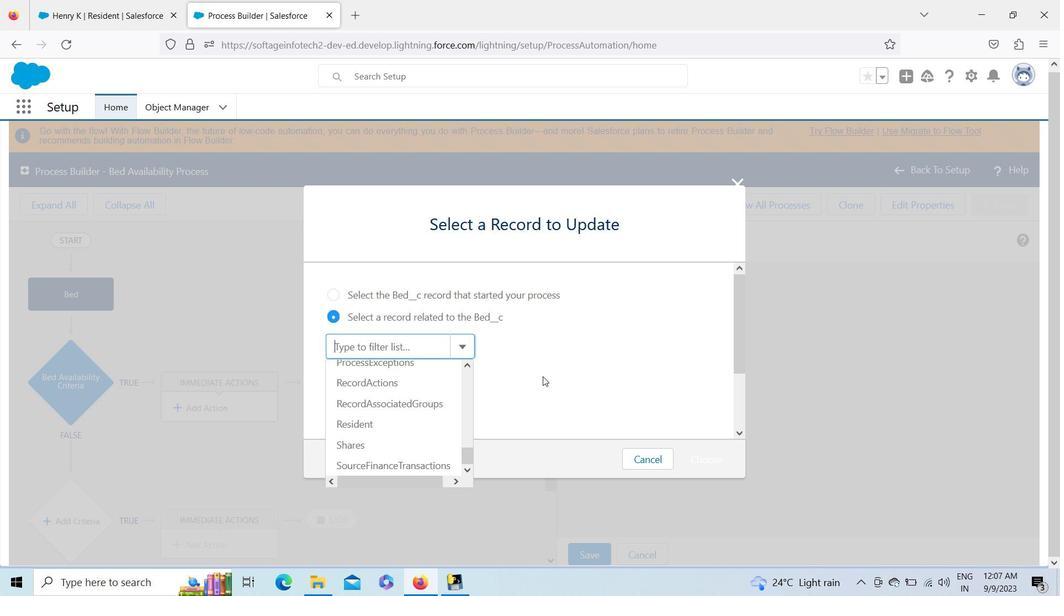 
Action: Mouse moved to (336, 288)
Screenshot: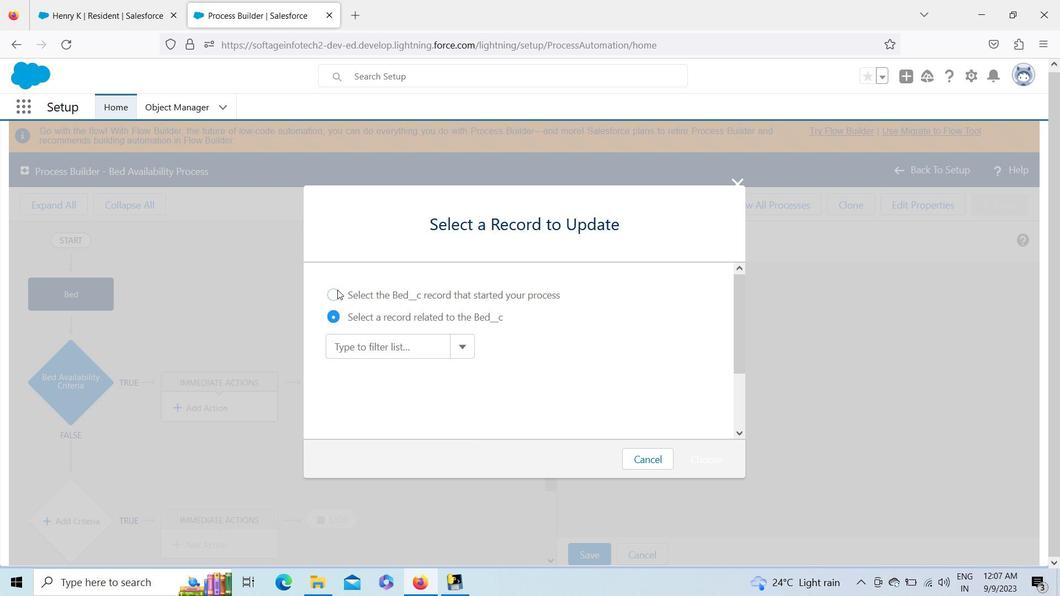 
Action: Mouse pressed left at (336, 288)
Screenshot: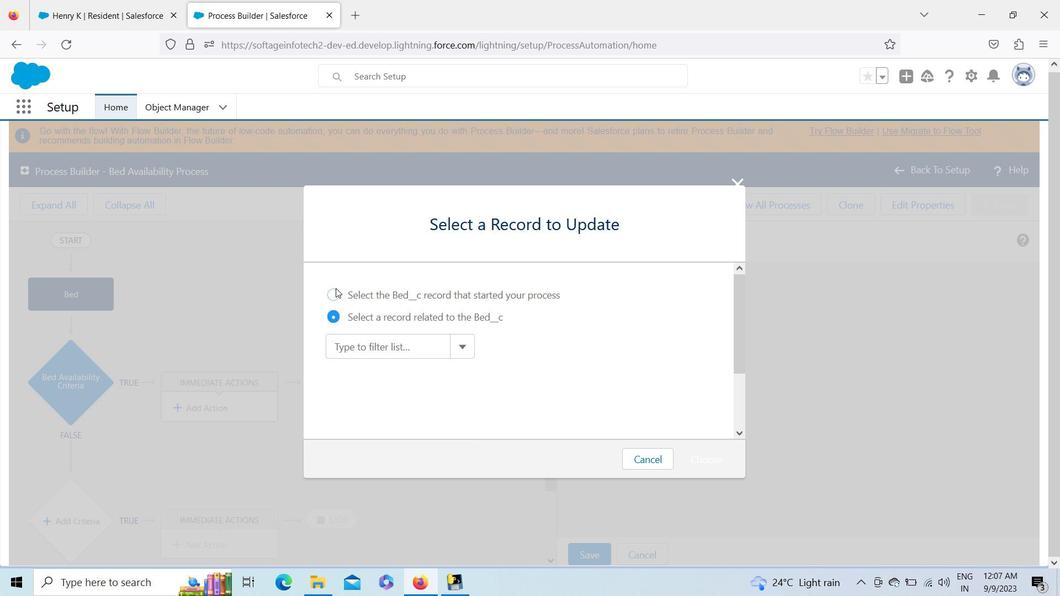 
Action: Mouse moved to (739, 312)
Screenshot: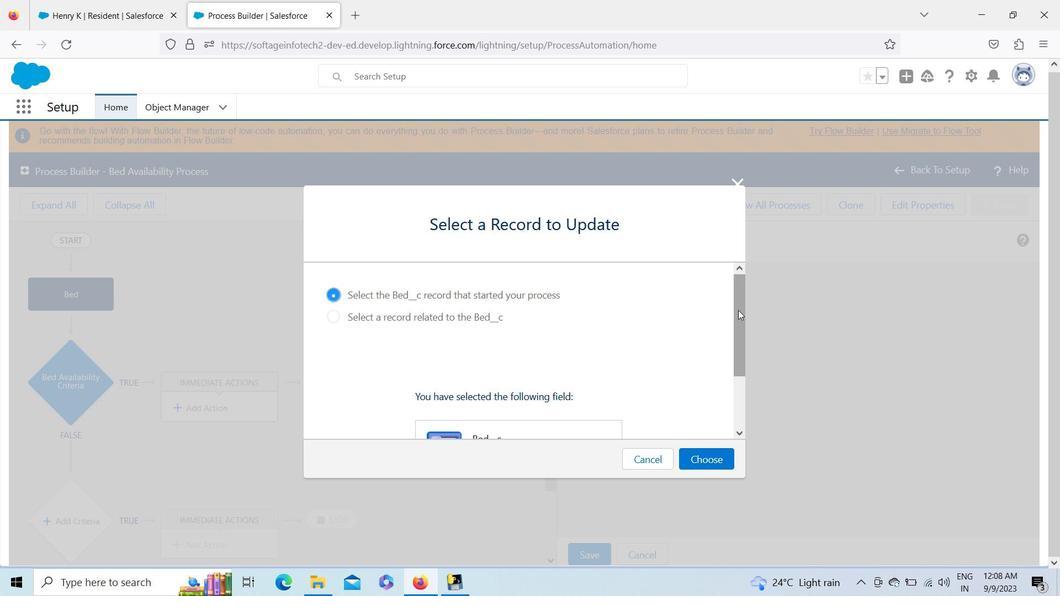
Action: Mouse pressed left at (739, 312)
Screenshot: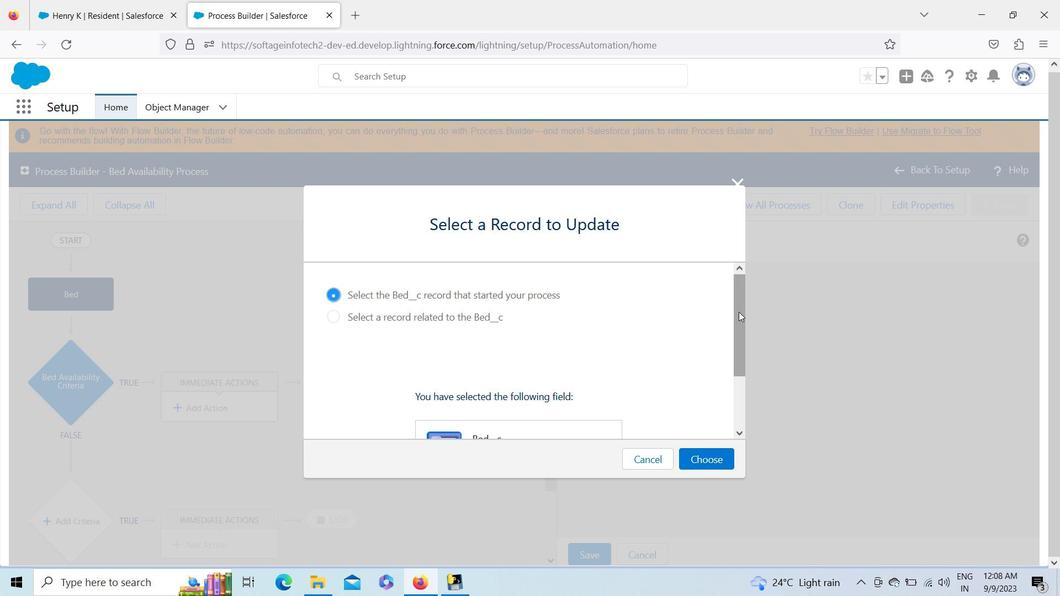 
Action: Mouse moved to (703, 452)
Screenshot: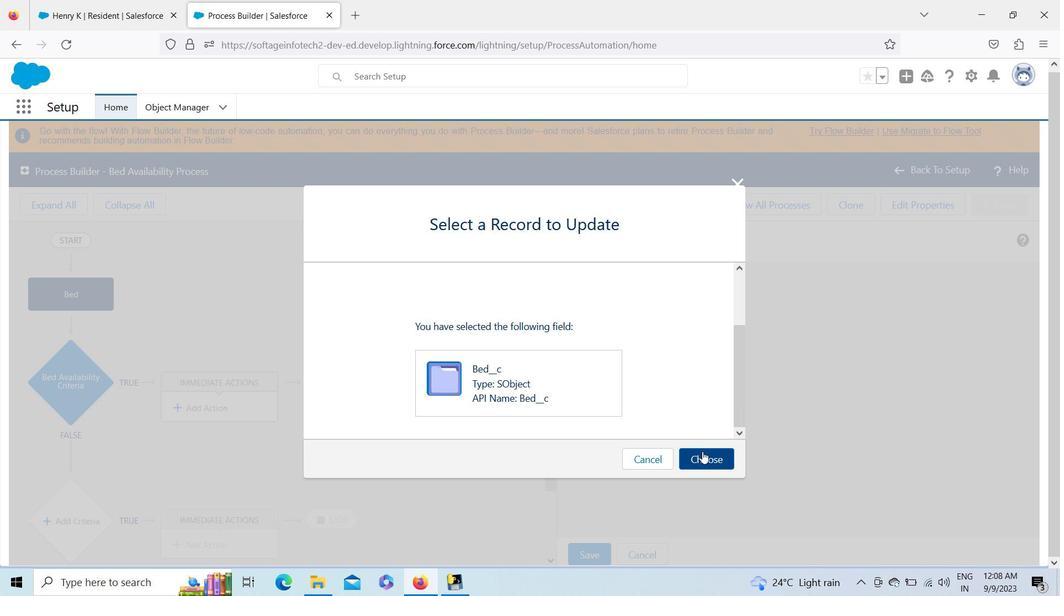 
Action: Mouse pressed left at (703, 452)
Screenshot: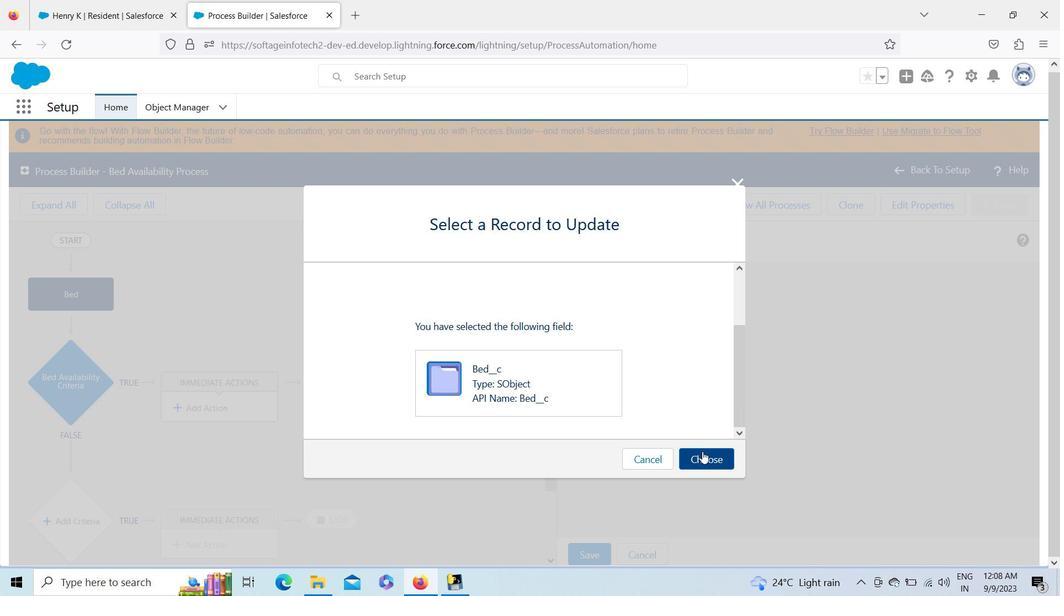 
Action: Mouse moved to (1032, 533)
Screenshot: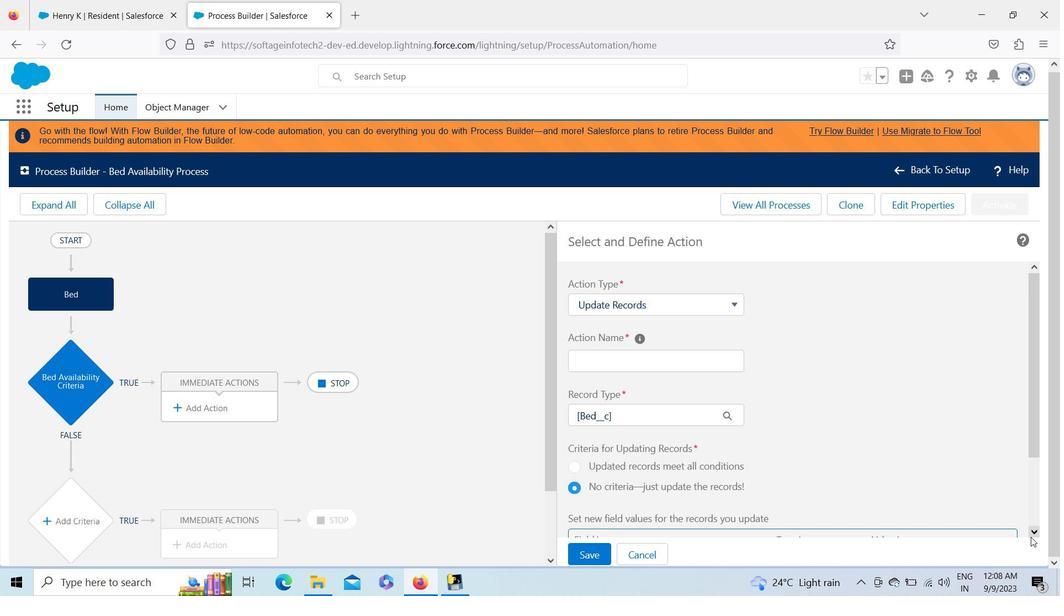 
Action: Mouse pressed left at (1032, 533)
Screenshot: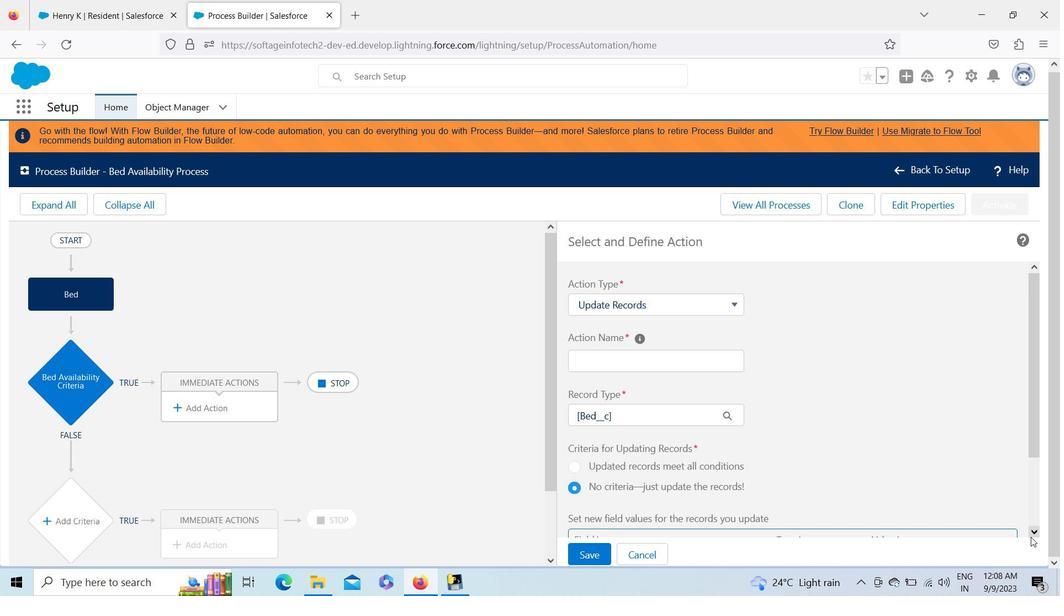 
Action: Mouse pressed left at (1032, 533)
Screenshot: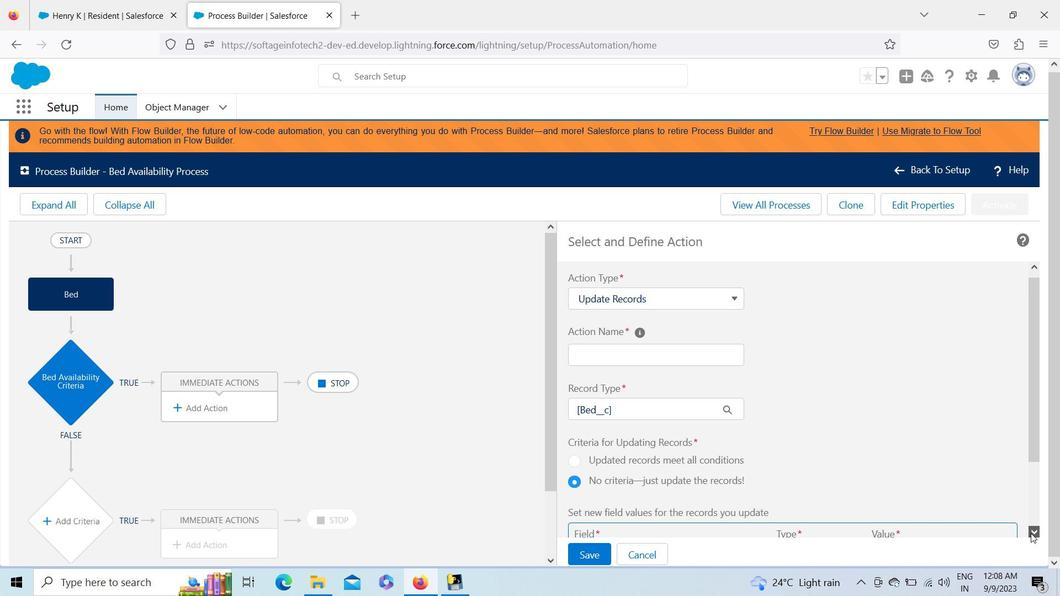 
Action: Mouse pressed left at (1032, 533)
Screenshot: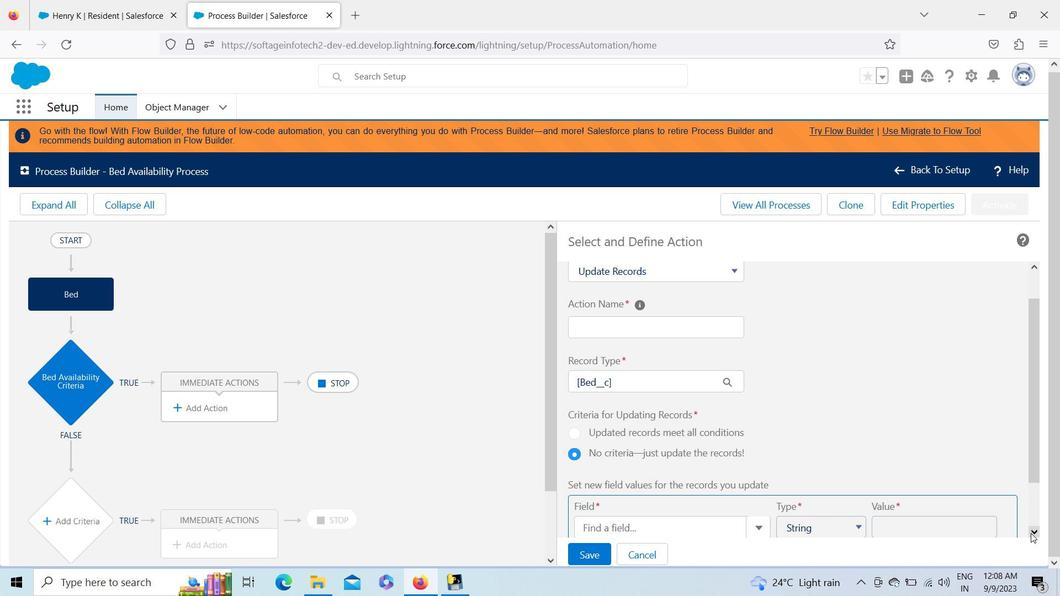 
Action: Mouse pressed left at (1032, 533)
Screenshot: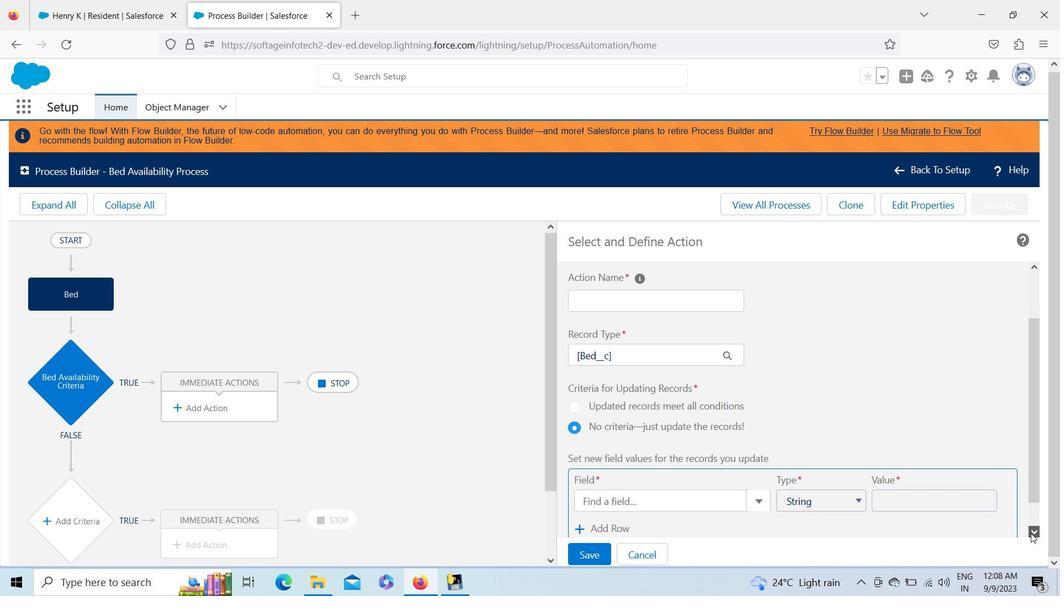 
Action: Mouse pressed left at (1032, 533)
Screenshot: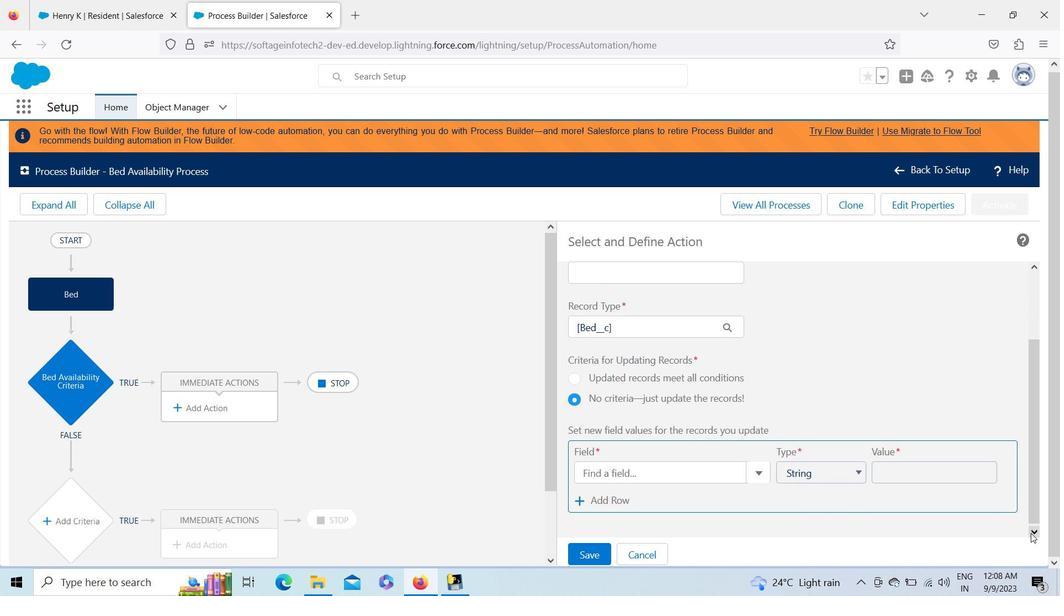 
Action: Mouse moved to (684, 473)
Screenshot: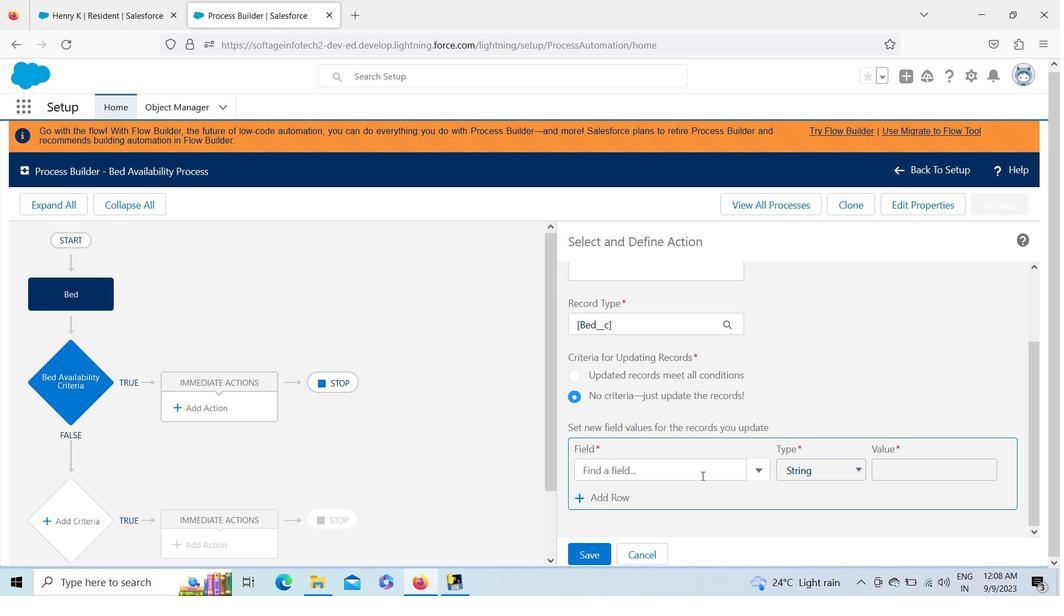 
Action: Mouse pressed left at (684, 473)
Screenshot: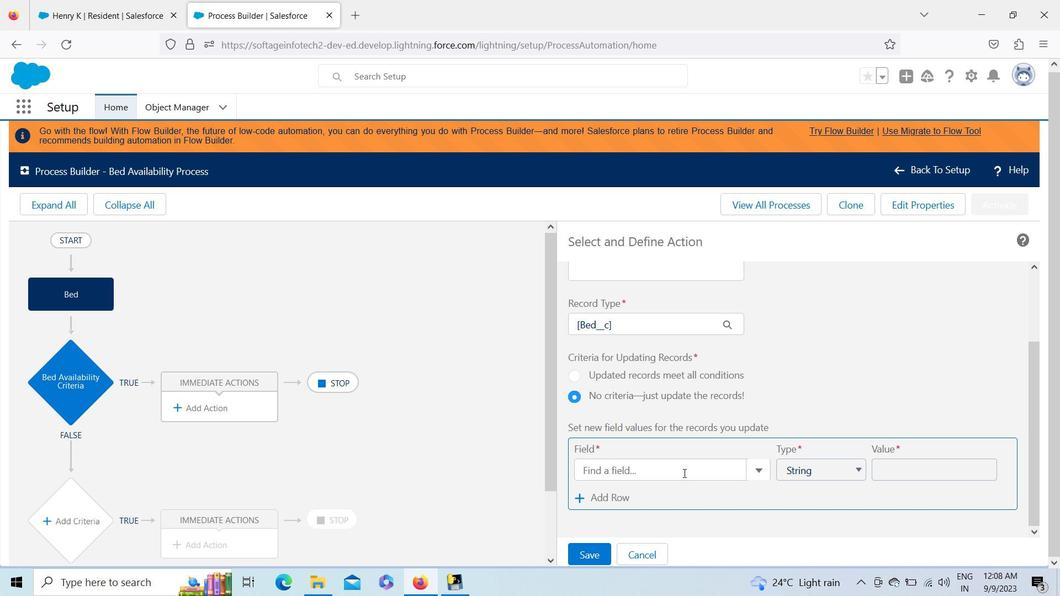 
Action: Mouse moved to (651, 499)
Screenshot: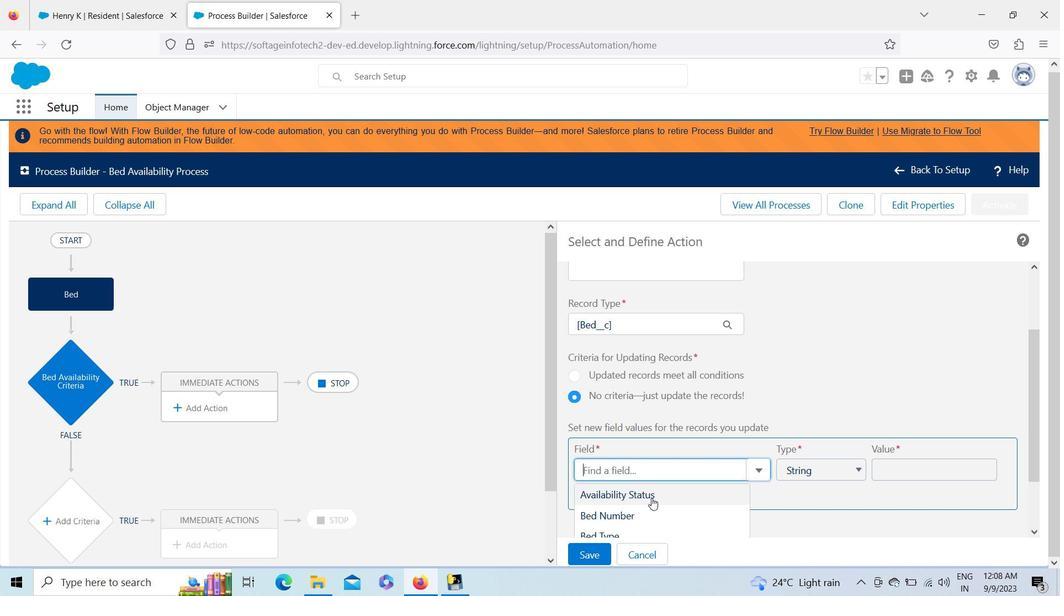 
Action: Mouse pressed left at (651, 499)
Screenshot: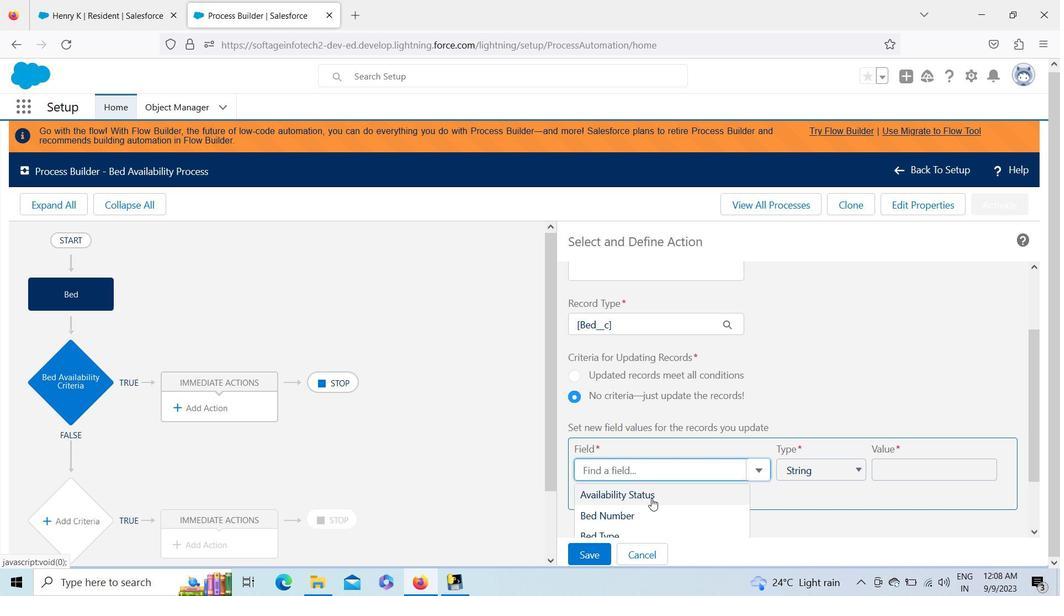
Action: Mouse moved to (889, 470)
Screenshot: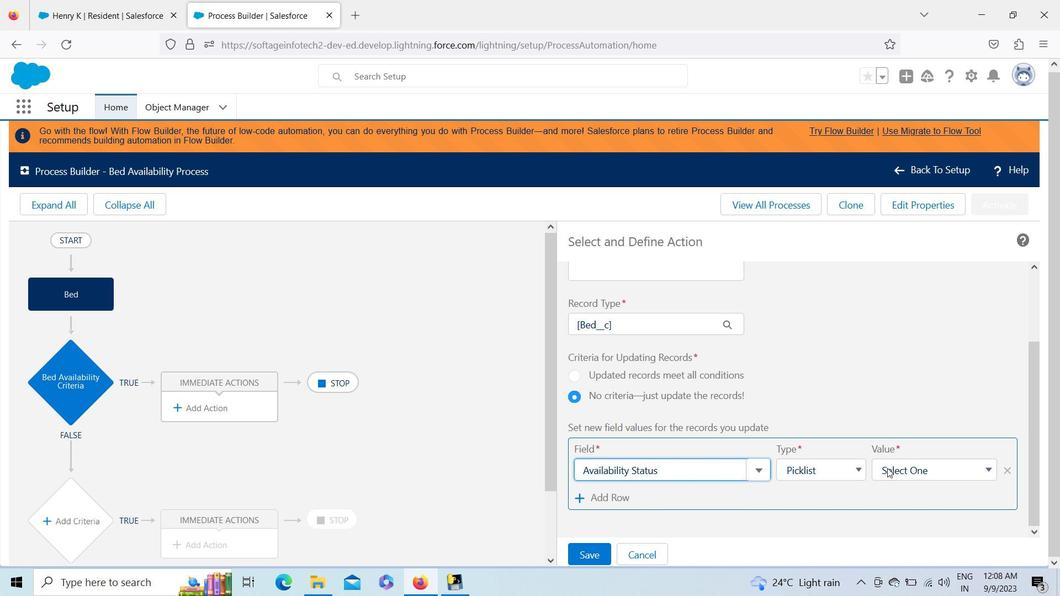 
Action: Mouse pressed left at (889, 470)
Screenshot: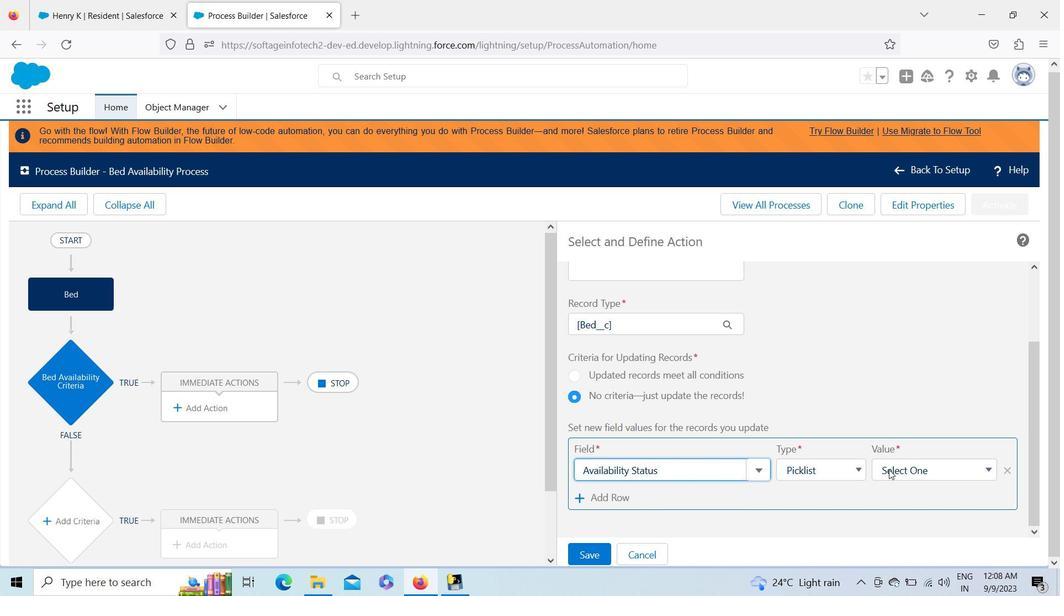 
Action: Mouse moved to (898, 509)
Screenshot: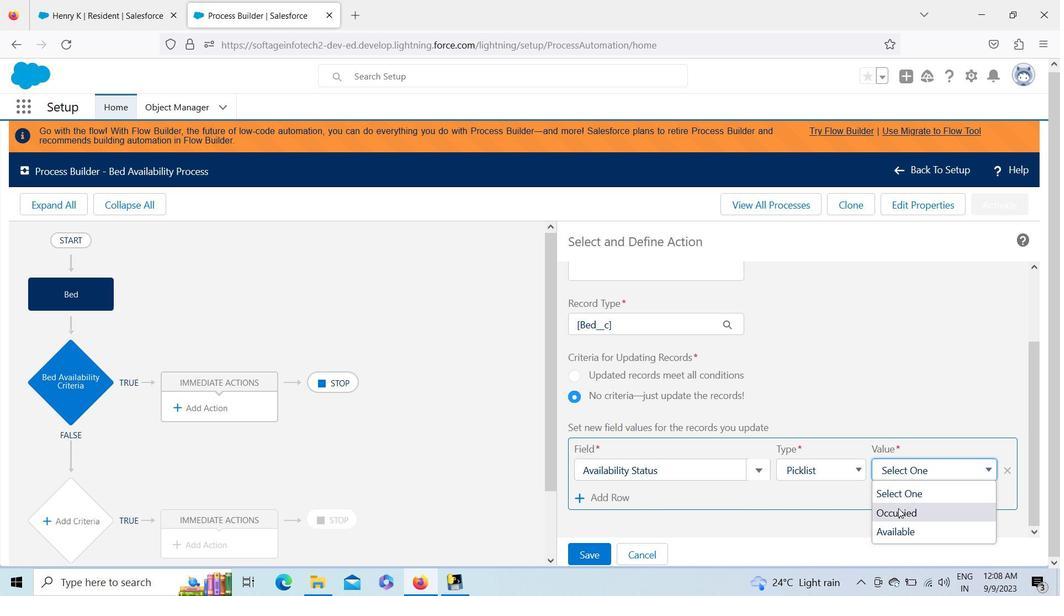 
Action: Mouse pressed left at (898, 509)
Screenshot: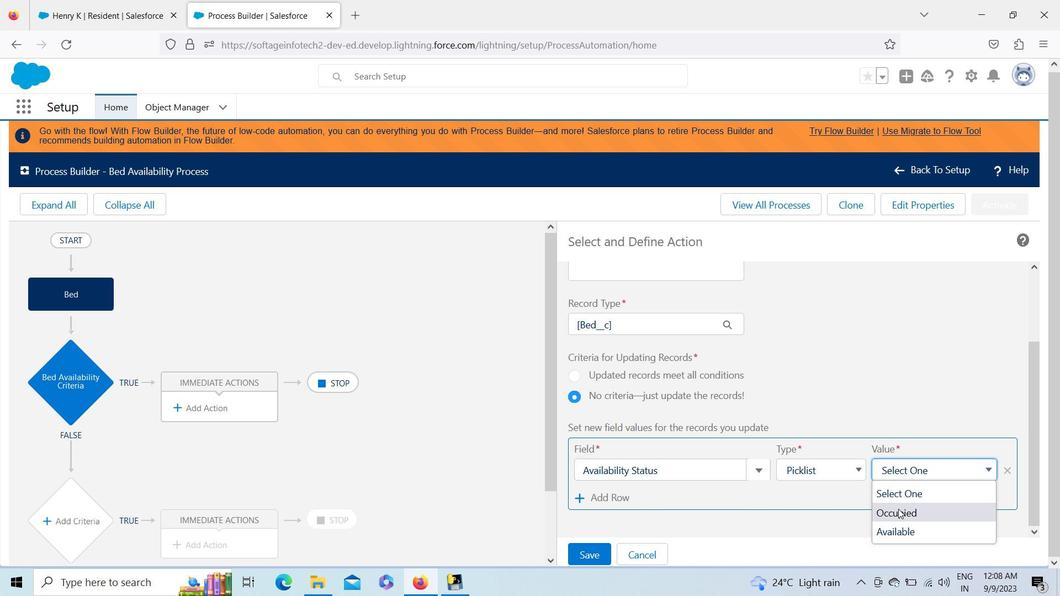 
Action: Mouse moved to (1035, 267)
Screenshot: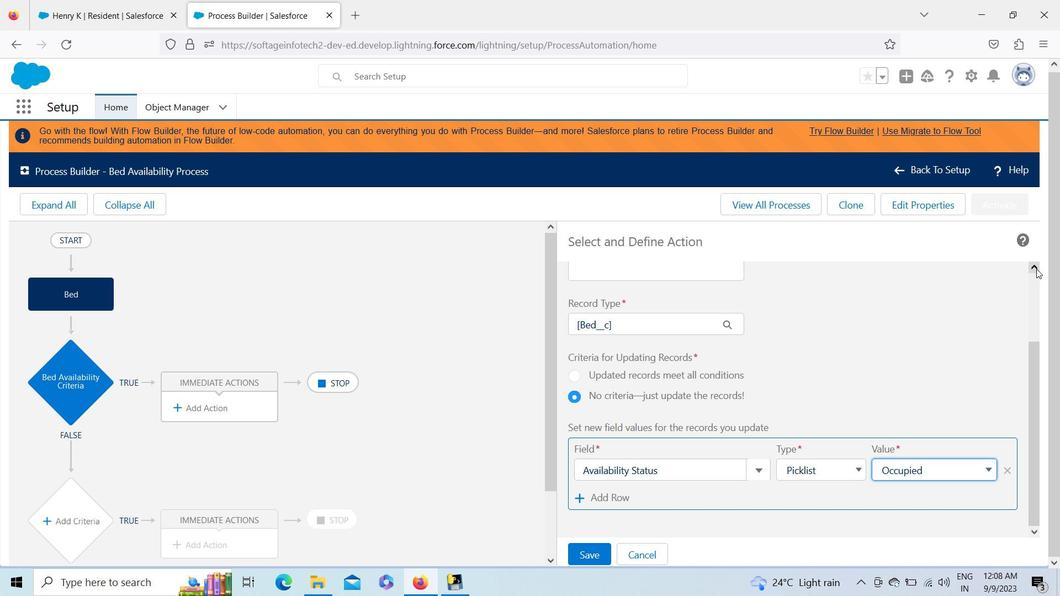 
Action: Mouse pressed left at (1035, 267)
Screenshot: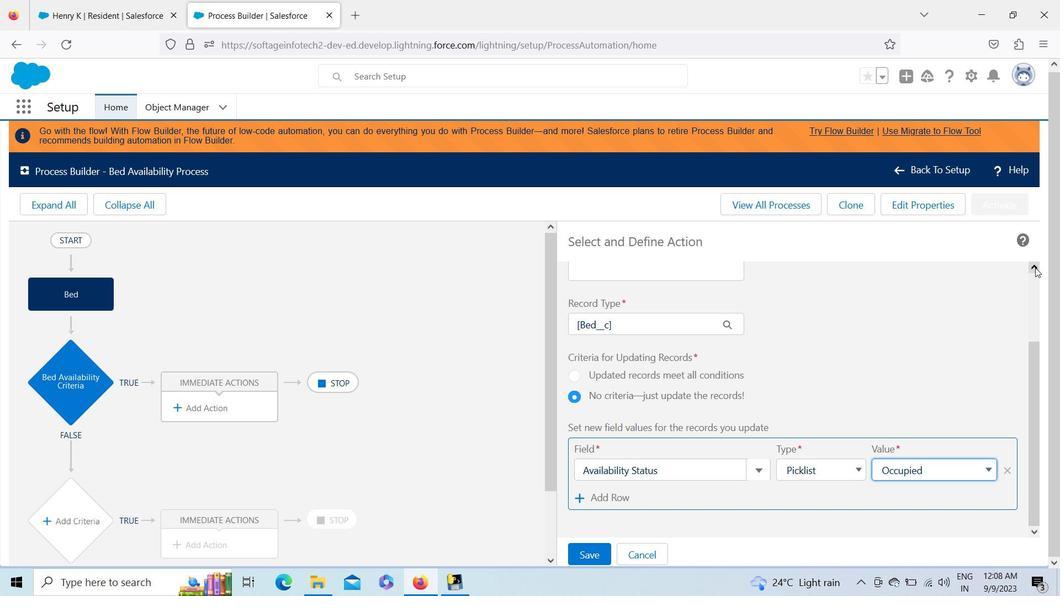 
Action: Mouse pressed left at (1035, 267)
Screenshot: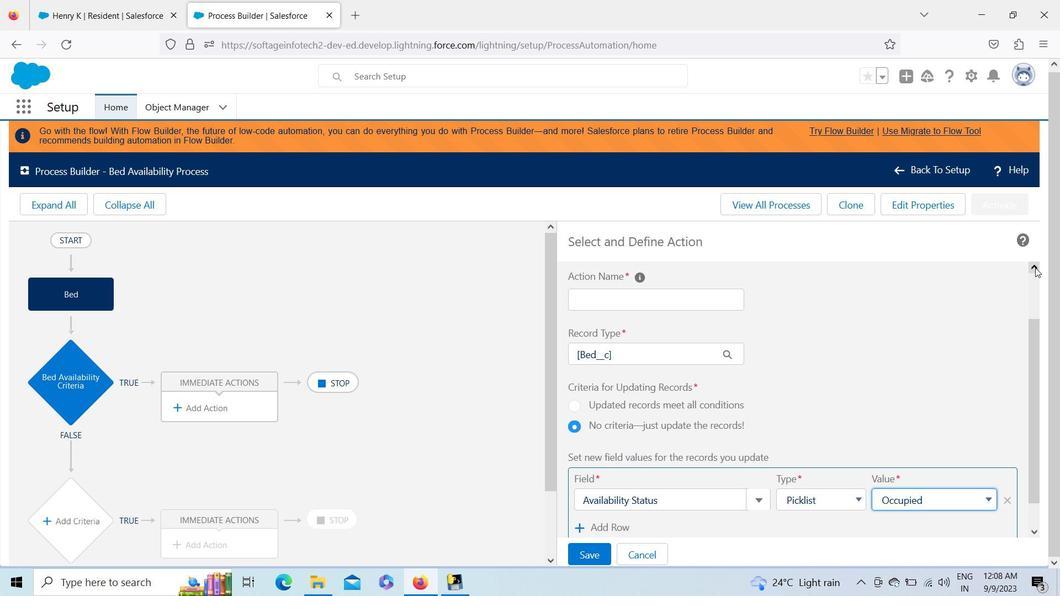
Action: Mouse pressed left at (1035, 267)
Screenshot: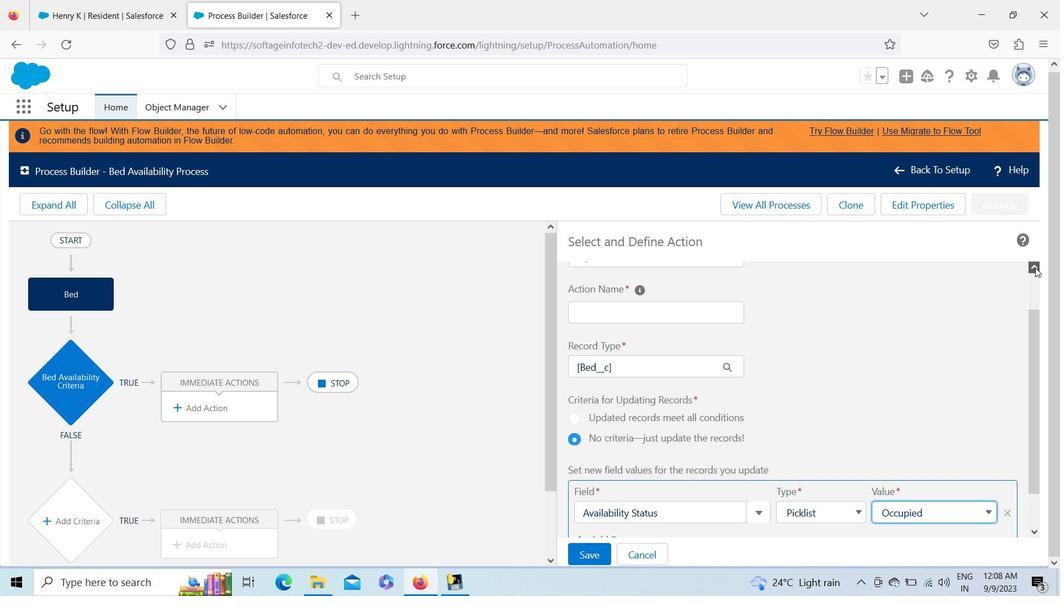
Action: Mouse pressed left at (1035, 267)
Screenshot: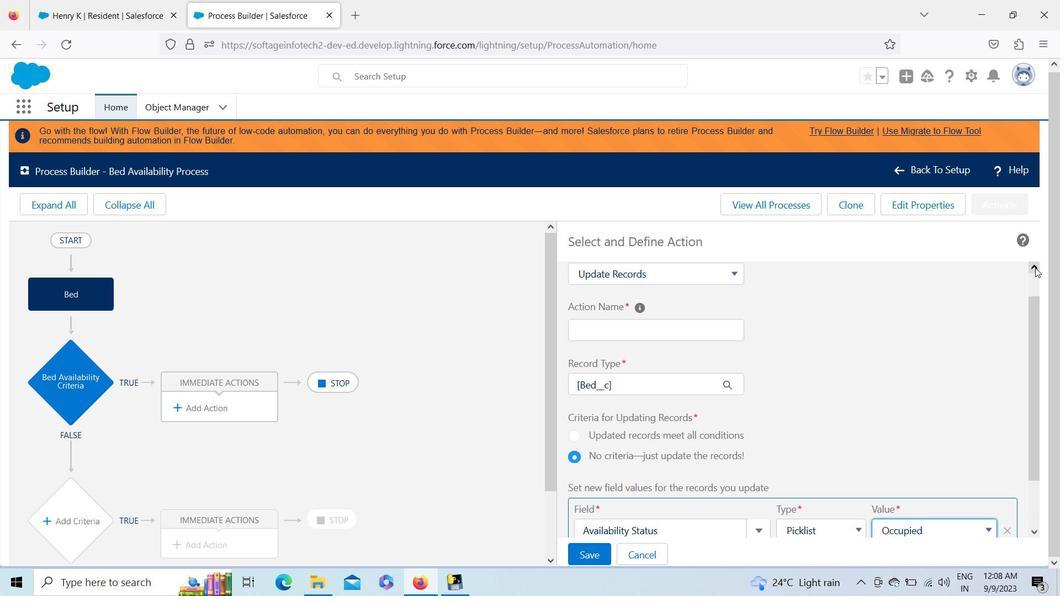 
Action: Mouse pressed left at (1035, 267)
